 Task: Reply all   to Aakash.mishra@softage.net and add a cc to Email0000000002@outlook.com with a subject Subject0000000018 with a message Message0000000014 and with an attachment of Attach0000000004 and upload Attach0000000005 to Onedrive and share. Reply all   to Aakash.mishra@softage.net and add a cc to Email0000000002@outlook.com and bcc to Email0000000003@outlook.com@outlook.com with a subject Subject0000000018 with a message Message0000000014 and with an attachment of Attach0000000004 and upload Attach0000000005 to Onedrive and share. Reply and add a link Link0000000013 to Email0000000002@outlook.com with a subject Subject0000000012 with a message Message0000000014. Reply and add a link Link0000000013 to Aakash.mishra@softage.net and add a cc to Email0000000002@outlook.com with a subject Subject0000000012 with a message Message0000000014. Reply and add a link Link0000000013 to Aakash.mishra@softage.net and add a cc to Email0000000002@outlook.com and bcc to Email0000000003@outlook.com@outlook.com with a subject Subject0000000012 with a message Message0000000014
Action: Mouse moved to (453, 445)
Screenshot: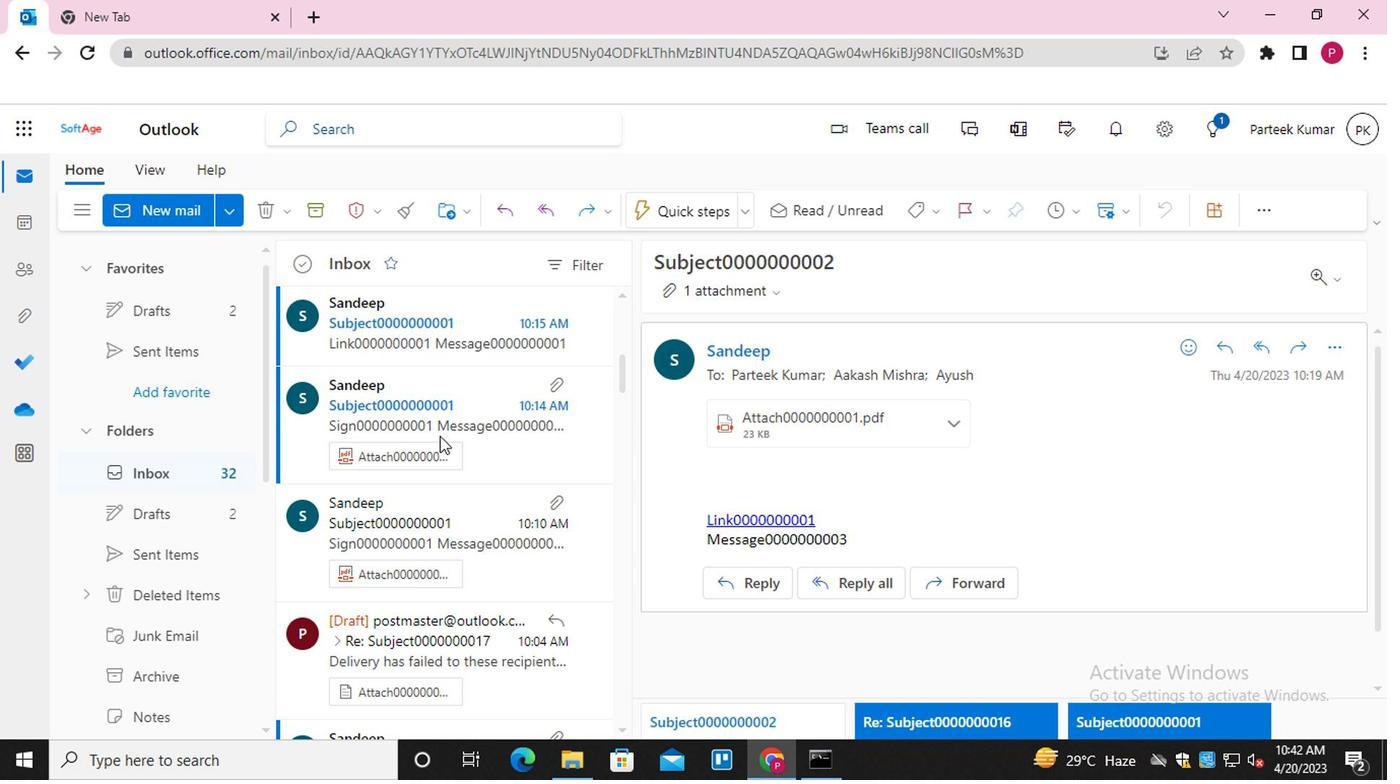 
Action: Mouse scrolled (453, 443) with delta (0, -1)
Screenshot: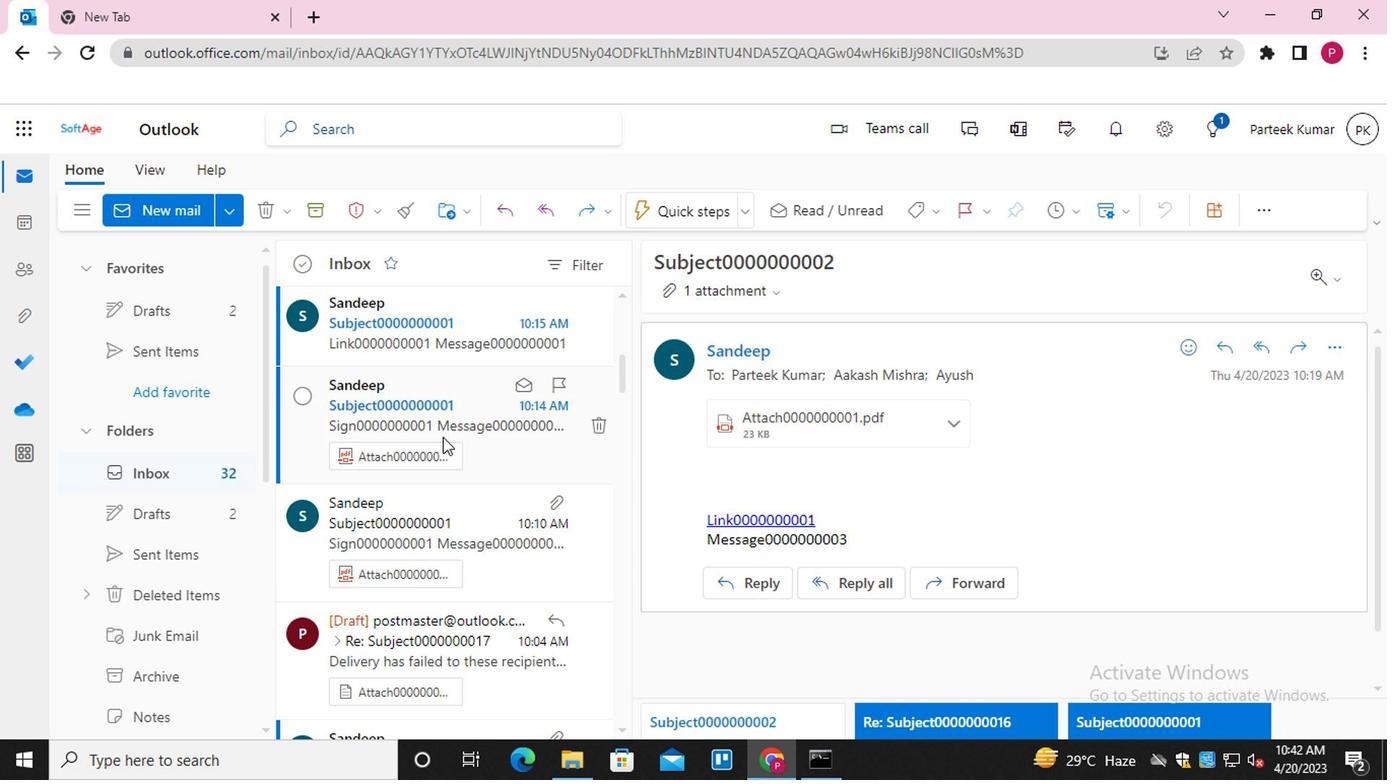 
Action: Mouse moved to (415, 518)
Screenshot: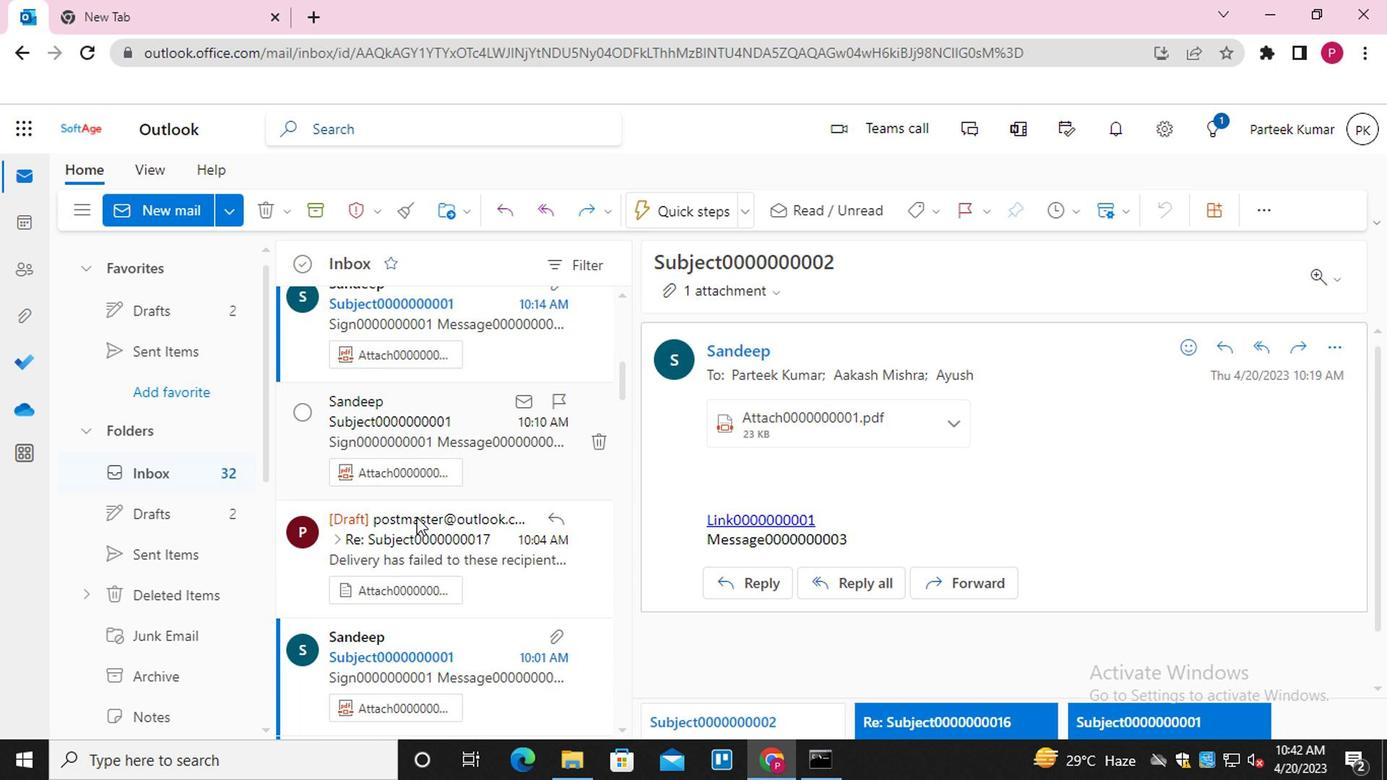
Action: Mouse pressed left at (415, 518)
Screenshot: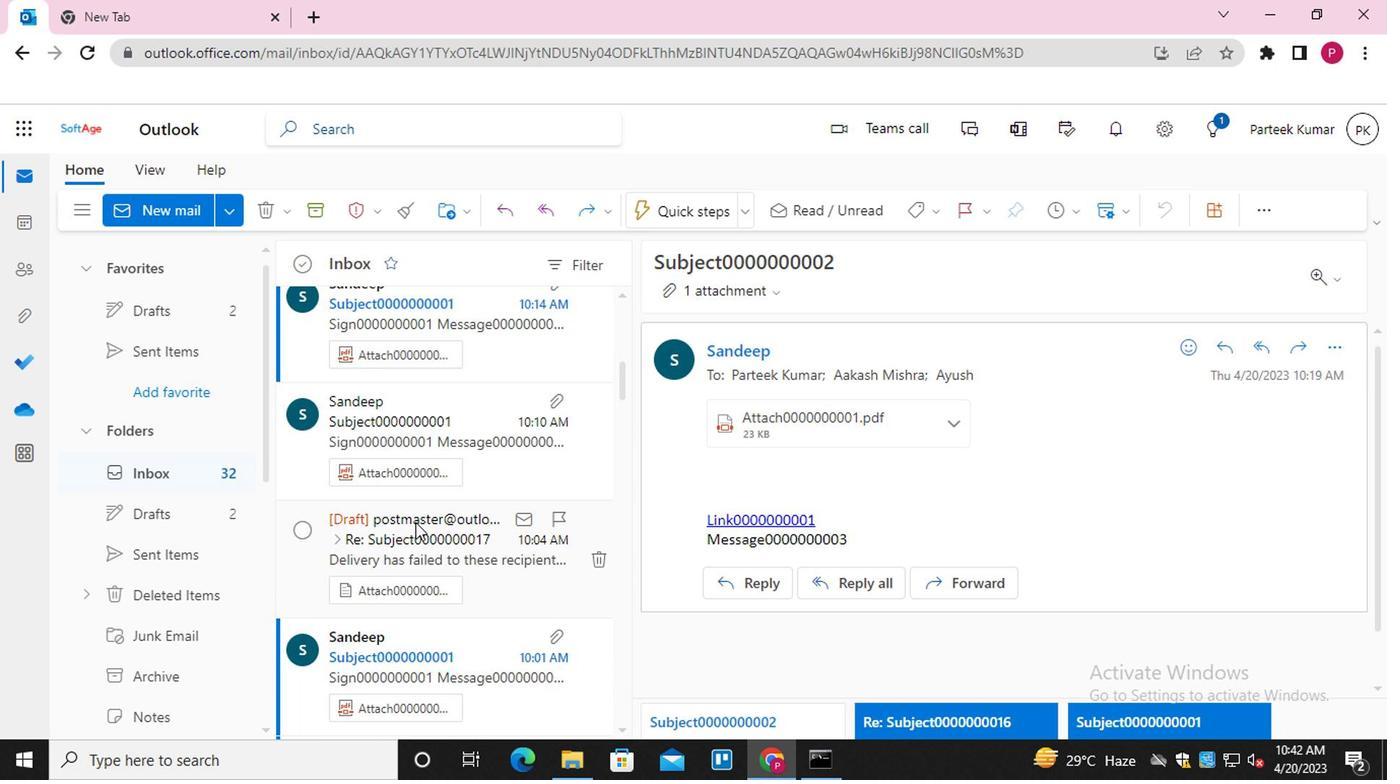 
Action: Mouse moved to (847, 460)
Screenshot: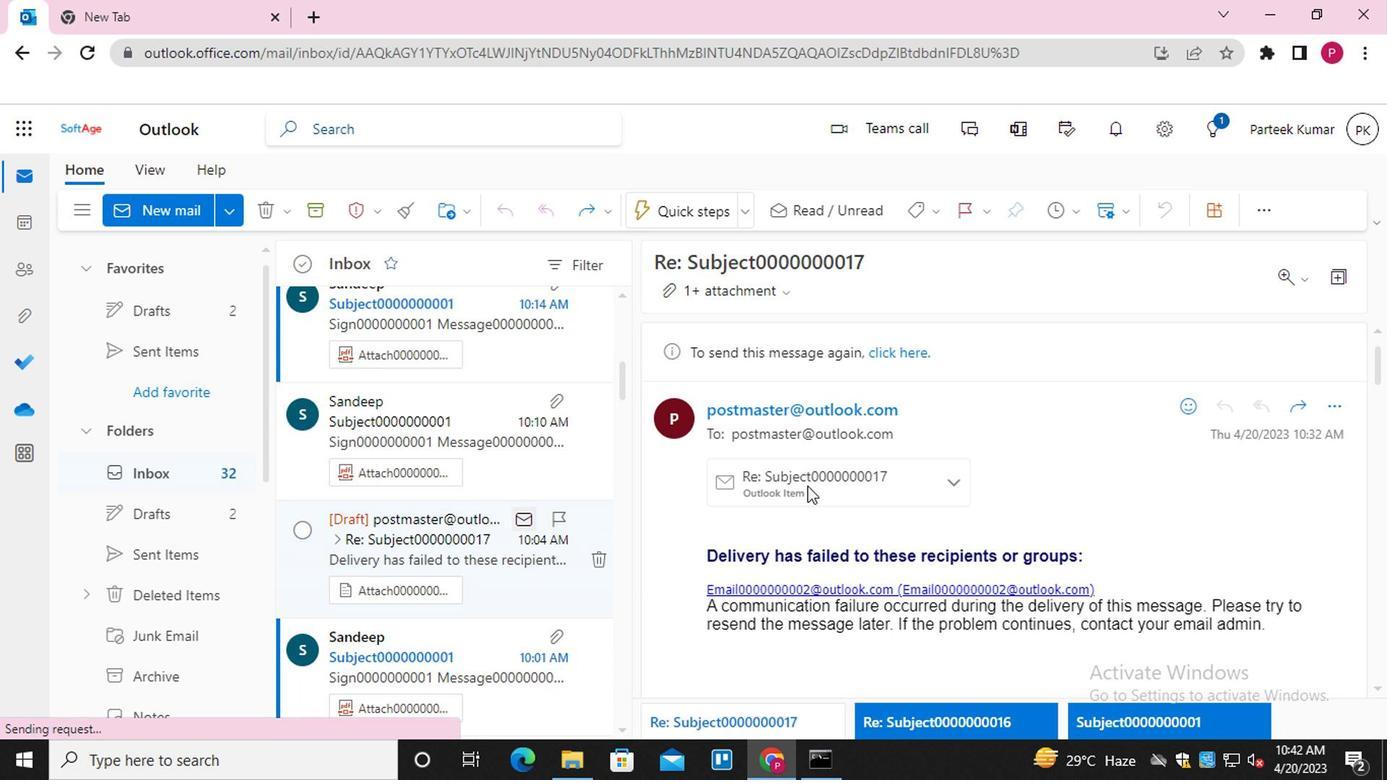 
Action: Mouse scrolled (847, 460) with delta (0, 0)
Screenshot: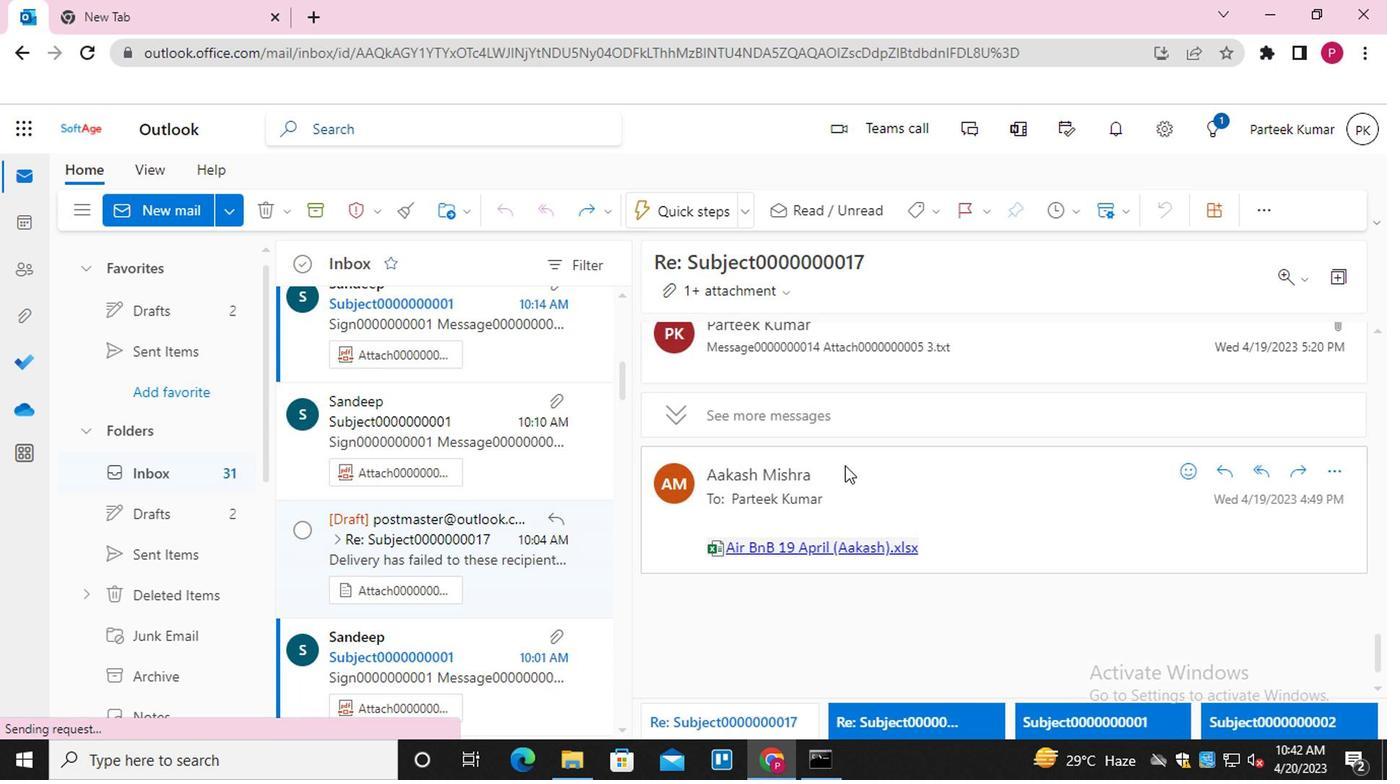 
Action: Mouse moved to (847, 460)
Screenshot: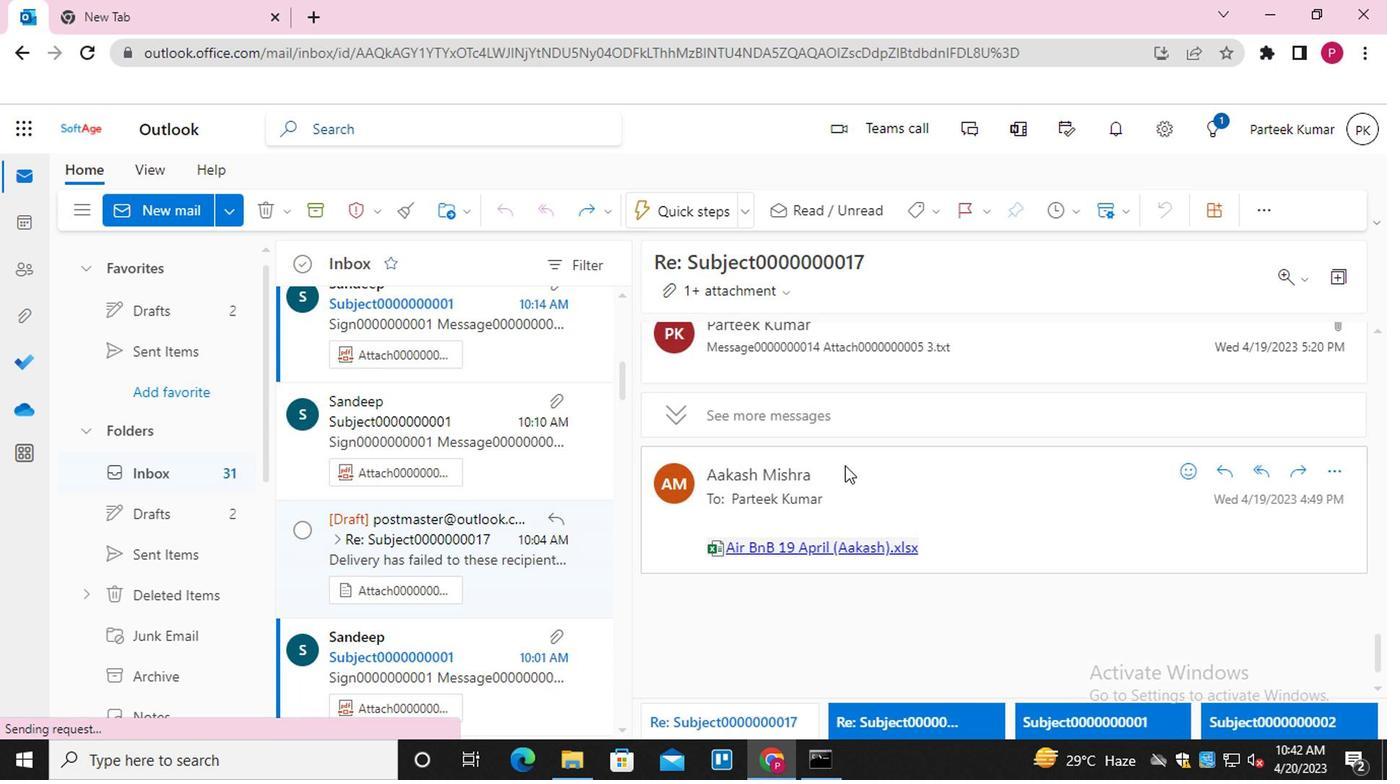 
Action: Mouse scrolled (847, 460) with delta (0, 0)
Screenshot: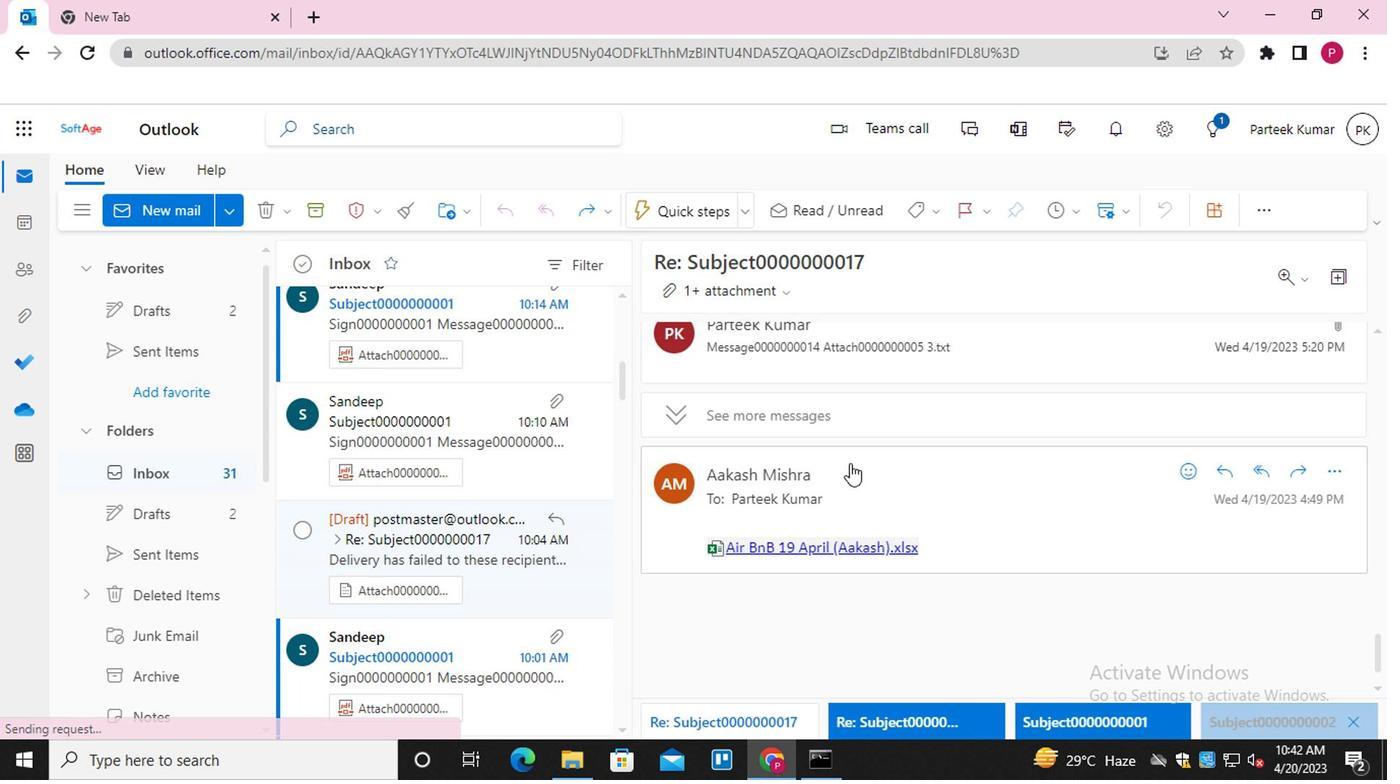
Action: Mouse moved to (847, 460)
Screenshot: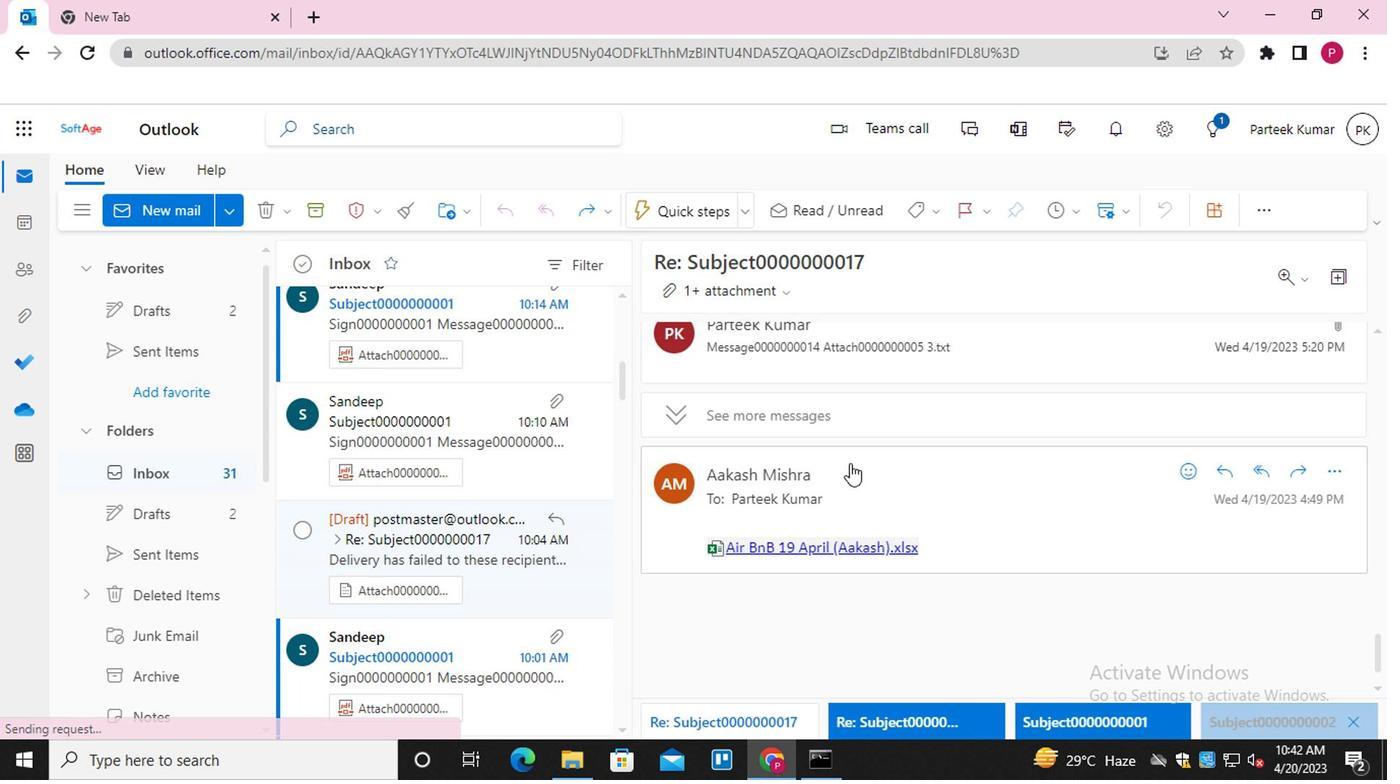 
Action: Mouse scrolled (847, 460) with delta (0, 0)
Screenshot: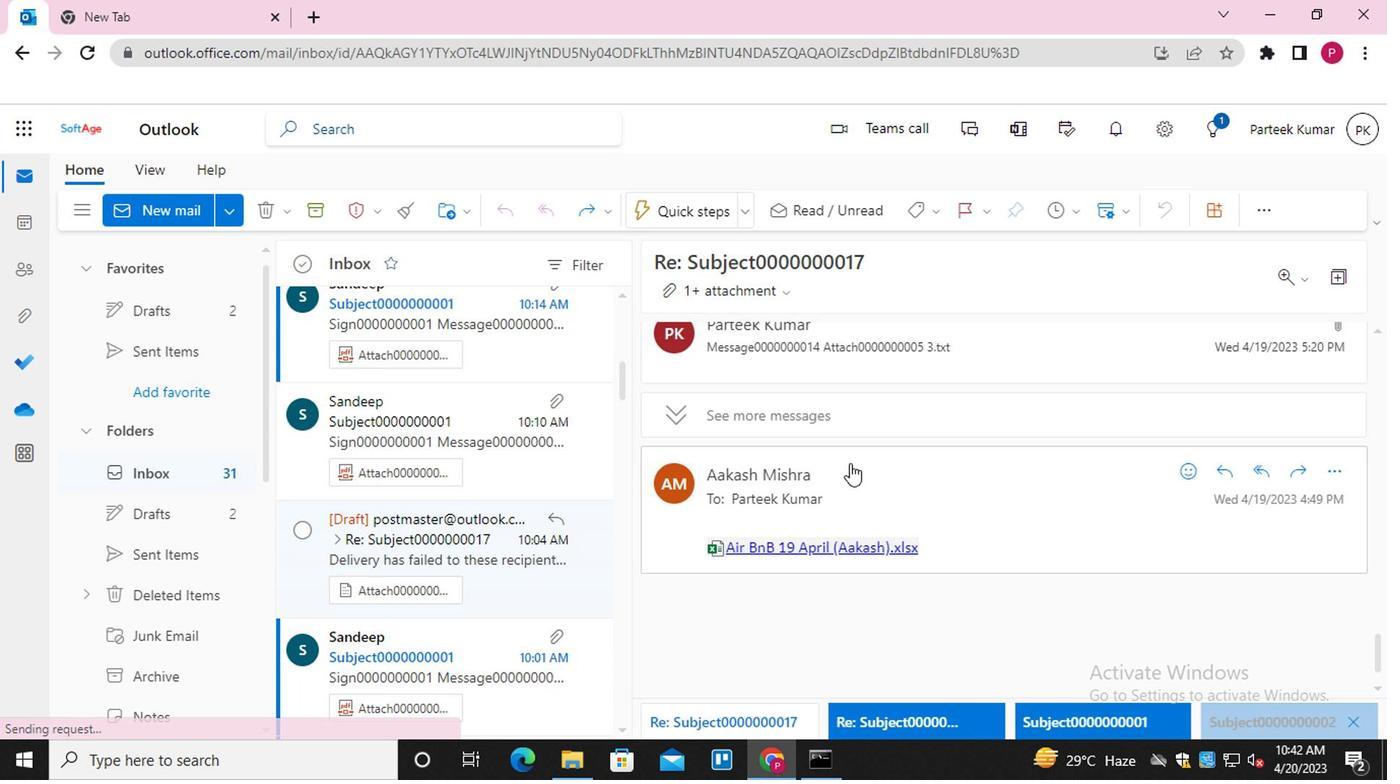 
Action: Mouse moved to (847, 460)
Screenshot: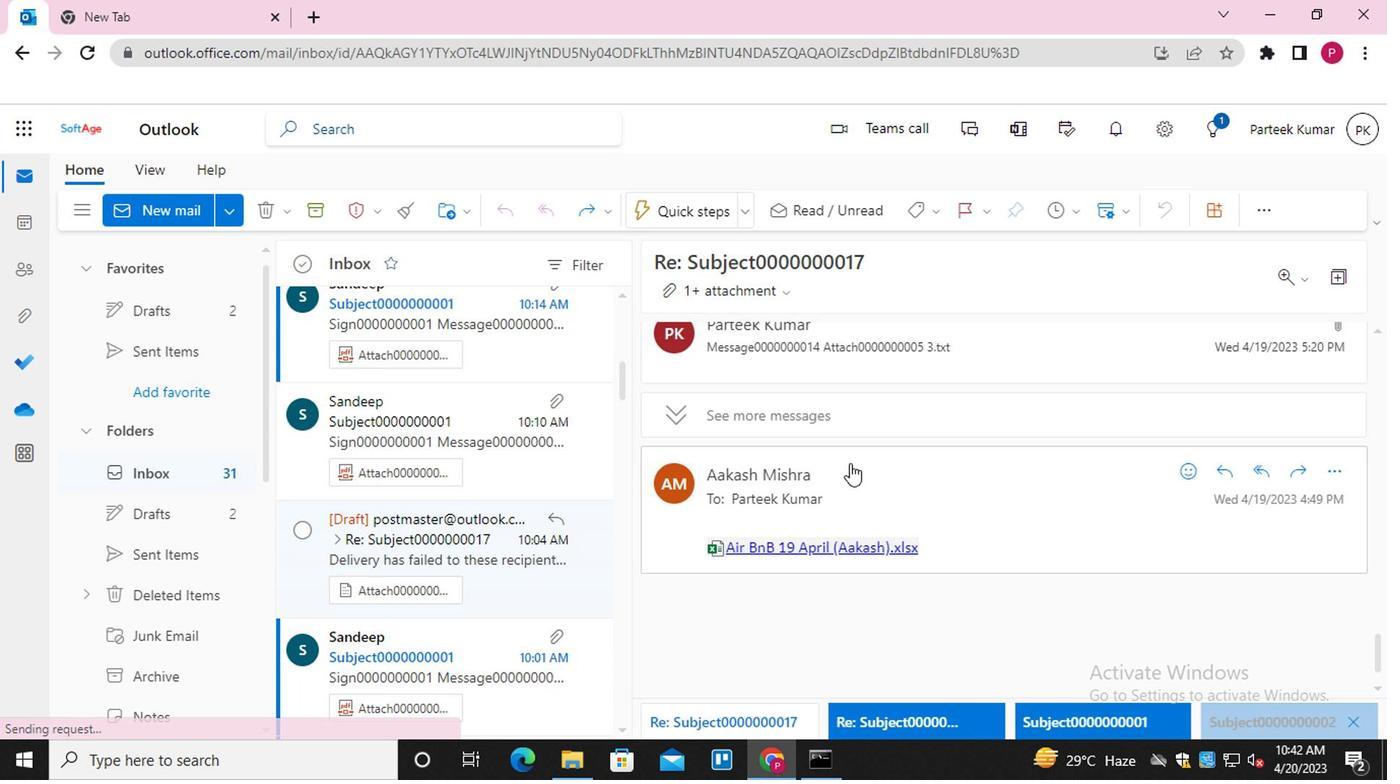
Action: Mouse scrolled (847, 460) with delta (0, 0)
Screenshot: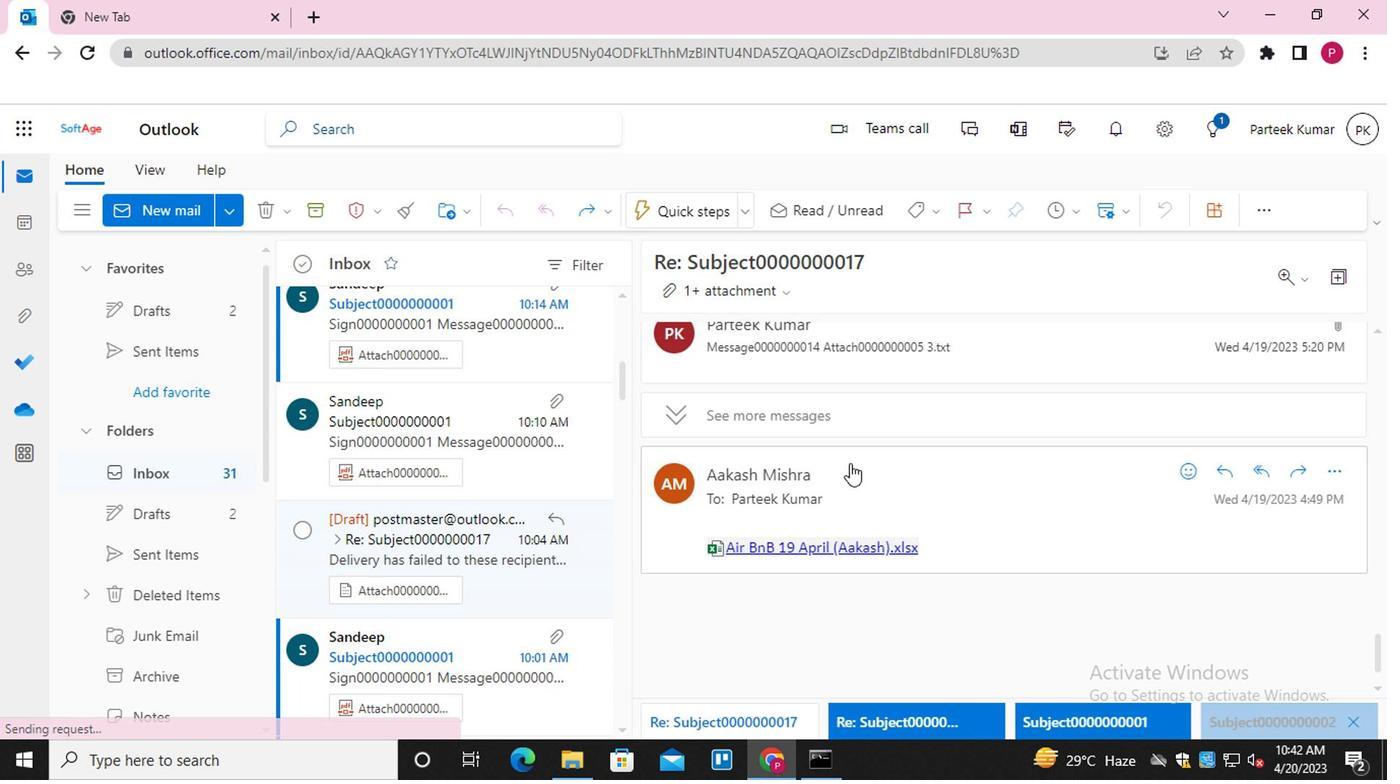 
Action: Mouse scrolled (847, 460) with delta (0, 0)
Screenshot: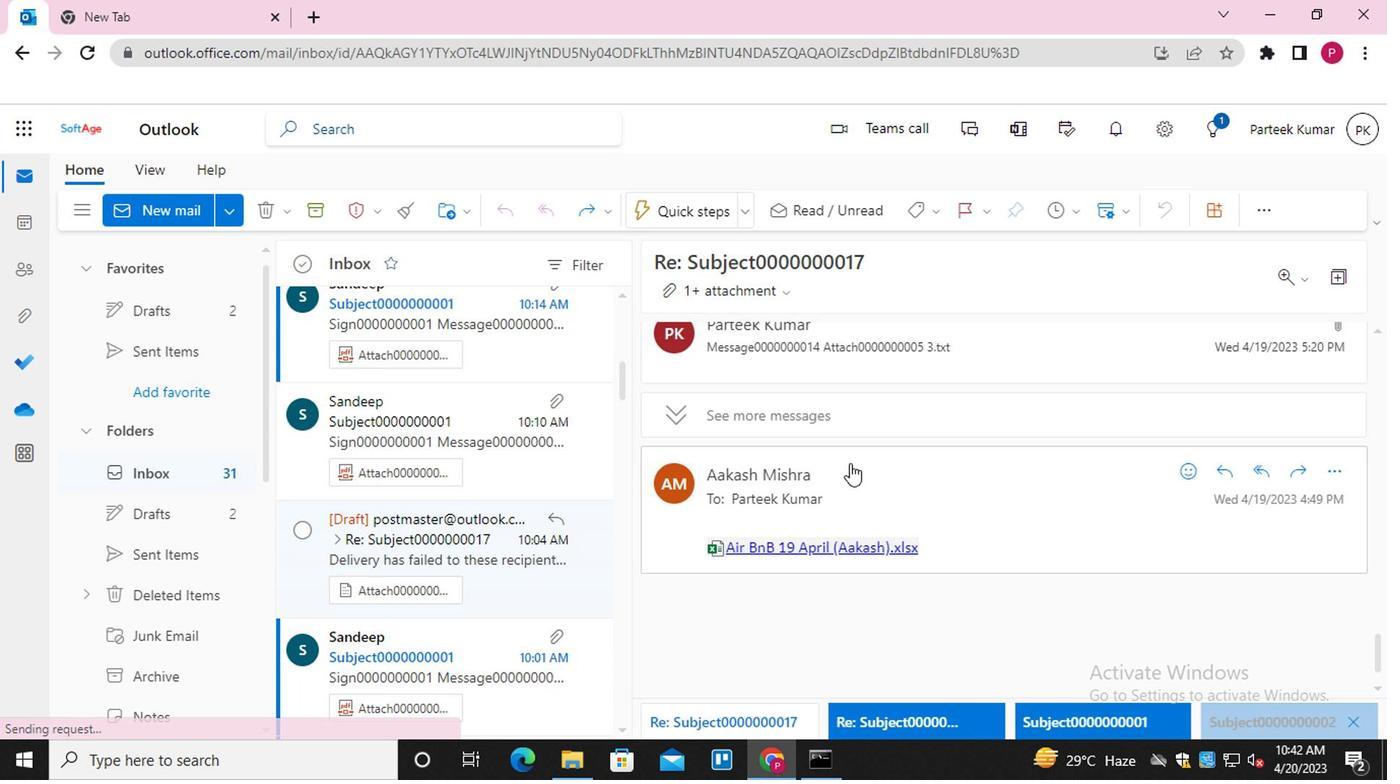 
Action: Mouse scrolled (847, 460) with delta (0, 0)
Screenshot: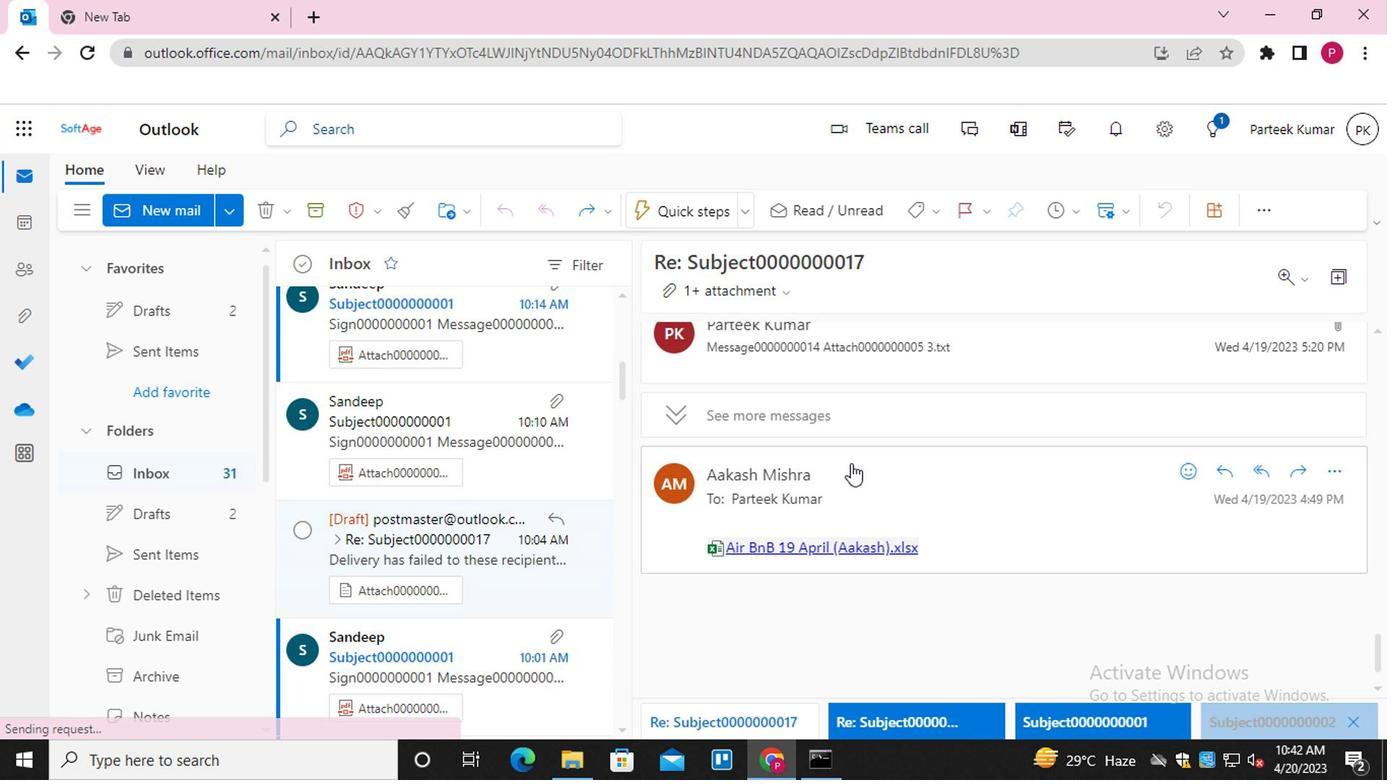 
Action: Mouse scrolled (847, 460) with delta (0, 0)
Screenshot: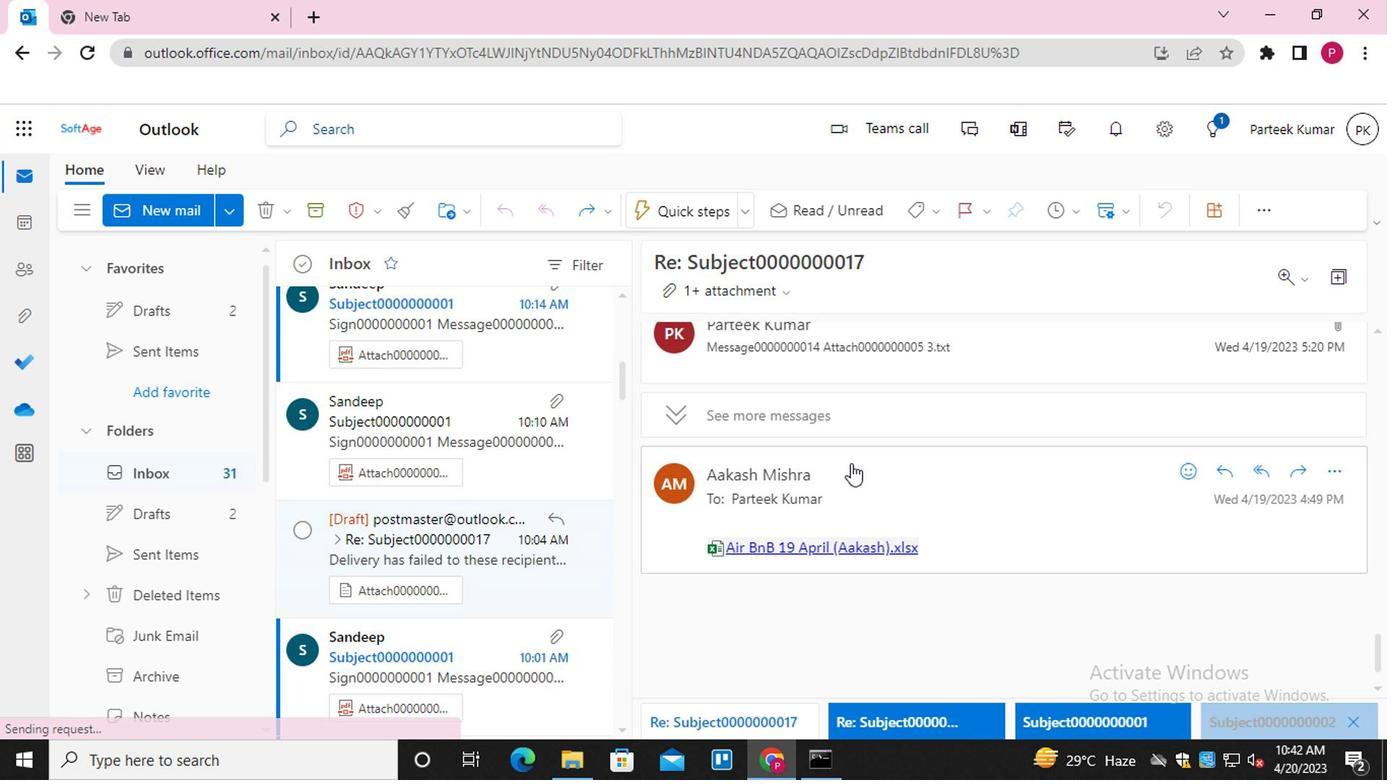 
Action: Mouse scrolled (847, 460) with delta (0, 0)
Screenshot: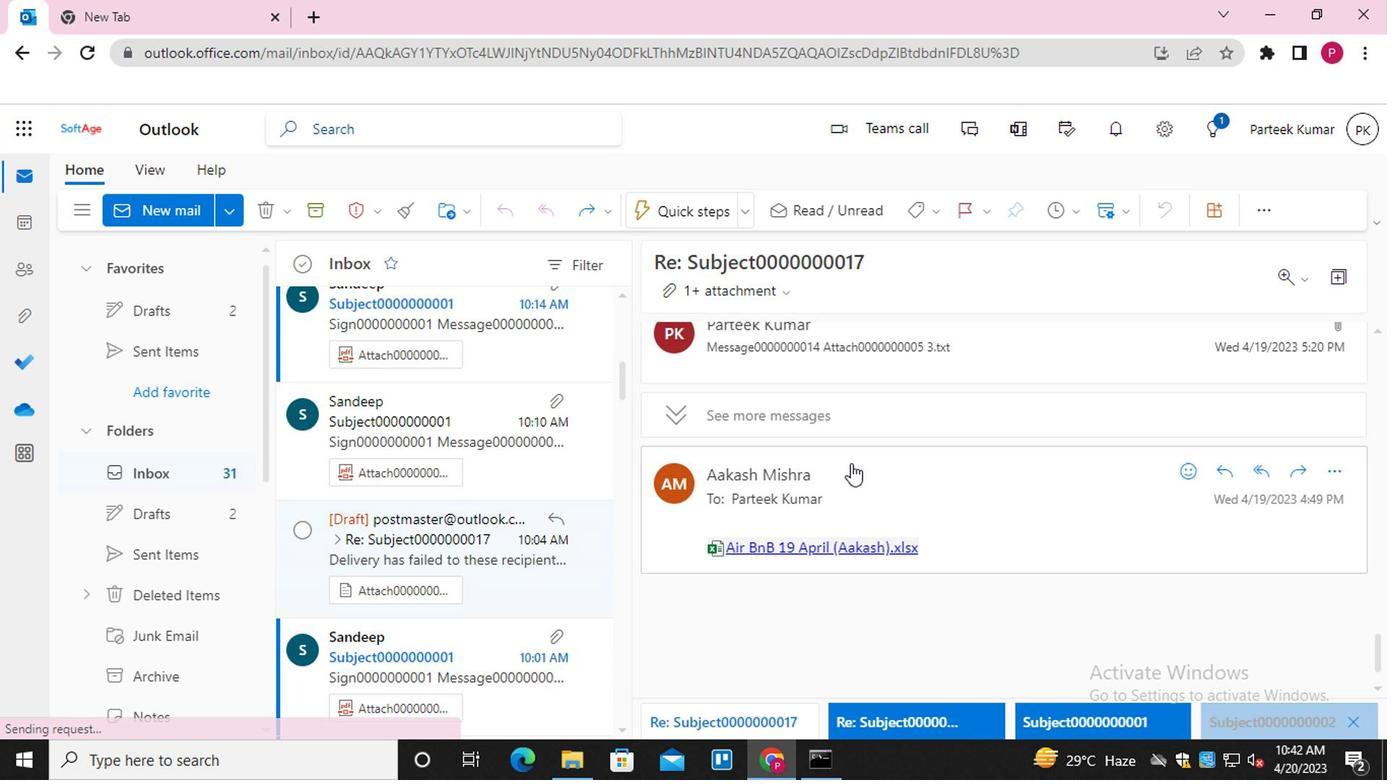 
Action: Mouse moved to (1259, 457)
Screenshot: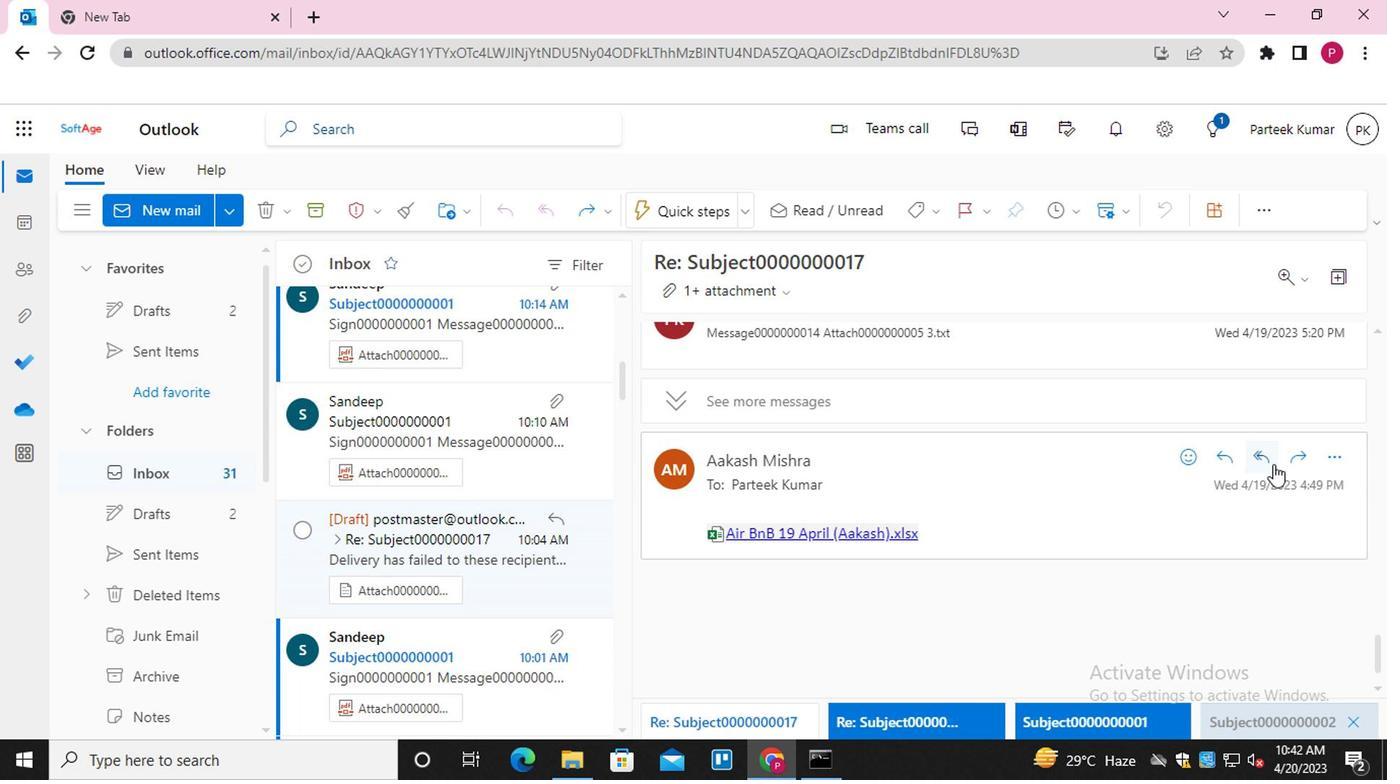 
Action: Mouse pressed left at (1259, 457)
Screenshot: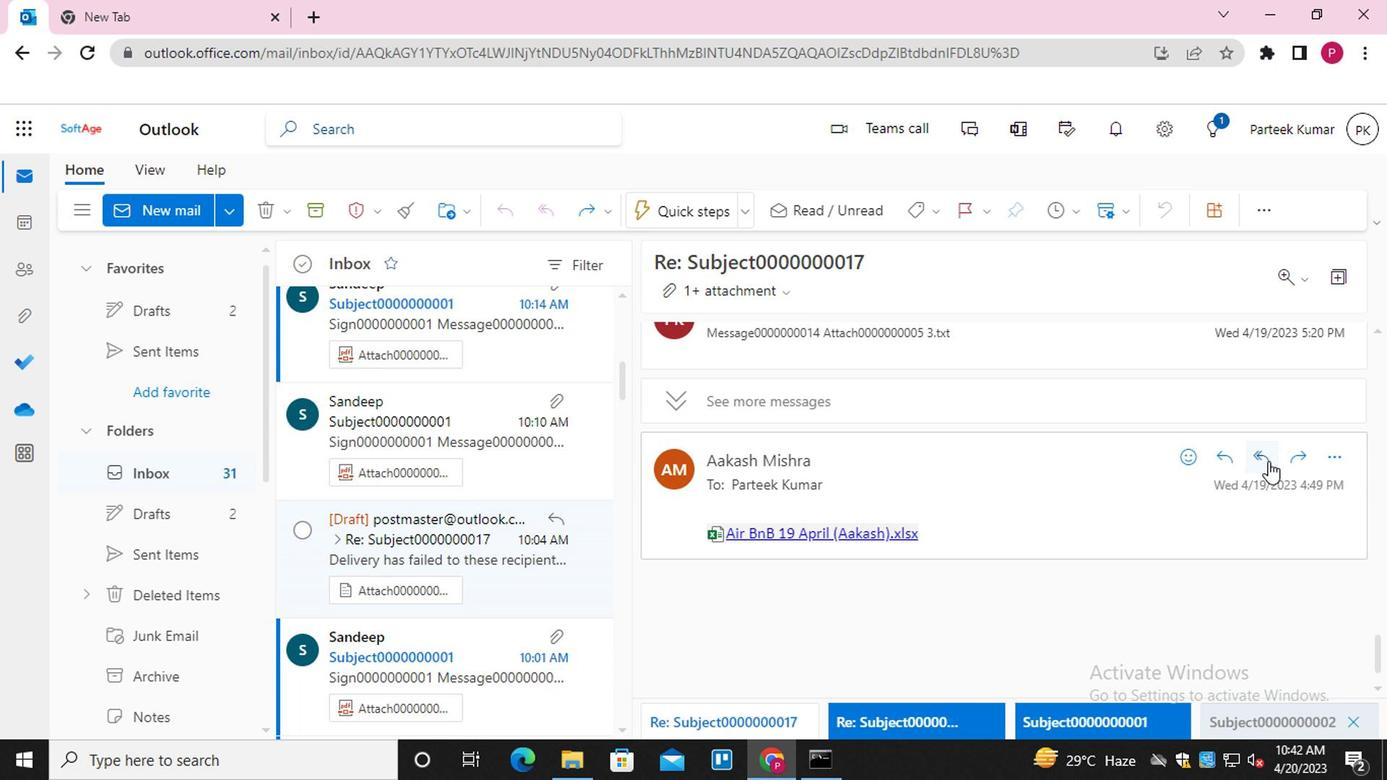 
Action: Mouse moved to (662, 656)
Screenshot: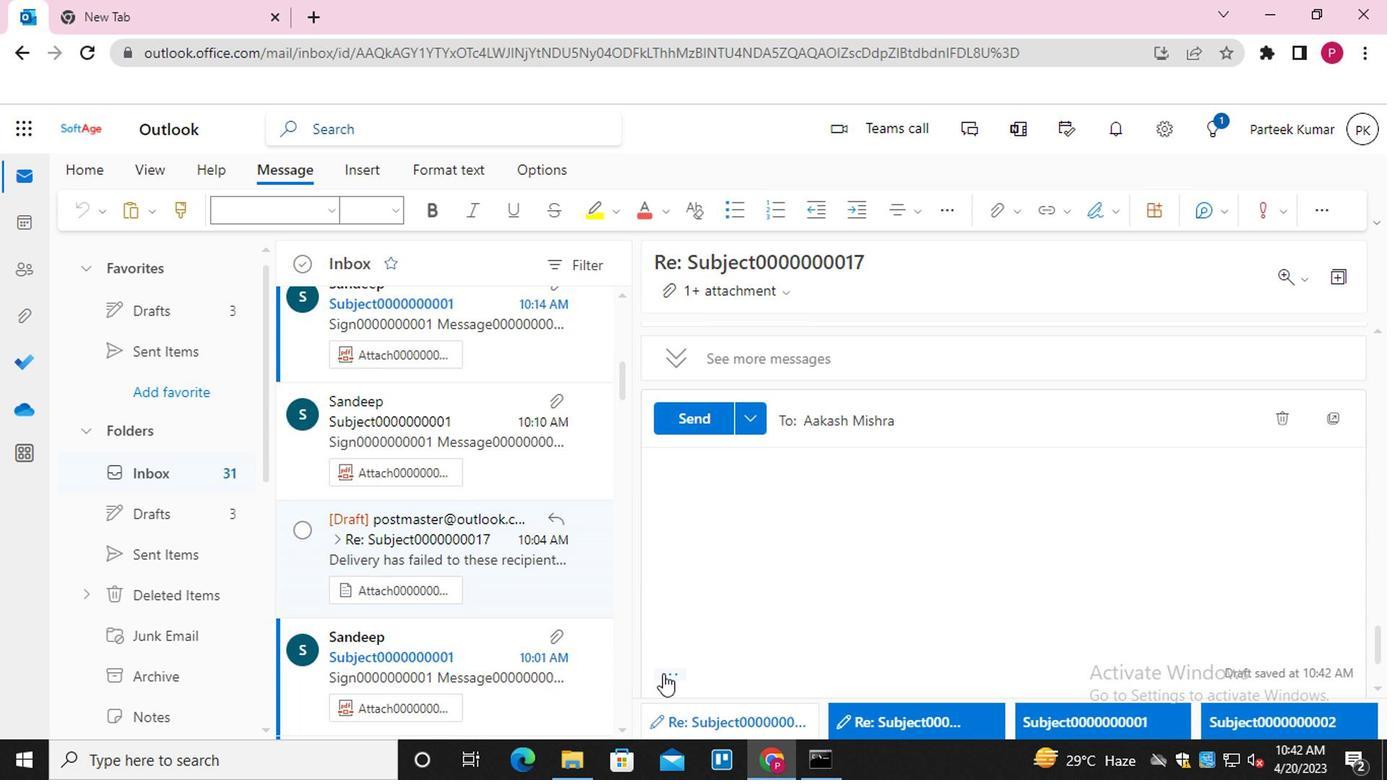 
Action: Mouse pressed left at (662, 656)
Screenshot: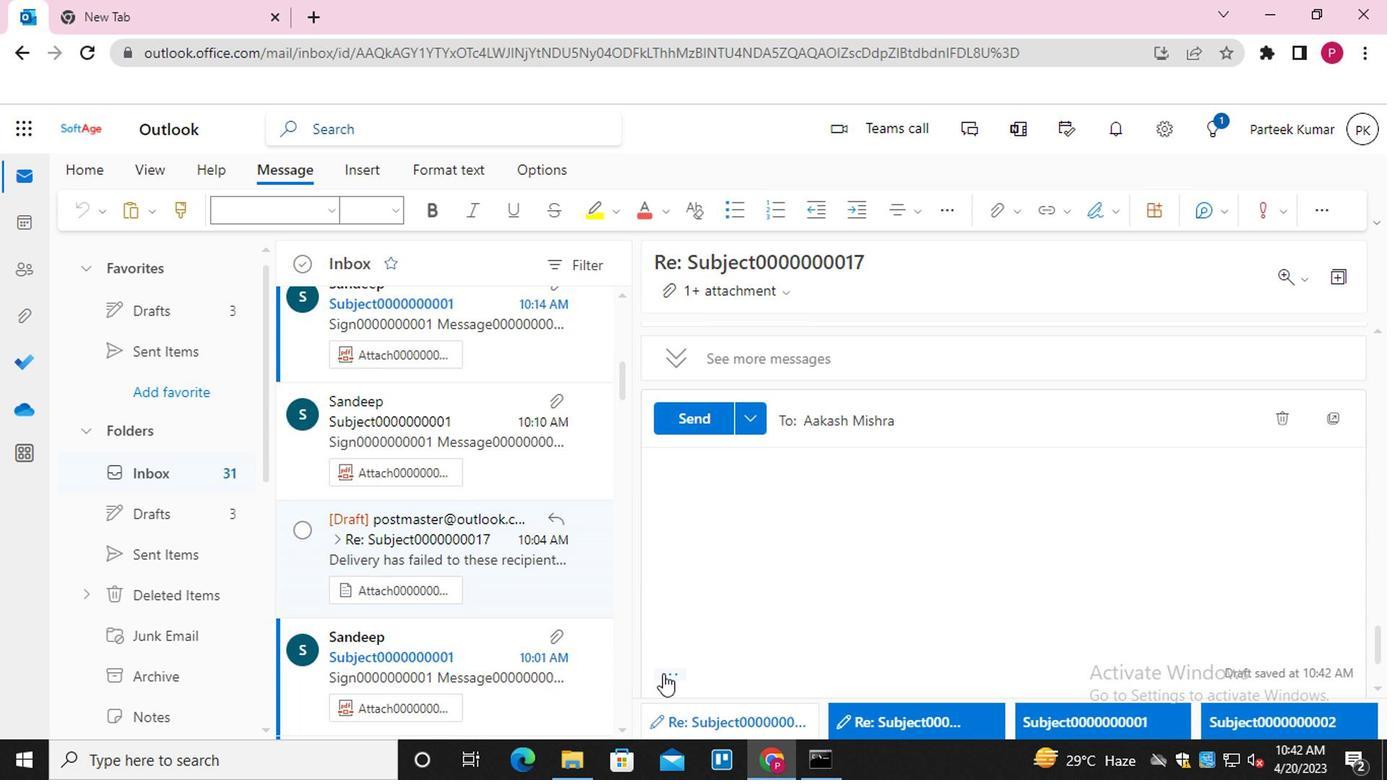 
Action: Mouse moved to (926, 278)
Screenshot: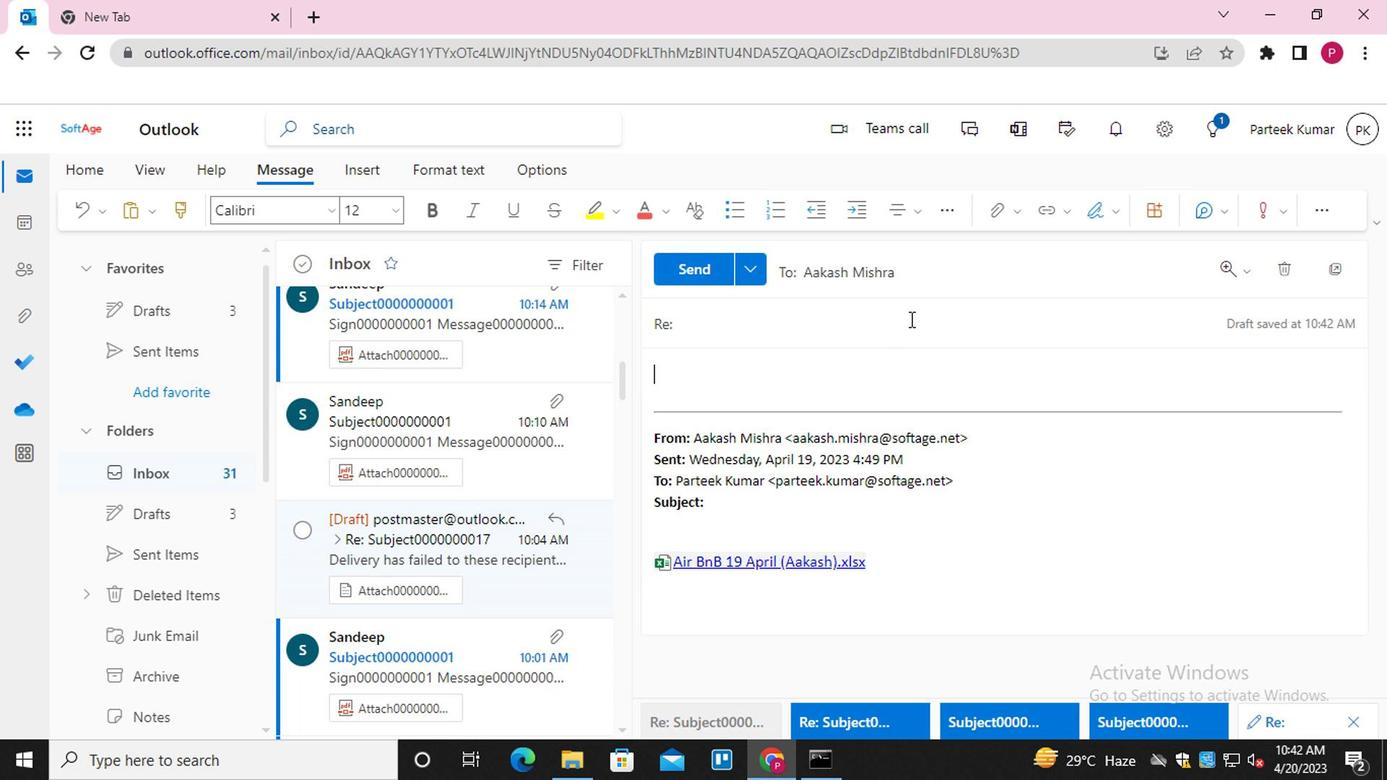 
Action: Mouse pressed left at (926, 278)
Screenshot: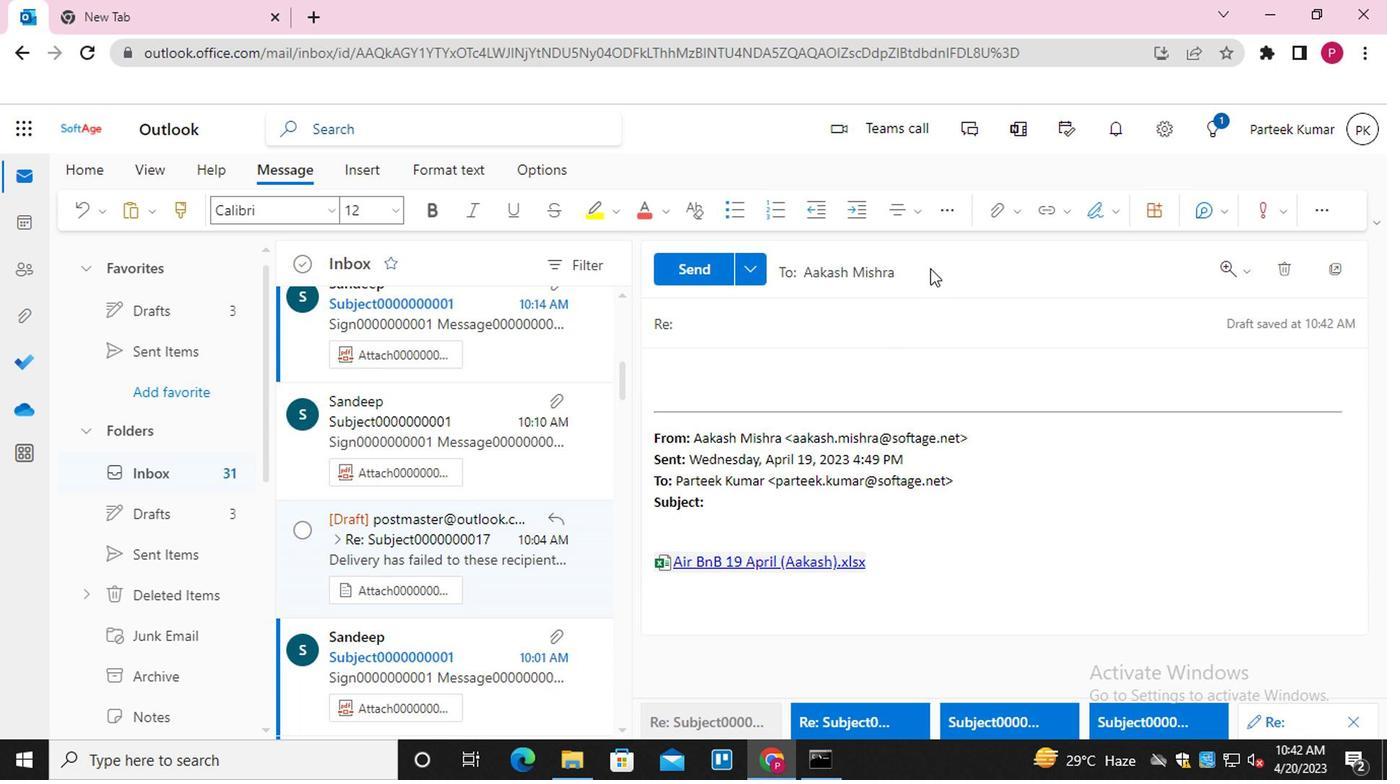 
Action: Mouse moved to (829, 361)
Screenshot: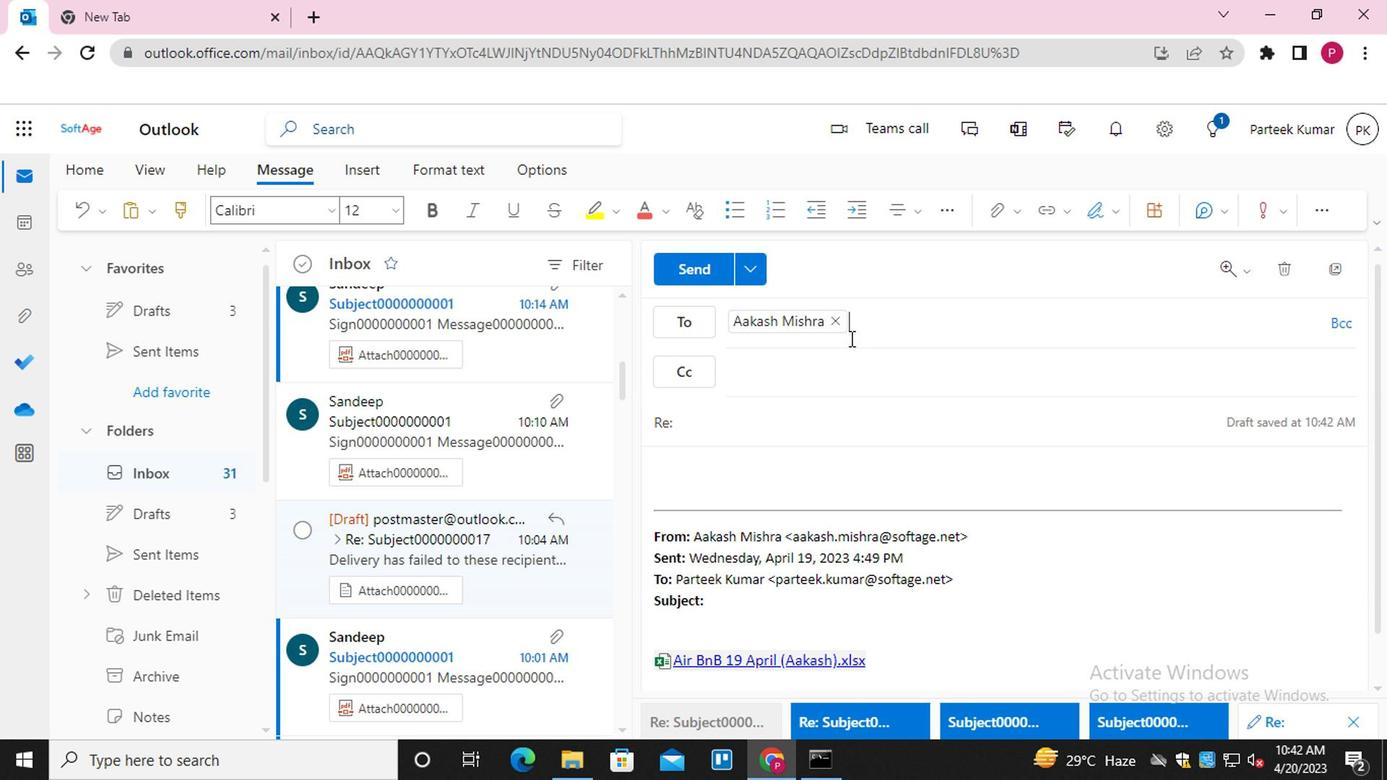 
Action: Mouse pressed left at (829, 361)
Screenshot: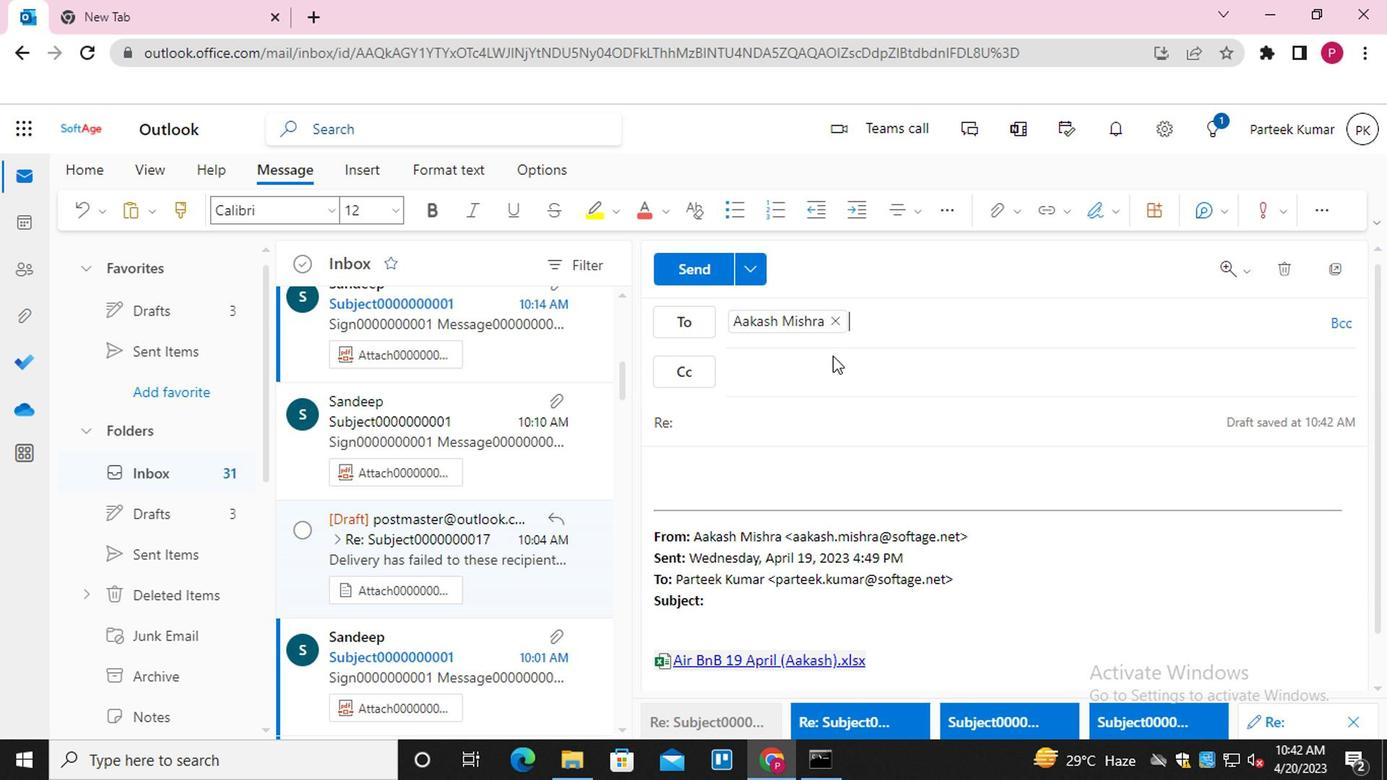 
Action: Mouse moved to (809, 379)
Screenshot: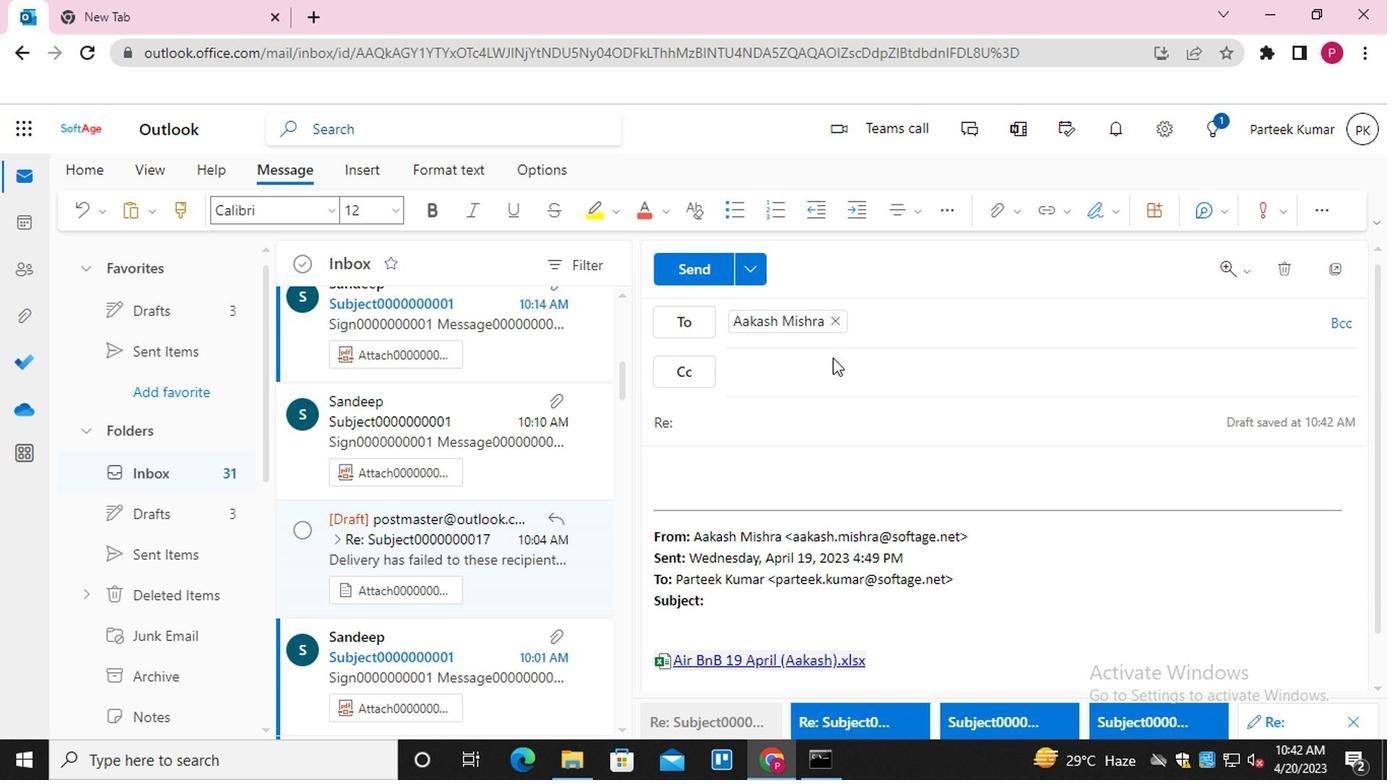 
Action: Mouse pressed left at (809, 379)
Screenshot: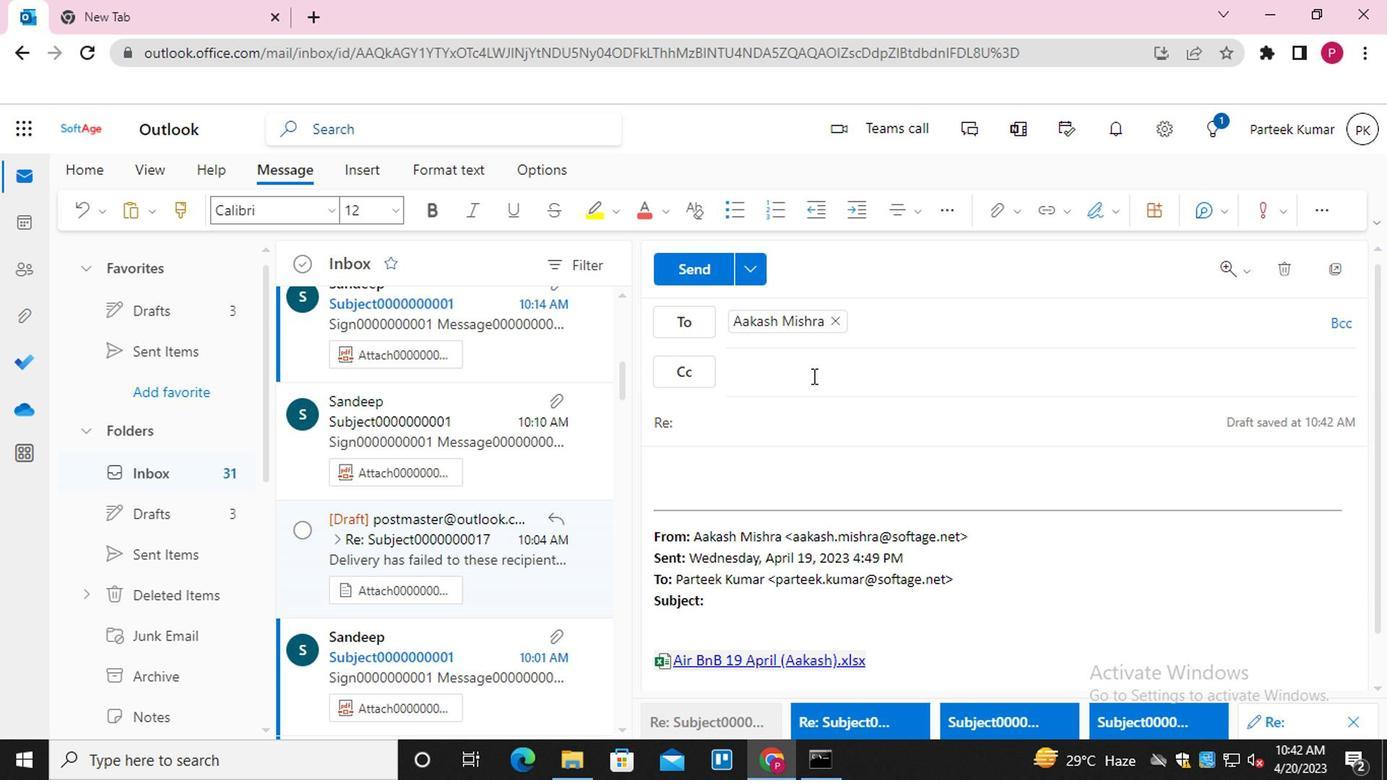 
Action: Key pressed <Key.shift>EMAIL0000000002<Key.enter>
Screenshot: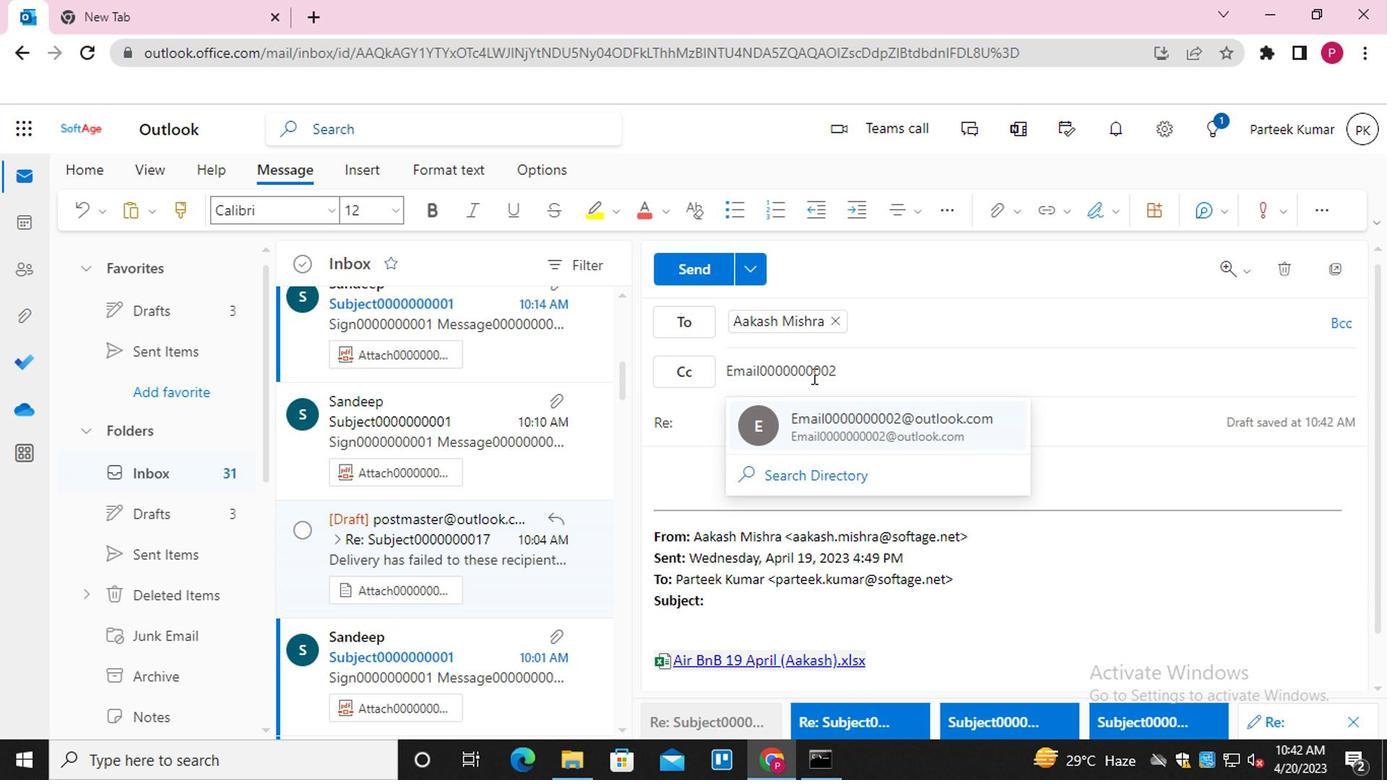 
Action: Mouse moved to (824, 428)
Screenshot: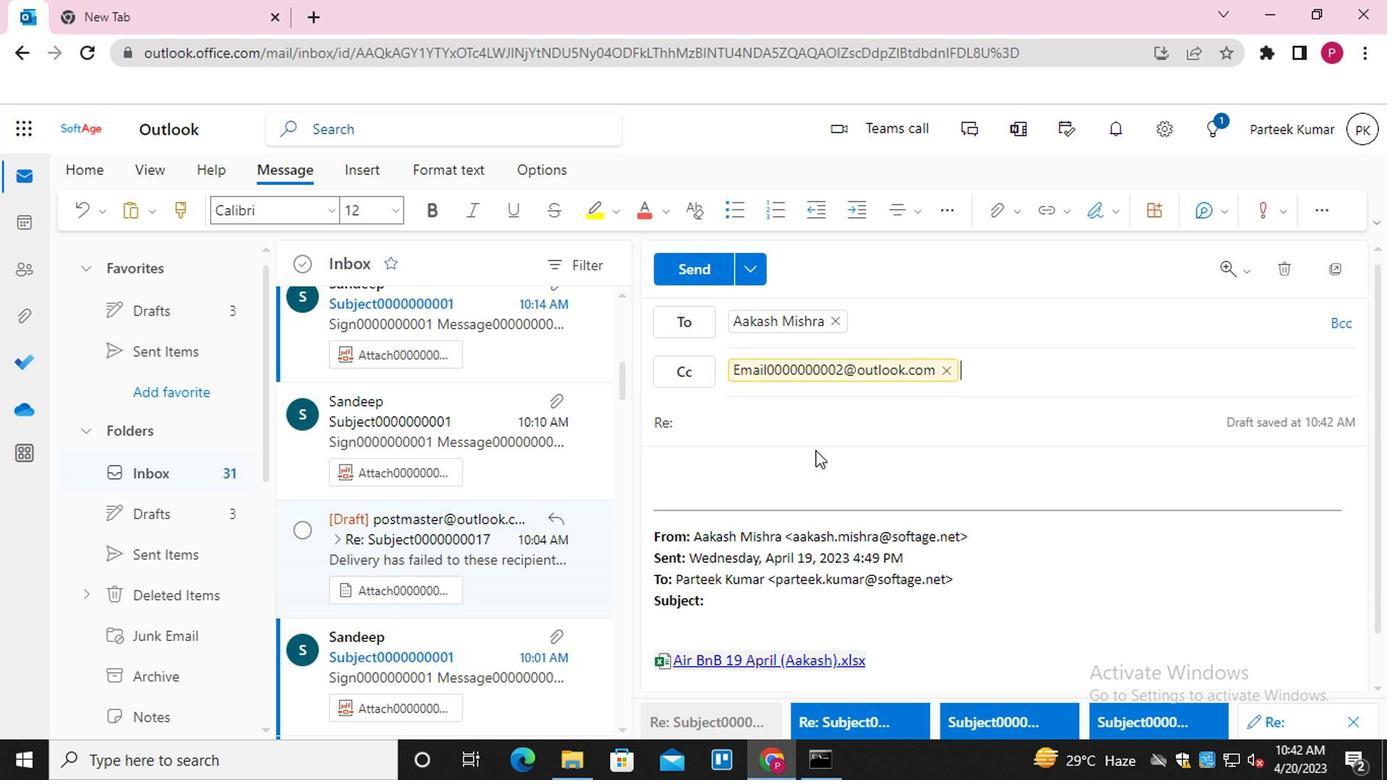
Action: Mouse pressed left at (824, 428)
Screenshot: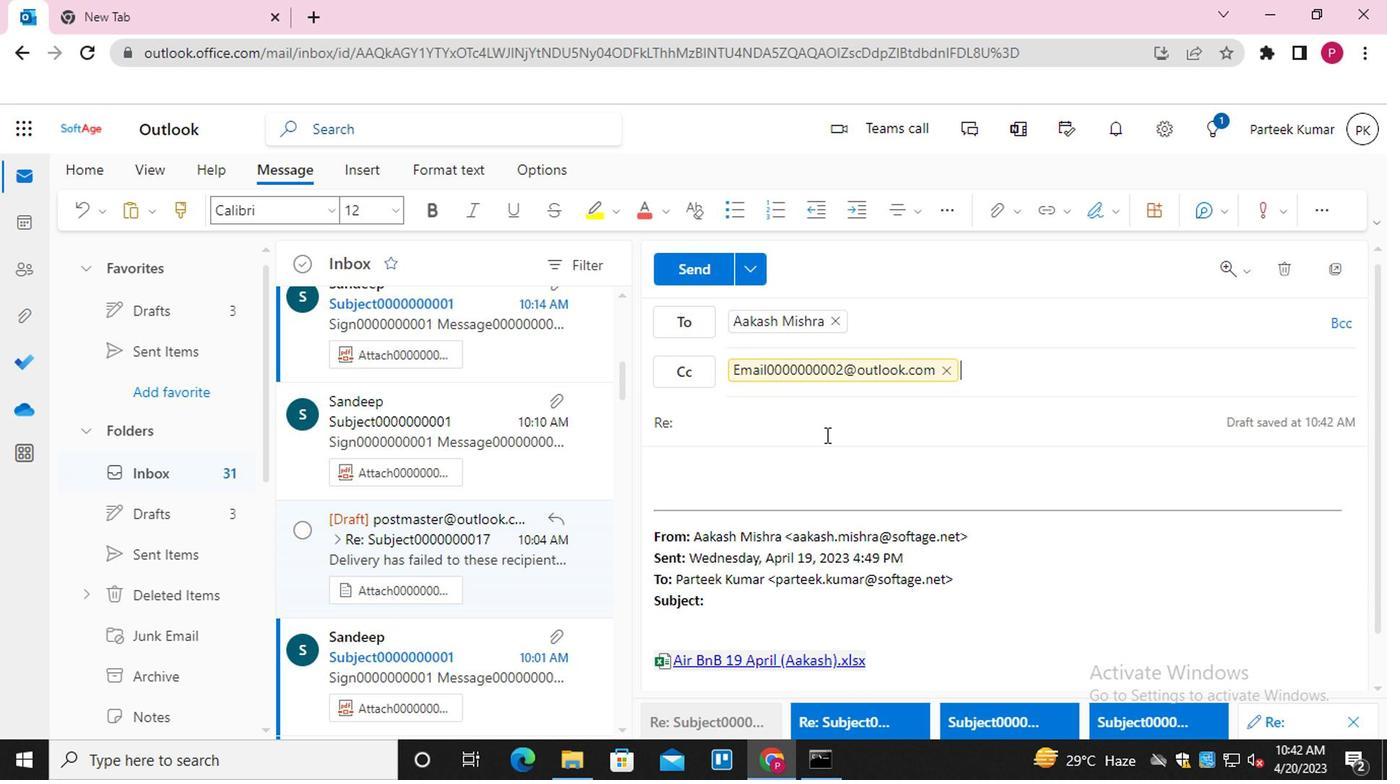 
Action: Mouse moved to (824, 428)
Screenshot: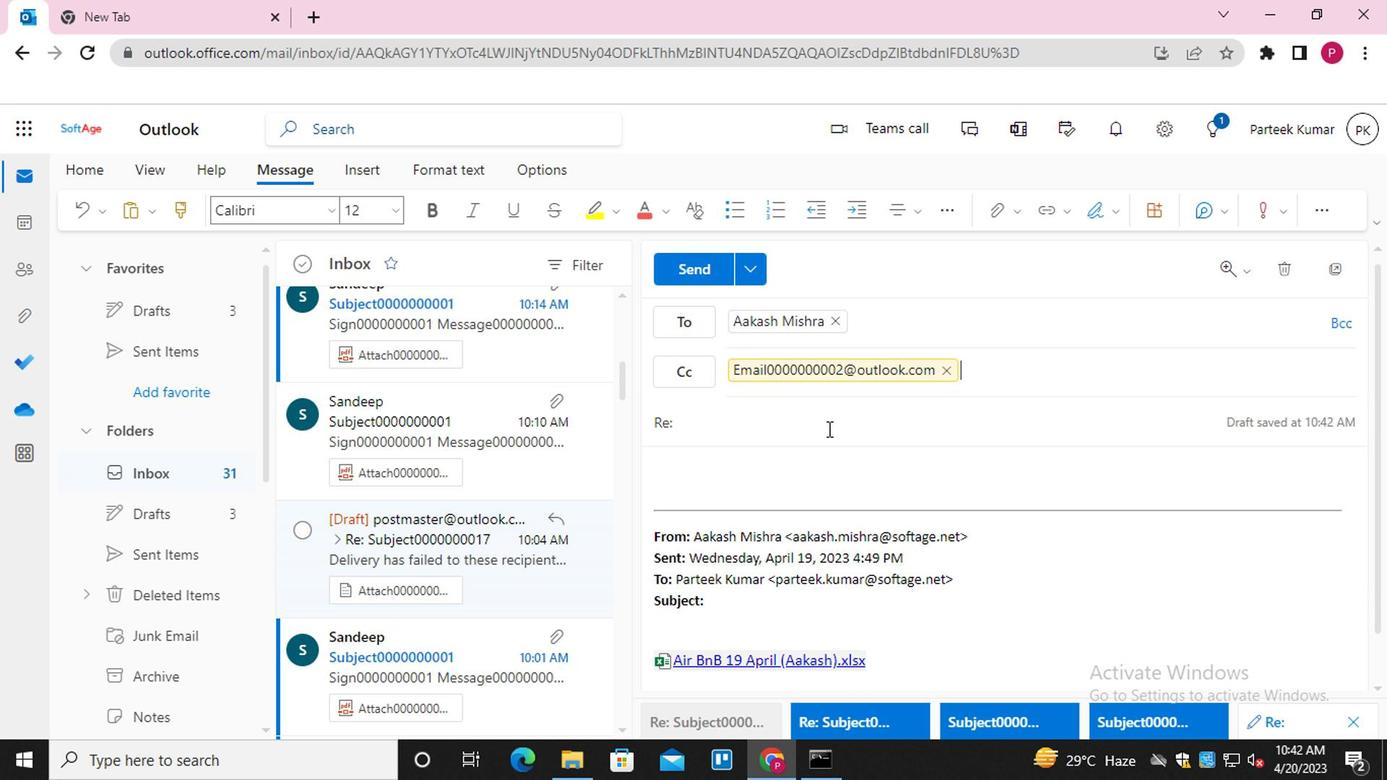 
Action: Key pressed <Key.shift>SUN<Key.backspace>BJECT0000000018
Screenshot: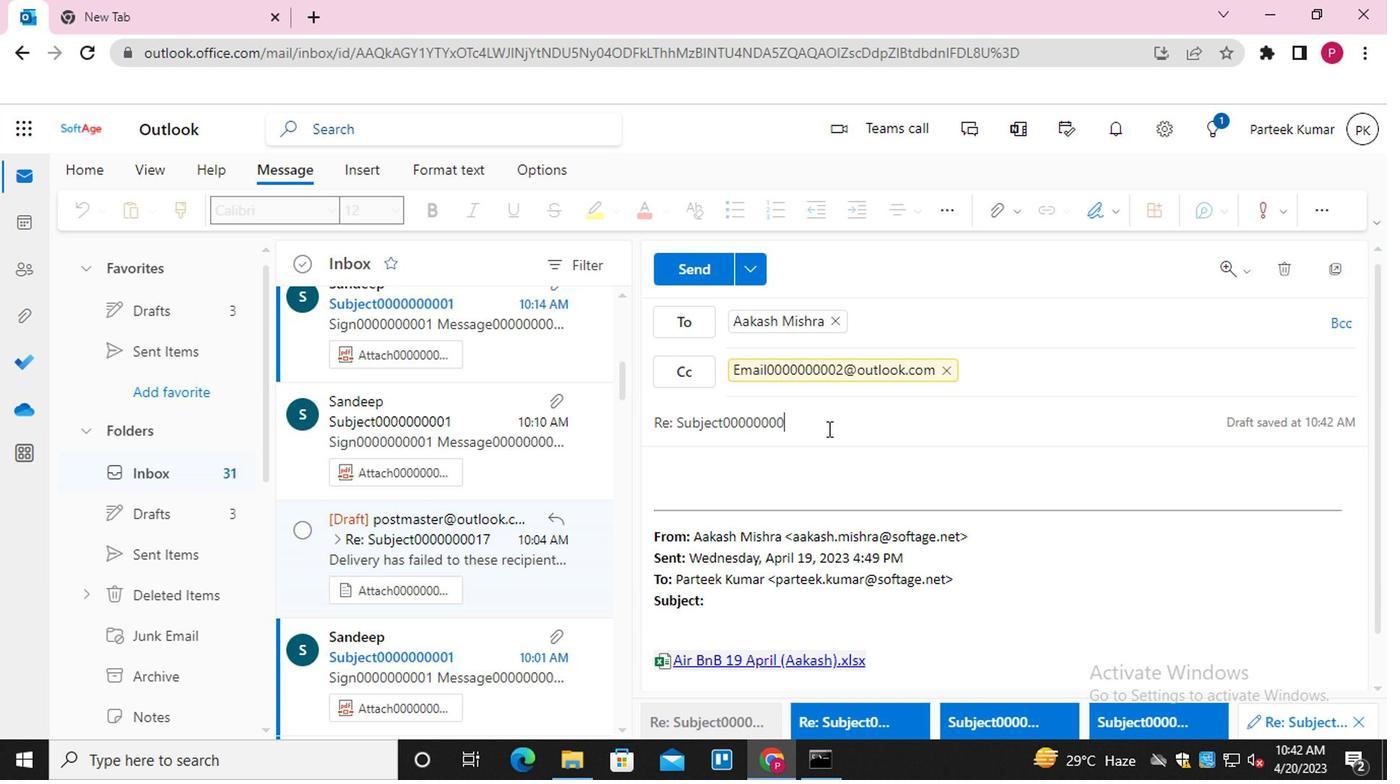 
Action: Mouse moved to (752, 455)
Screenshot: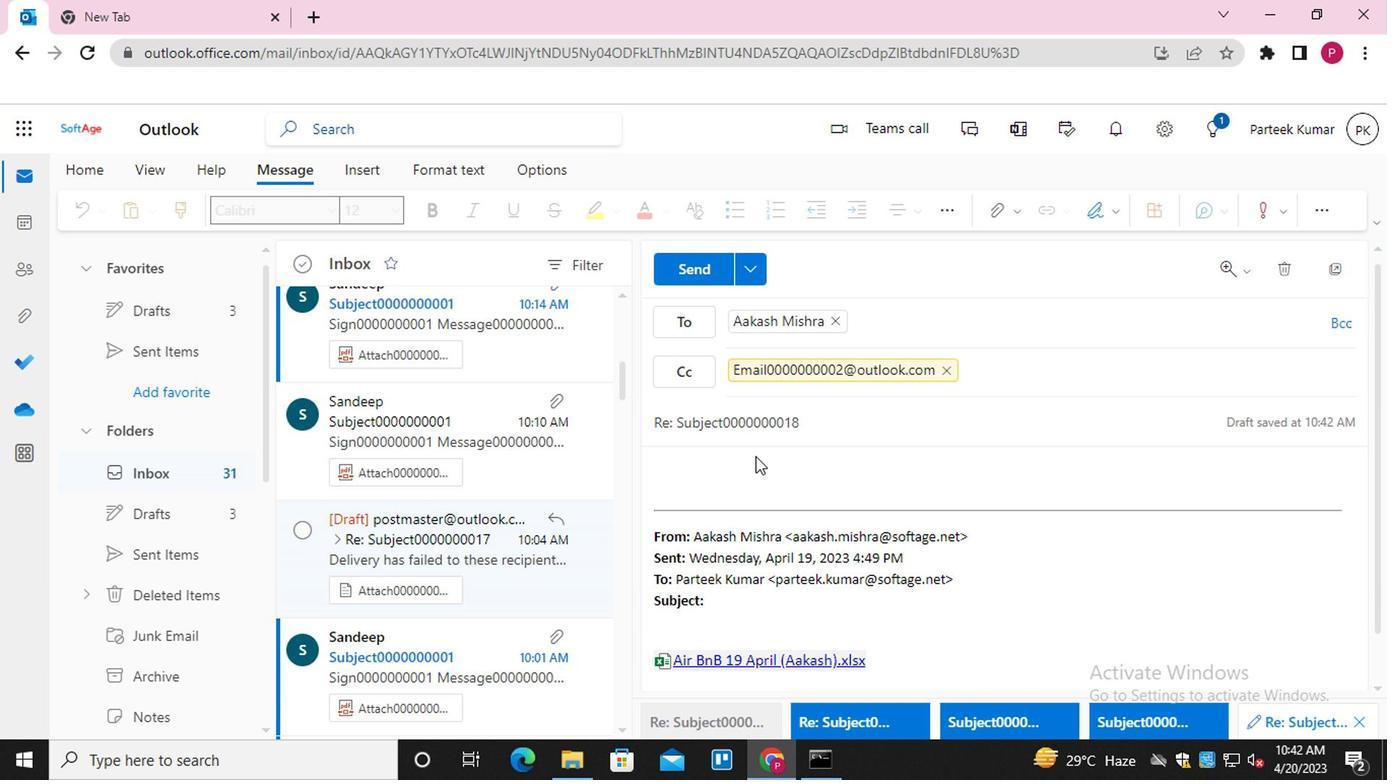 
Action: Mouse pressed left at (752, 455)
Screenshot: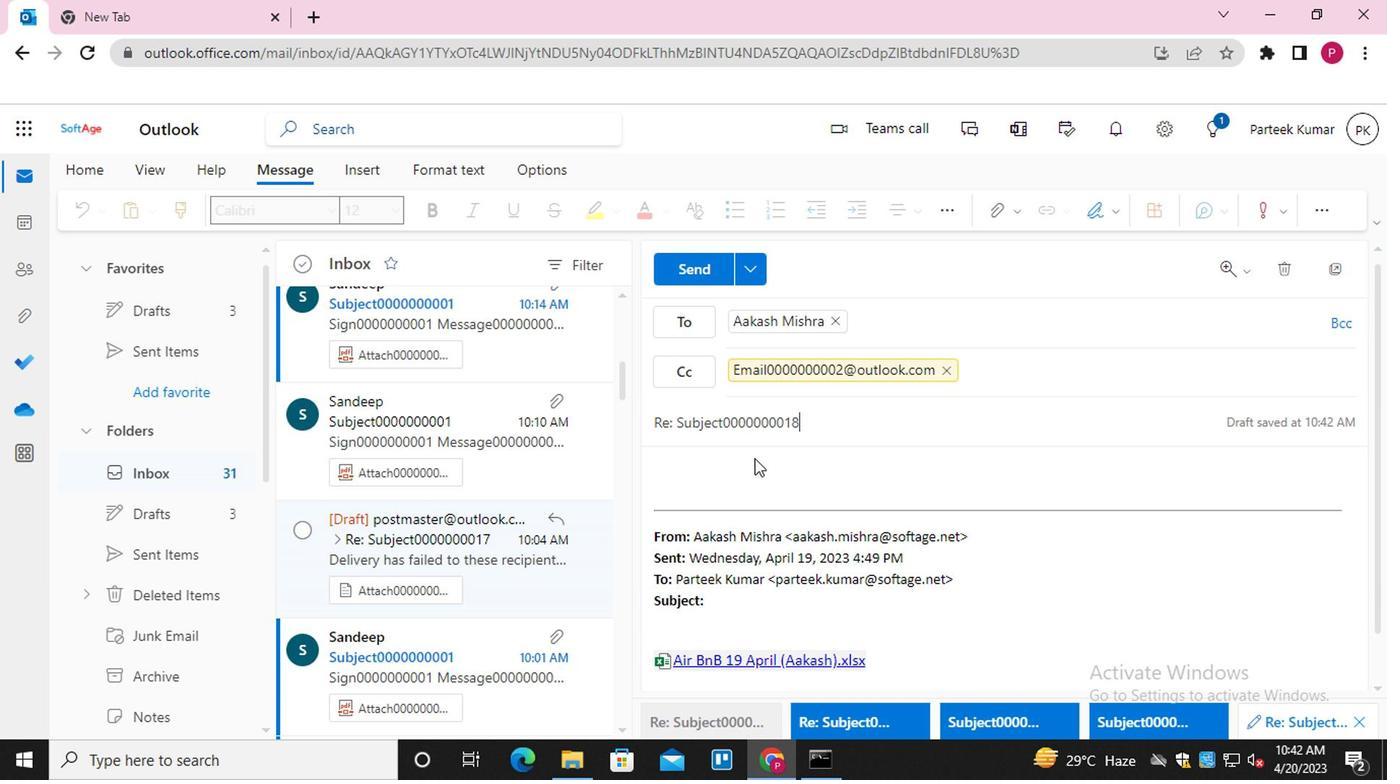 
Action: Mouse moved to (752, 458)
Screenshot: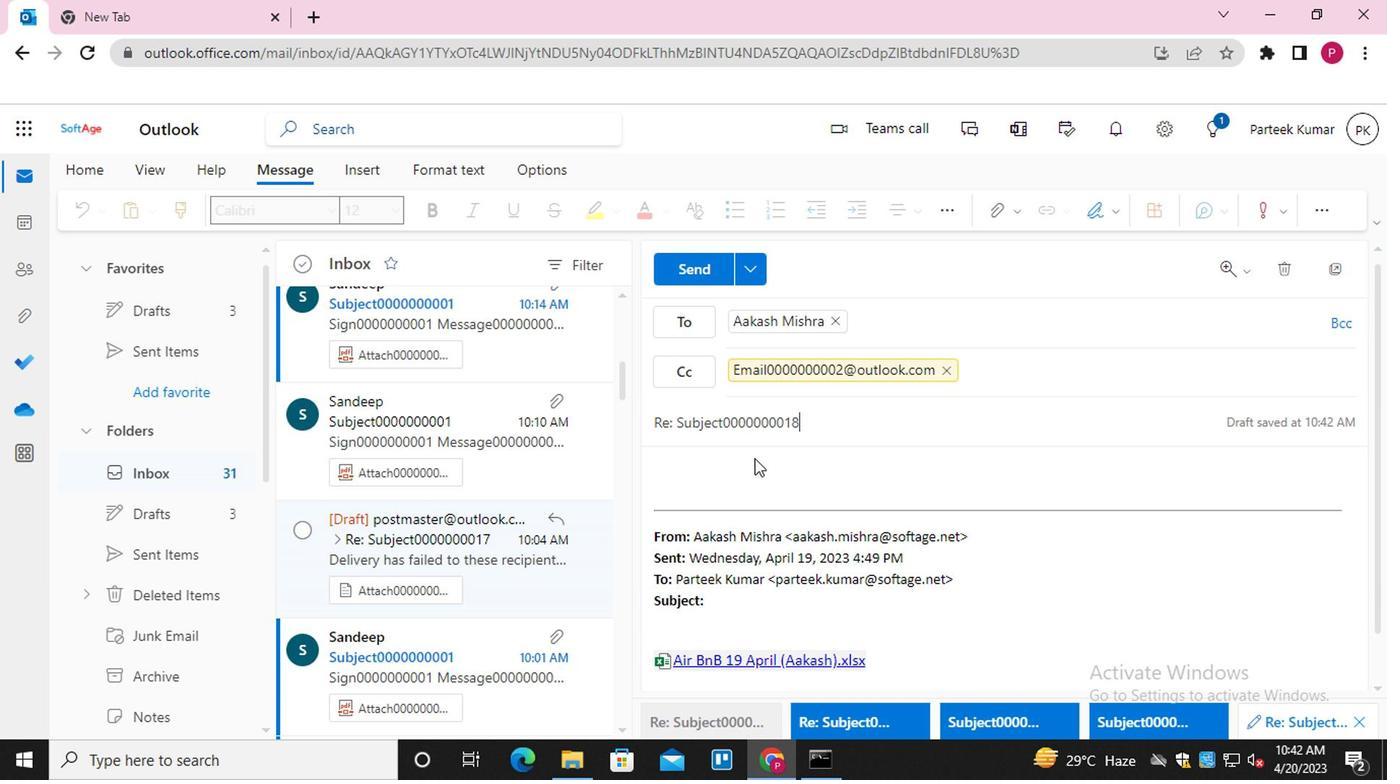 
Action: Mouse pressed left at (752, 458)
Screenshot: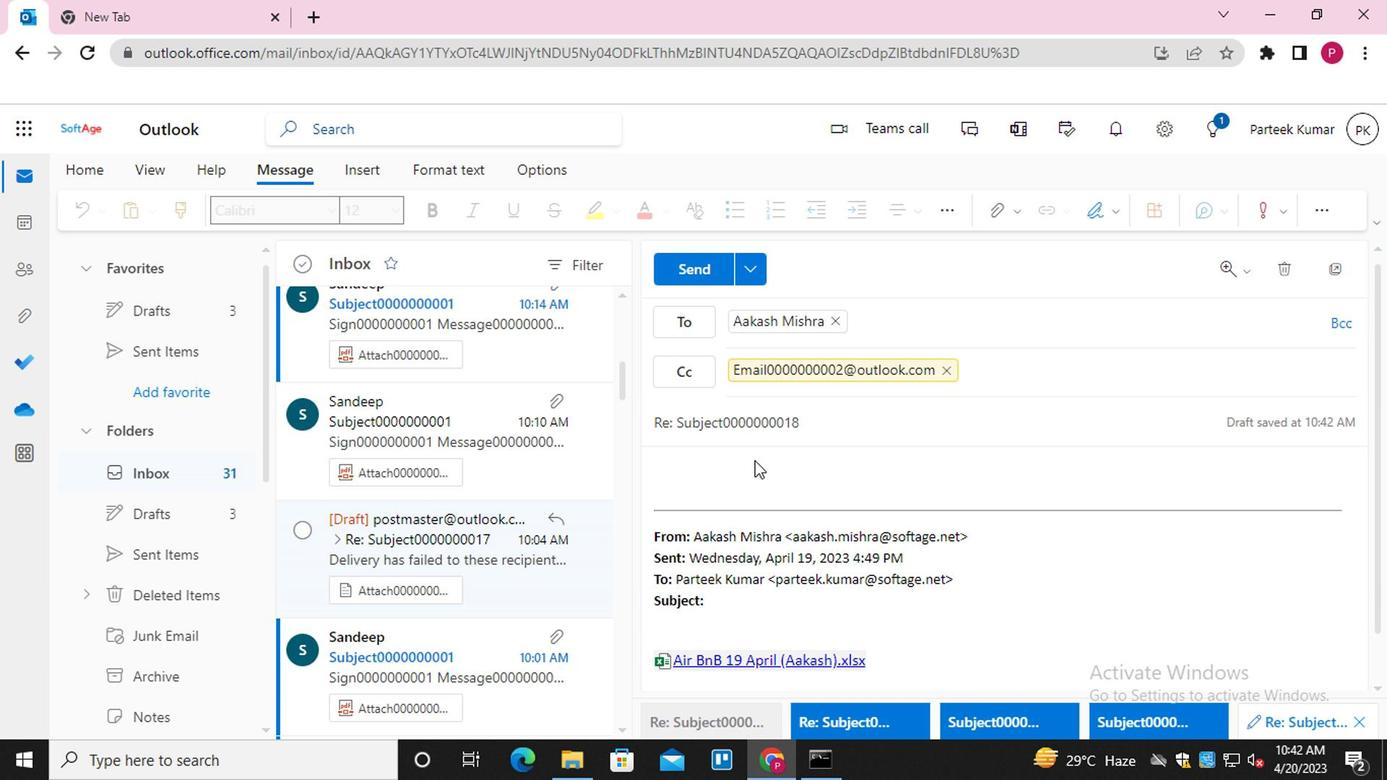 
Action: Mouse moved to (749, 469)
Screenshot: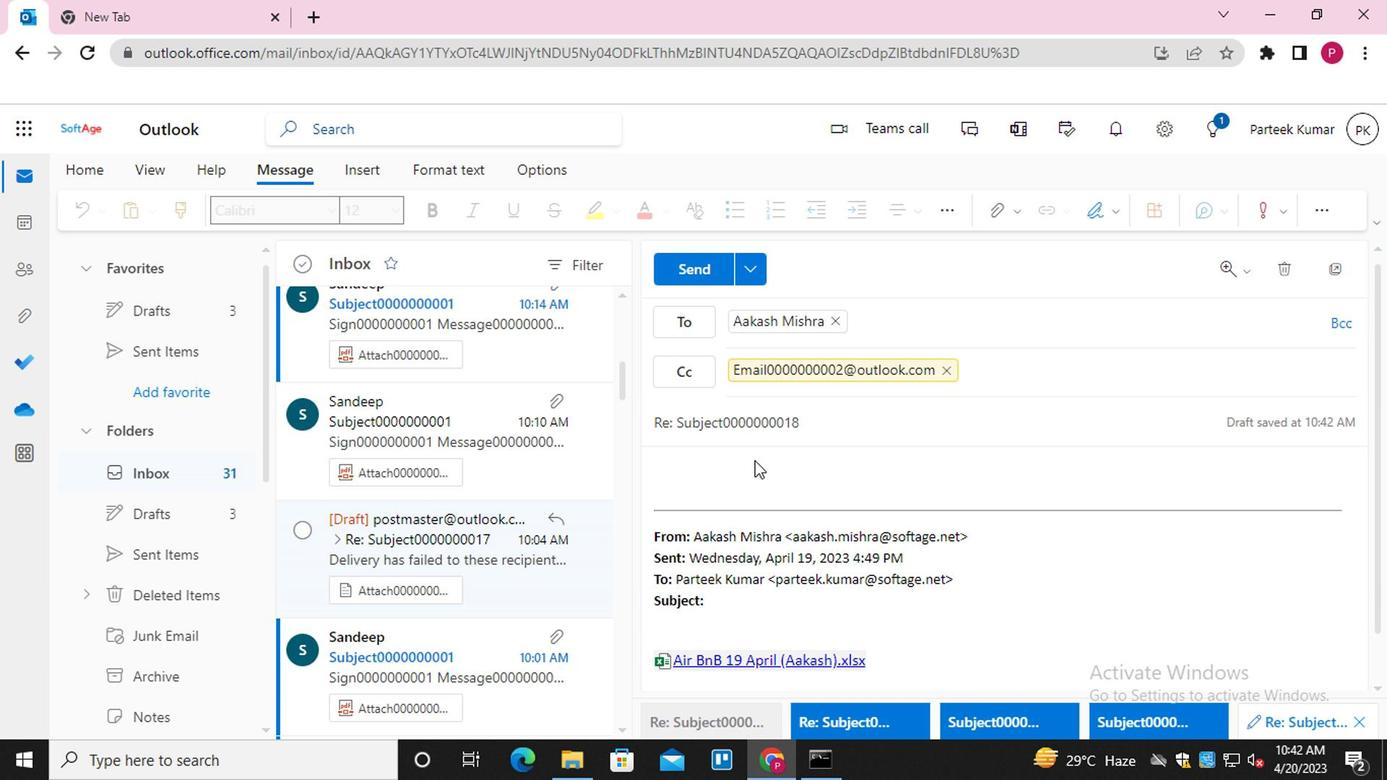 
Action: Mouse pressed left at (749, 469)
Screenshot: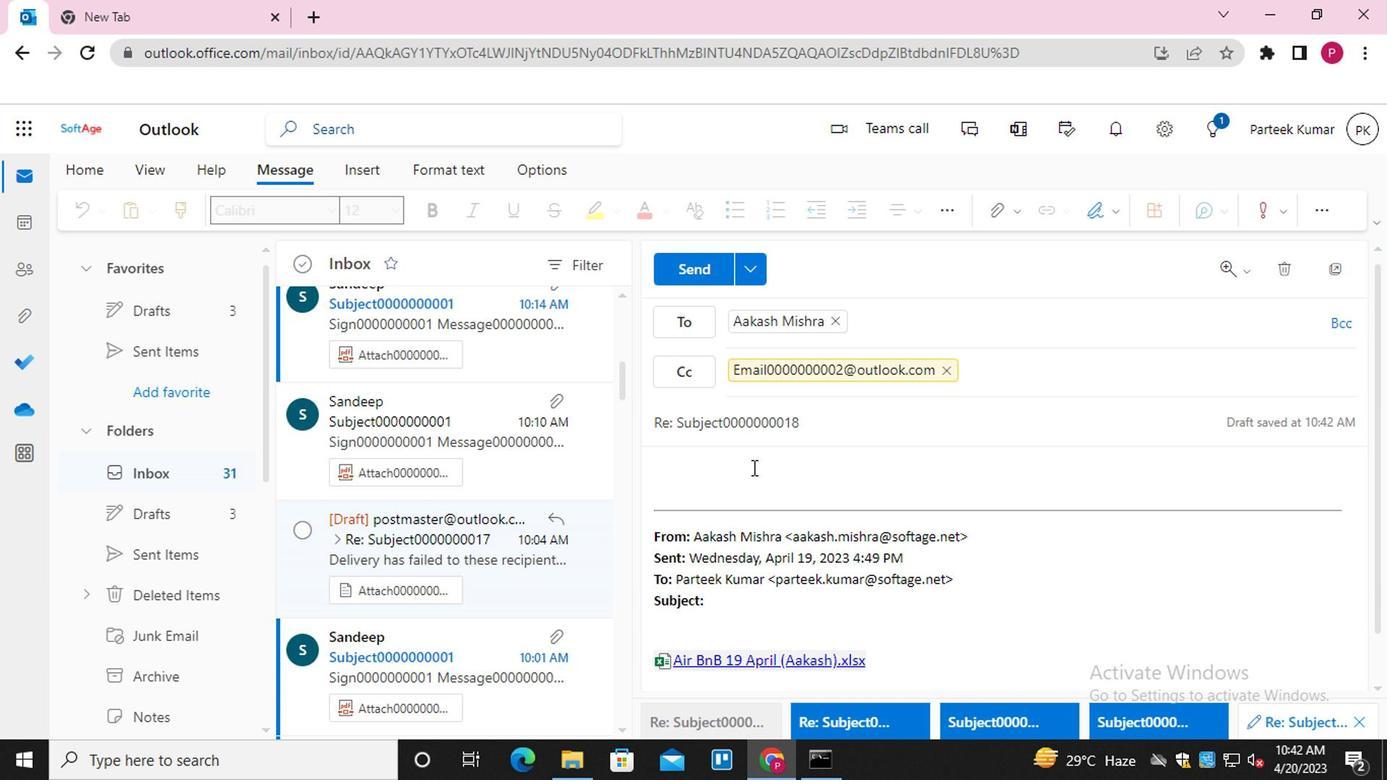 
Action: Key pressed <Key.shift>MESSAGE0000000014
Screenshot: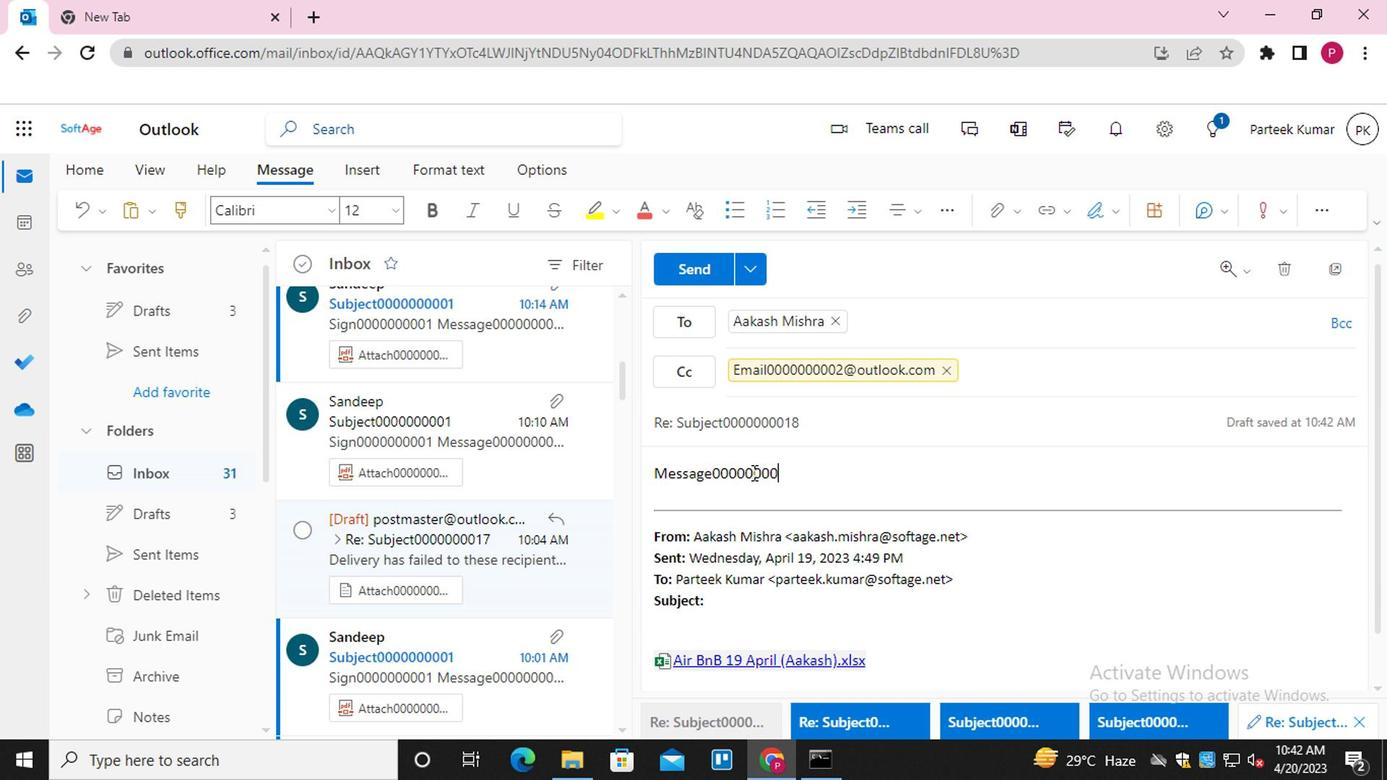 
Action: Mouse moved to (1001, 225)
Screenshot: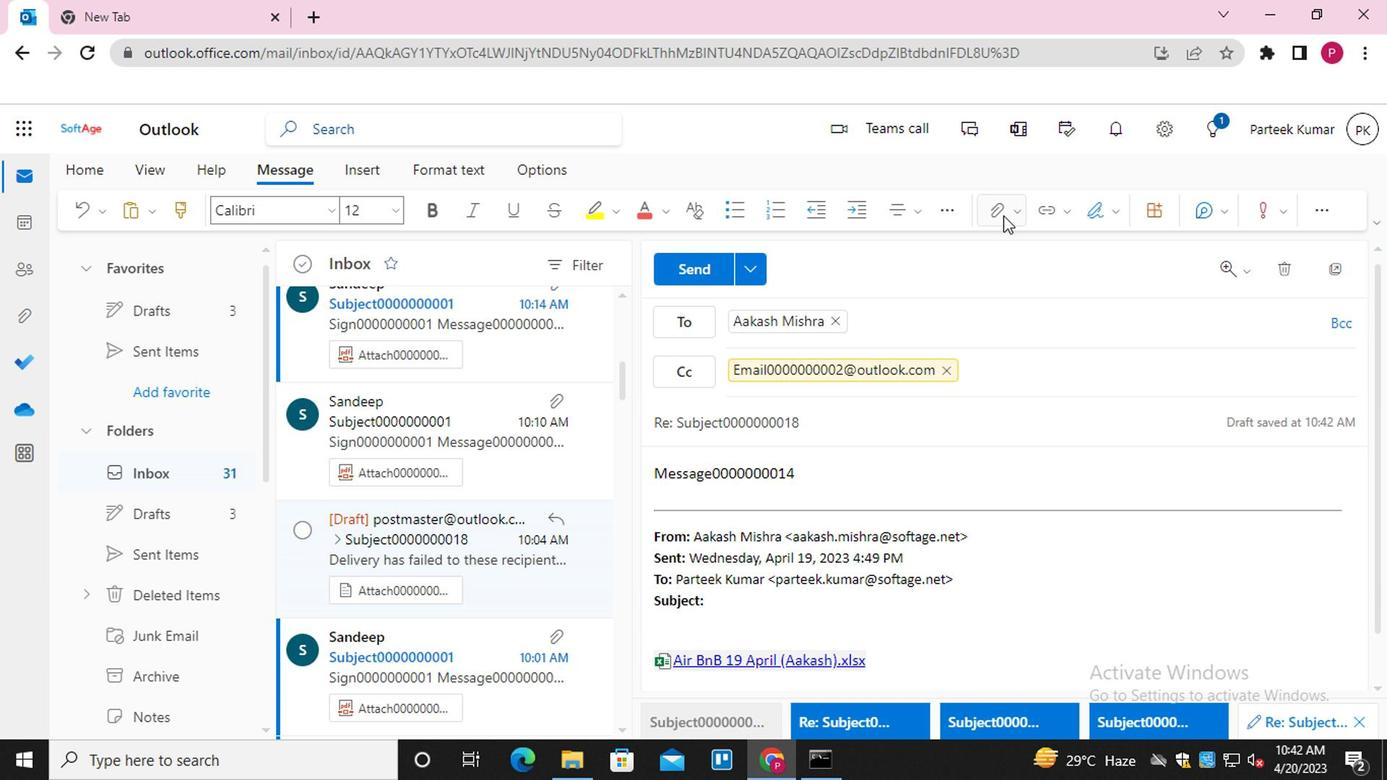 
Action: Mouse pressed left at (1001, 225)
Screenshot: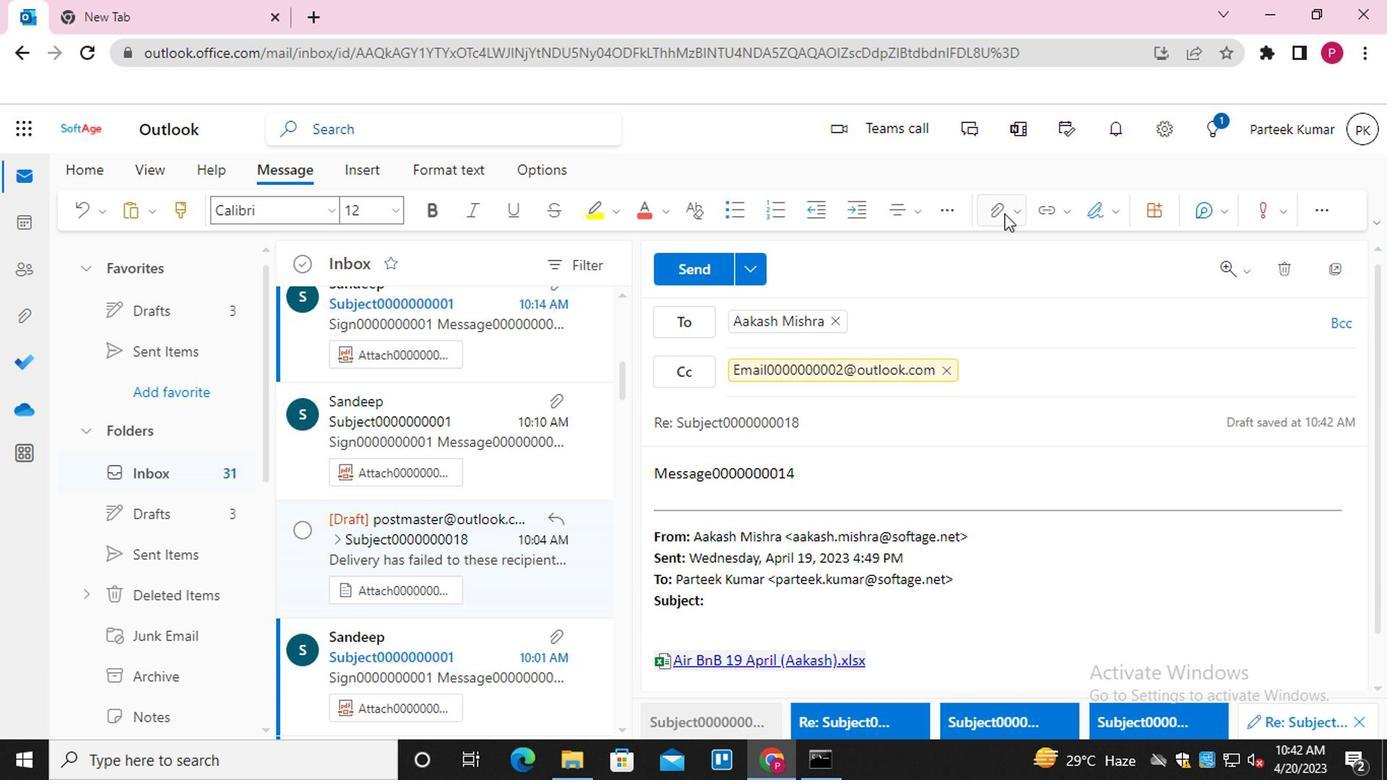 
Action: Mouse moved to (905, 264)
Screenshot: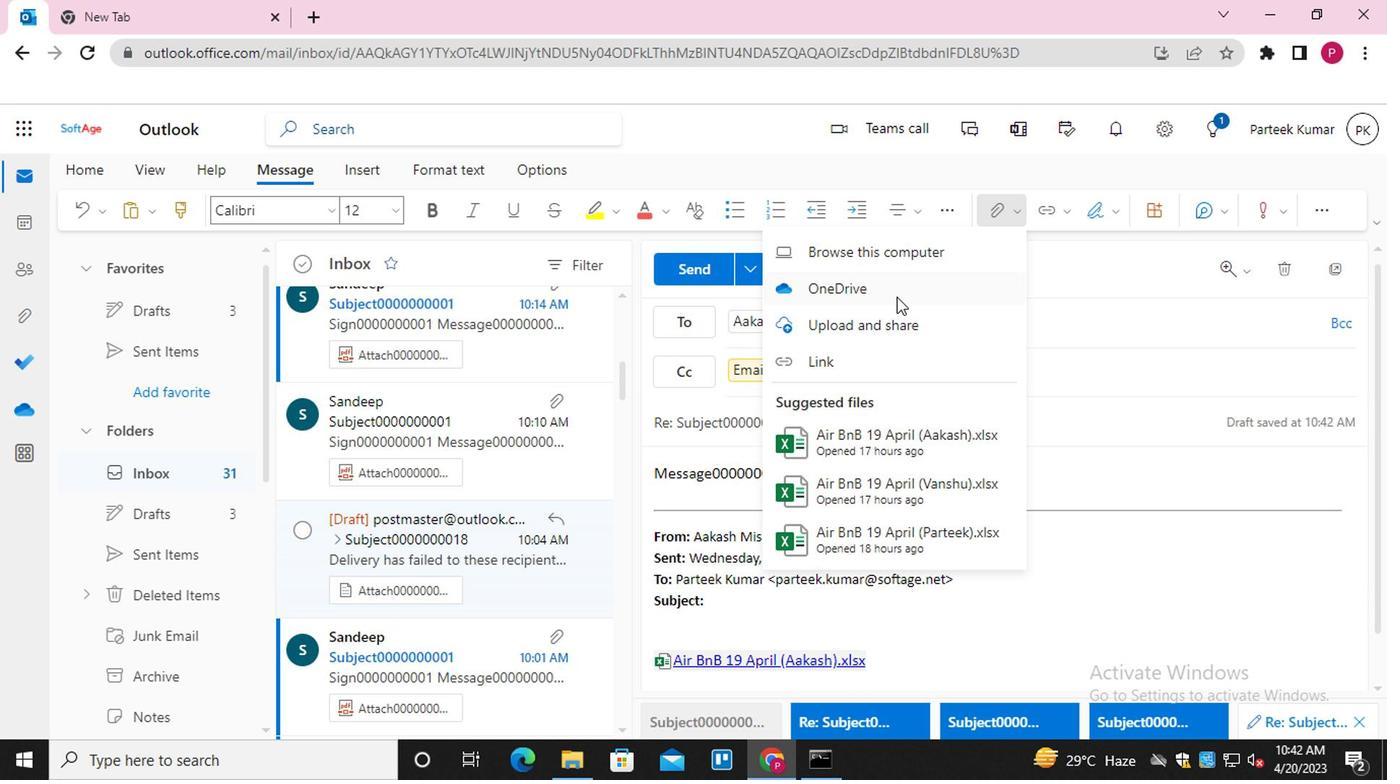 
Action: Mouse pressed left at (905, 264)
Screenshot: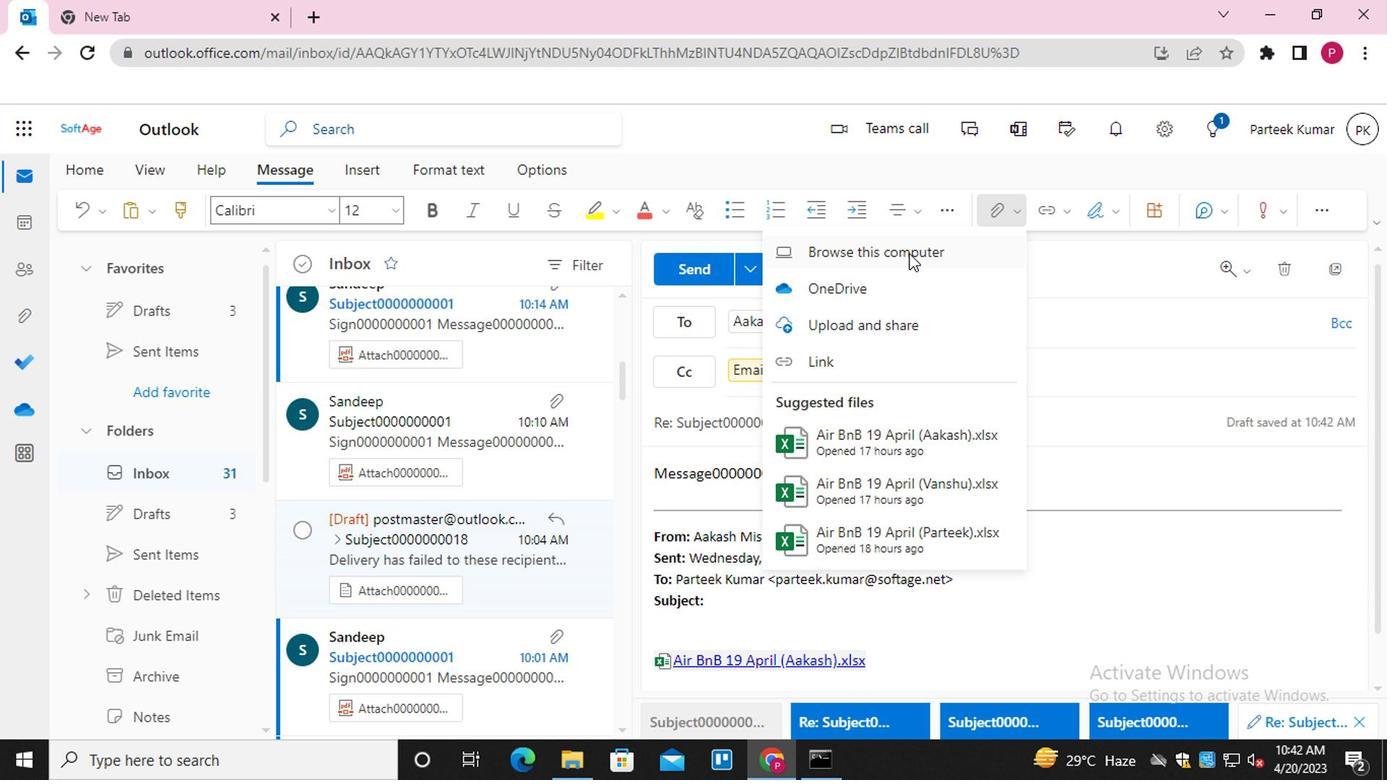 
Action: Mouse moved to (349, 169)
Screenshot: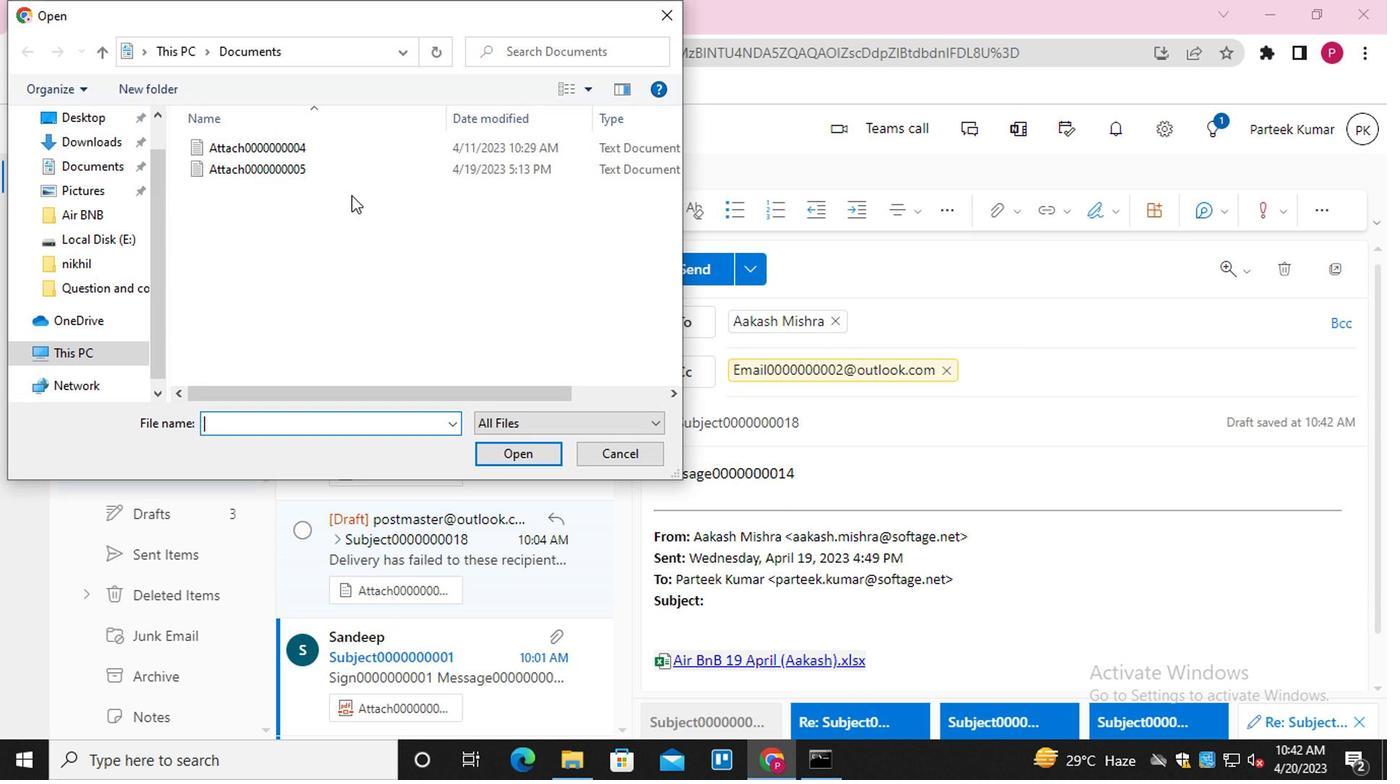 
Action: Mouse pressed left at (349, 169)
Screenshot: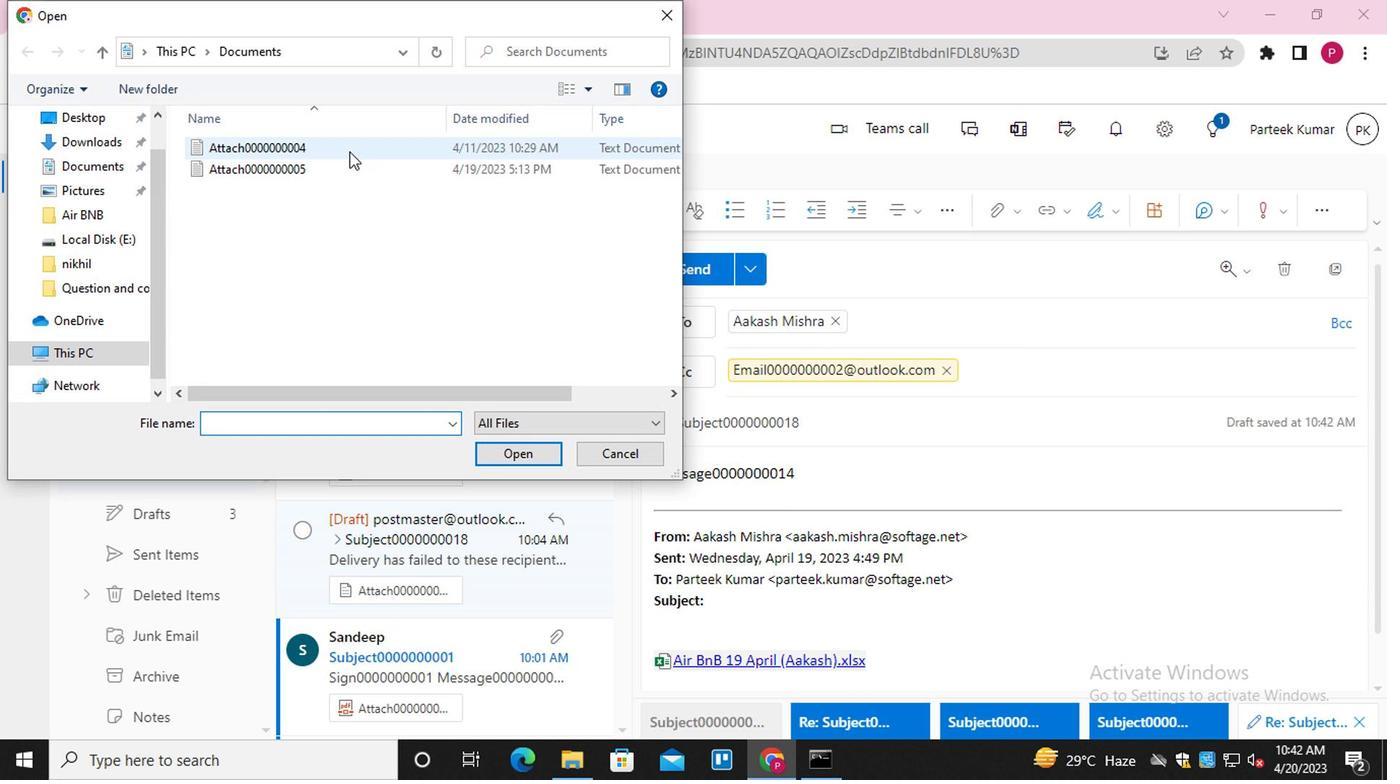 
Action: Mouse moved to (507, 447)
Screenshot: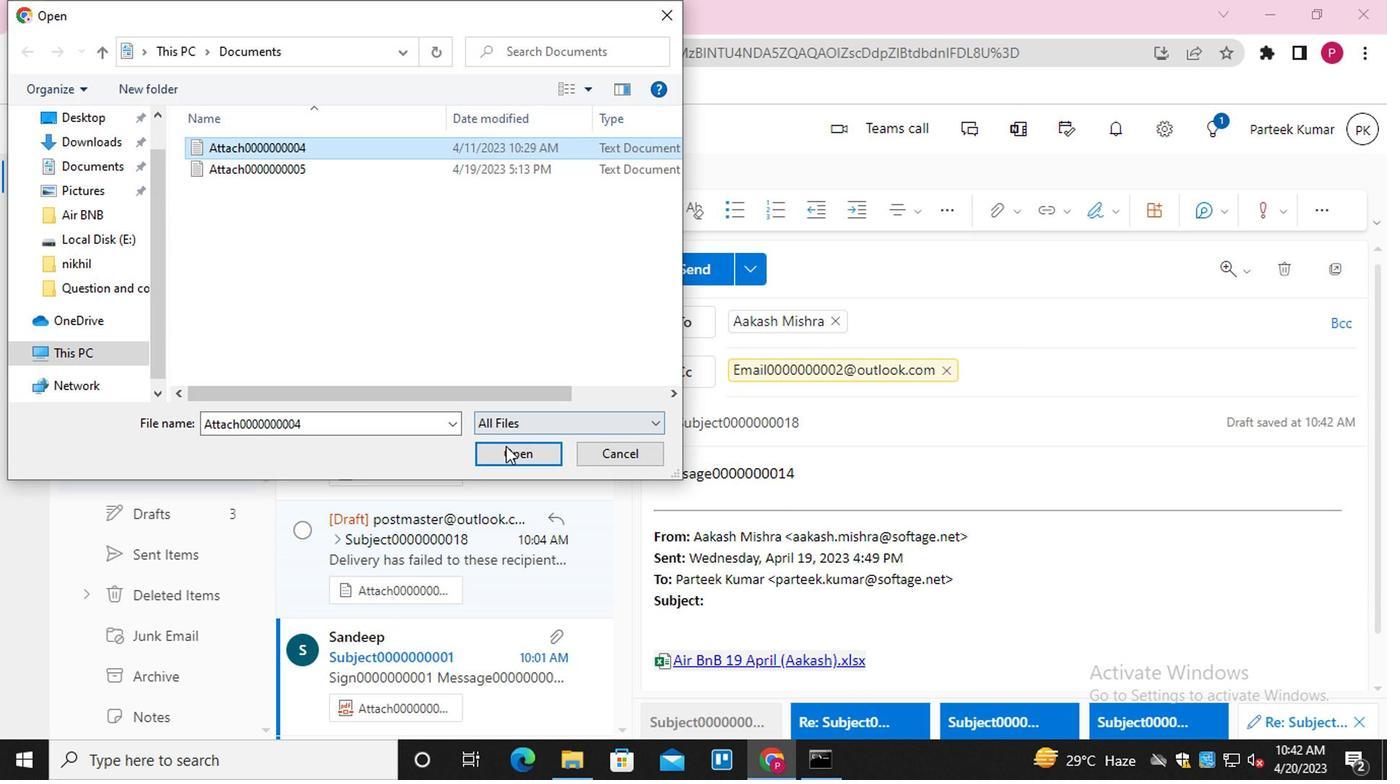 
Action: Mouse pressed left at (507, 447)
Screenshot: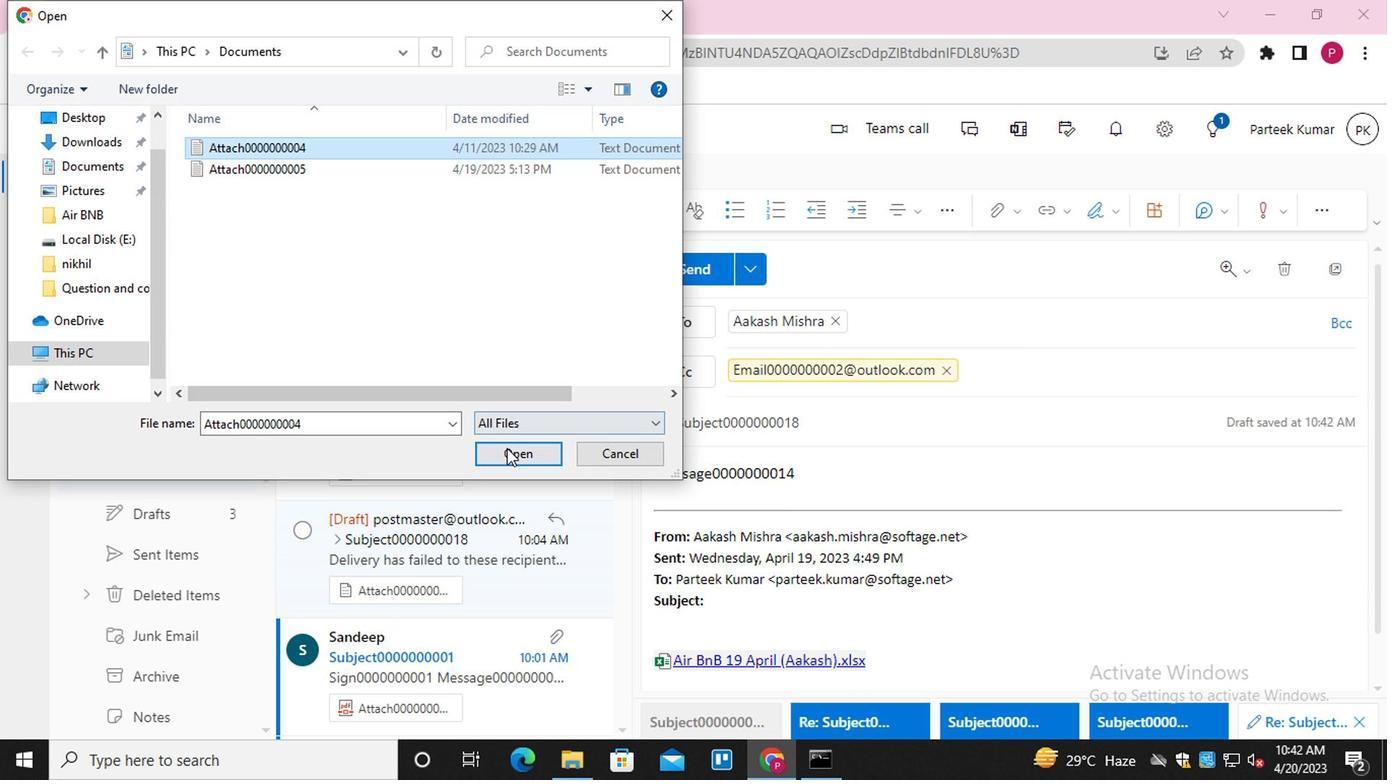 
Action: Mouse moved to (987, 224)
Screenshot: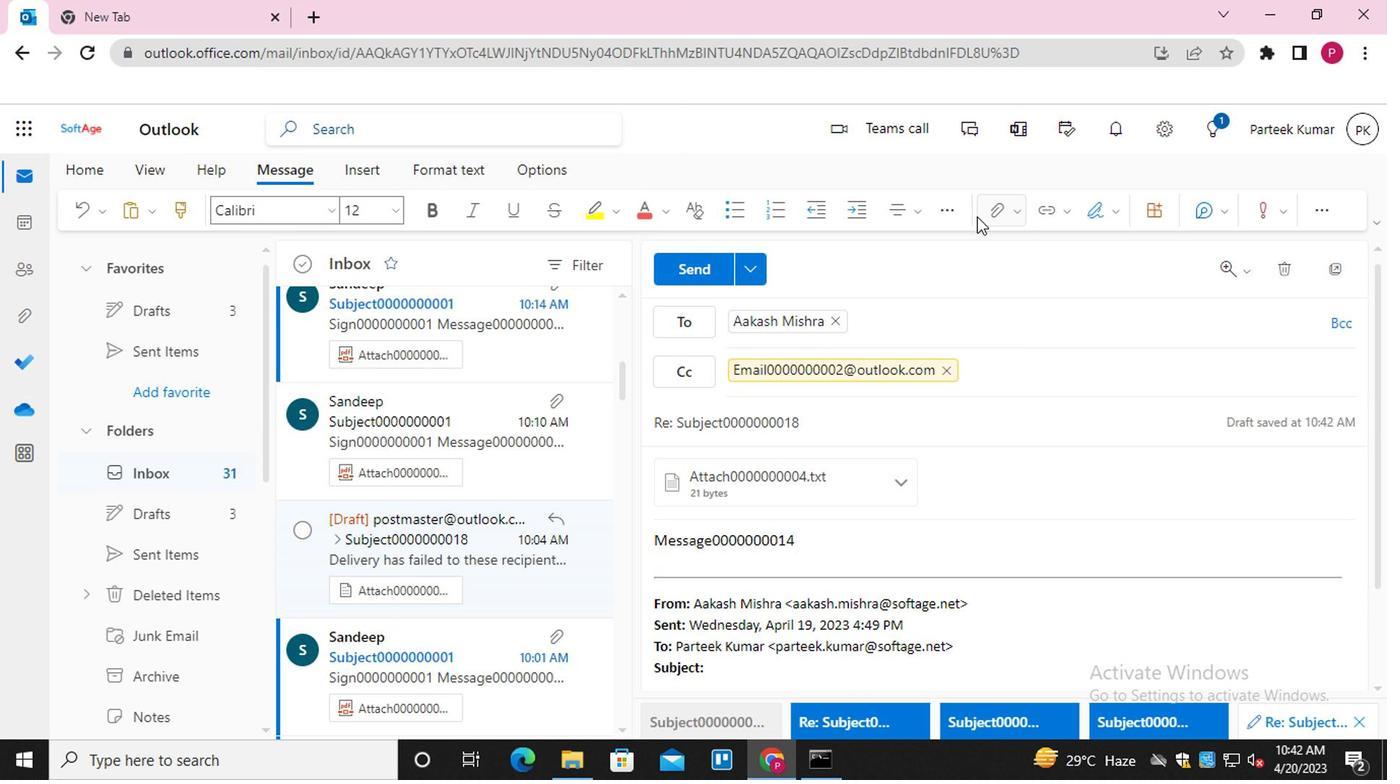 
Action: Mouse pressed left at (987, 224)
Screenshot: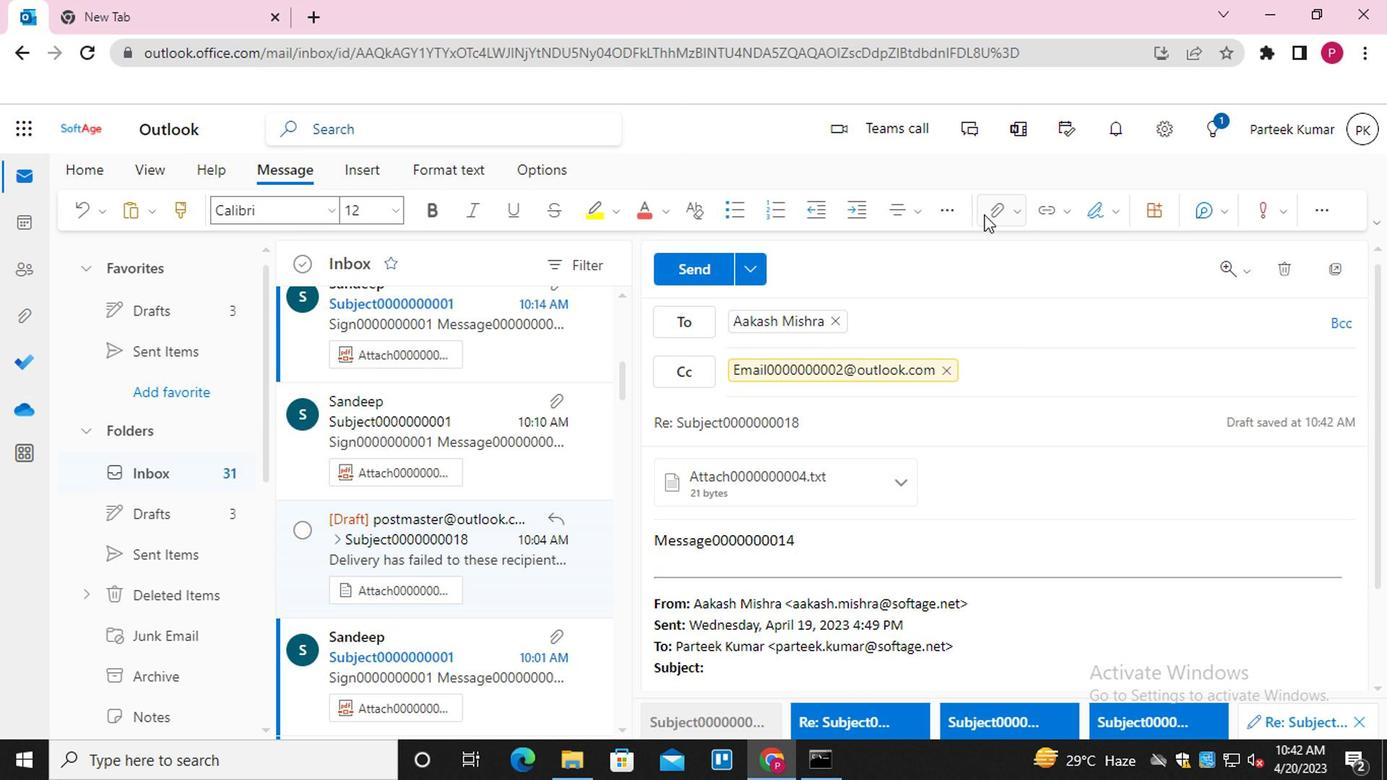 
Action: Mouse moved to (856, 330)
Screenshot: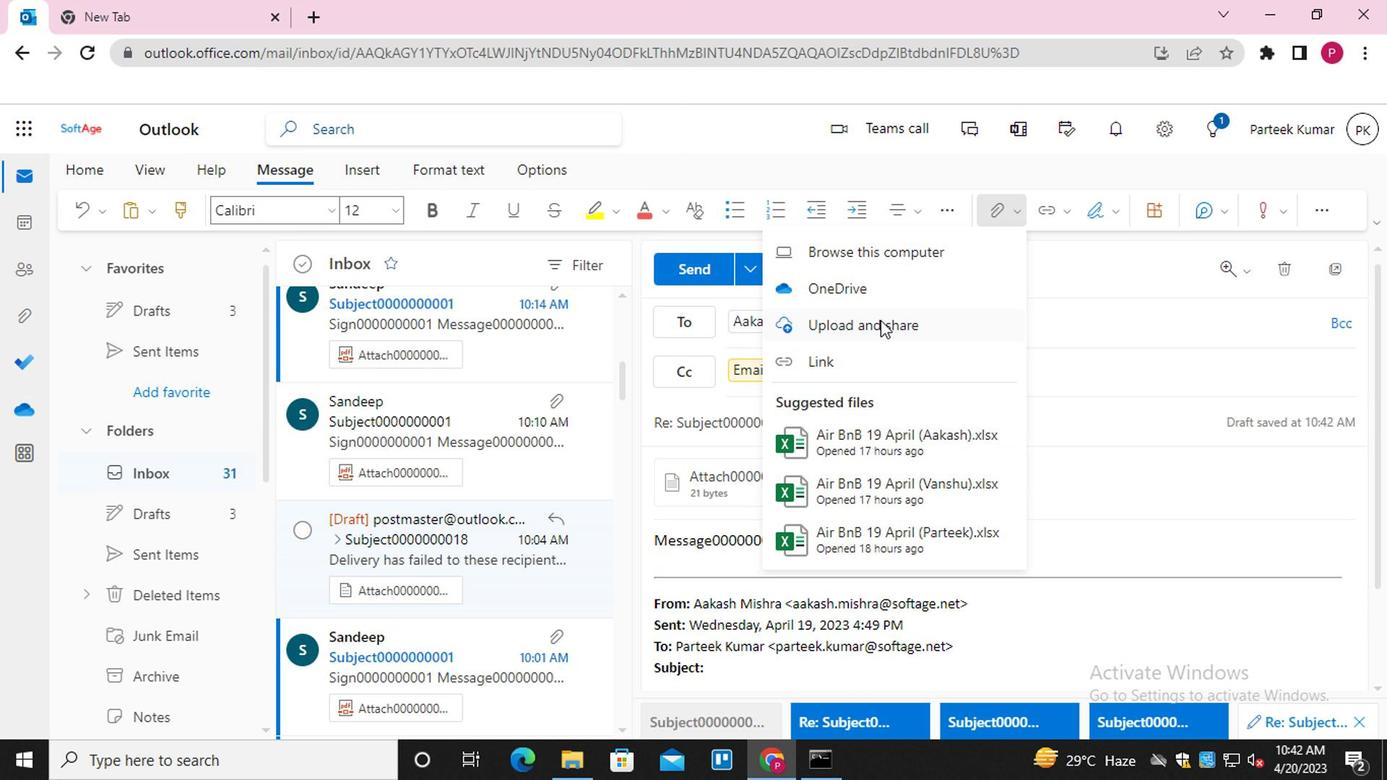 
Action: Mouse pressed left at (856, 330)
Screenshot: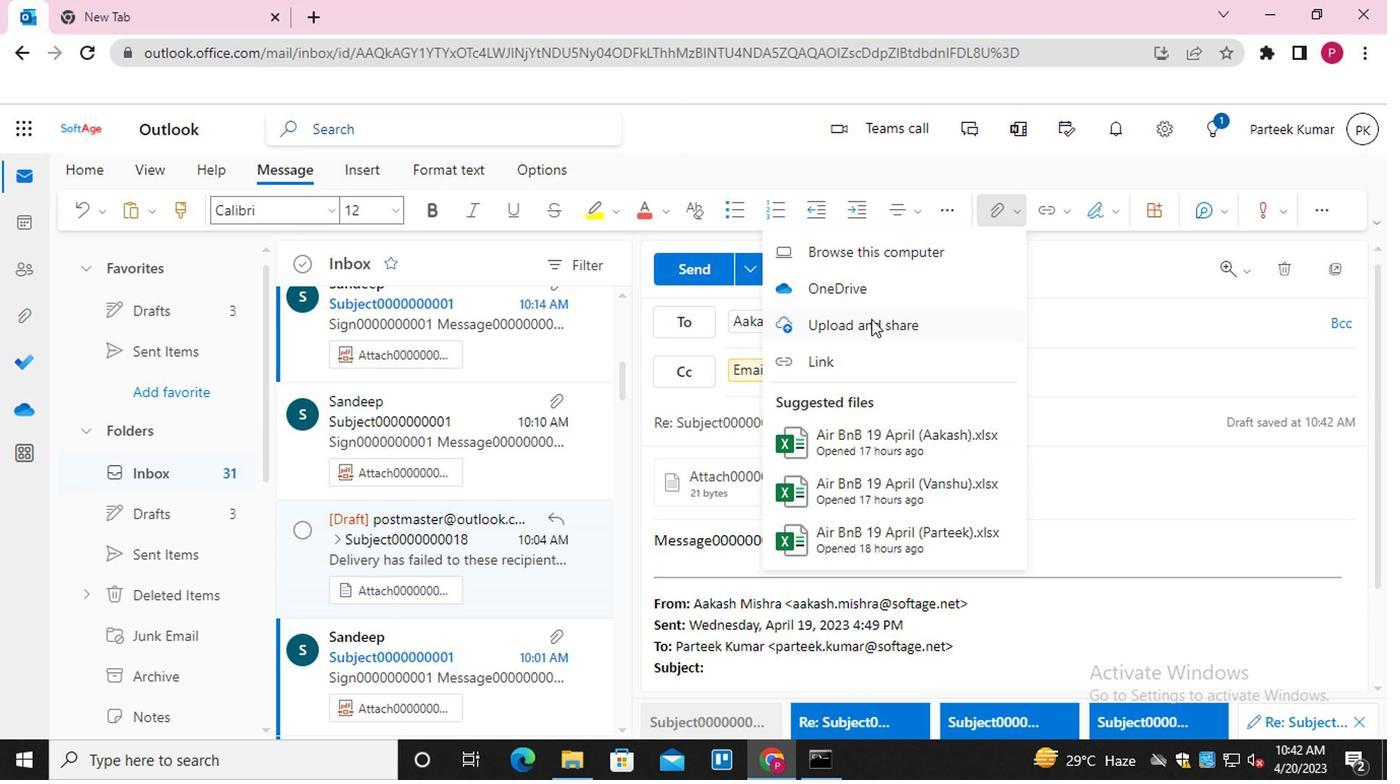 
Action: Mouse moved to (403, 190)
Screenshot: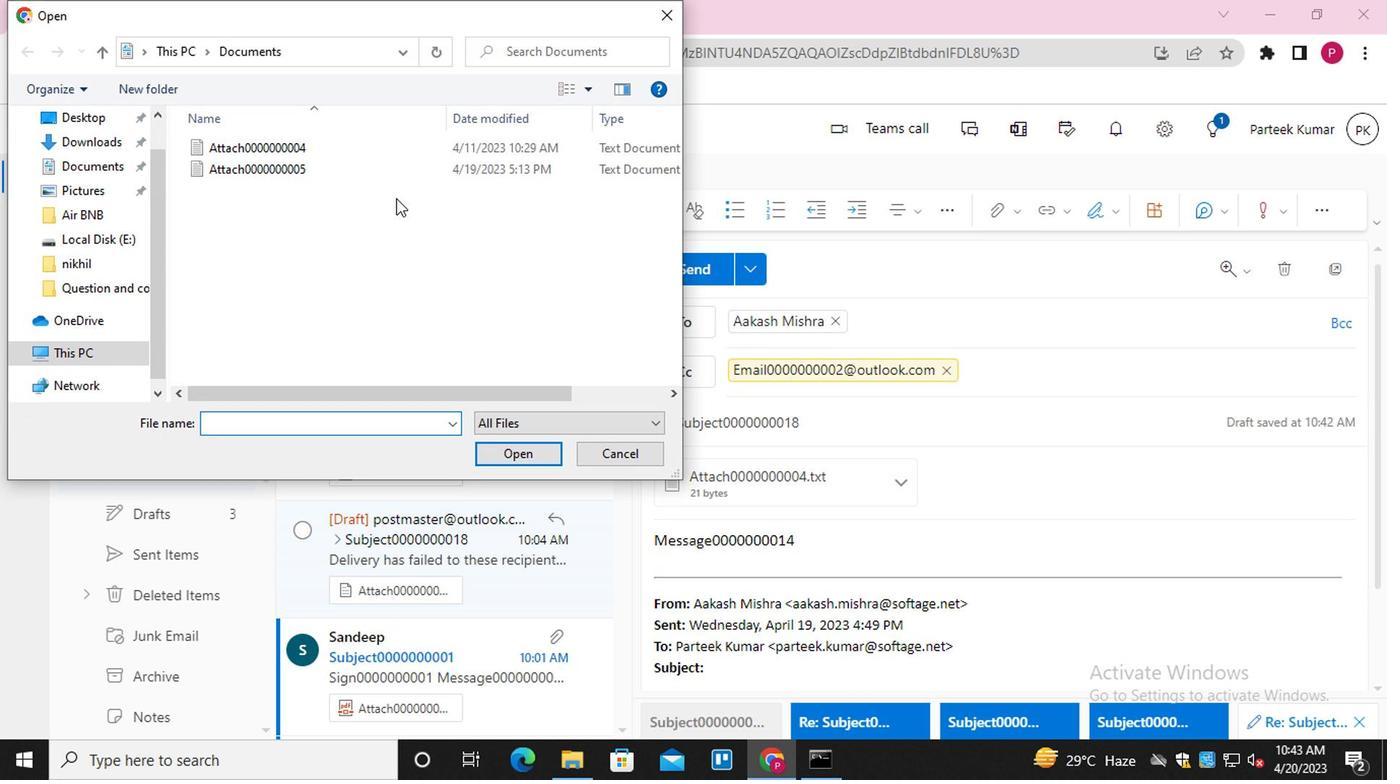 
Action: Mouse pressed left at (403, 190)
Screenshot: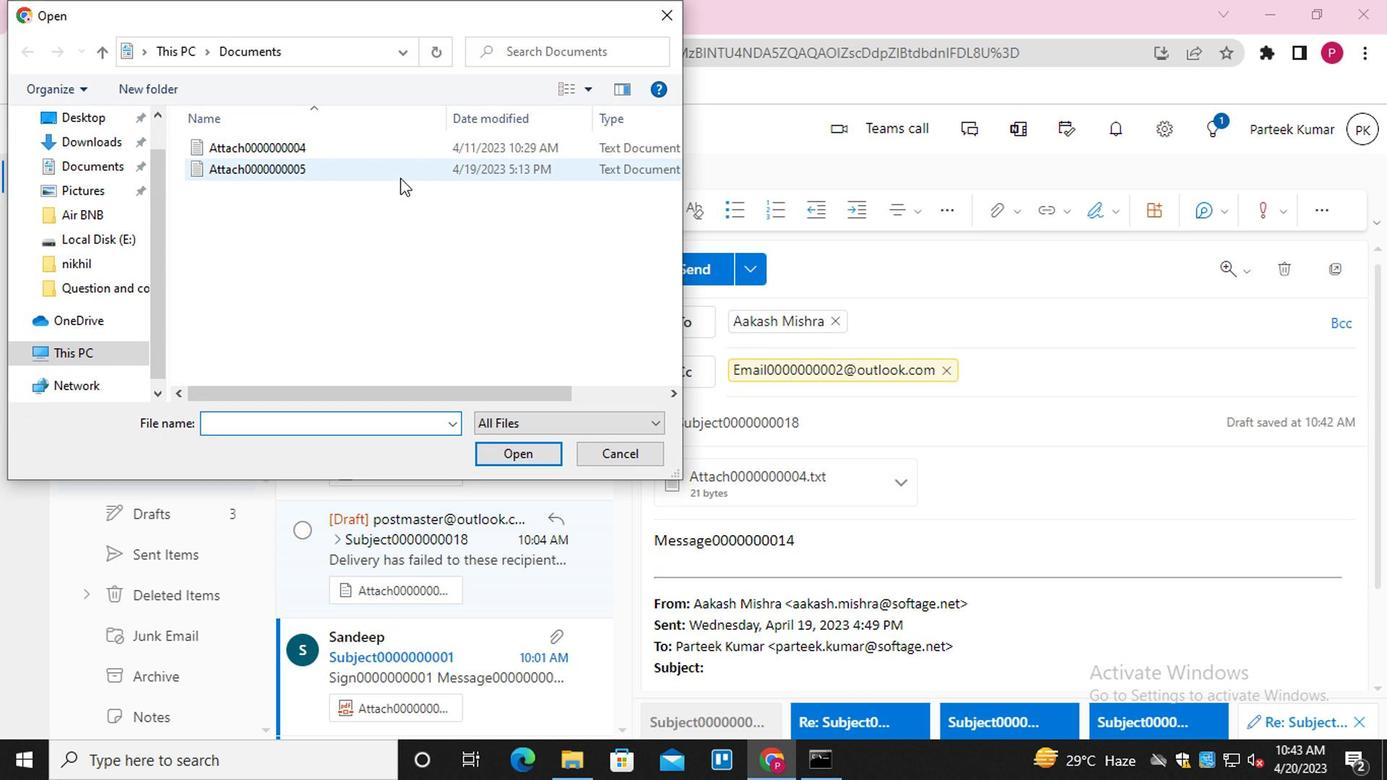 
Action: Mouse moved to (526, 453)
Screenshot: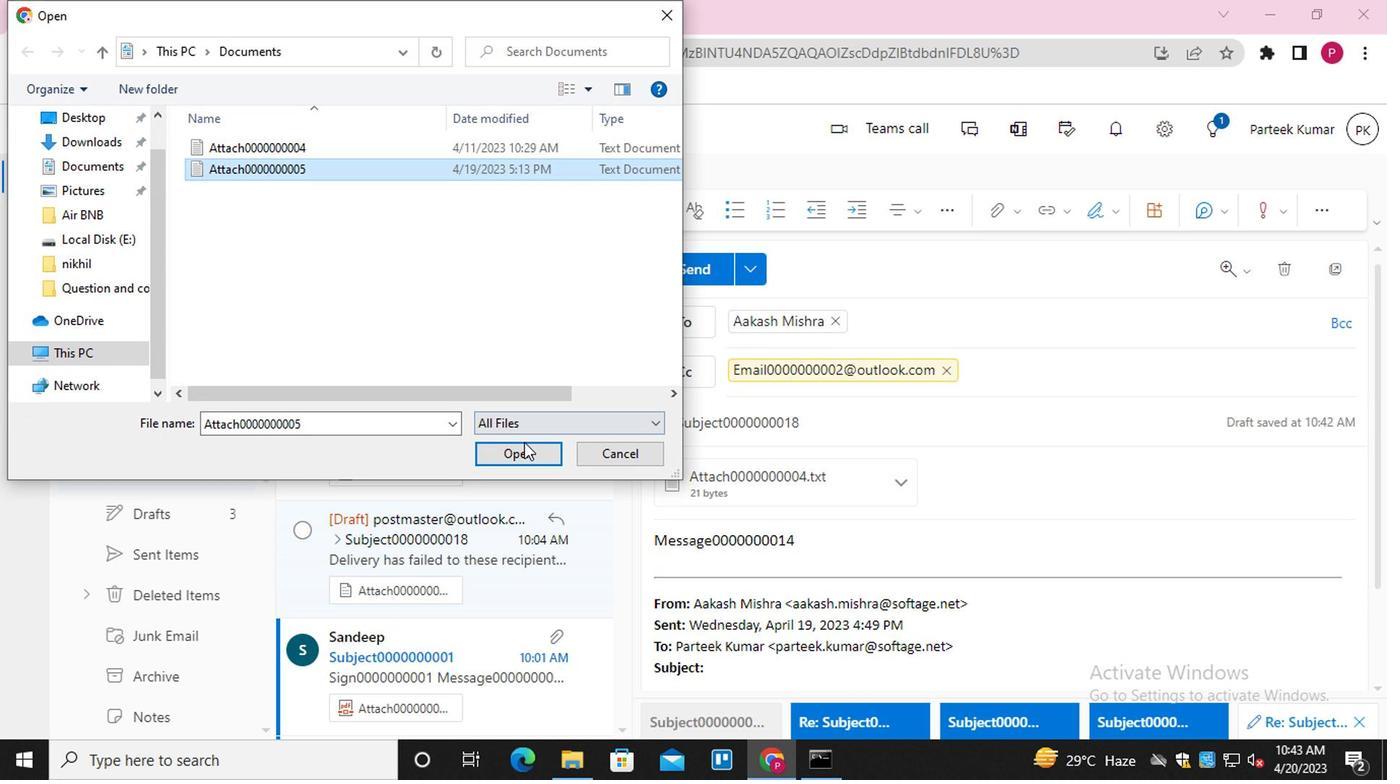 
Action: Mouse pressed left at (526, 453)
Screenshot: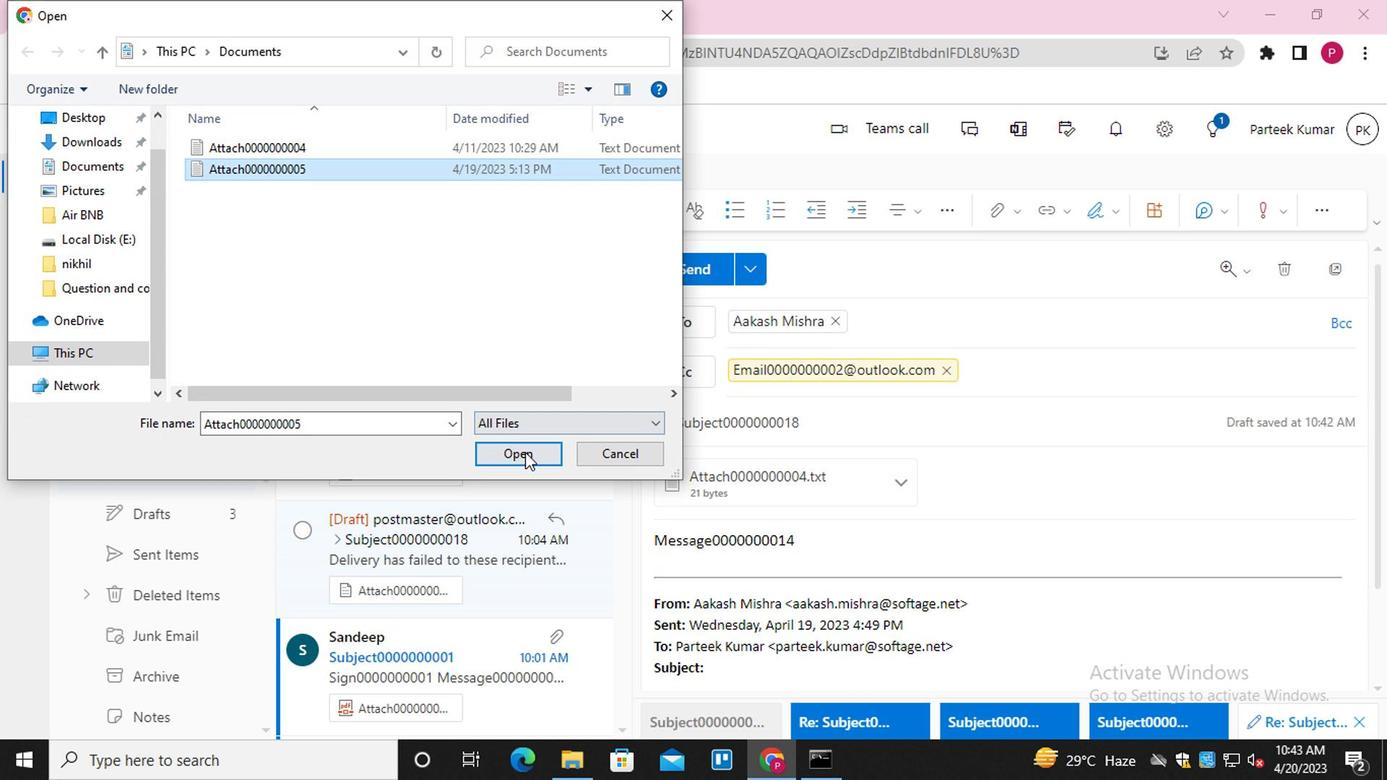 
Action: Mouse moved to (725, 490)
Screenshot: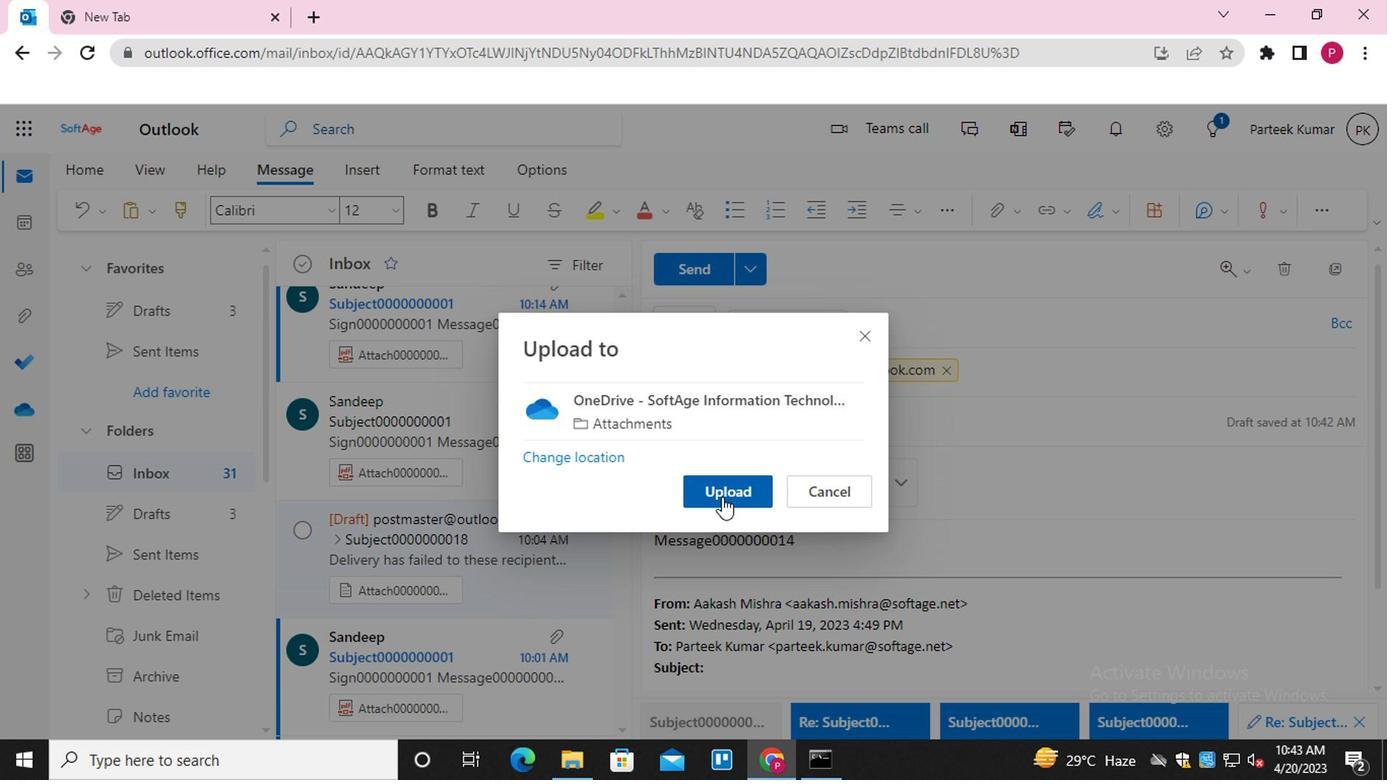 
Action: Mouse pressed left at (725, 490)
Screenshot: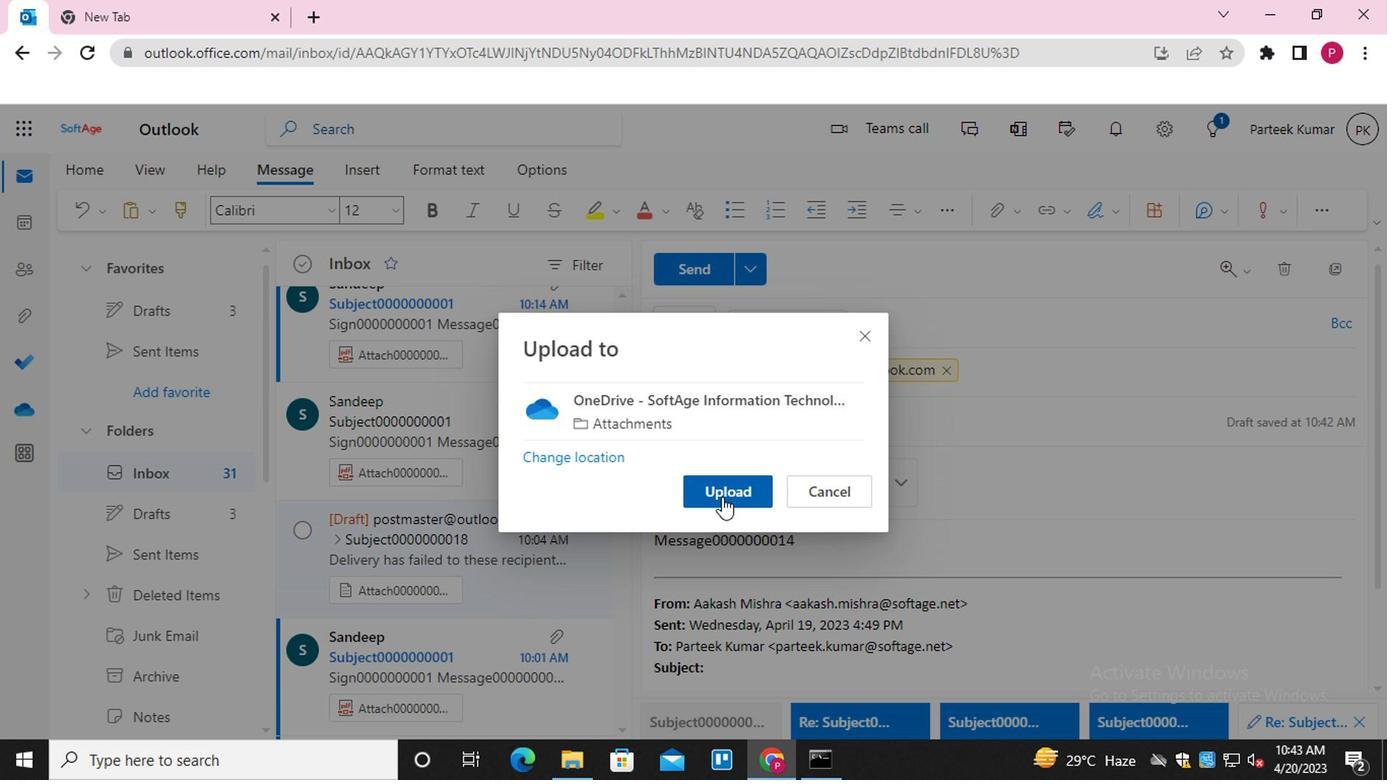 
Action: Mouse moved to (673, 294)
Screenshot: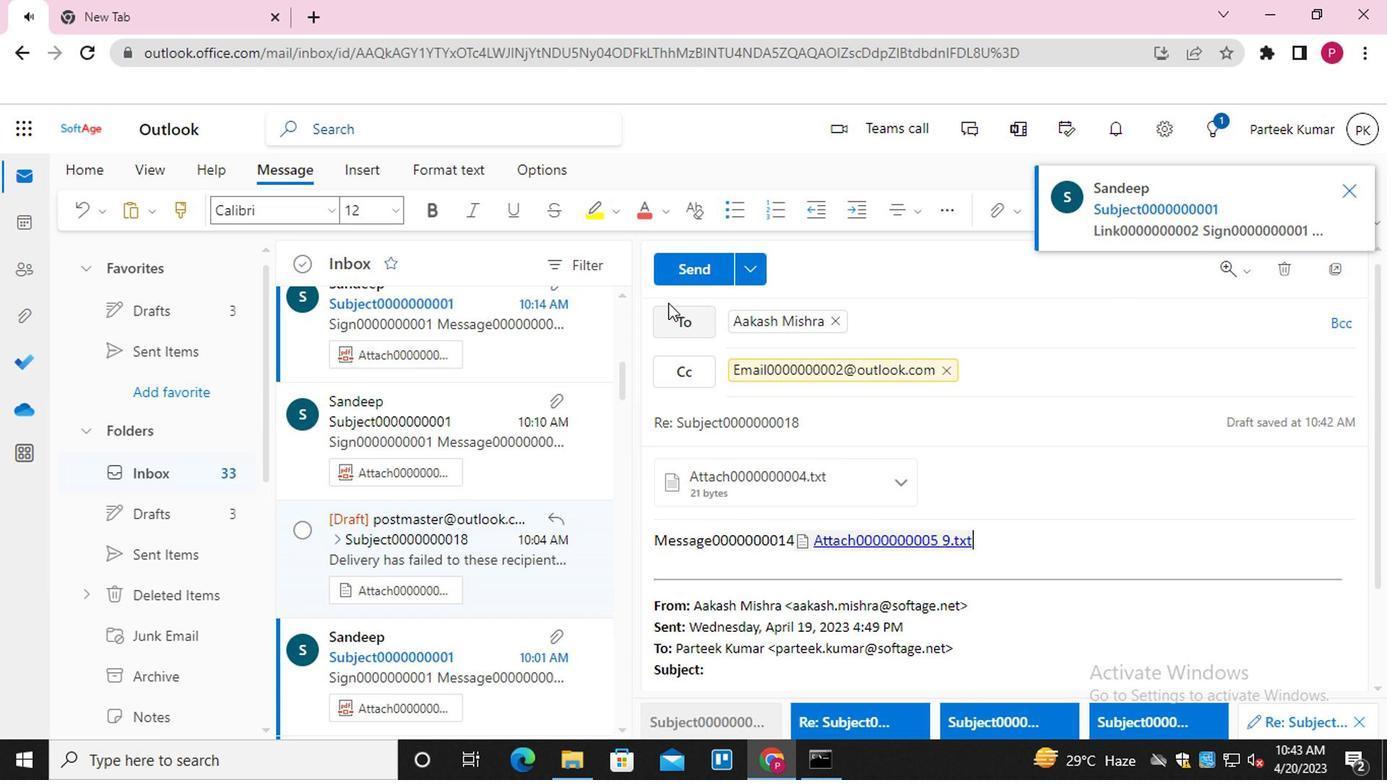 
Action: Mouse pressed left at (673, 294)
Screenshot: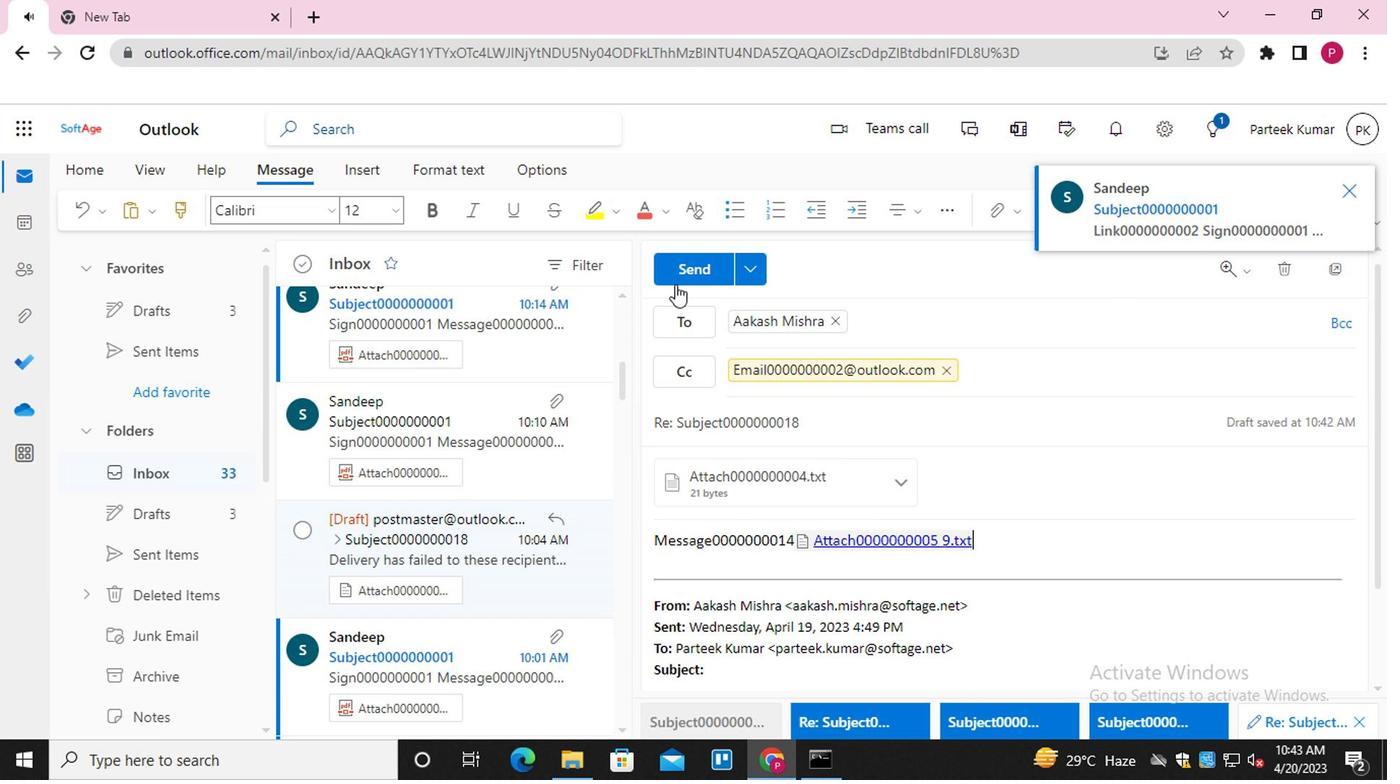 
Action: Mouse moved to (744, 403)
Screenshot: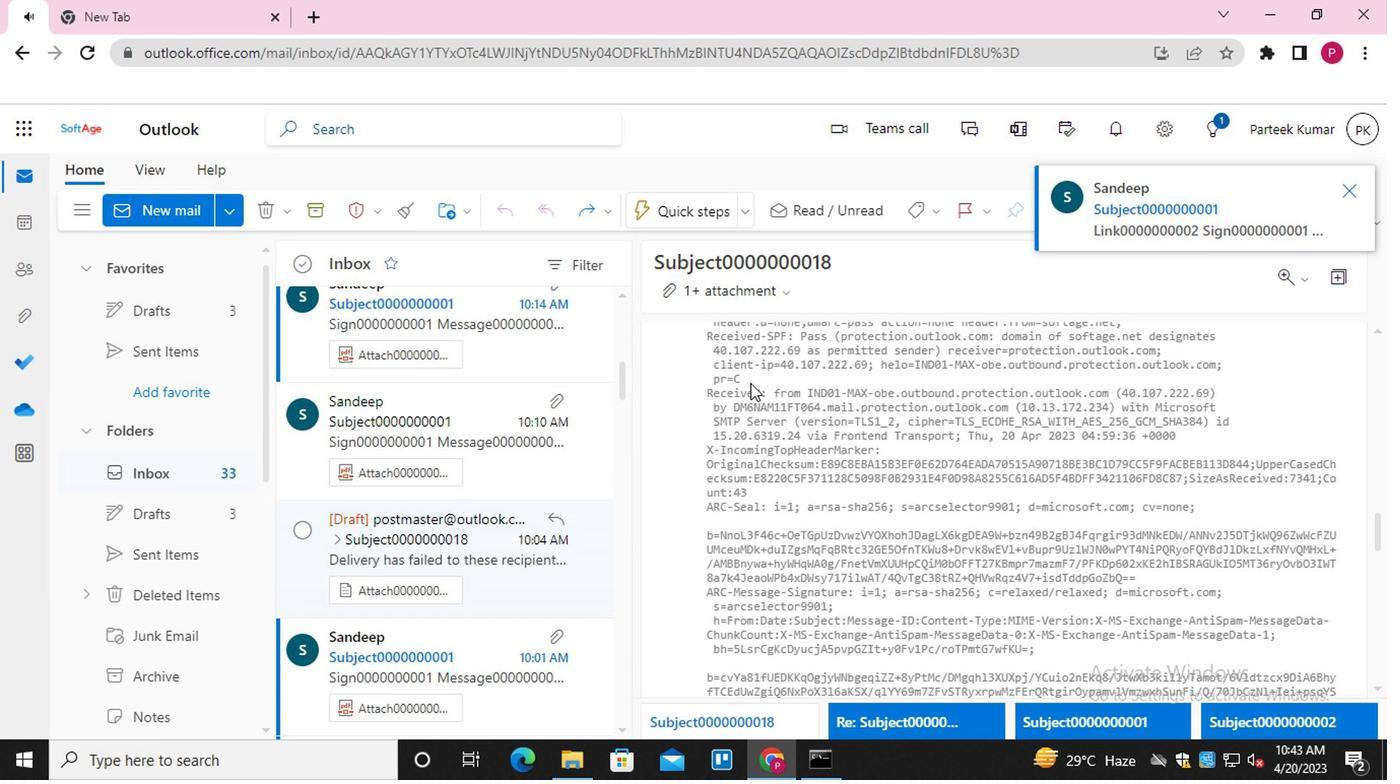 
Action: Mouse scrolled (744, 401) with delta (0, -1)
Screenshot: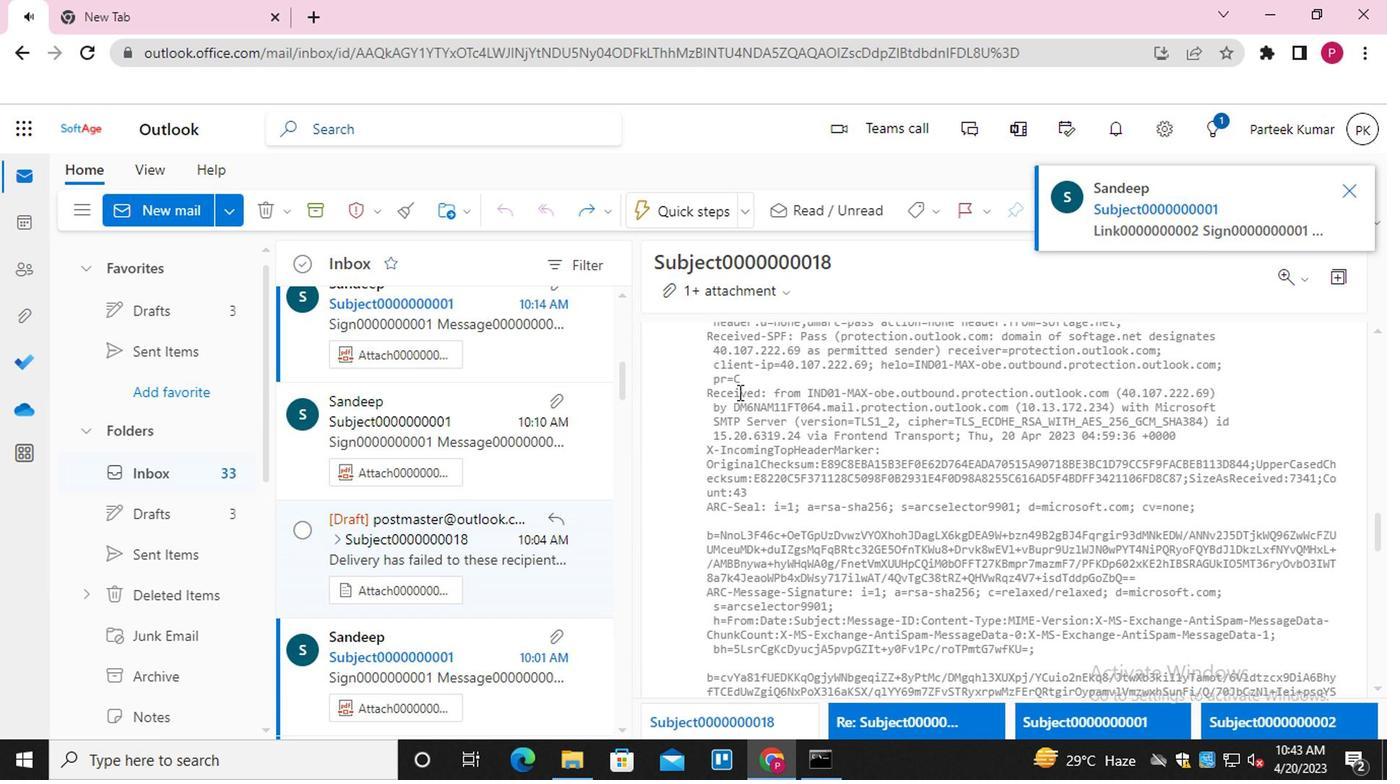 
Action: Mouse scrolled (744, 401) with delta (0, -1)
Screenshot: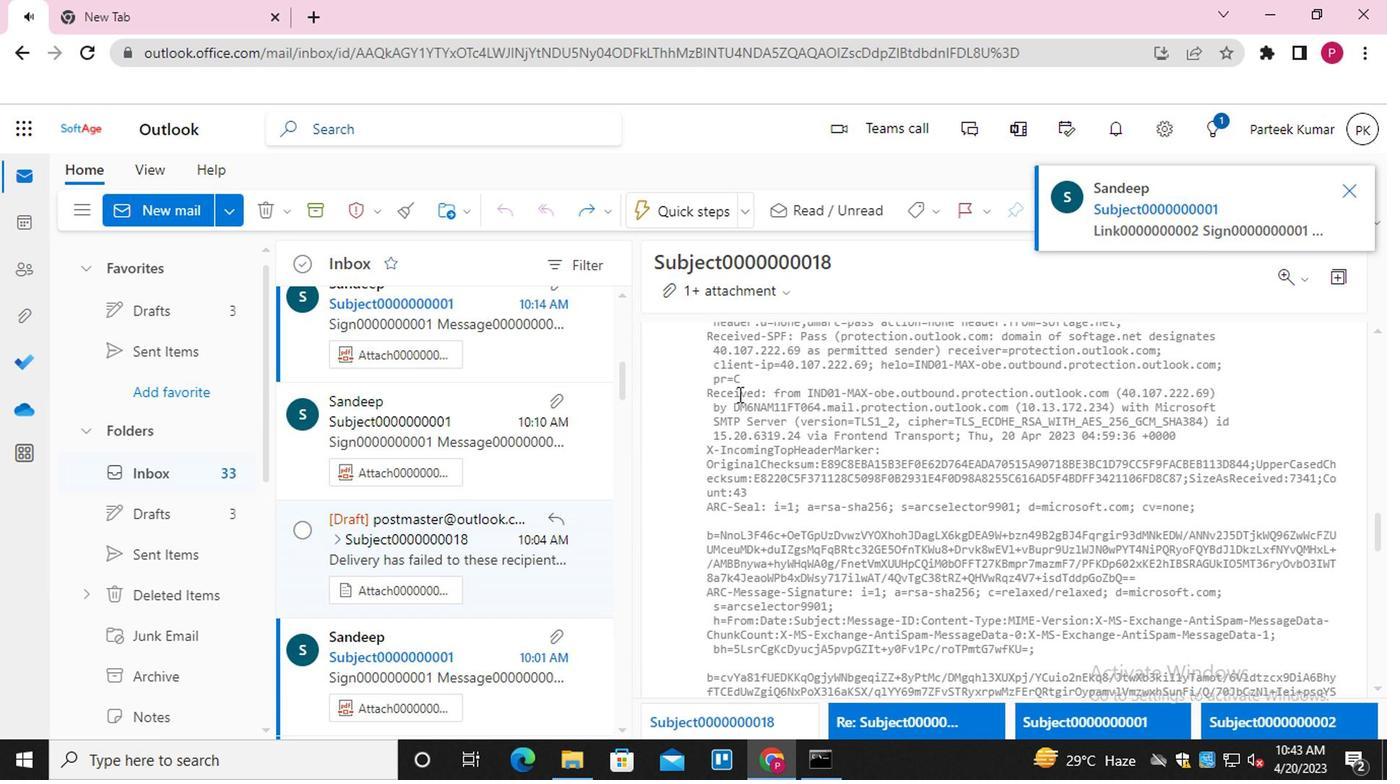 
Action: Mouse scrolled (744, 401) with delta (0, -1)
Screenshot: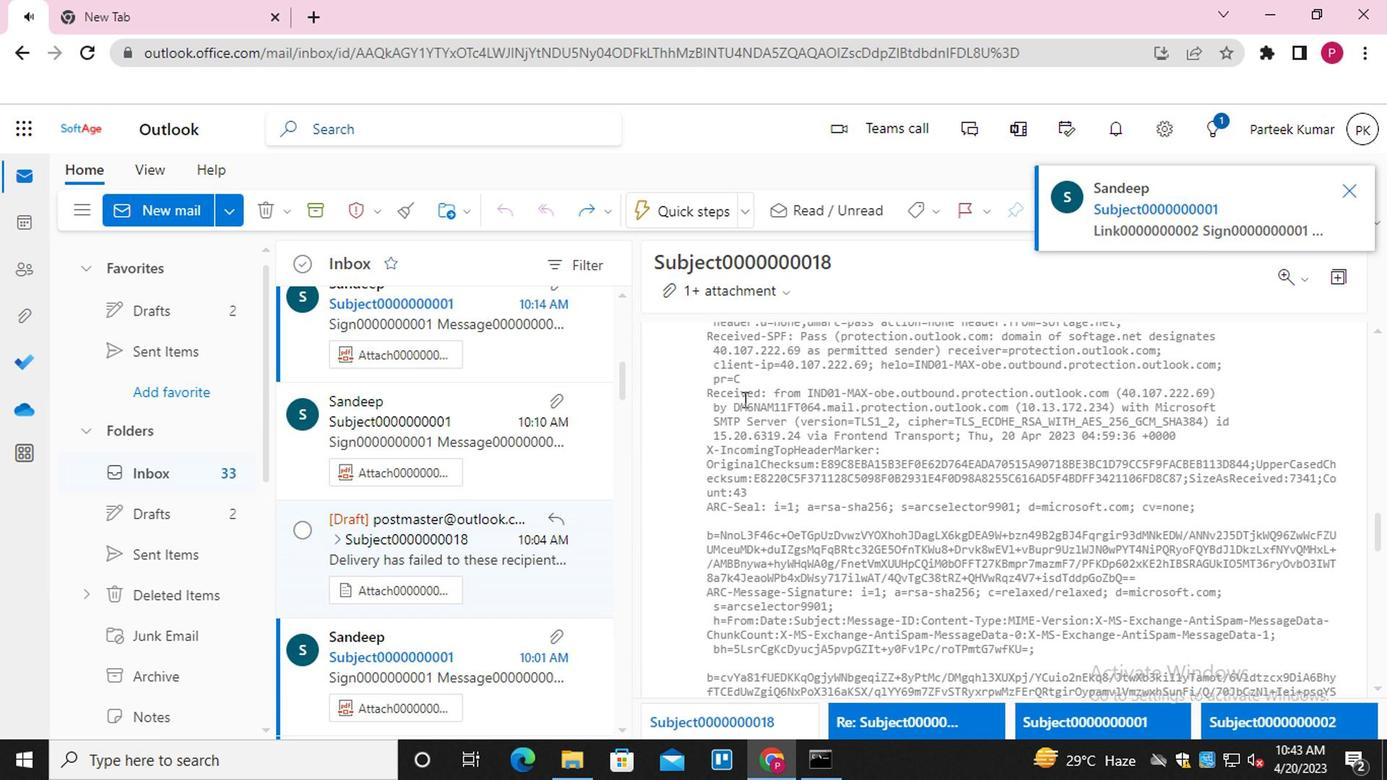 
Action: Mouse scrolled (744, 401) with delta (0, -1)
Screenshot: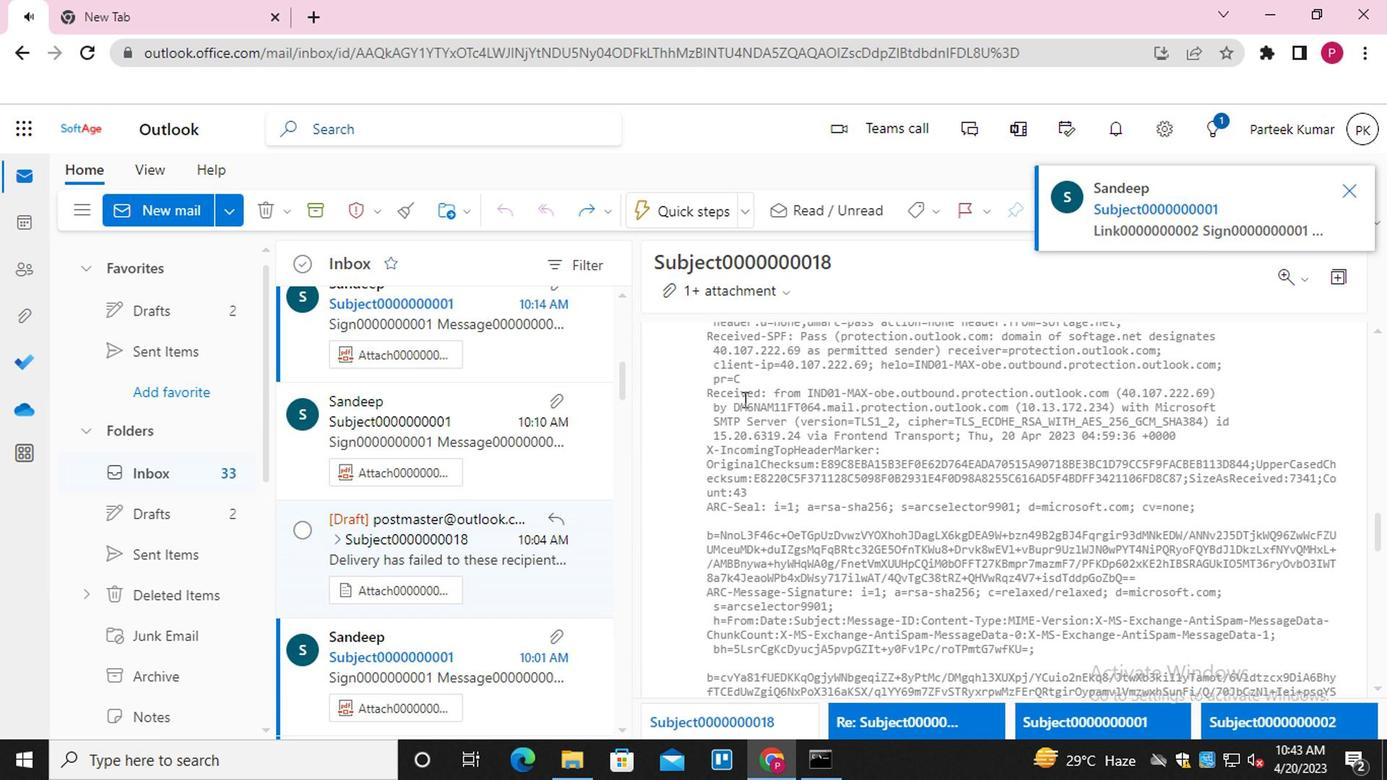 
Action: Mouse scrolled (744, 401) with delta (0, -1)
Screenshot: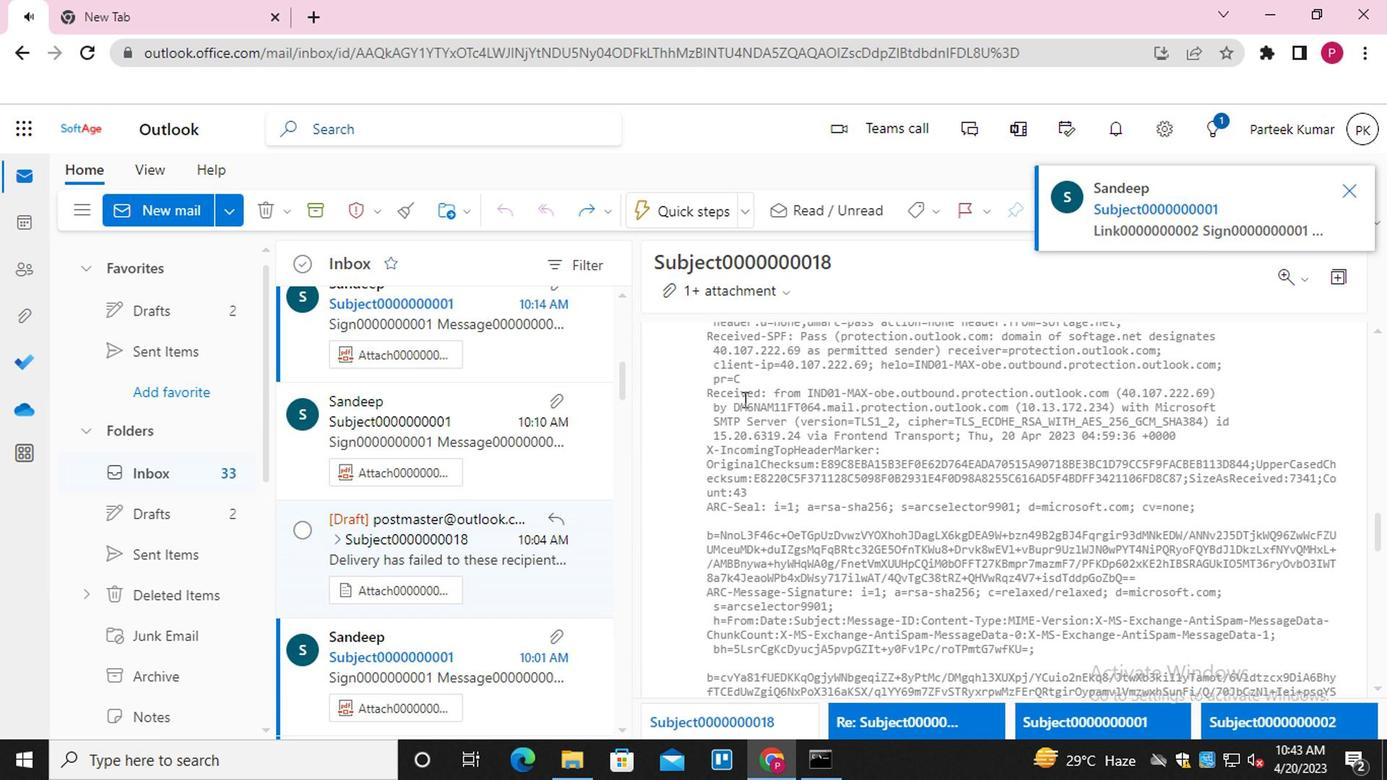 
Action: Mouse scrolled (744, 401) with delta (0, -1)
Screenshot: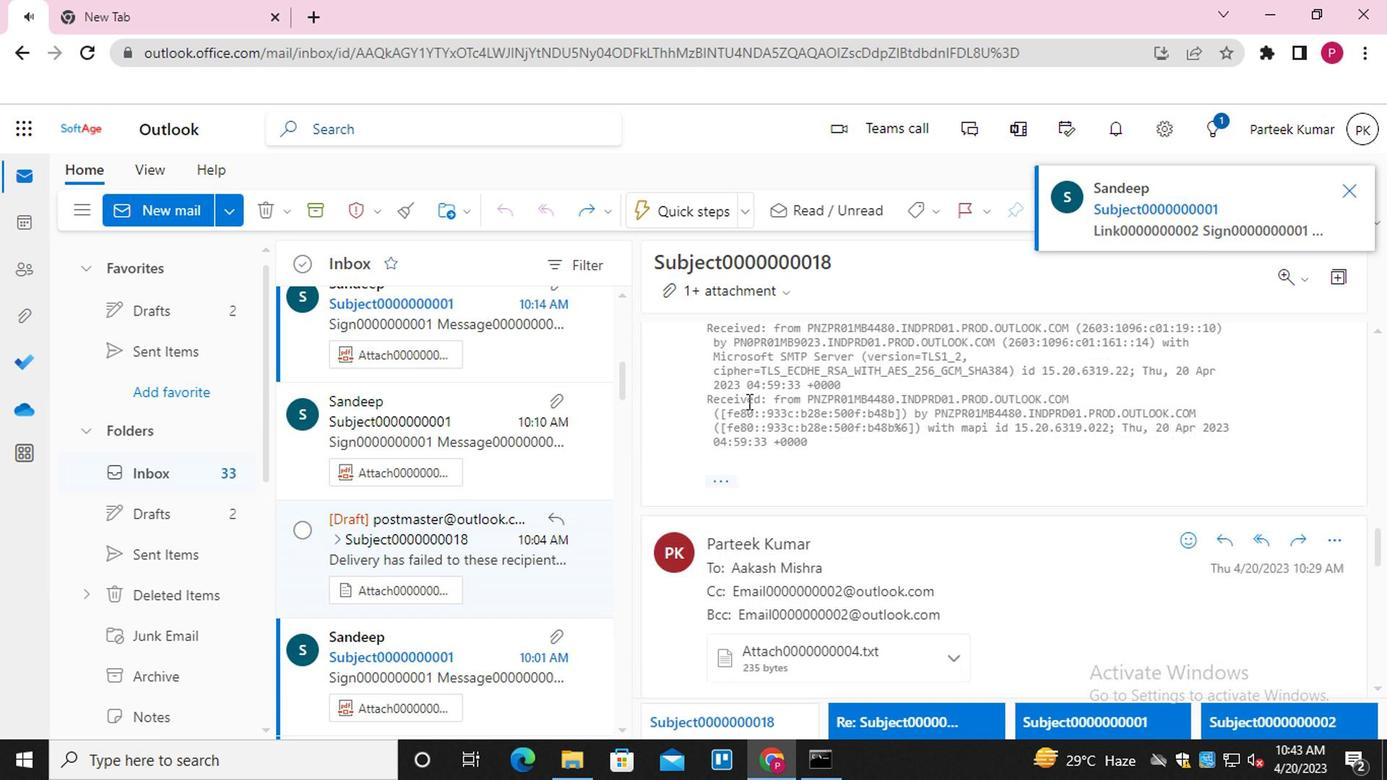 
Action: Mouse scrolled (744, 401) with delta (0, -1)
Screenshot: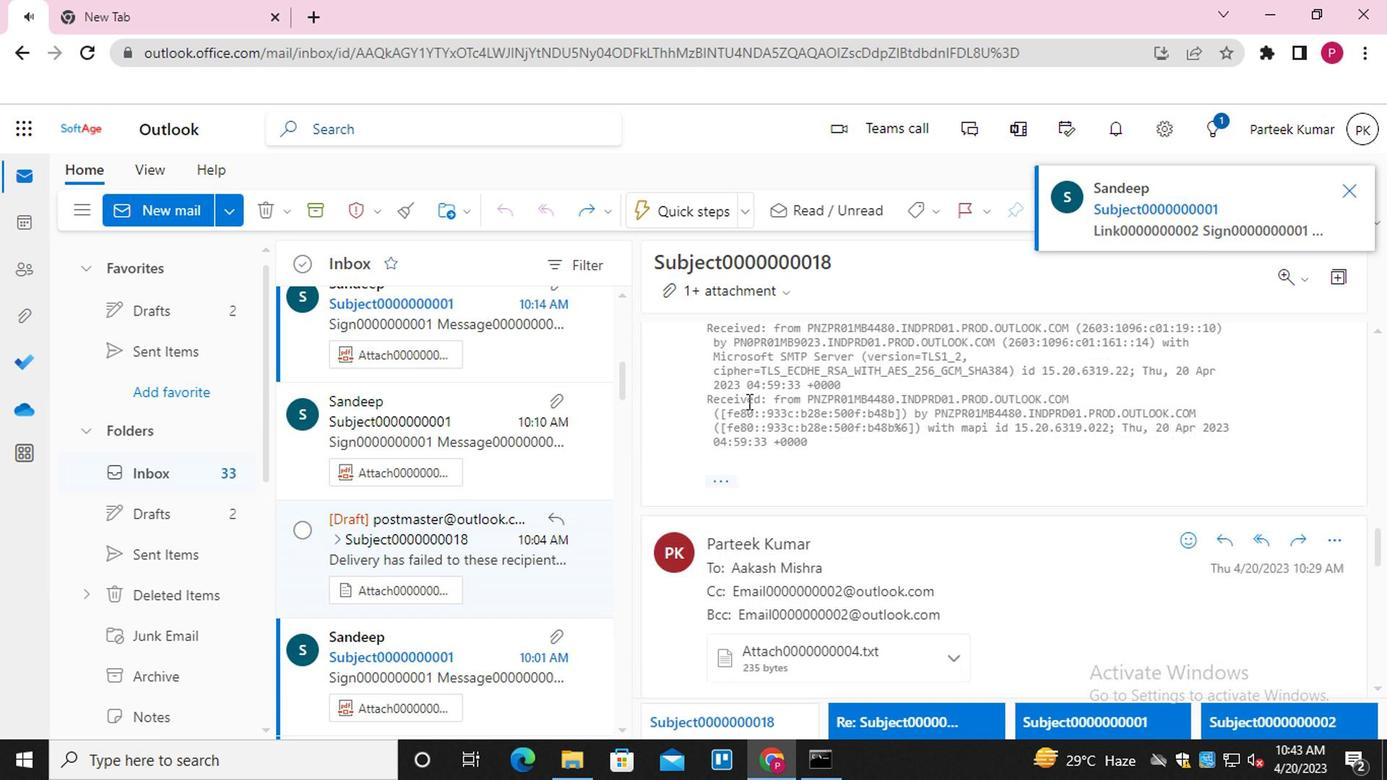 
Action: Mouse scrolled (744, 401) with delta (0, -1)
Screenshot: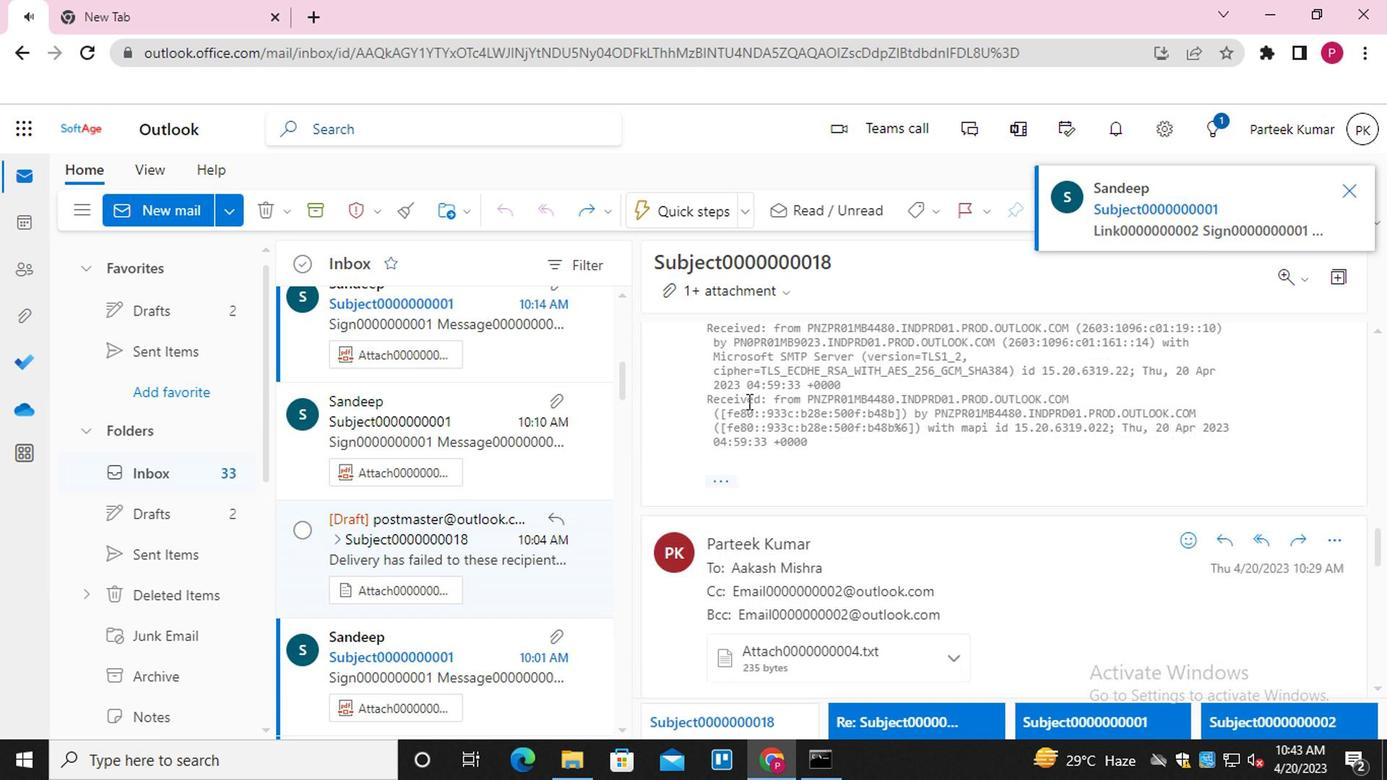 
Action: Mouse scrolled (744, 401) with delta (0, -1)
Screenshot: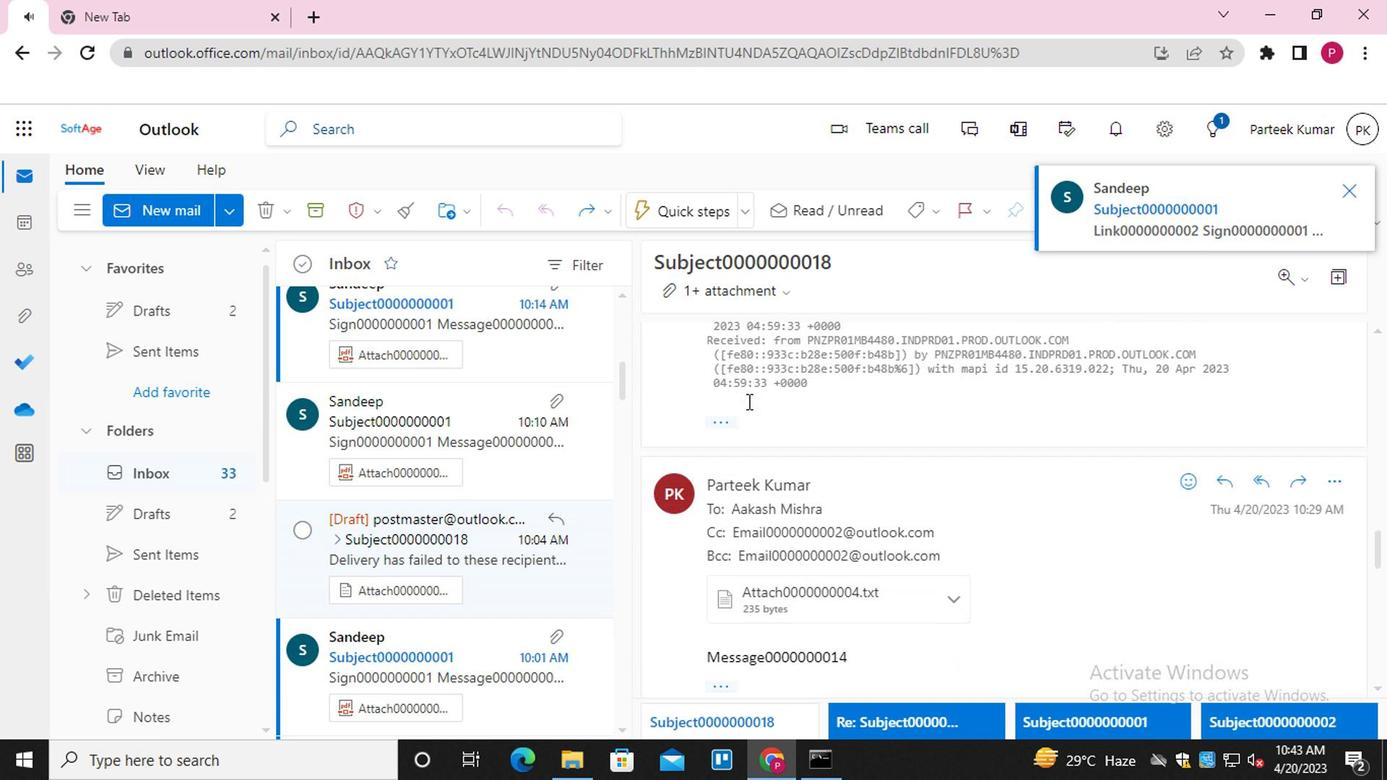 
Action: Mouse scrolled (744, 401) with delta (0, -1)
Screenshot: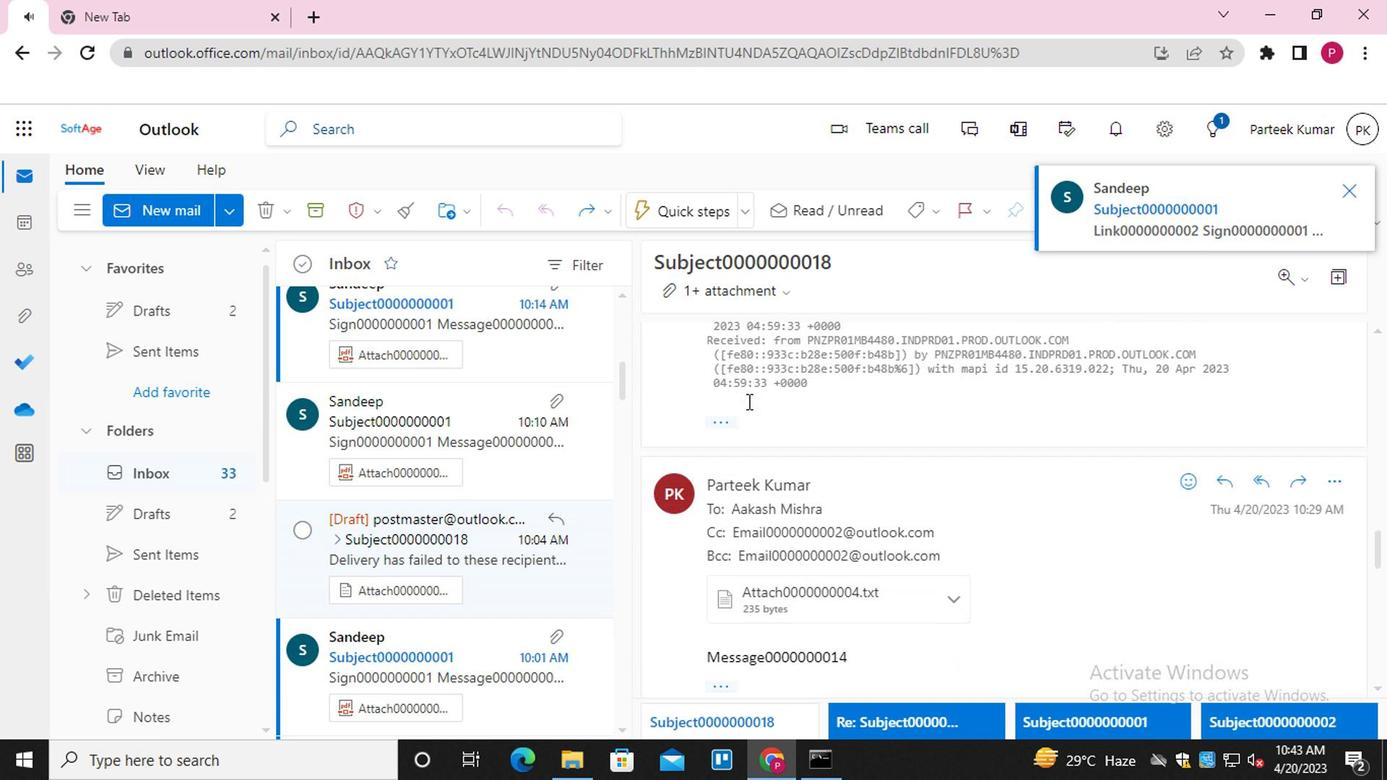 
Action: Mouse scrolled (744, 401) with delta (0, -1)
Screenshot: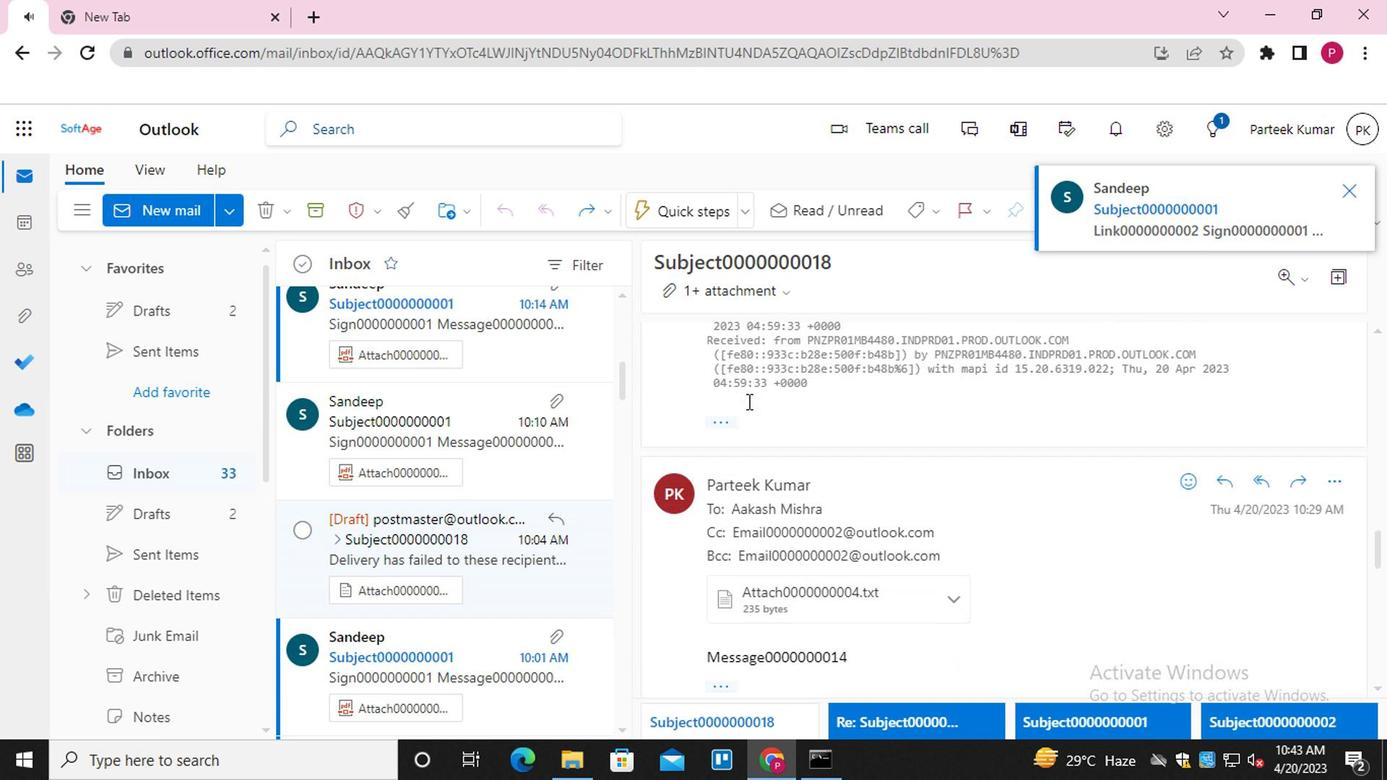 
Action: Mouse scrolled (744, 401) with delta (0, -1)
Screenshot: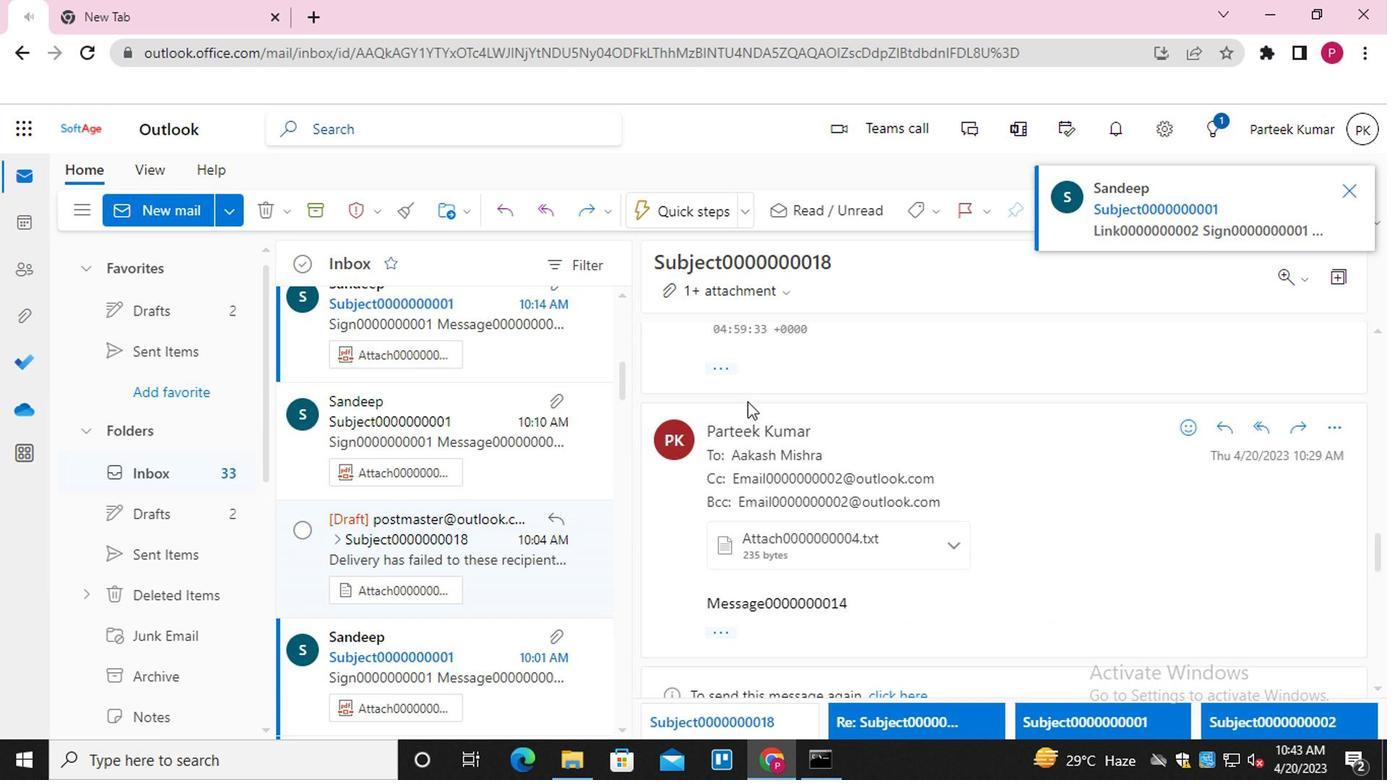 
Action: Mouse scrolled (744, 401) with delta (0, -1)
Screenshot: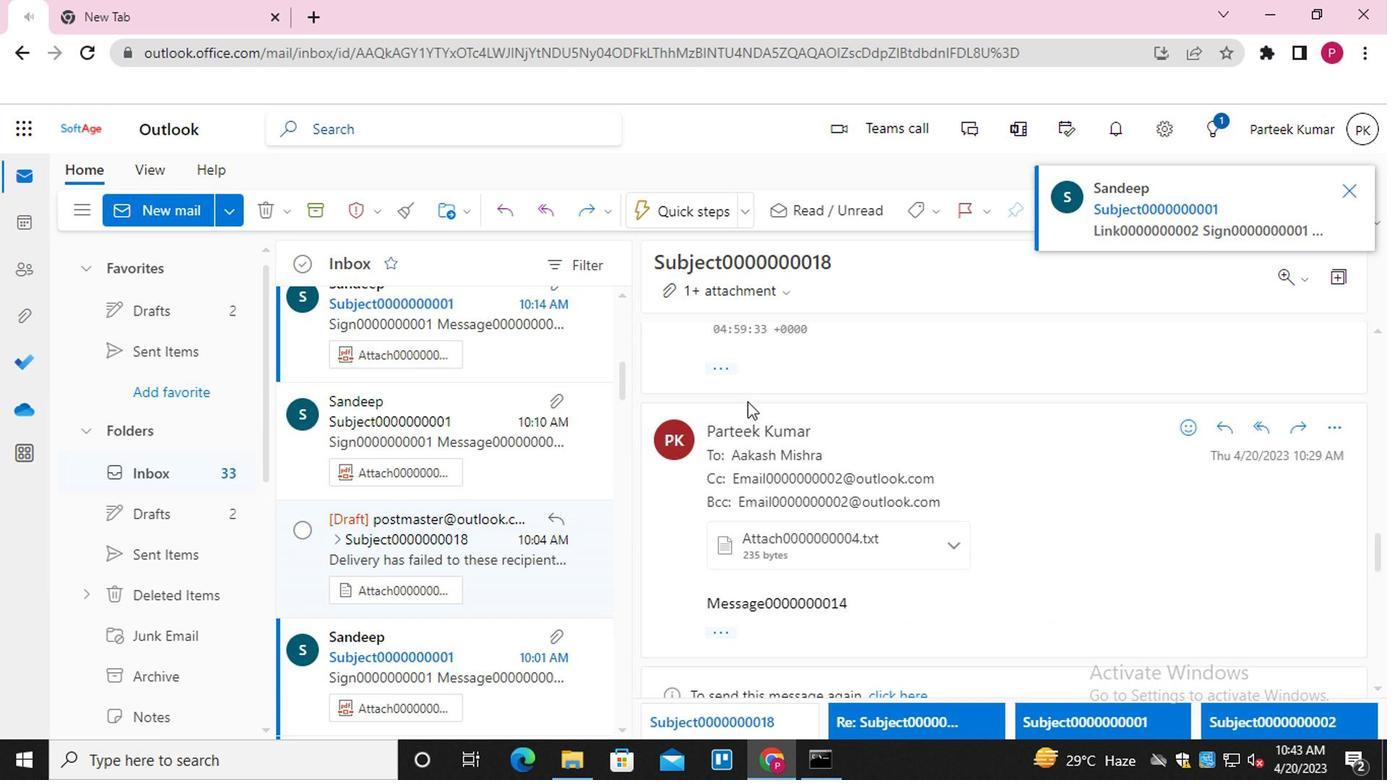 
Action: Mouse scrolled (744, 401) with delta (0, -1)
Screenshot: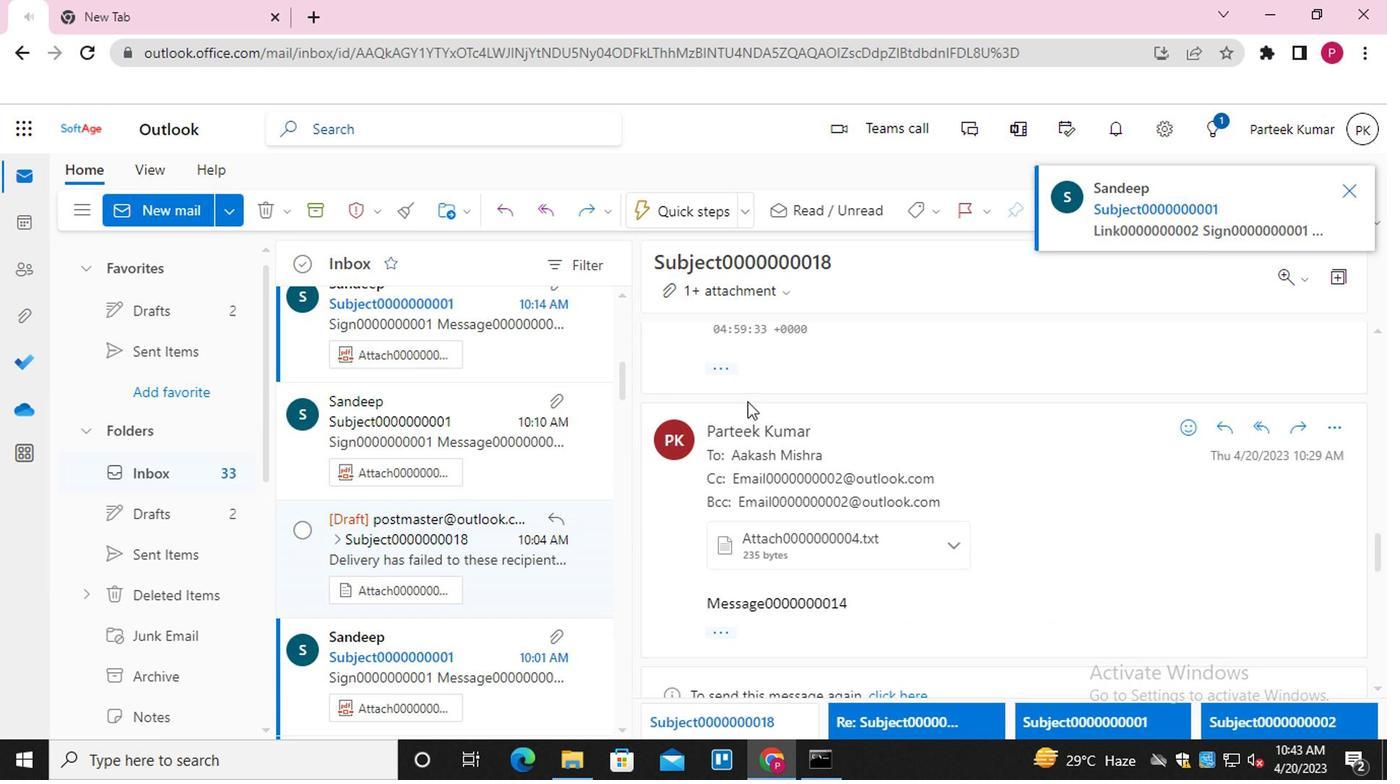 
Action: Mouse scrolled (744, 401) with delta (0, -1)
Screenshot: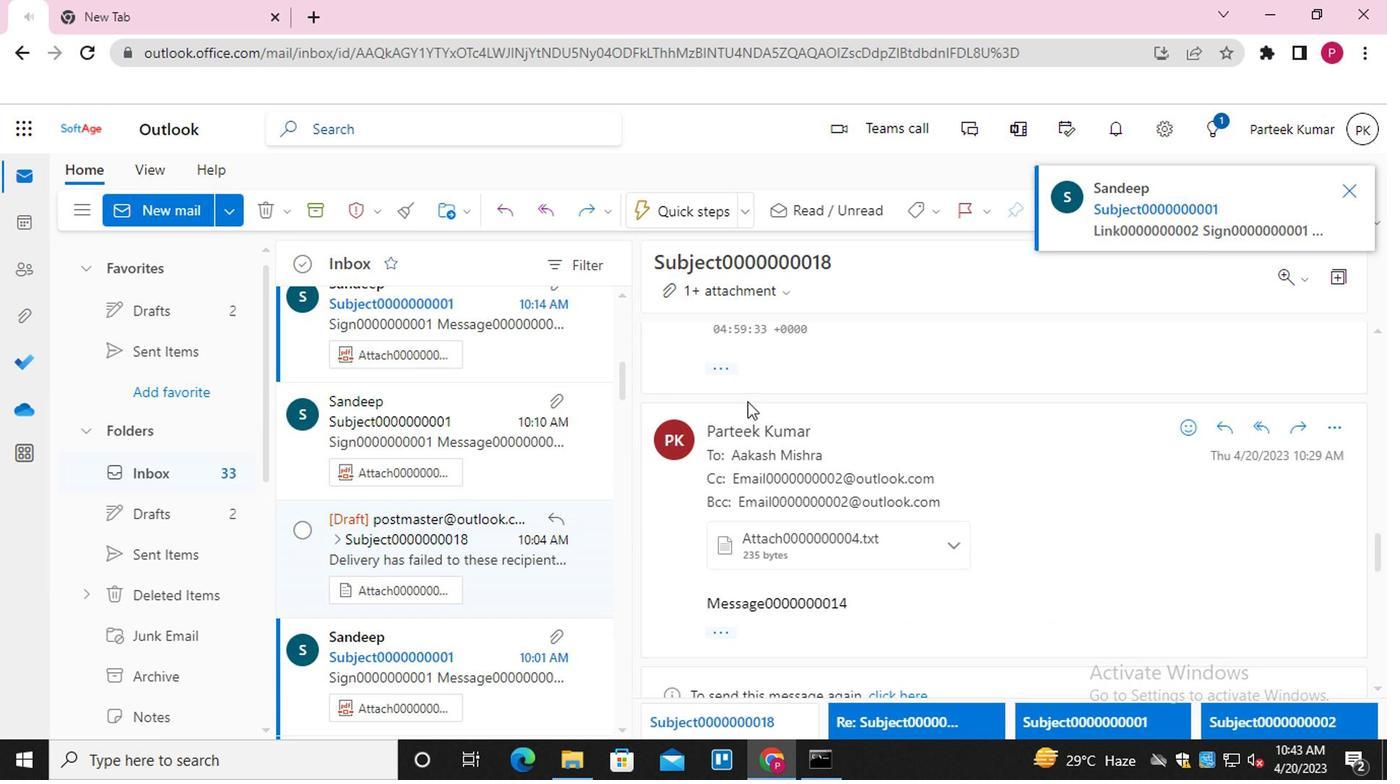 
Action: Mouse scrolled (744, 401) with delta (0, -1)
Screenshot: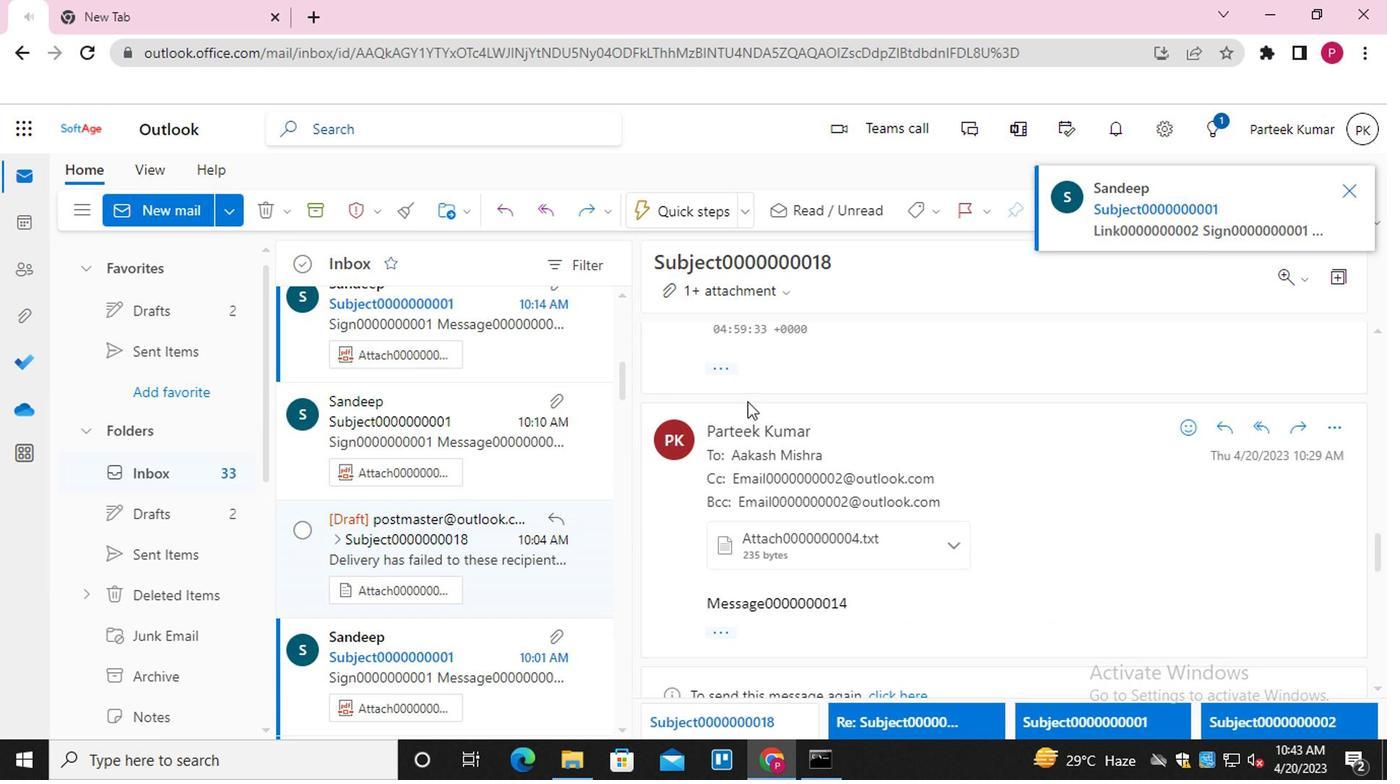 
Action: Mouse scrolled (744, 401) with delta (0, -1)
Screenshot: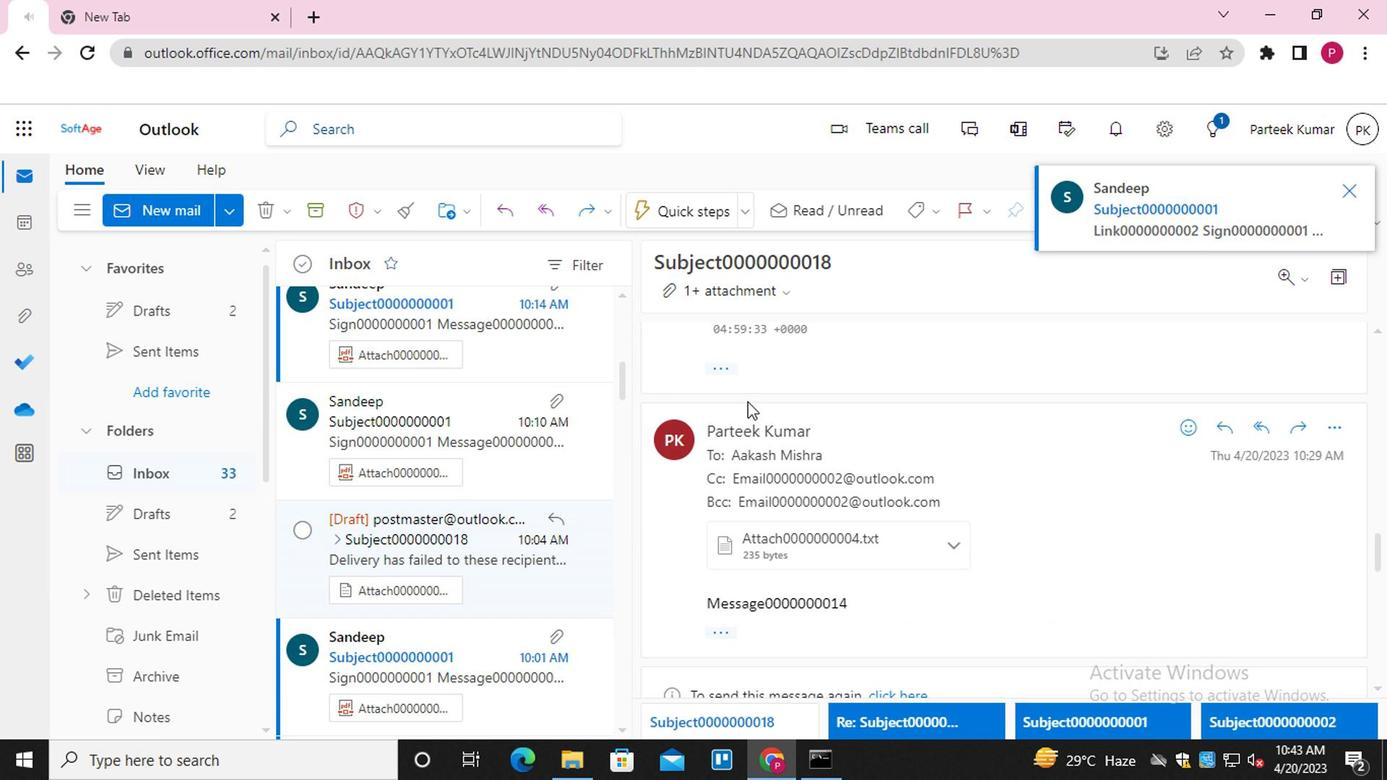 
Action: Mouse scrolled (744, 401) with delta (0, -1)
Screenshot: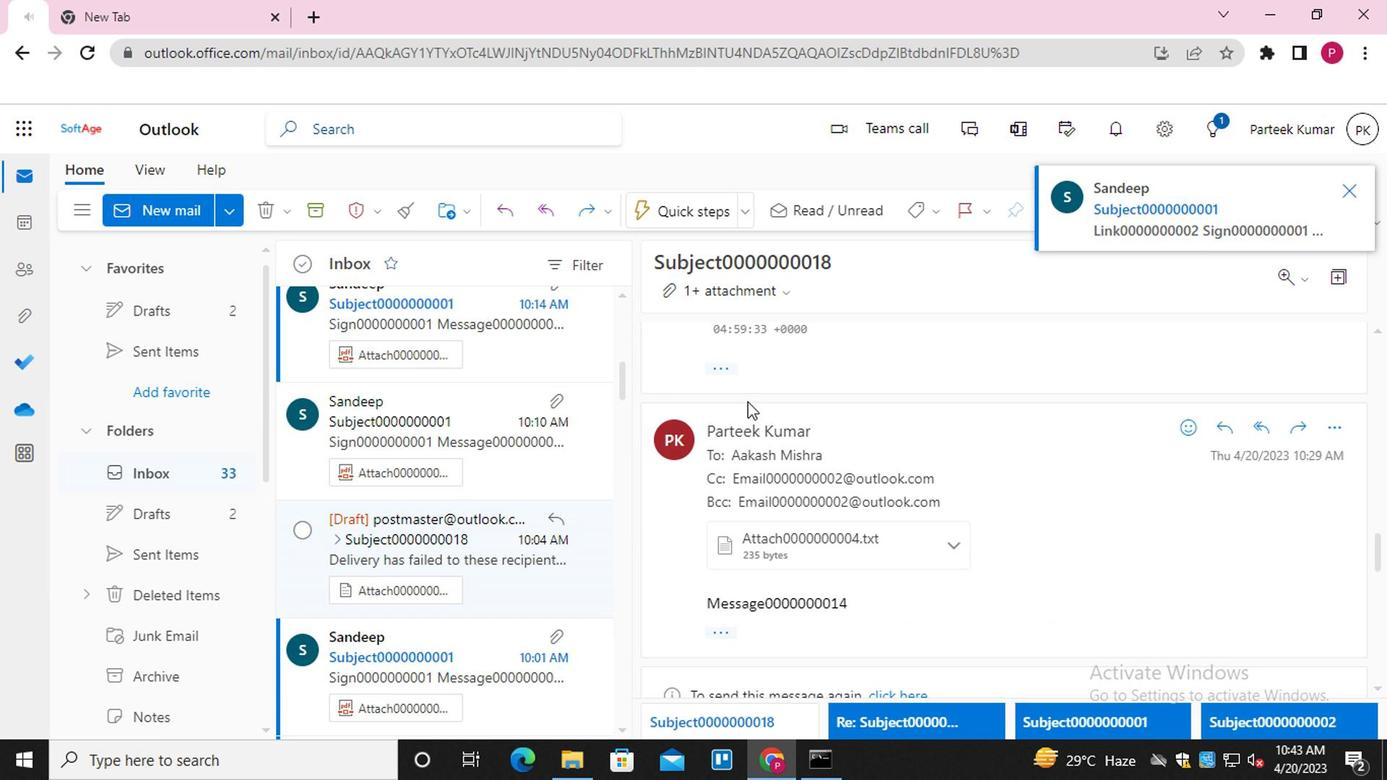 
Action: Mouse scrolled (744, 401) with delta (0, -1)
Screenshot: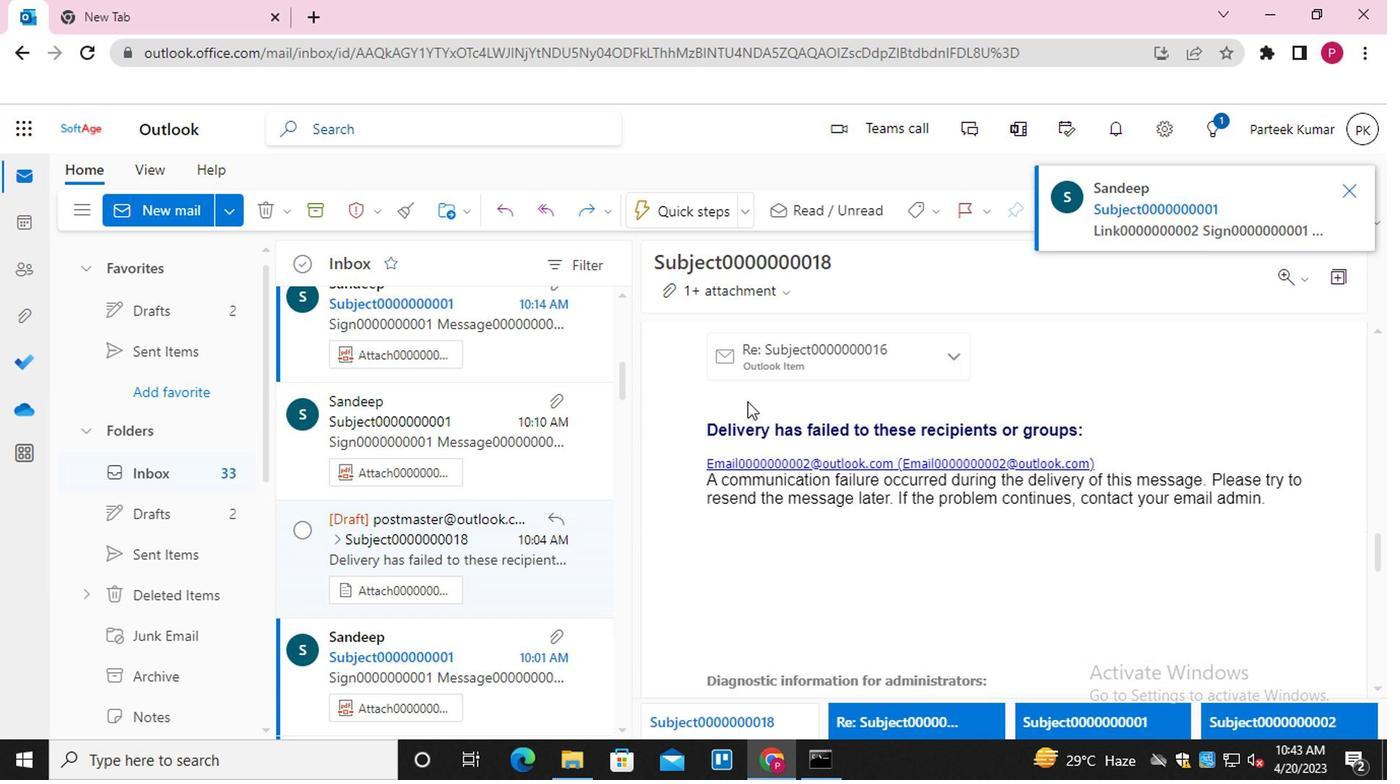 
Action: Mouse scrolled (744, 401) with delta (0, -1)
Screenshot: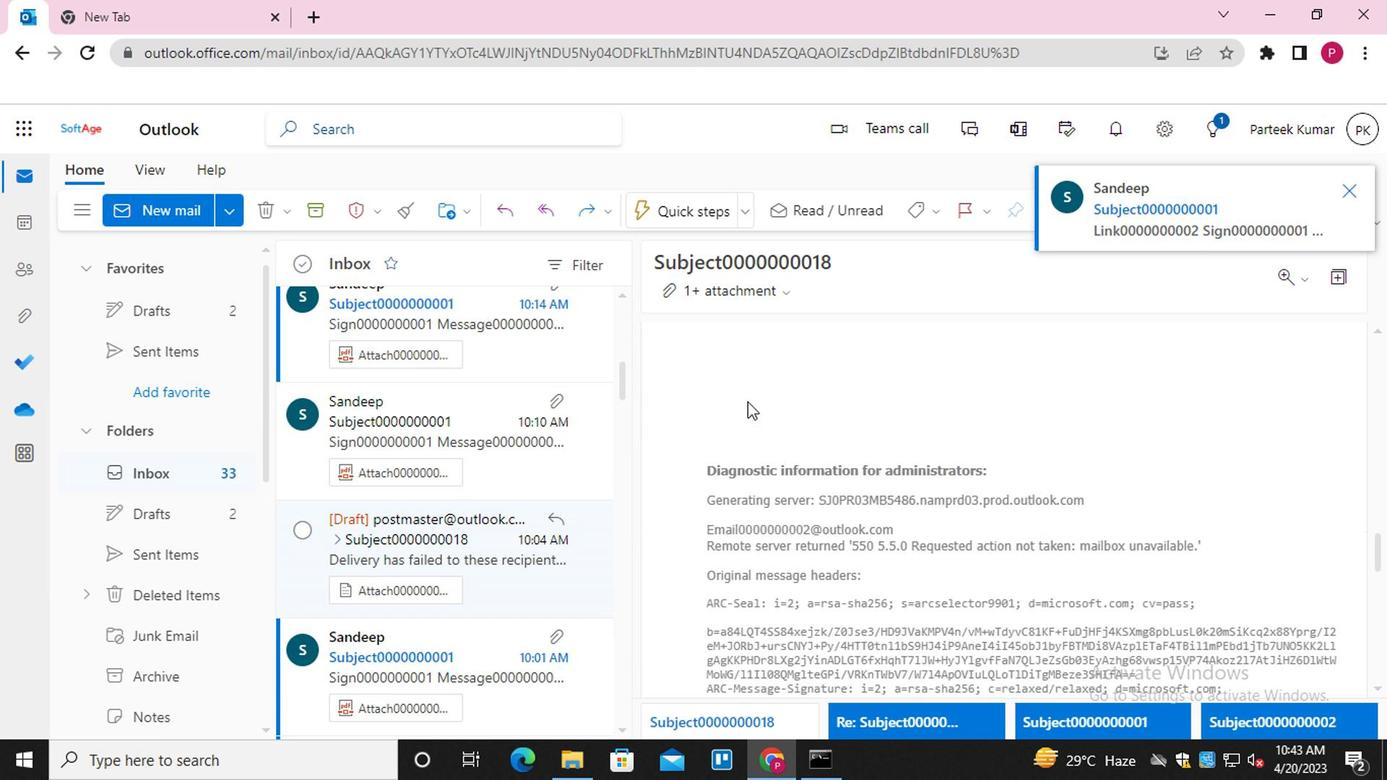 
Action: Mouse scrolled (744, 401) with delta (0, -1)
Screenshot: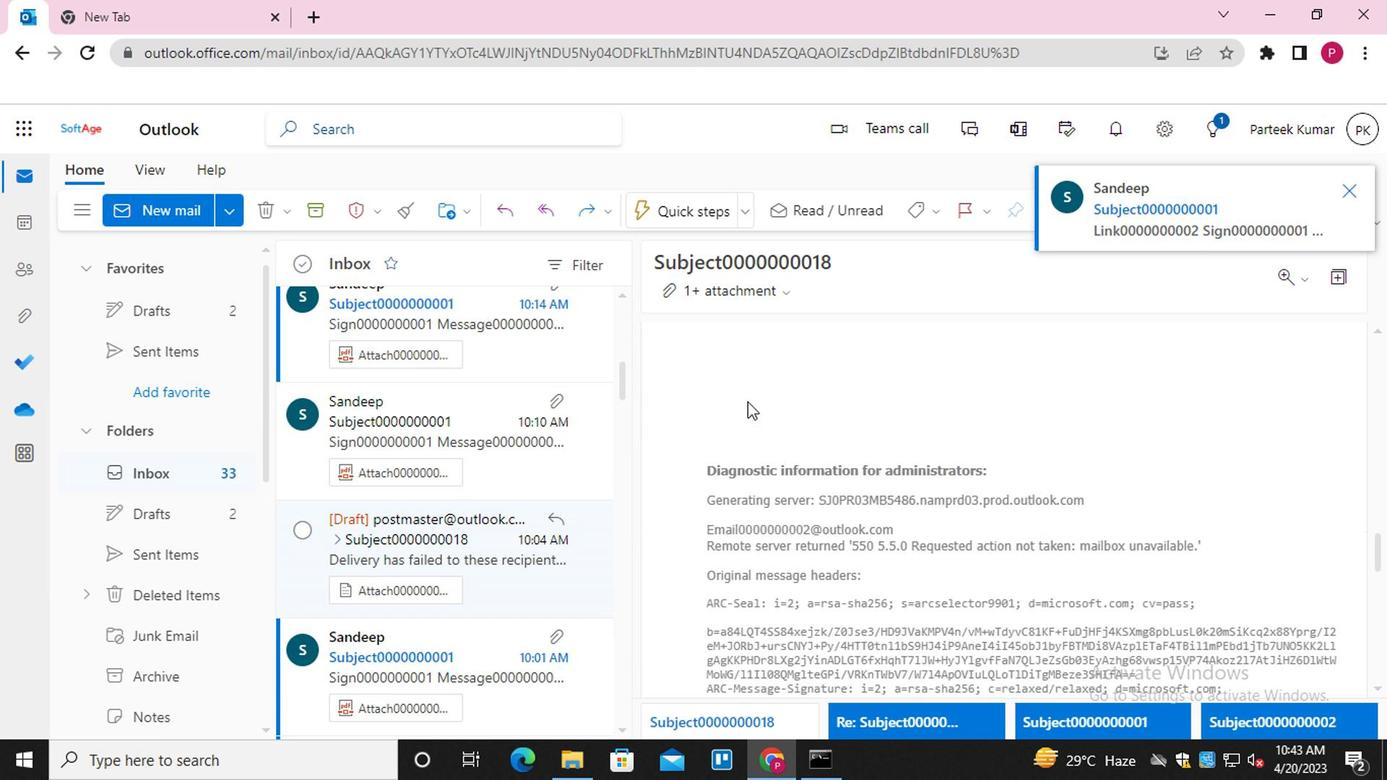
Action: Mouse scrolled (744, 401) with delta (0, -1)
Screenshot: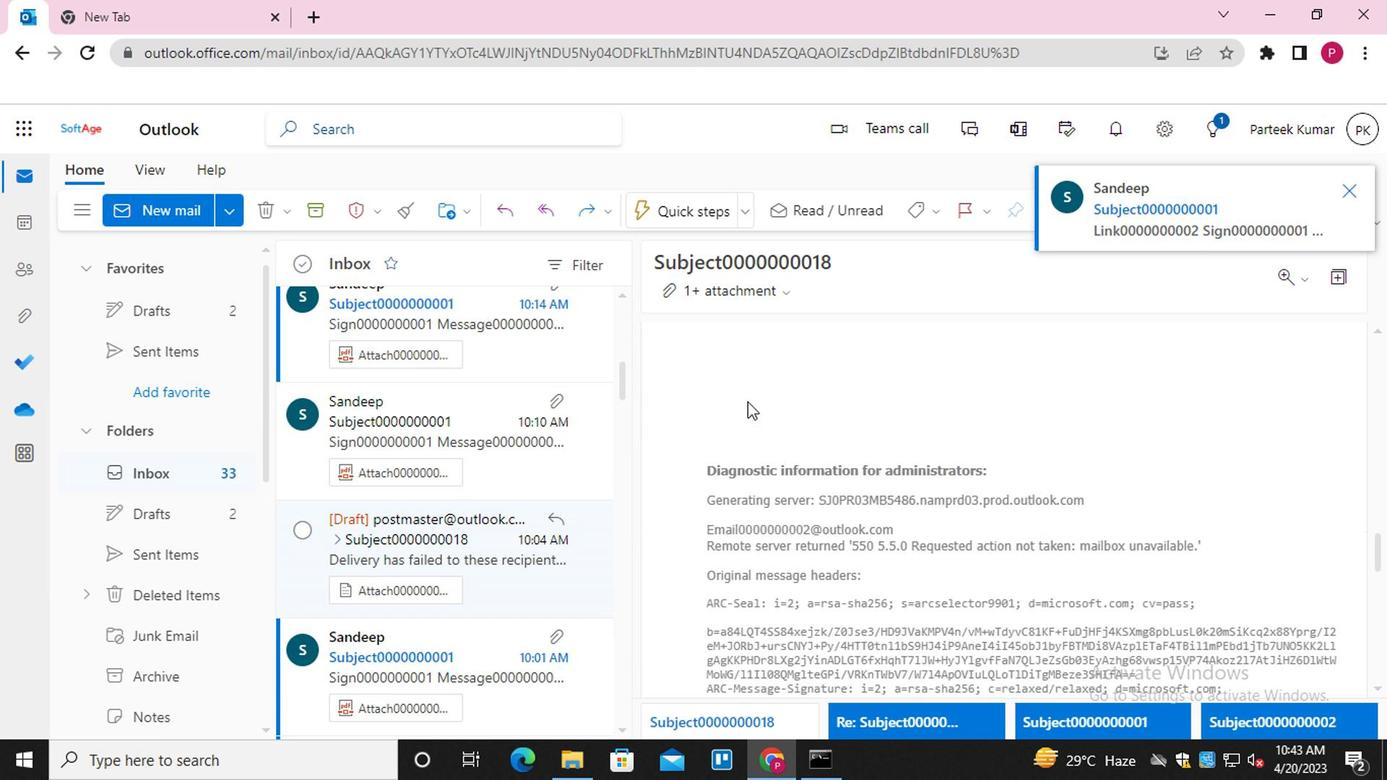 
Action: Mouse scrolled (744, 401) with delta (0, -1)
Screenshot: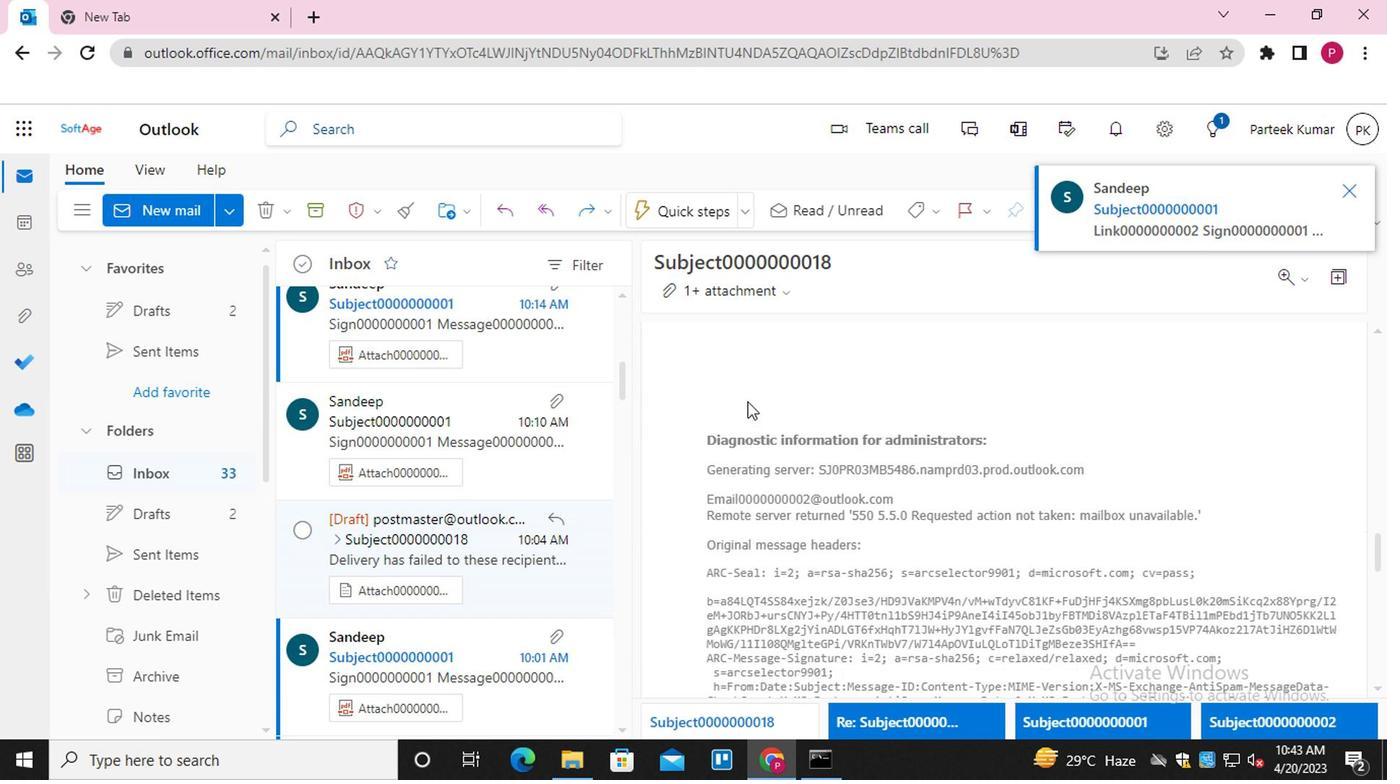 
Action: Mouse scrolled (744, 401) with delta (0, -1)
Screenshot: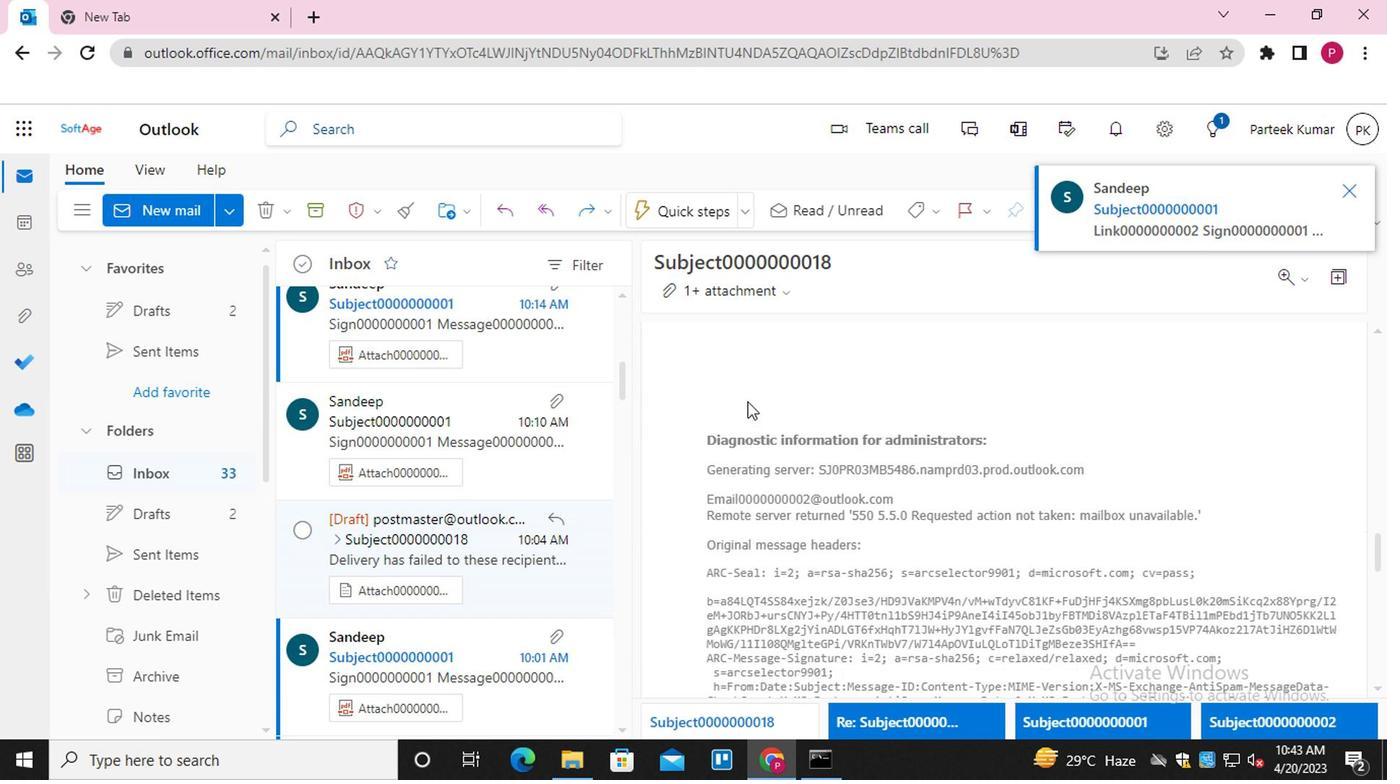 
Action: Mouse scrolled (744, 401) with delta (0, -1)
Screenshot: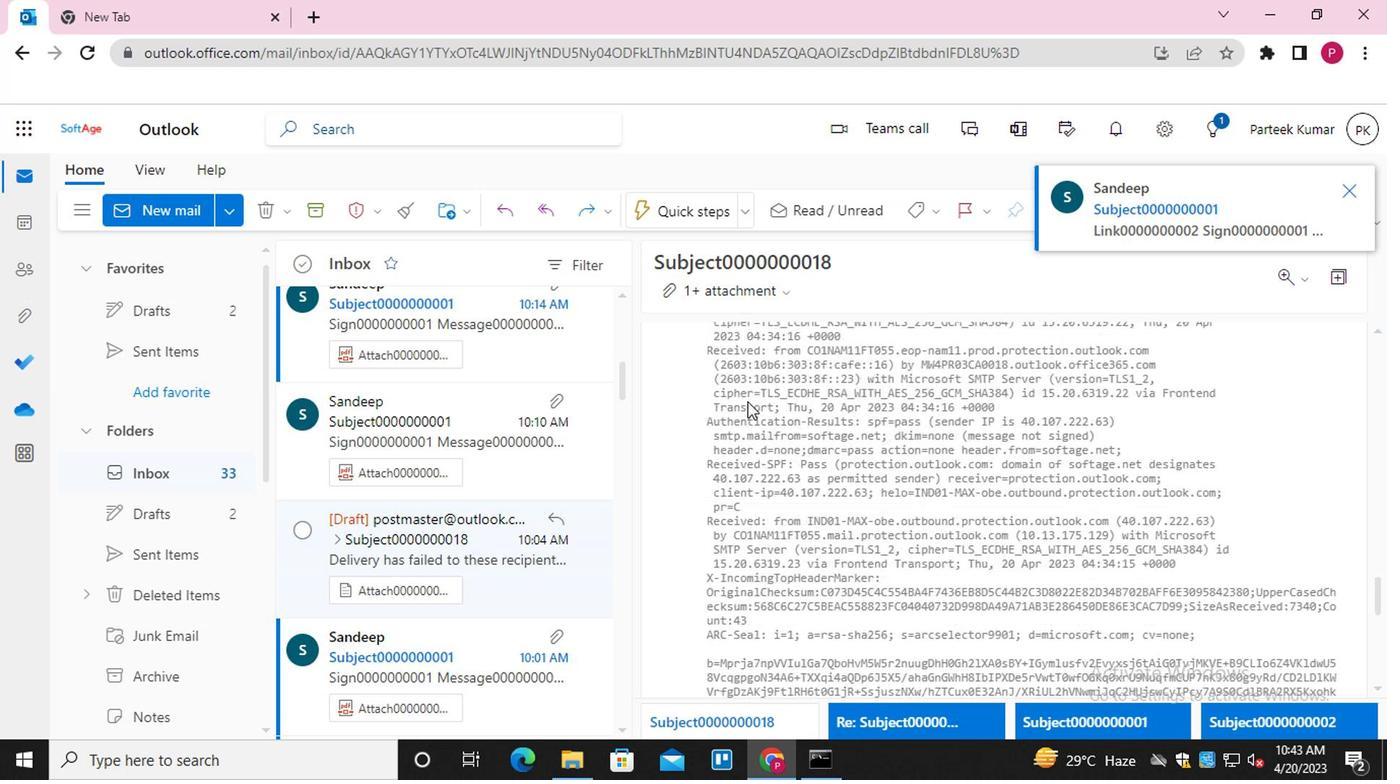 
Action: Mouse scrolled (744, 401) with delta (0, -1)
Screenshot: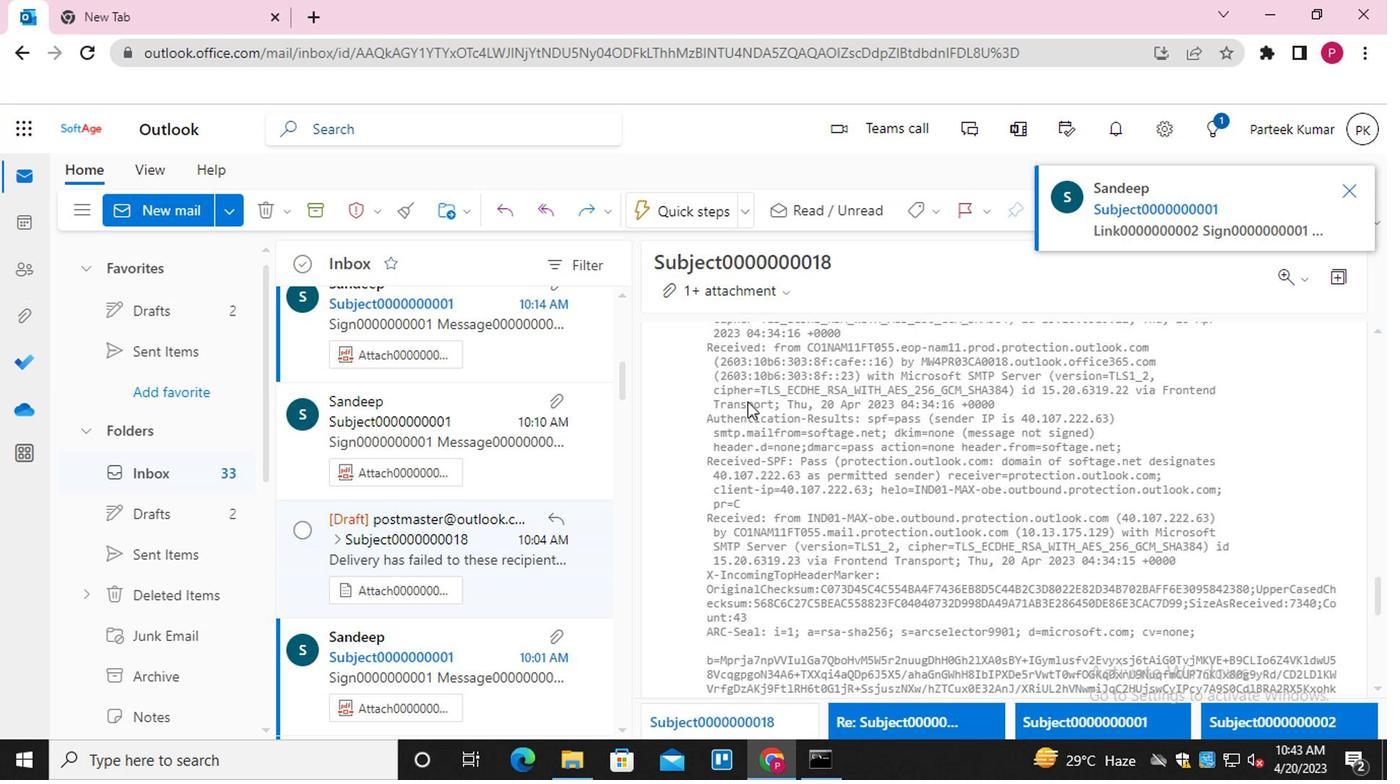 
Action: Mouse scrolled (744, 401) with delta (0, -1)
Screenshot: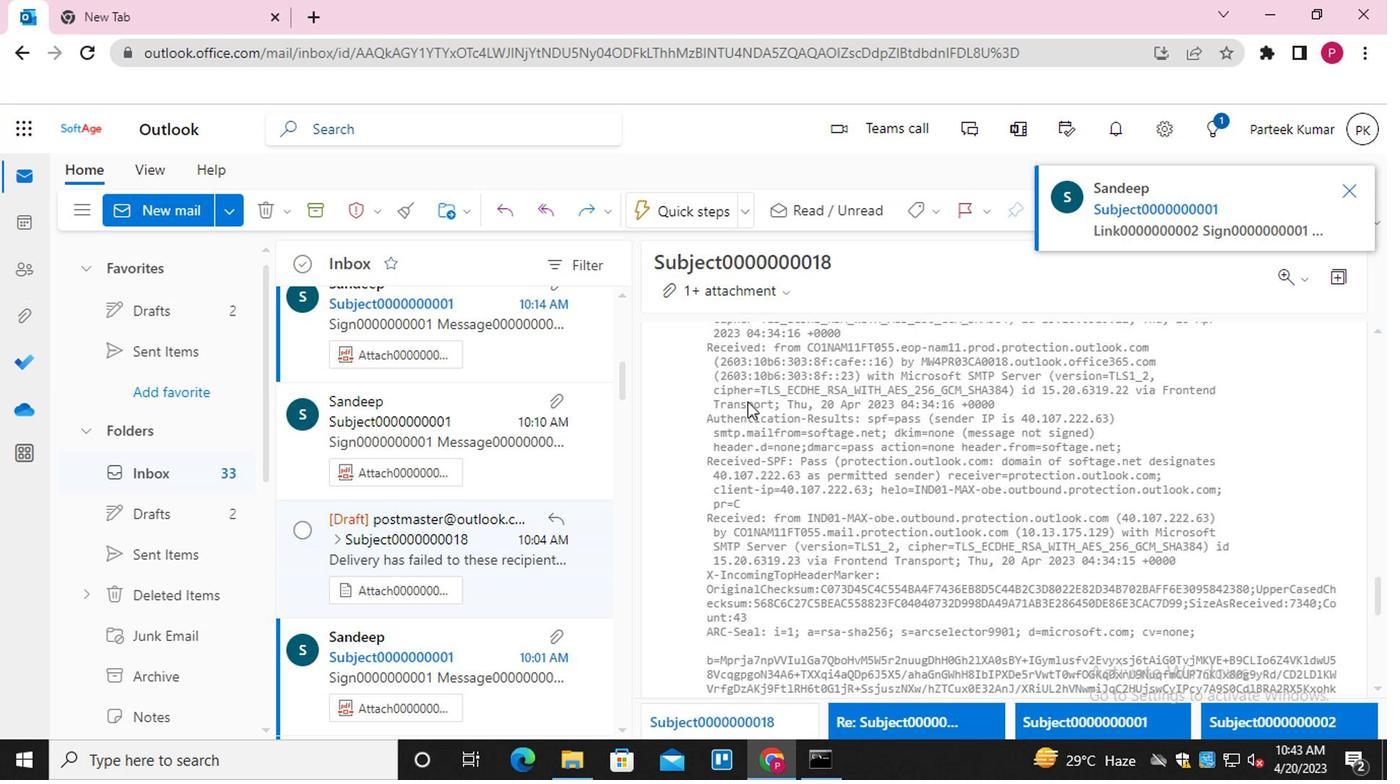 
Action: Mouse scrolled (744, 401) with delta (0, -1)
Screenshot: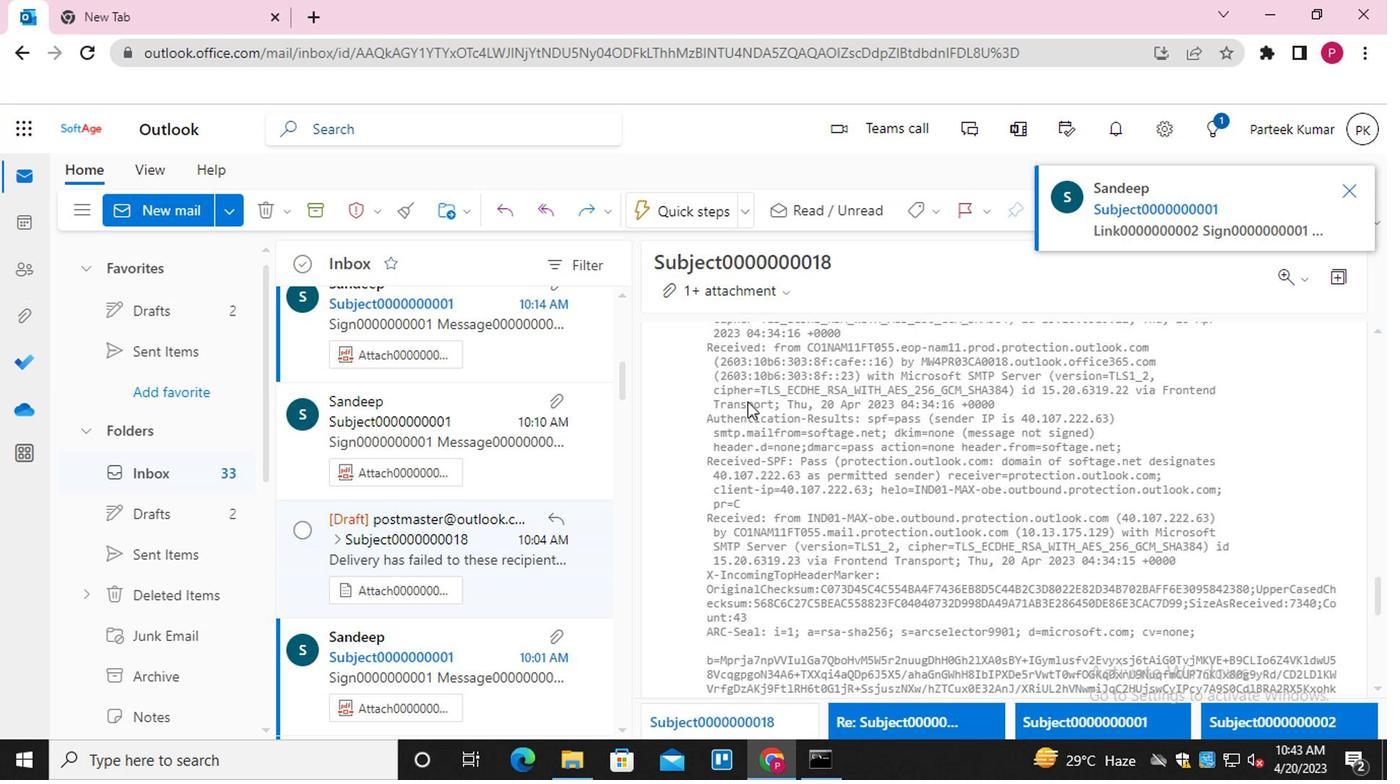 
Action: Mouse scrolled (744, 401) with delta (0, -1)
Screenshot: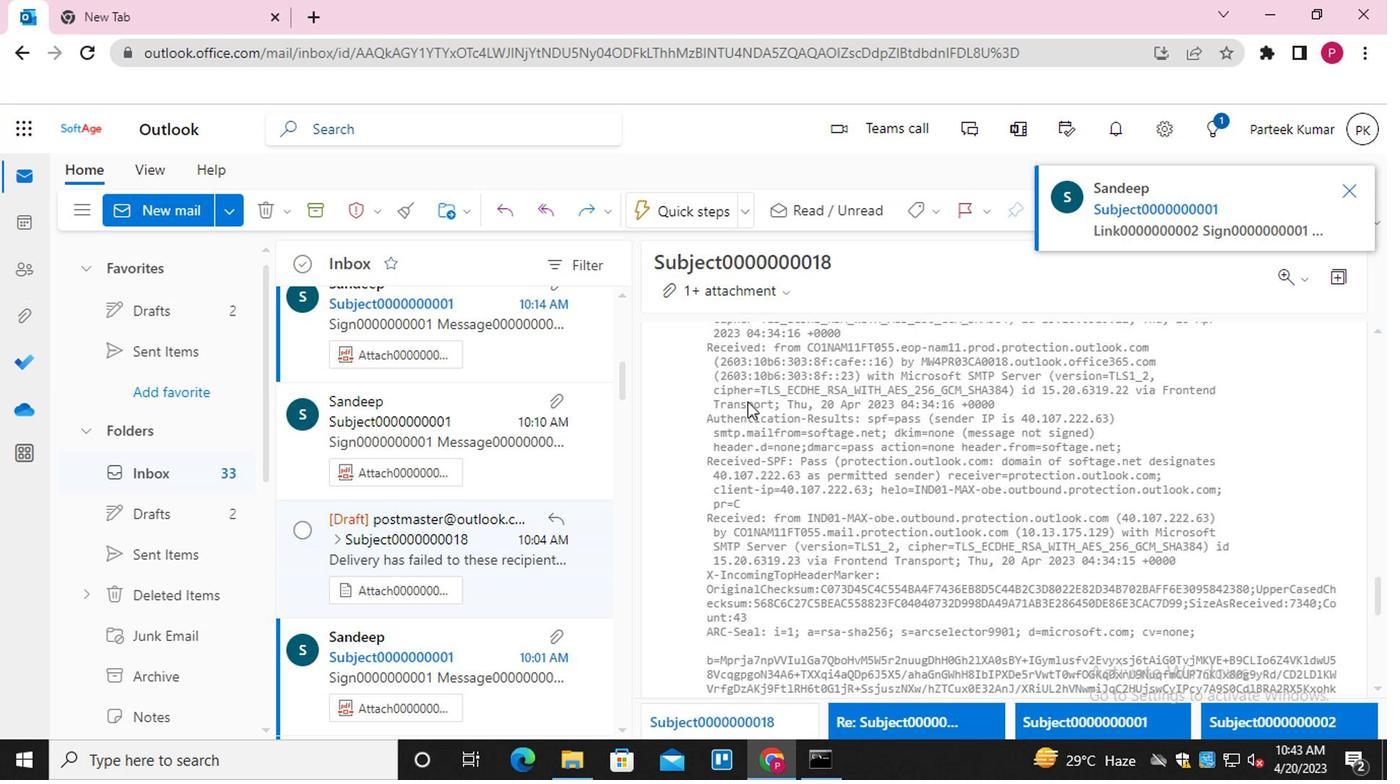 
Action: Mouse scrolled (744, 401) with delta (0, -1)
Screenshot: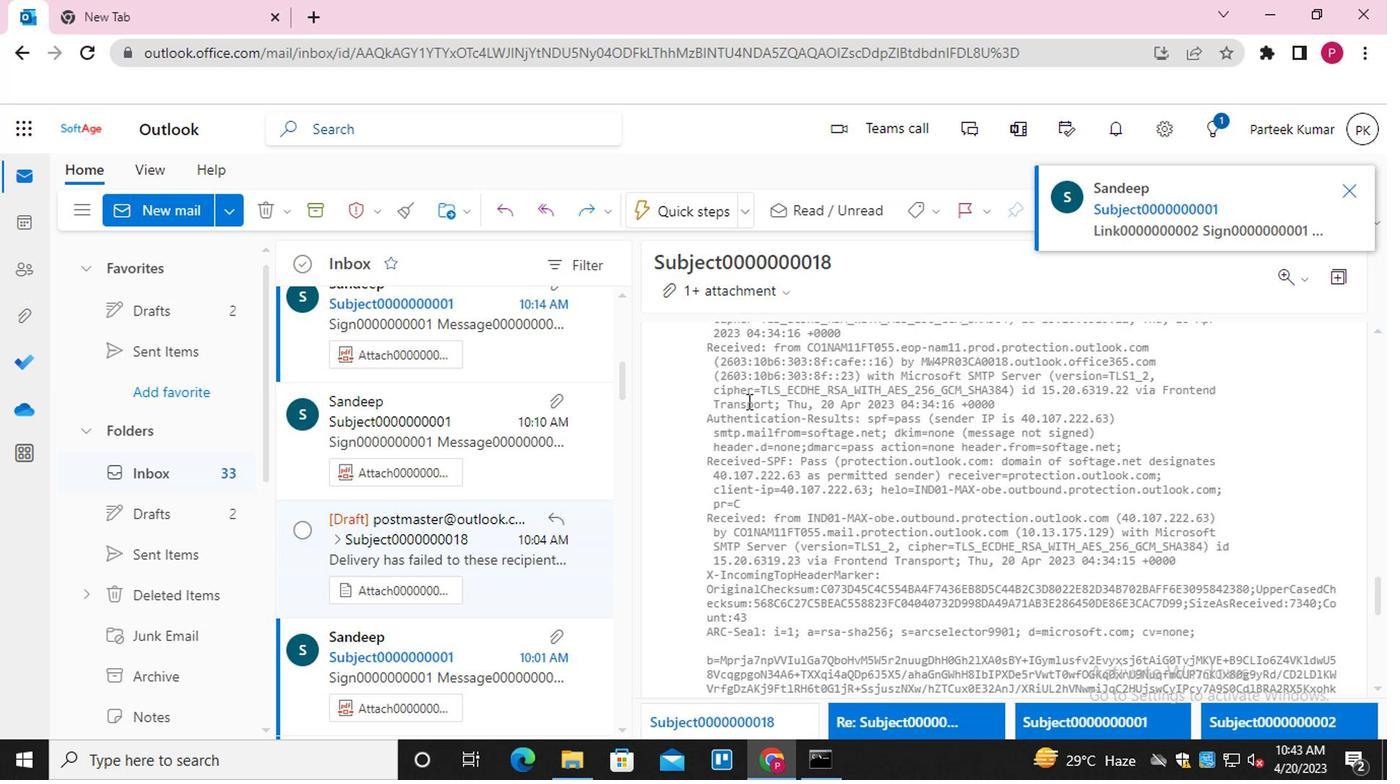 
Action: Mouse scrolled (744, 401) with delta (0, -1)
Screenshot: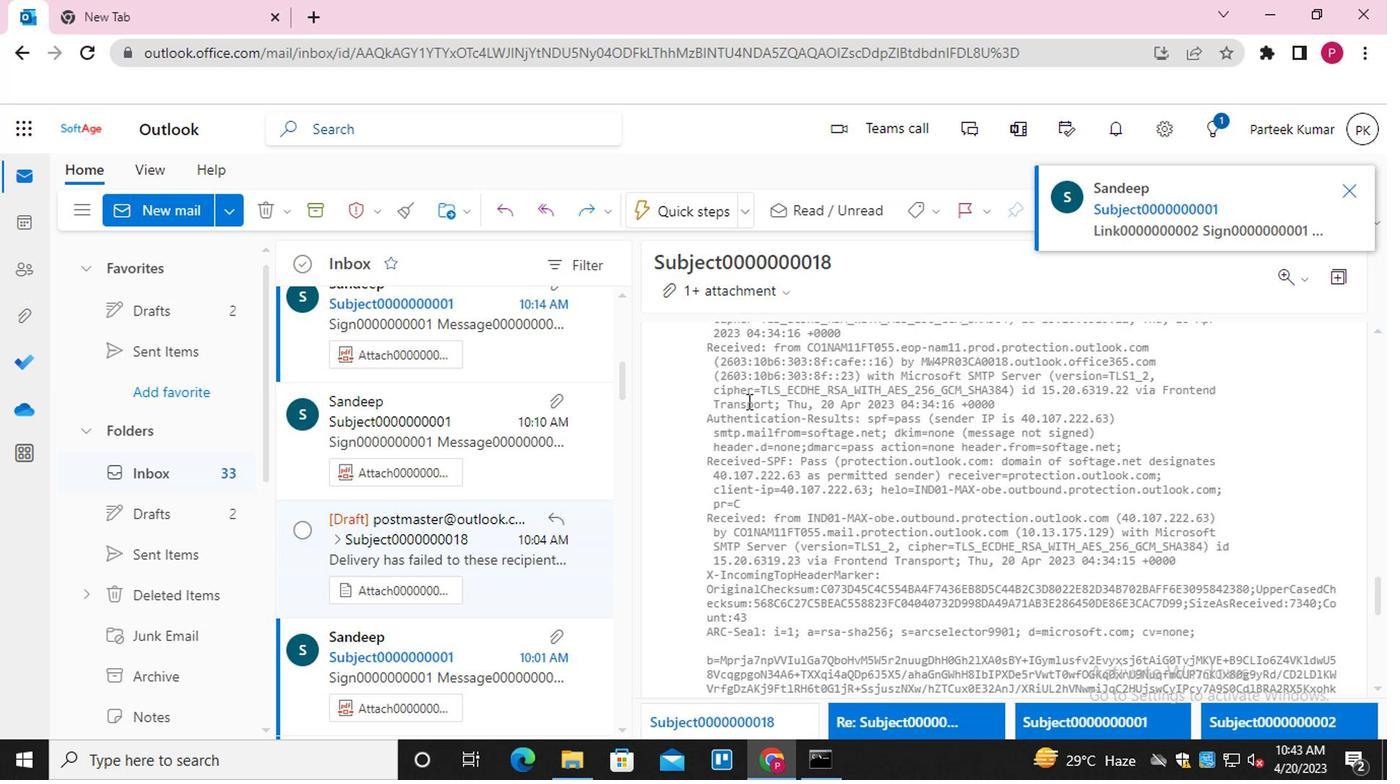 
Action: Mouse scrolled (744, 401) with delta (0, -1)
Screenshot: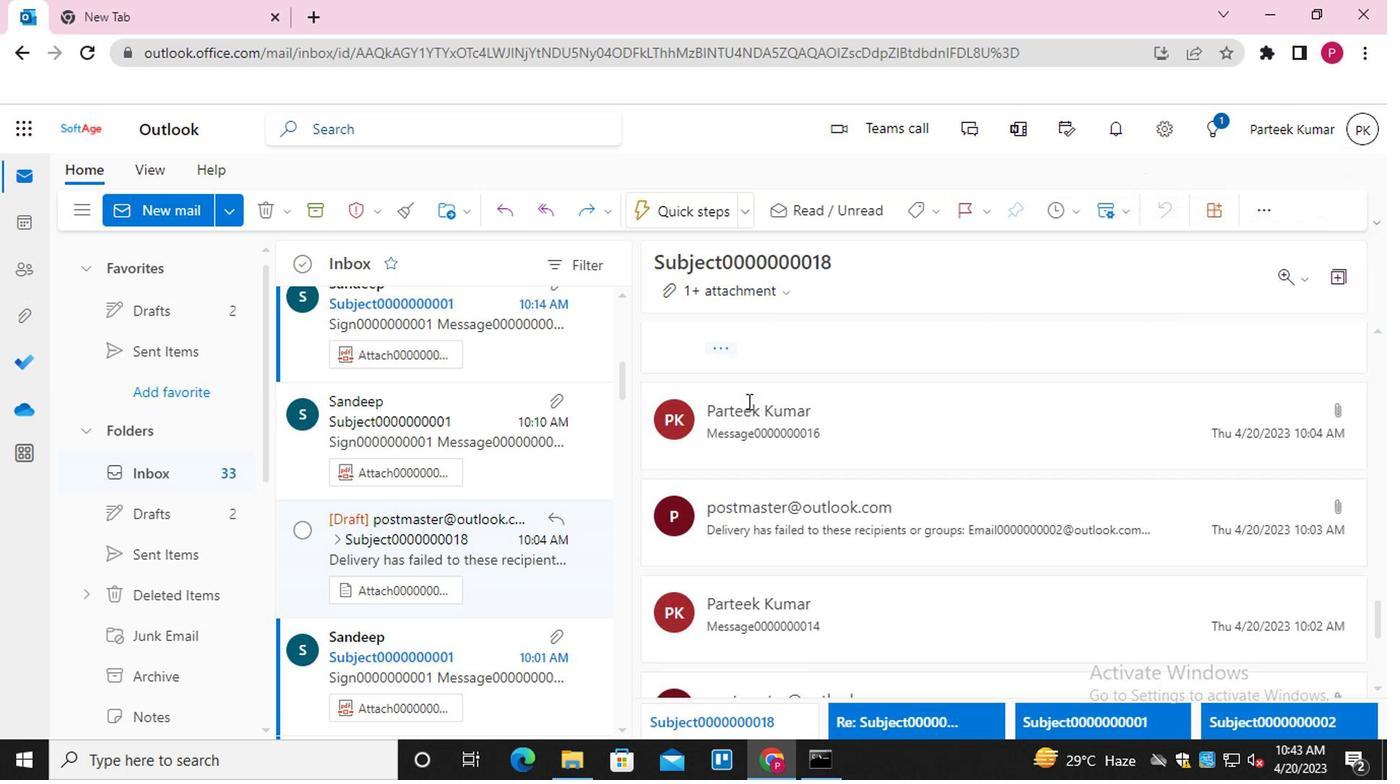 
Action: Mouse scrolled (744, 401) with delta (0, -1)
Screenshot: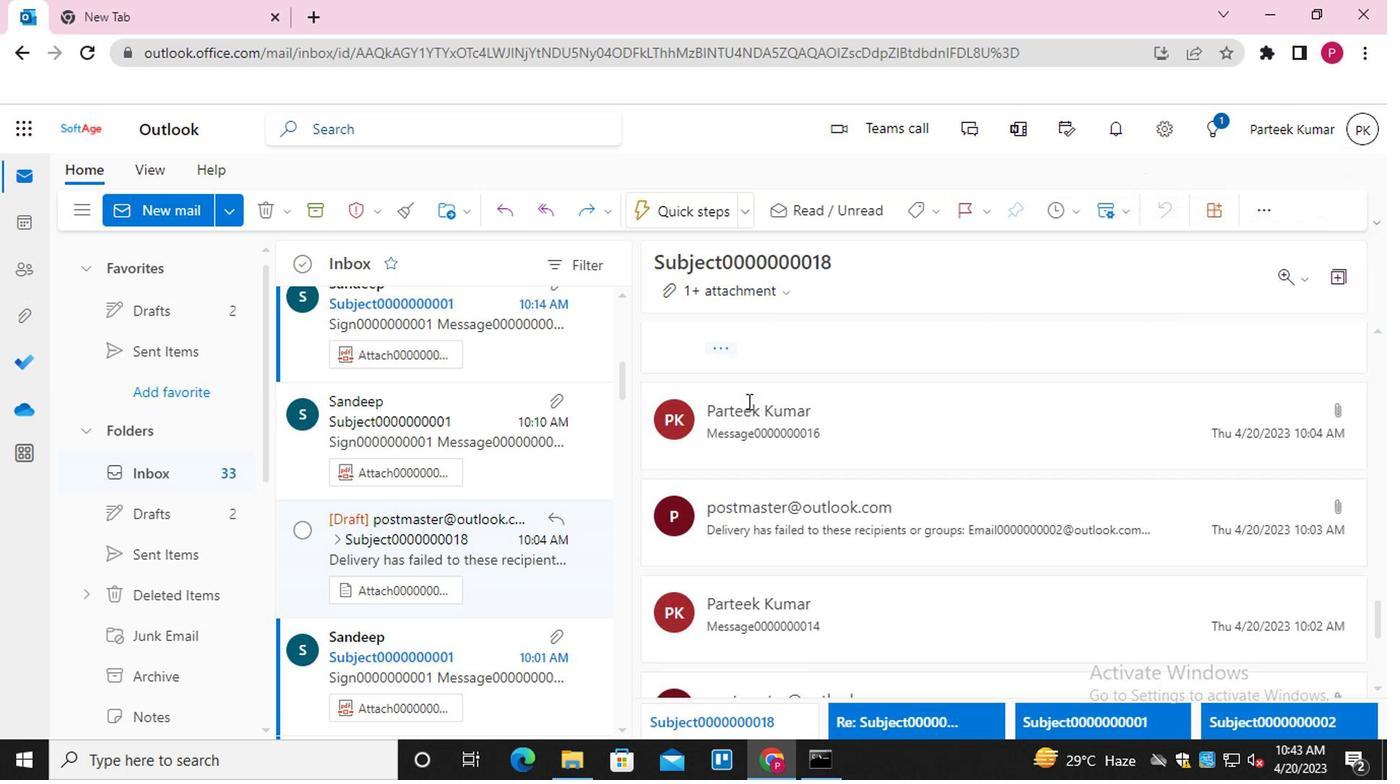 
Action: Mouse scrolled (744, 401) with delta (0, -1)
Screenshot: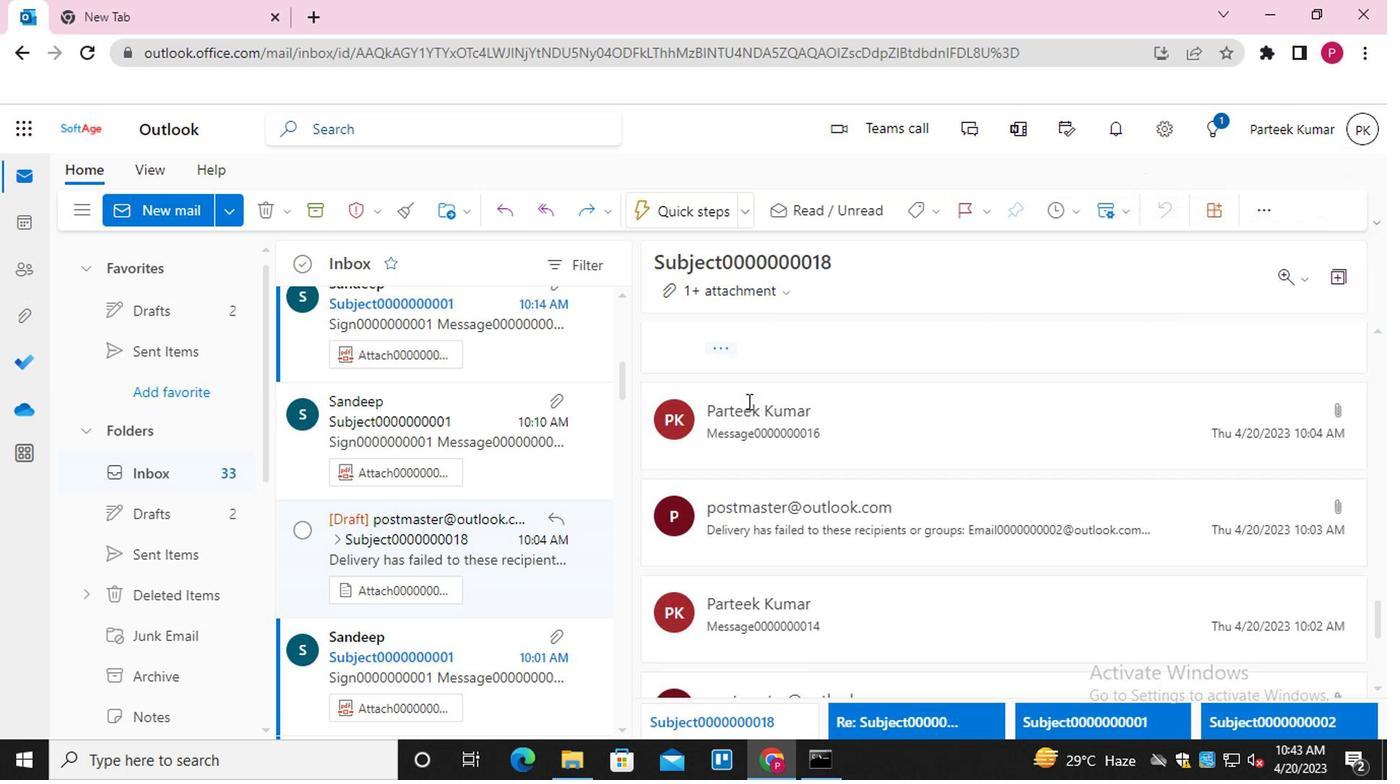 
Action: Mouse scrolled (744, 401) with delta (0, -1)
Screenshot: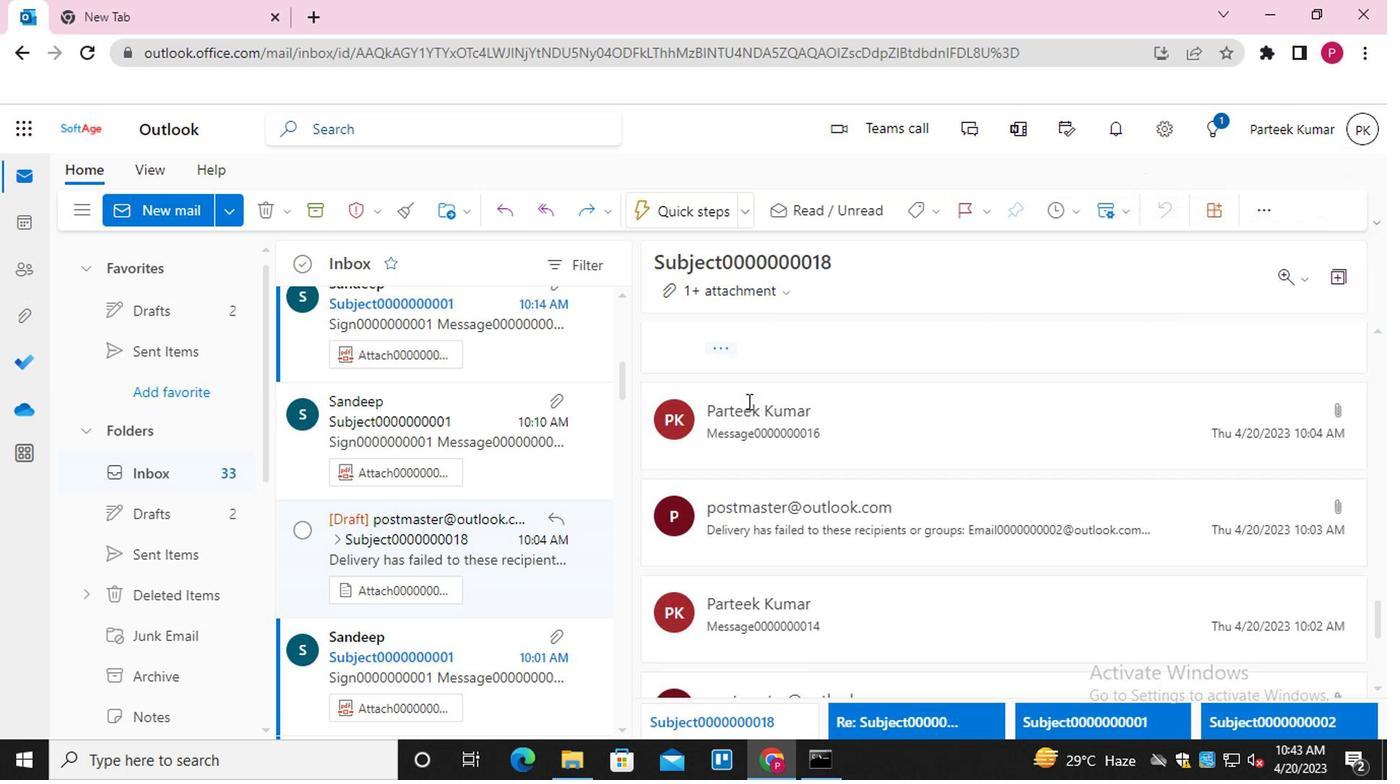 
Action: Mouse scrolled (744, 401) with delta (0, -1)
Screenshot: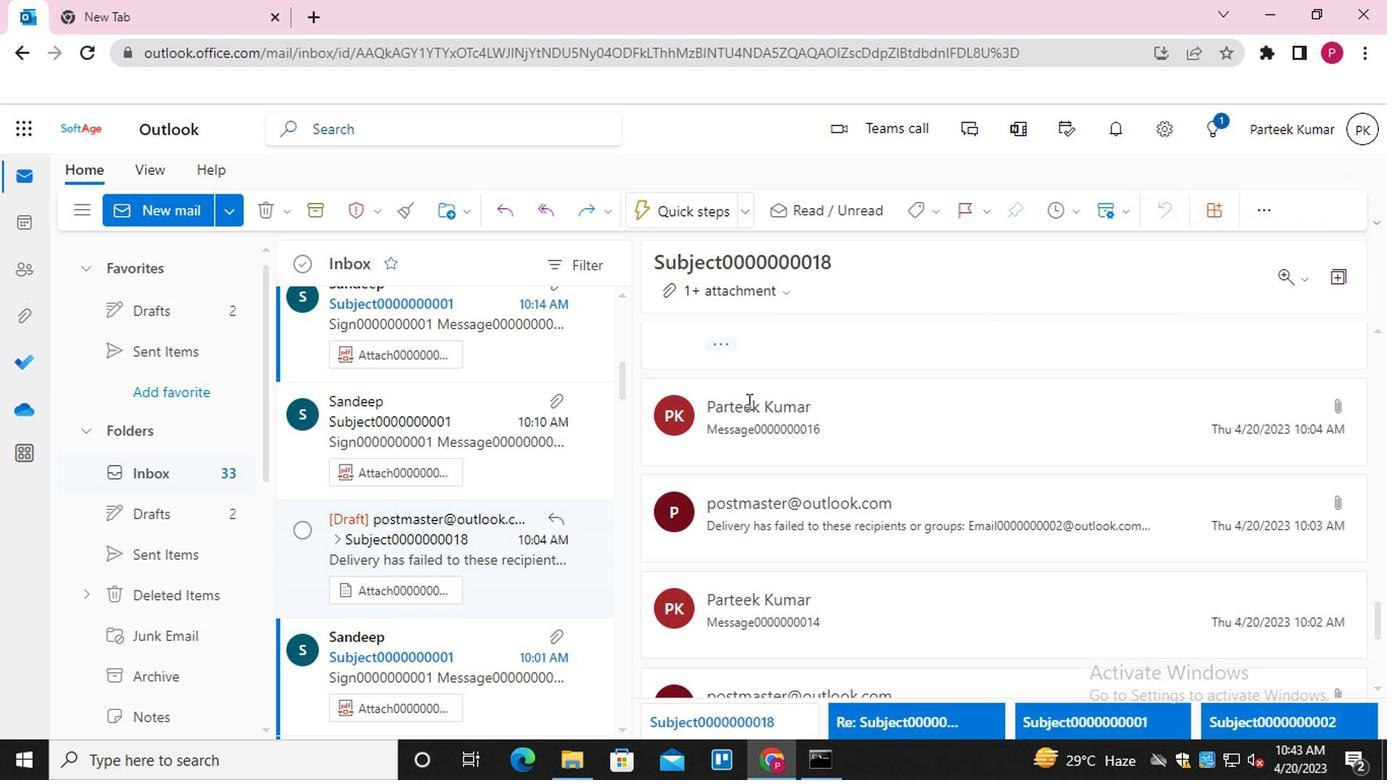 
Action: Mouse scrolled (744, 401) with delta (0, -1)
Screenshot: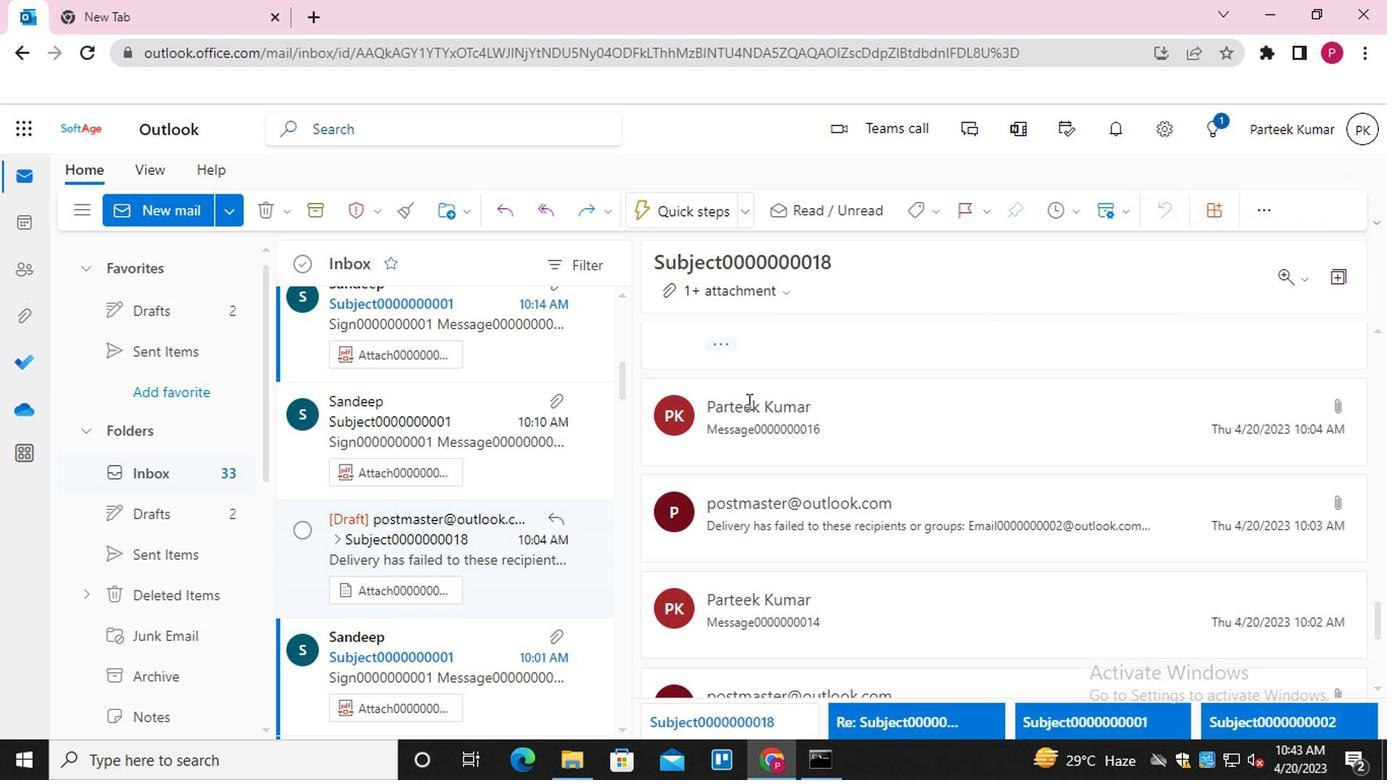 
Action: Mouse scrolled (744, 401) with delta (0, -1)
Screenshot: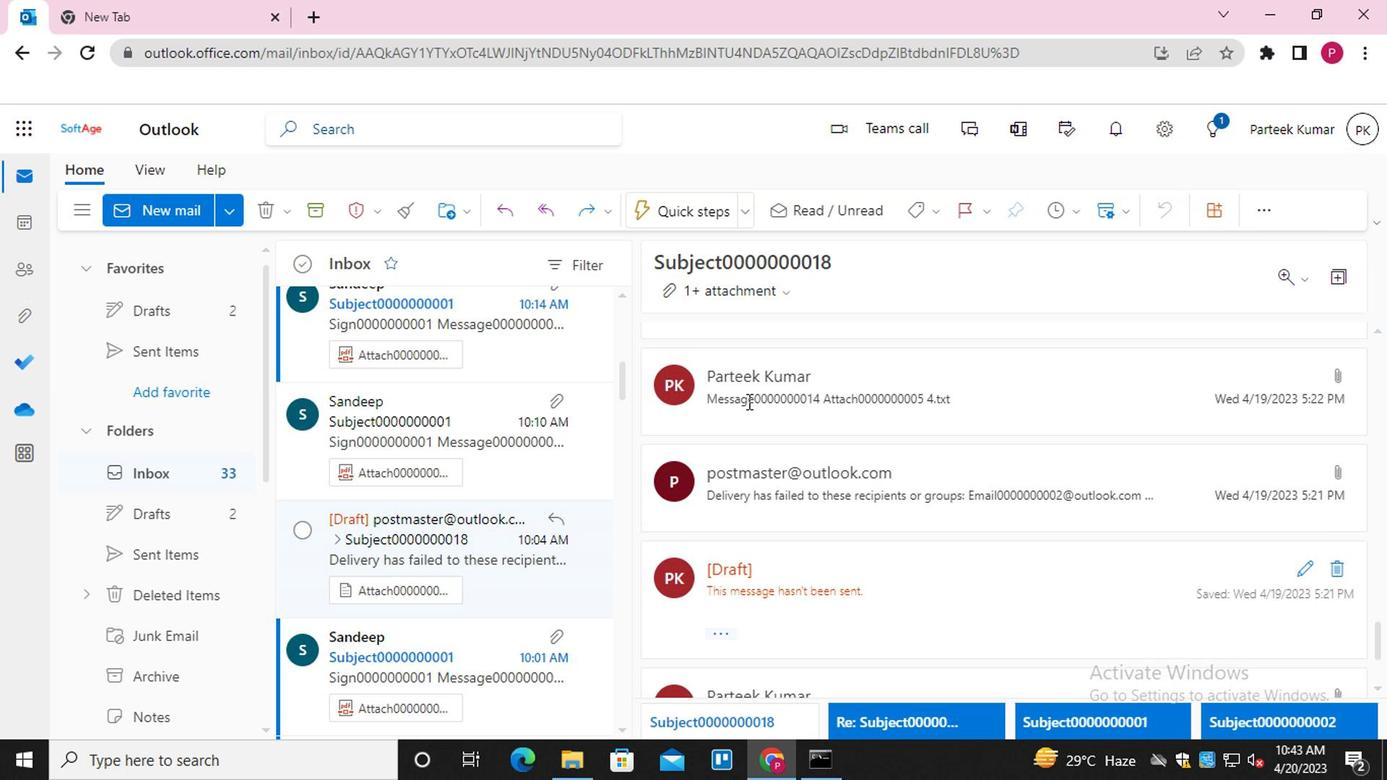 
Action: Mouse scrolled (744, 401) with delta (0, -1)
Screenshot: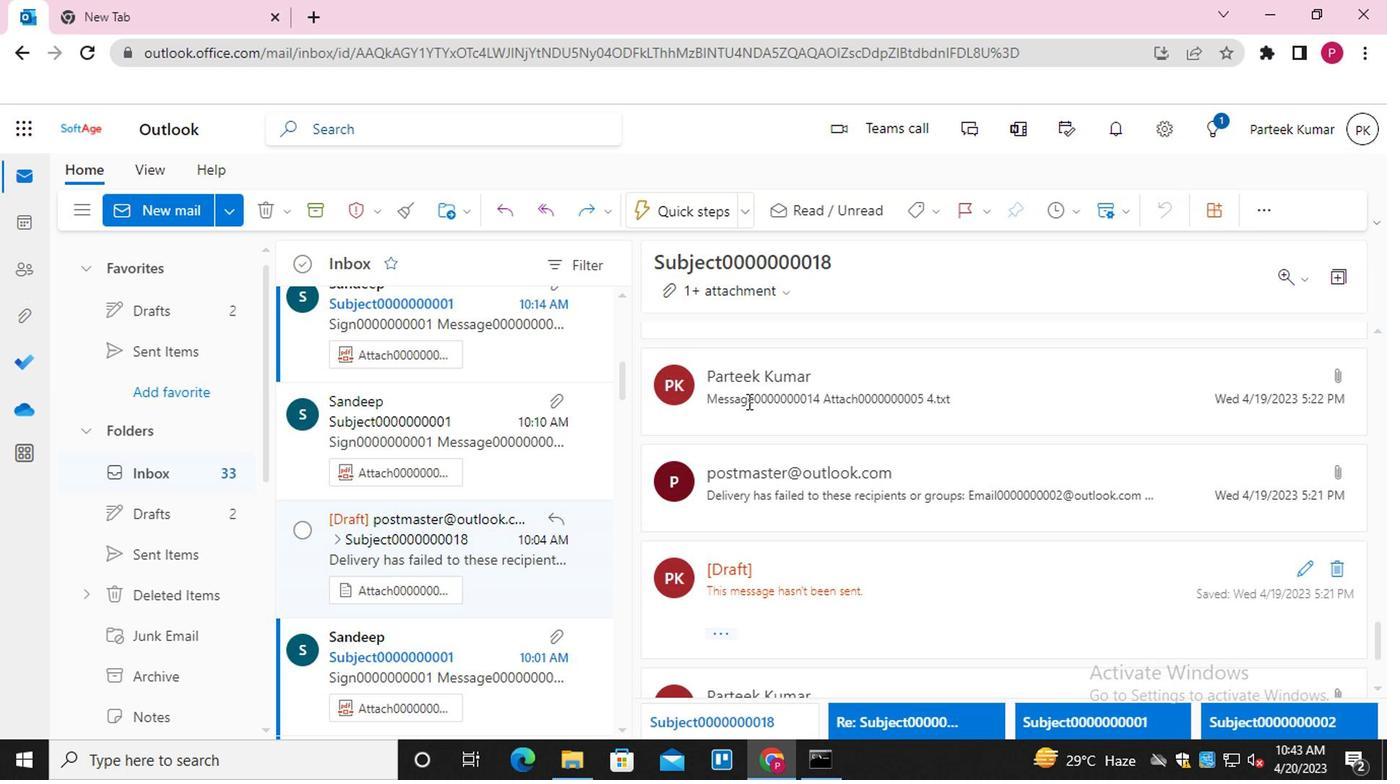
Action: Mouse scrolled (744, 401) with delta (0, -1)
Screenshot: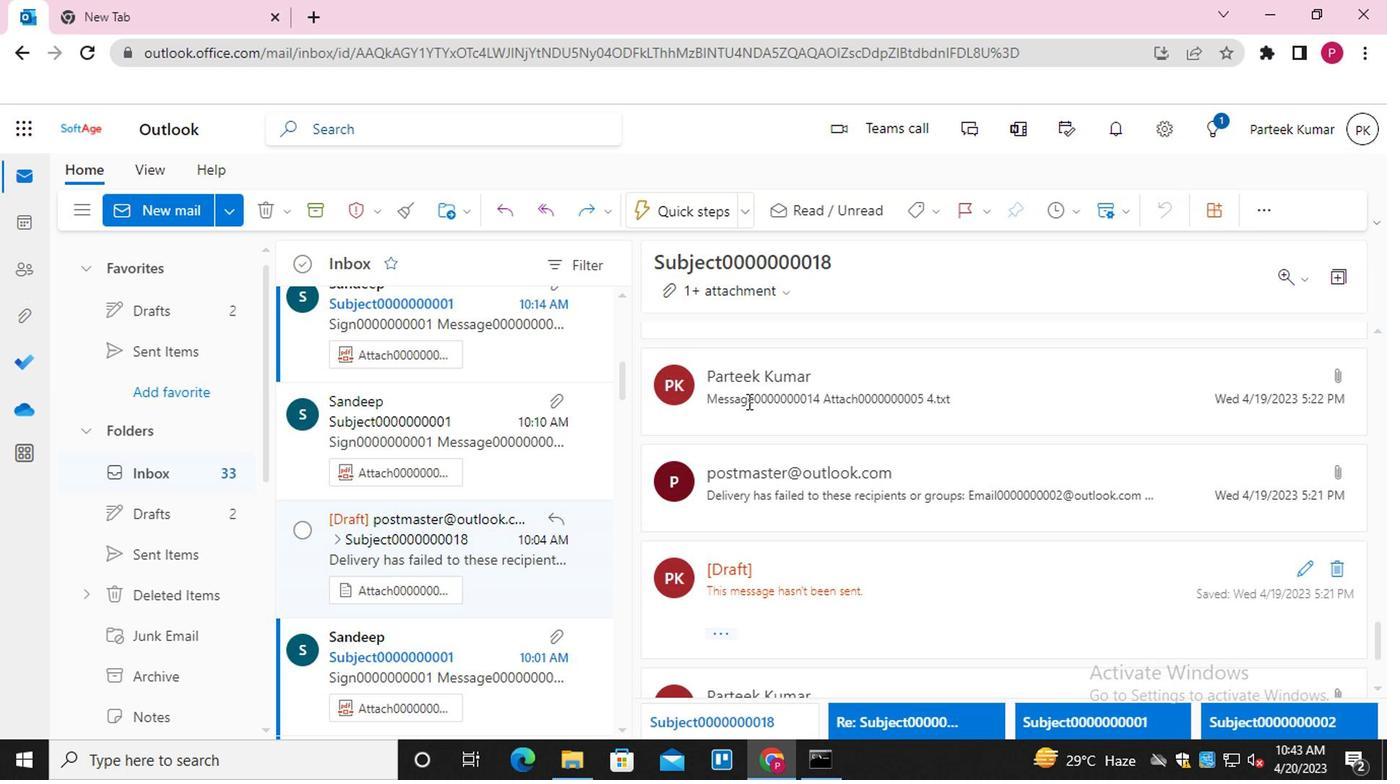 
Action: Mouse scrolled (744, 401) with delta (0, -1)
Screenshot: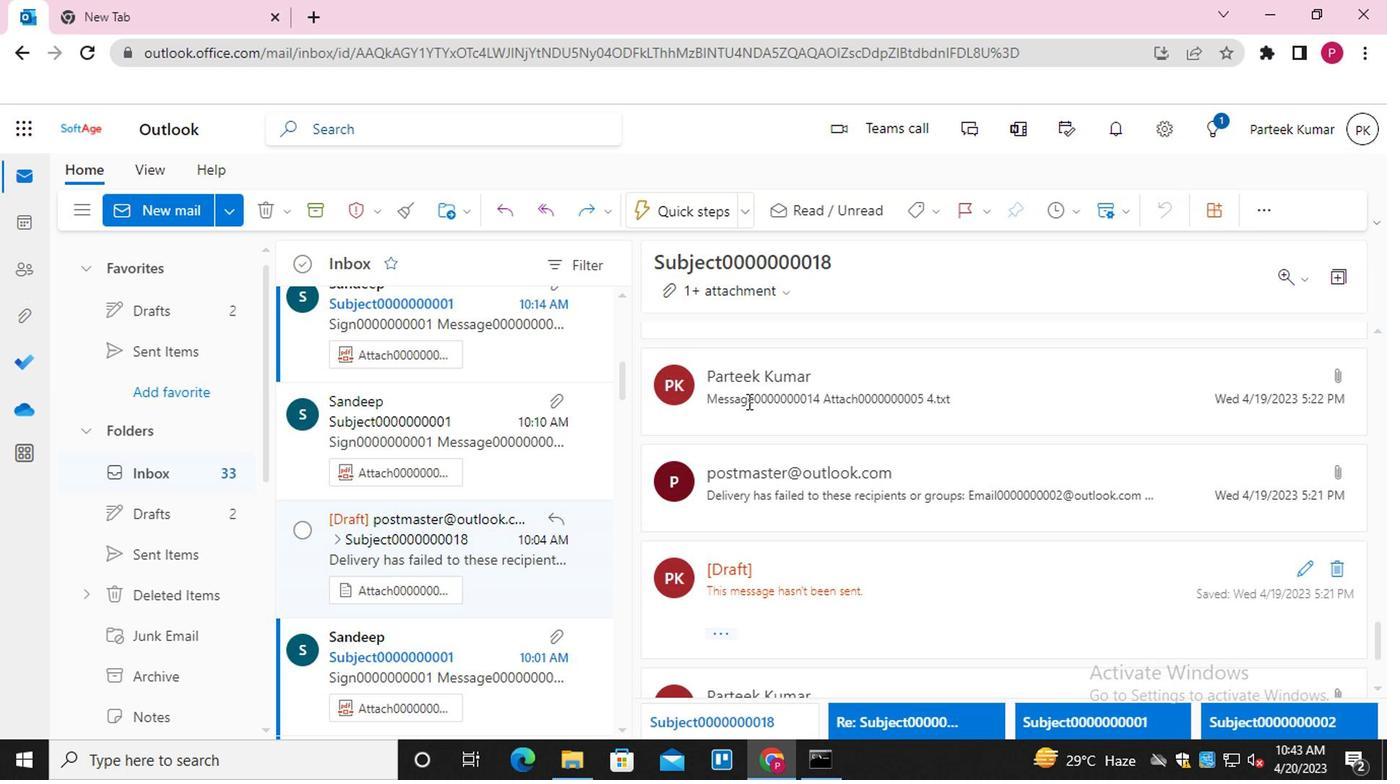 
Action: Mouse scrolled (744, 401) with delta (0, -1)
Screenshot: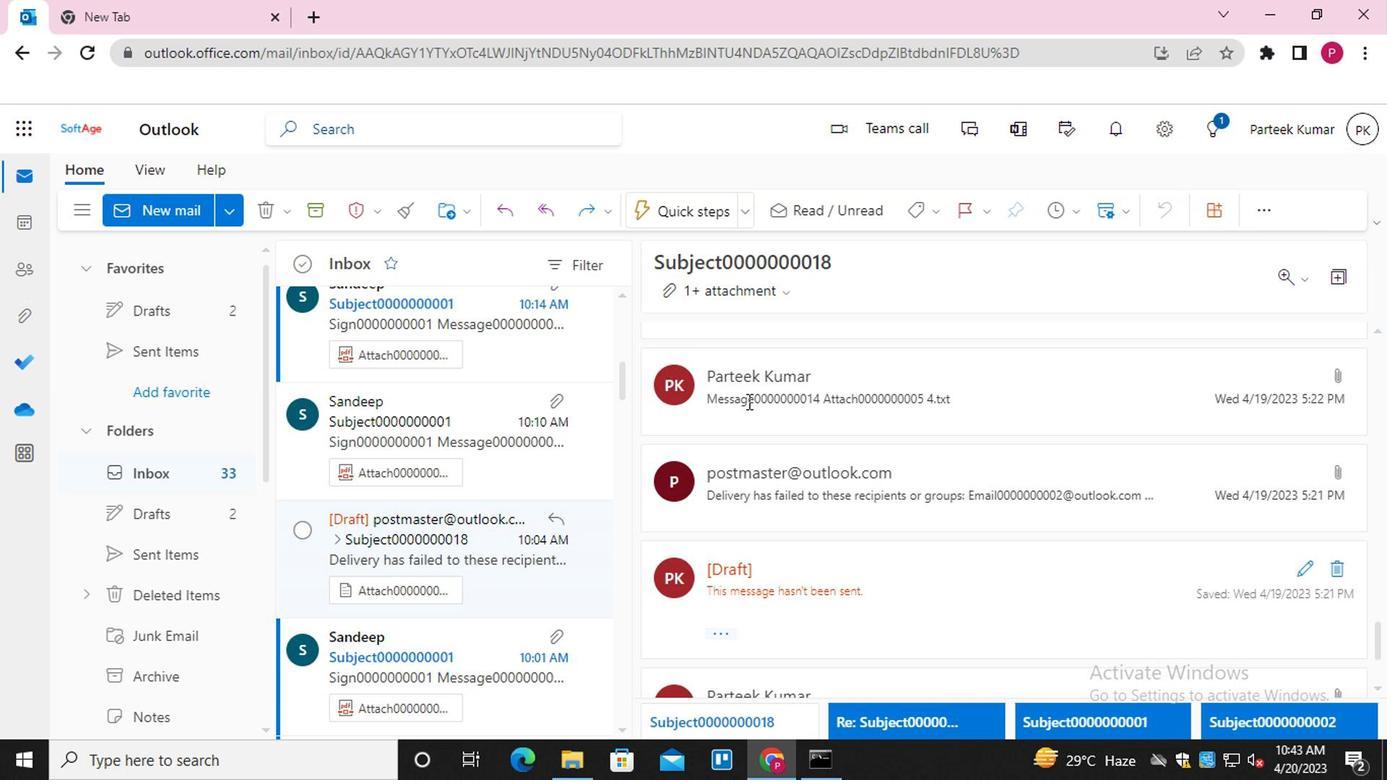 
Action: Mouse scrolled (744, 401) with delta (0, -1)
Screenshot: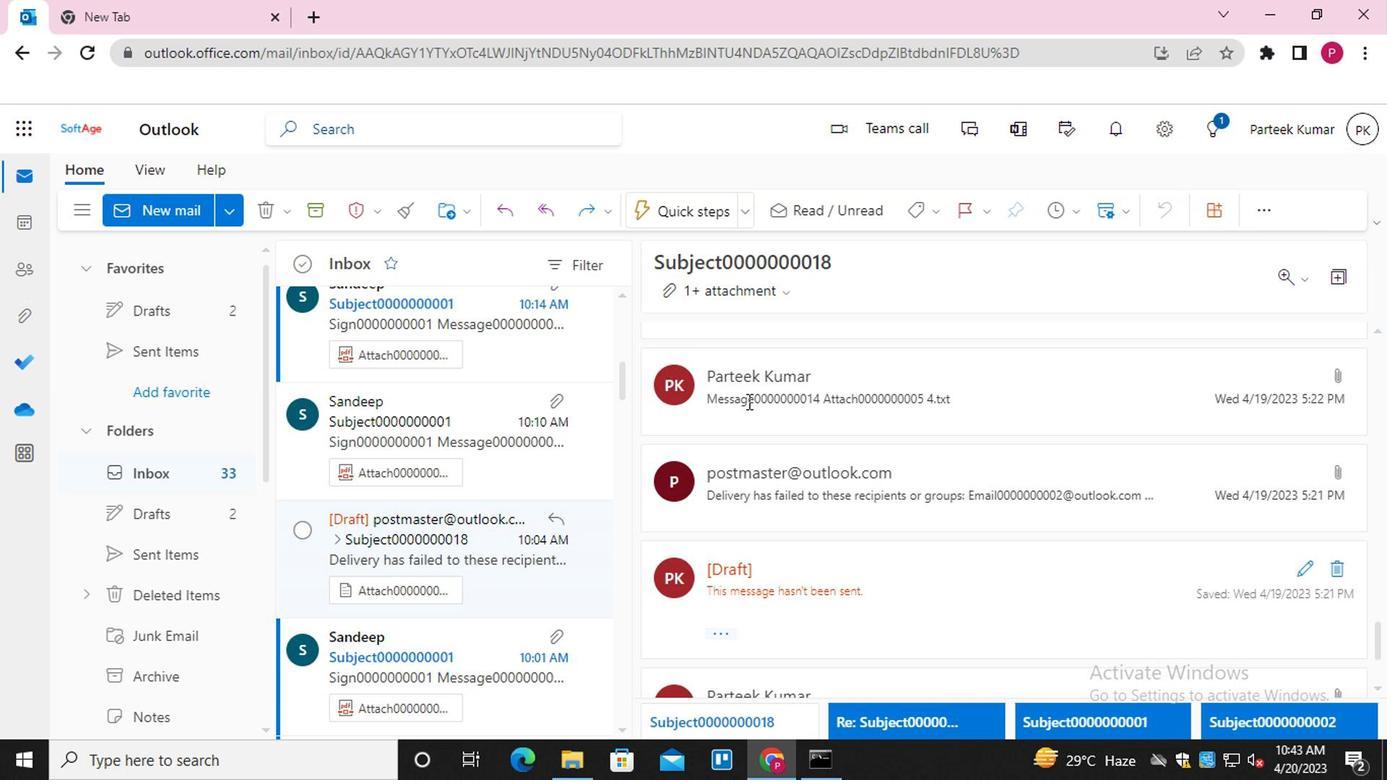 
Action: Mouse scrolled (744, 401) with delta (0, -1)
Screenshot: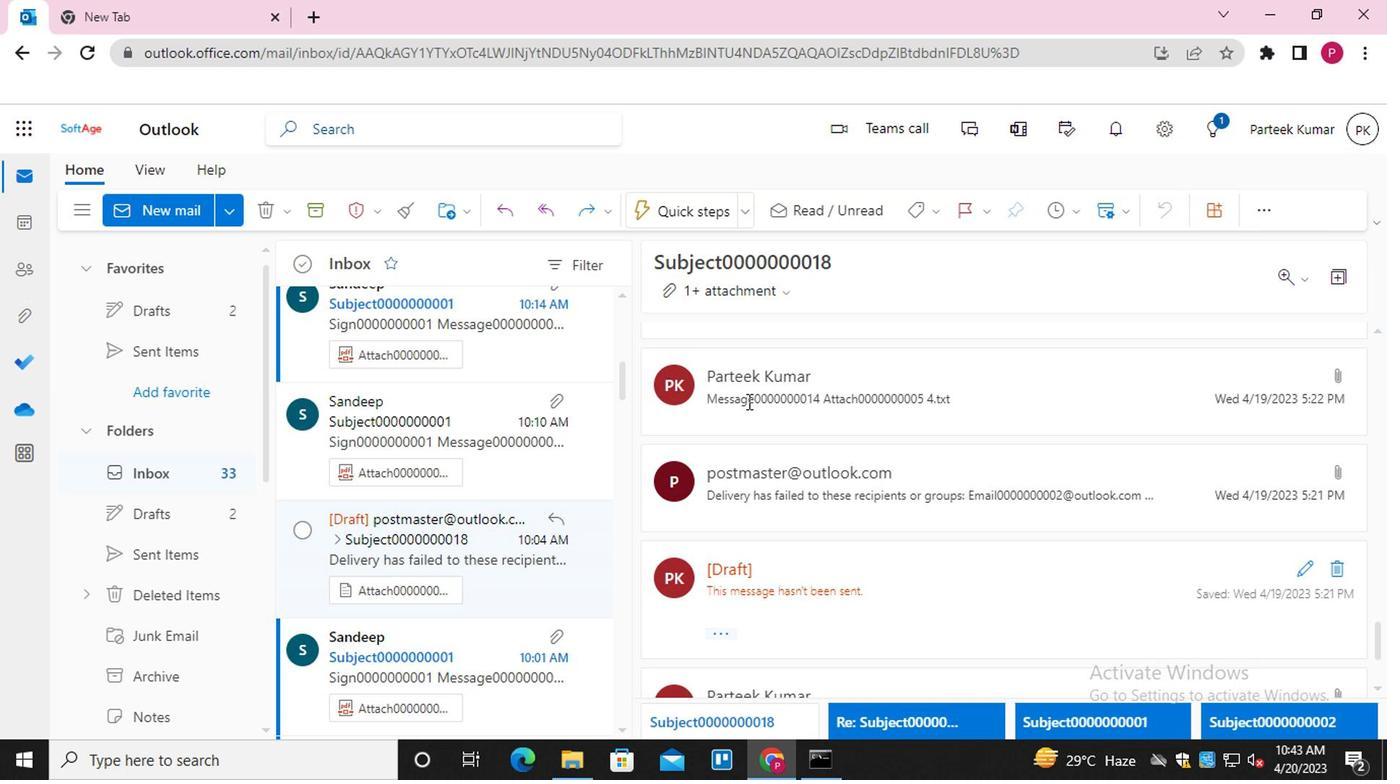 
Action: Mouse moved to (1260, 451)
Screenshot: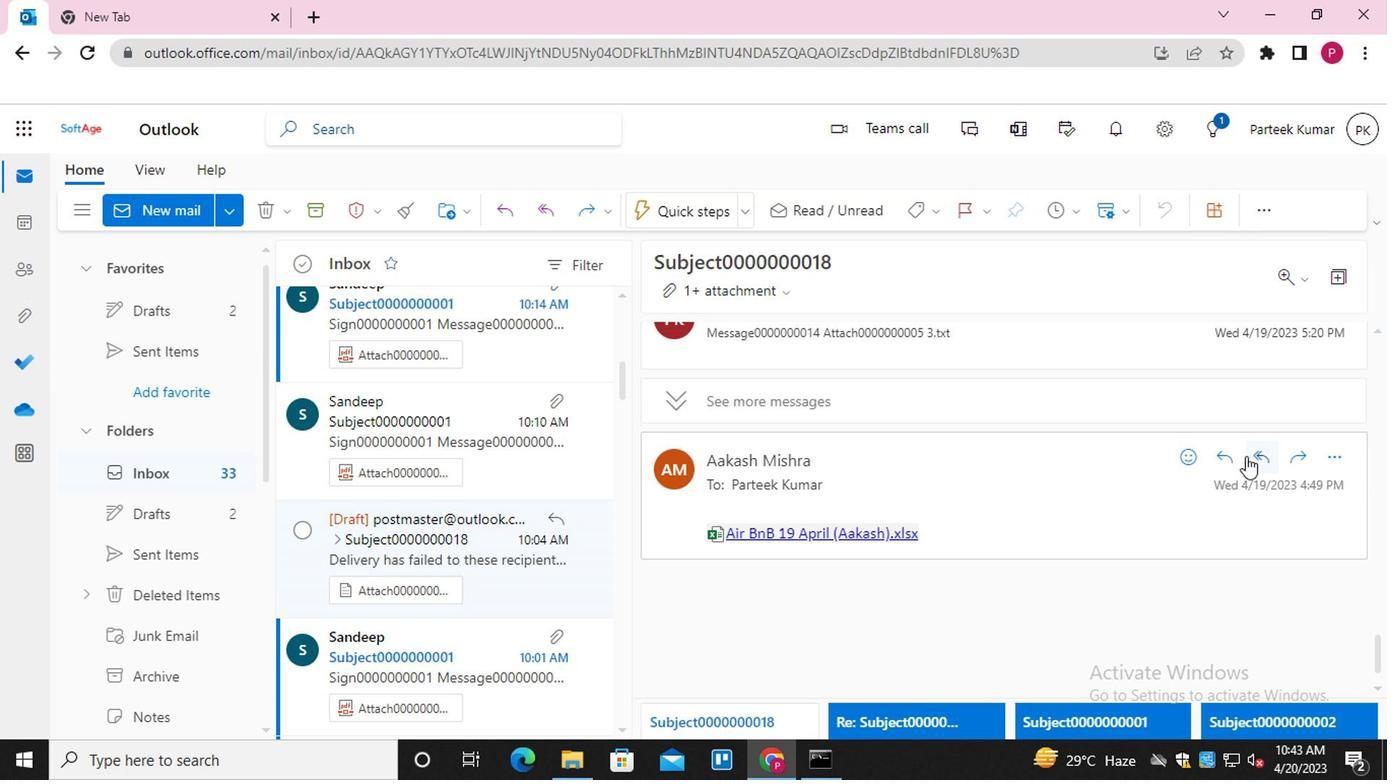 
Action: Mouse pressed left at (1260, 451)
Screenshot: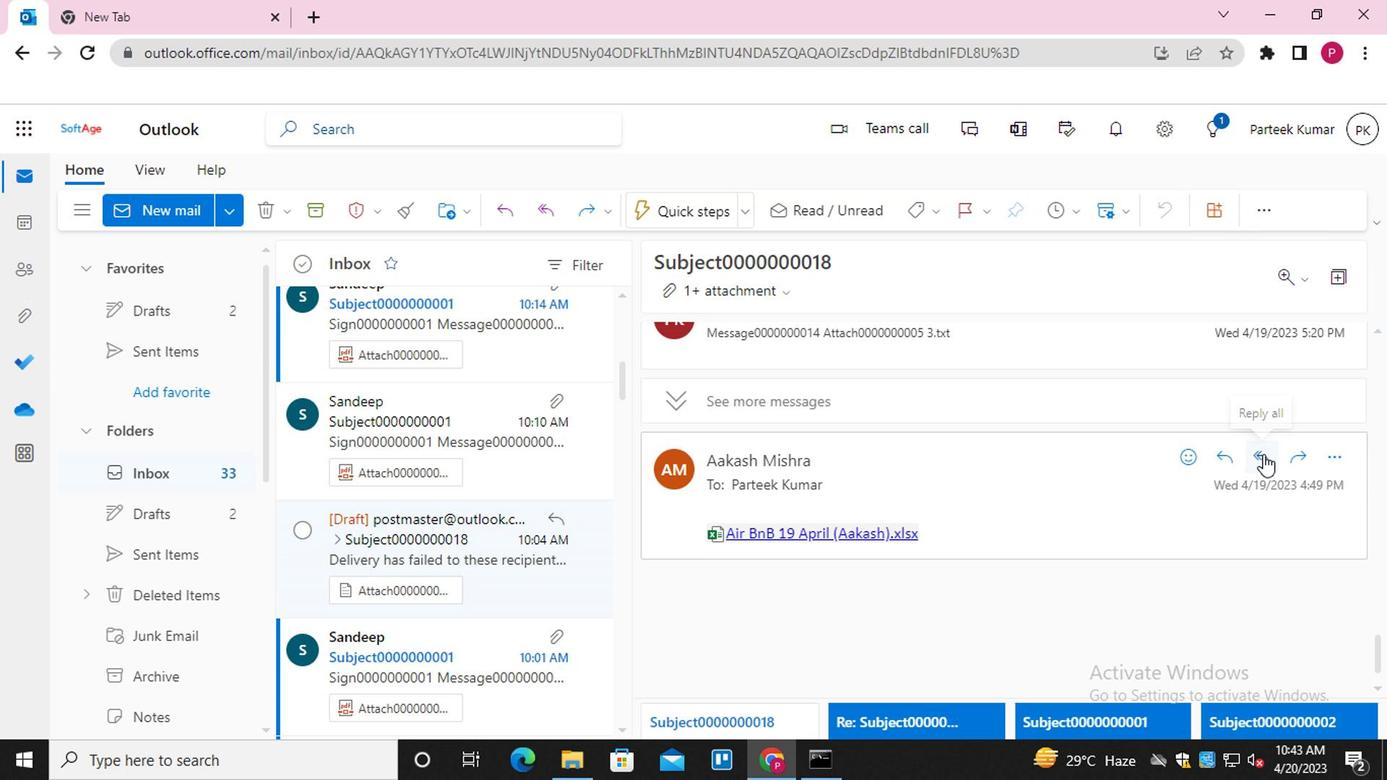 
Action: Mouse moved to (687, 515)
Screenshot: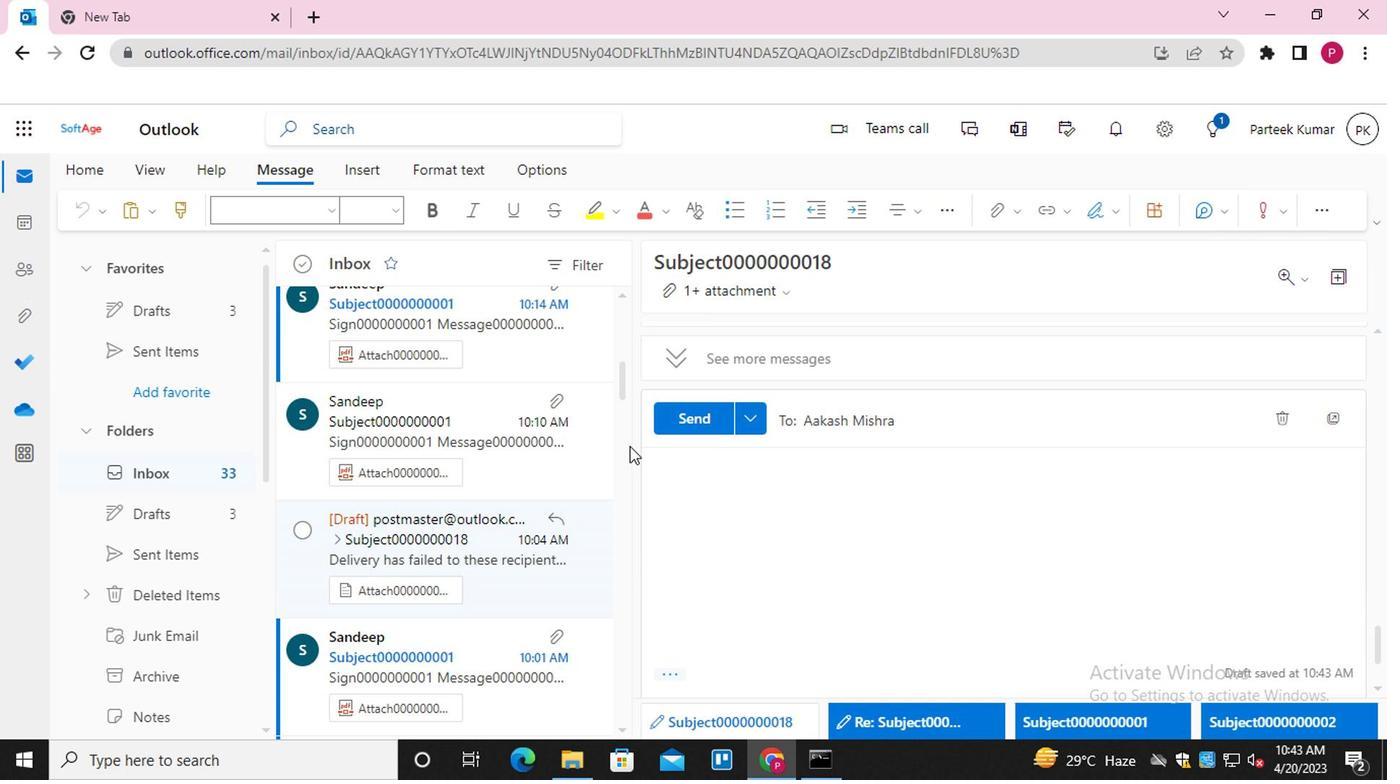 
Action: Mouse scrolled (687, 513) with delta (0, -1)
Screenshot: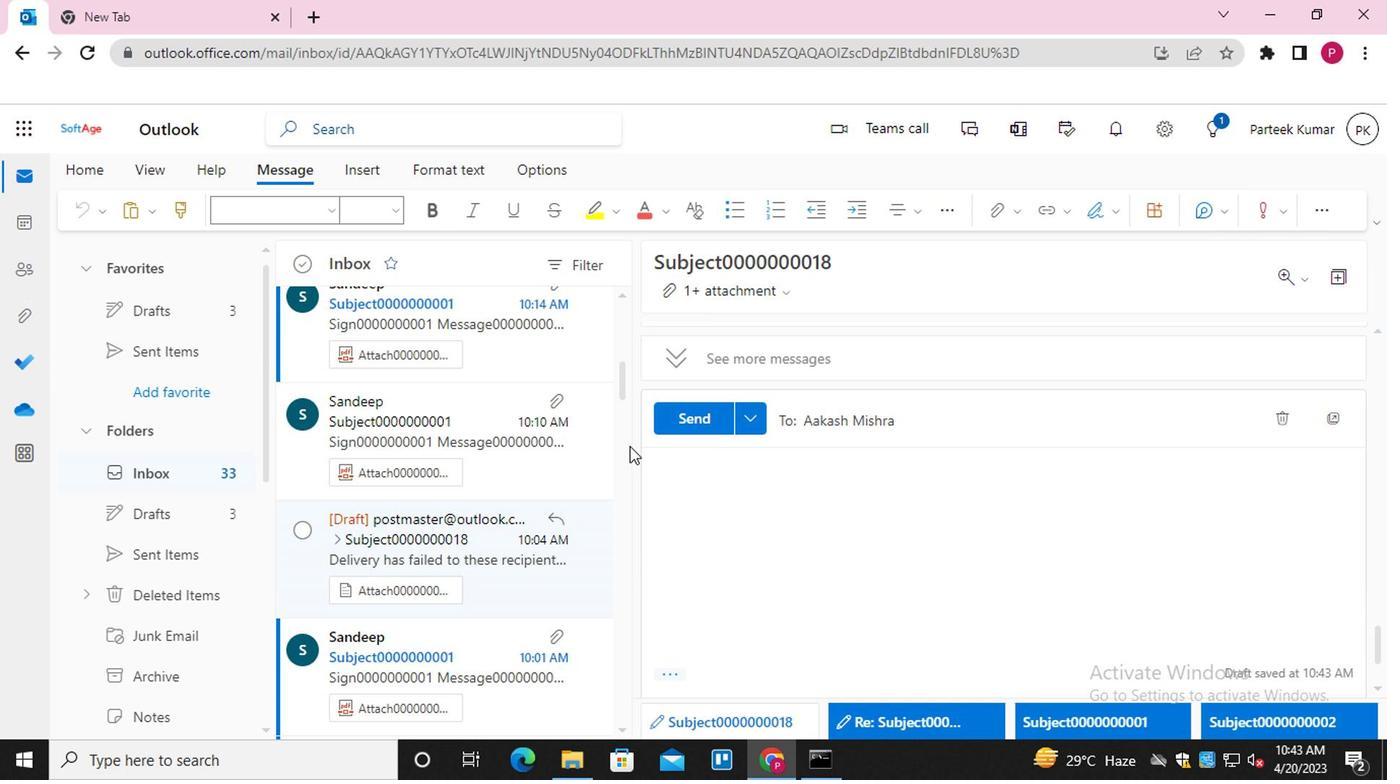 
Action: Mouse moved to (692, 520)
Screenshot: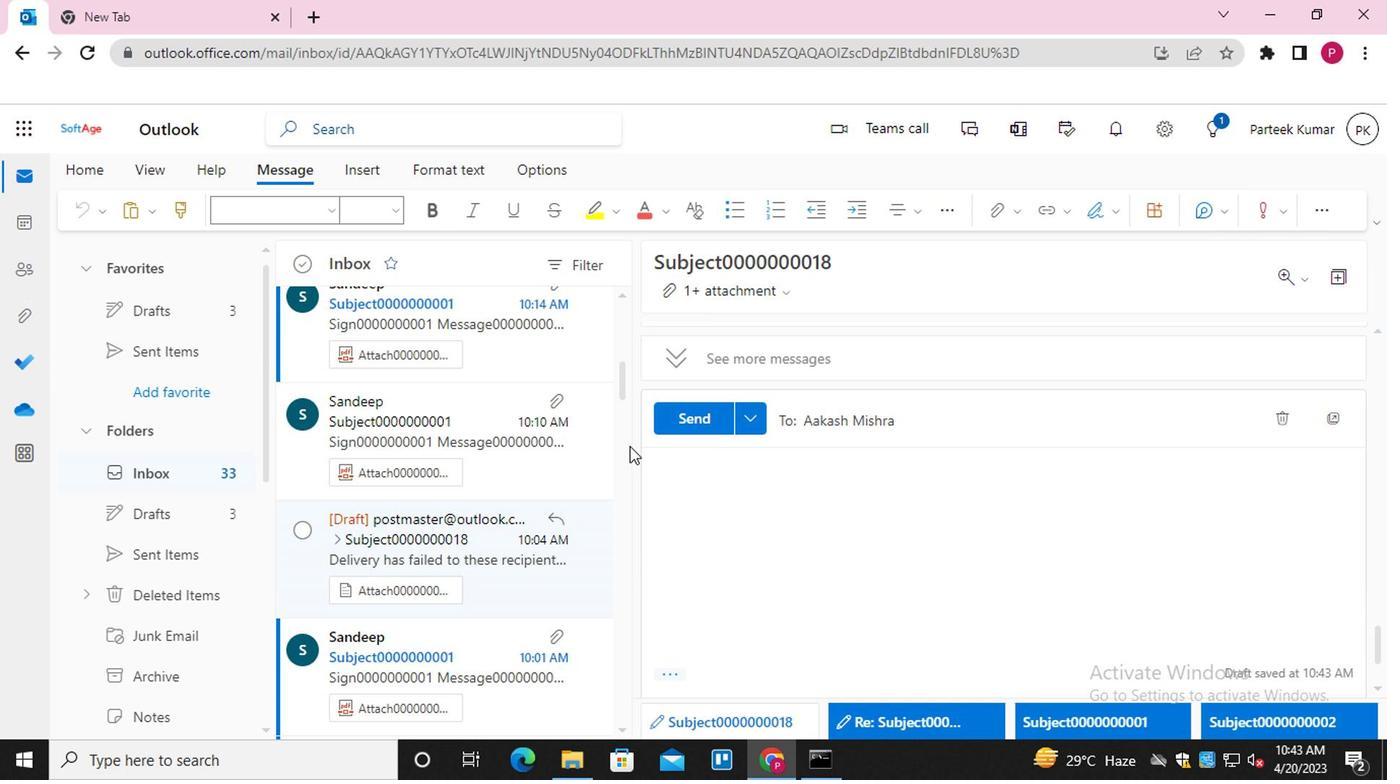
Action: Mouse scrolled (692, 519) with delta (0, -1)
Screenshot: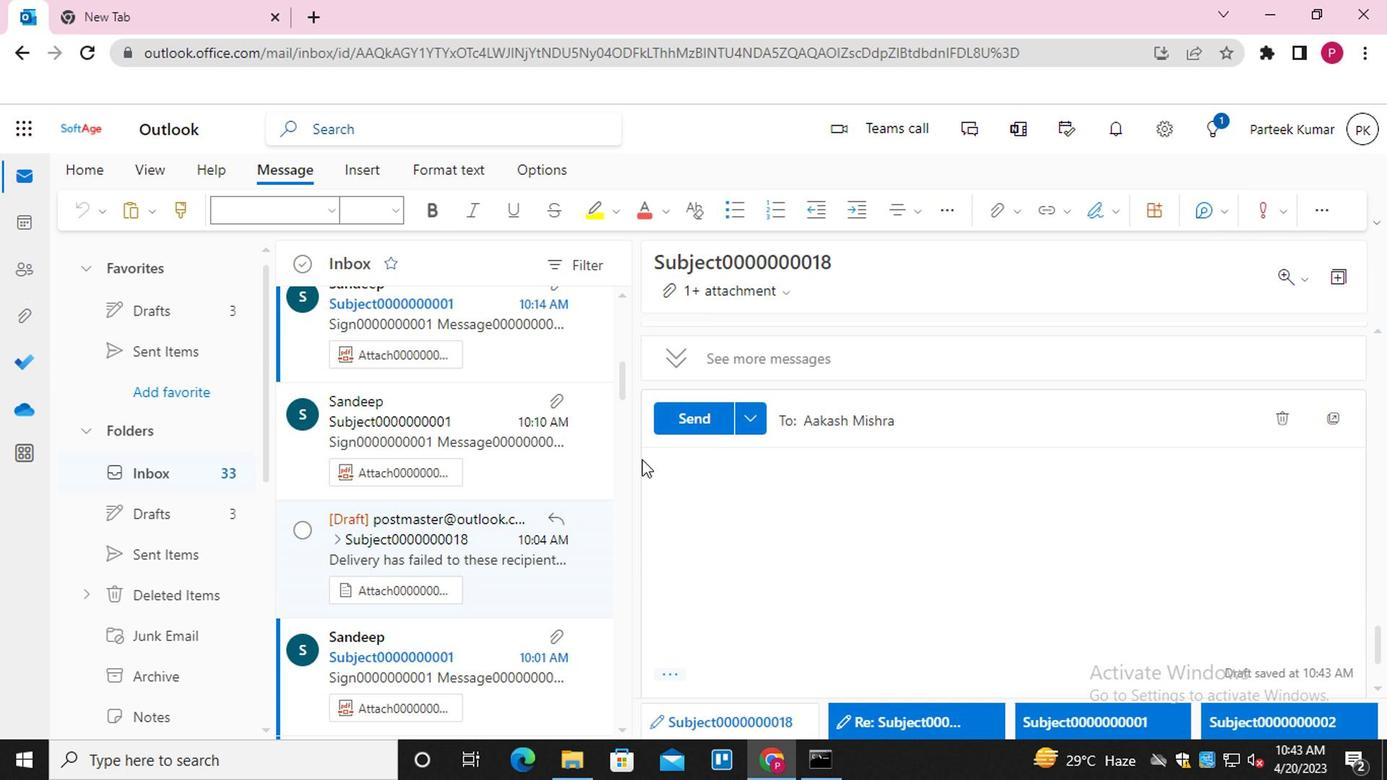 
Action: Mouse moved to (671, 468)
Screenshot: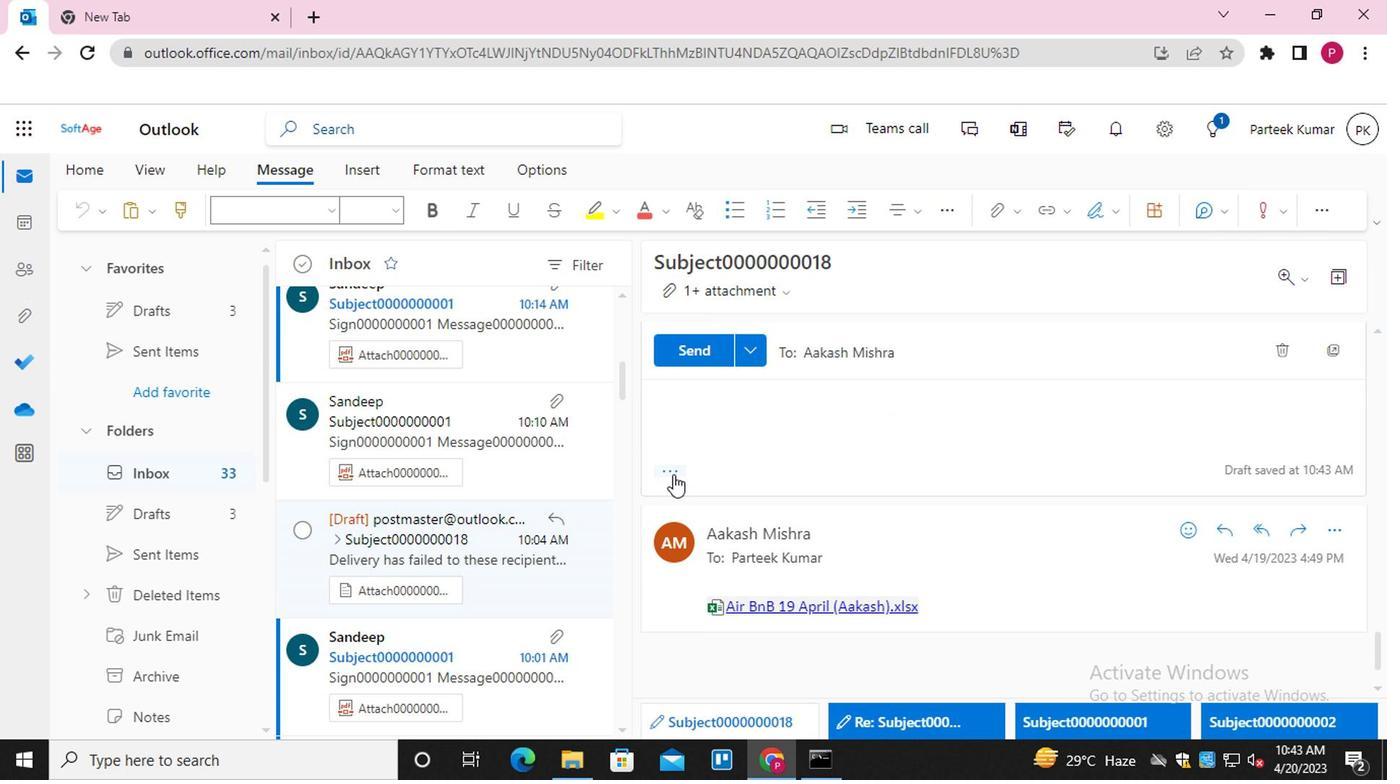 
Action: Mouse pressed left at (671, 468)
Screenshot: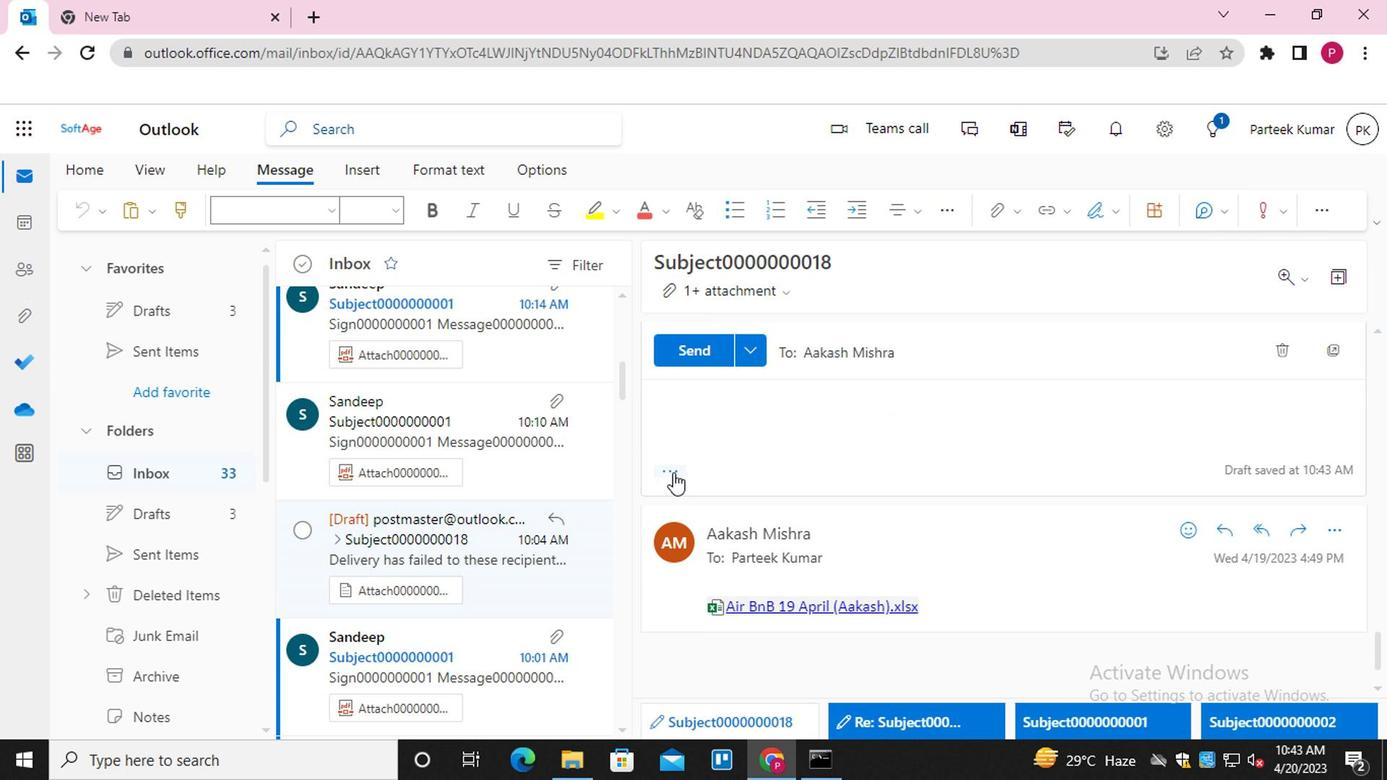 
Action: Mouse moved to (990, 279)
Screenshot: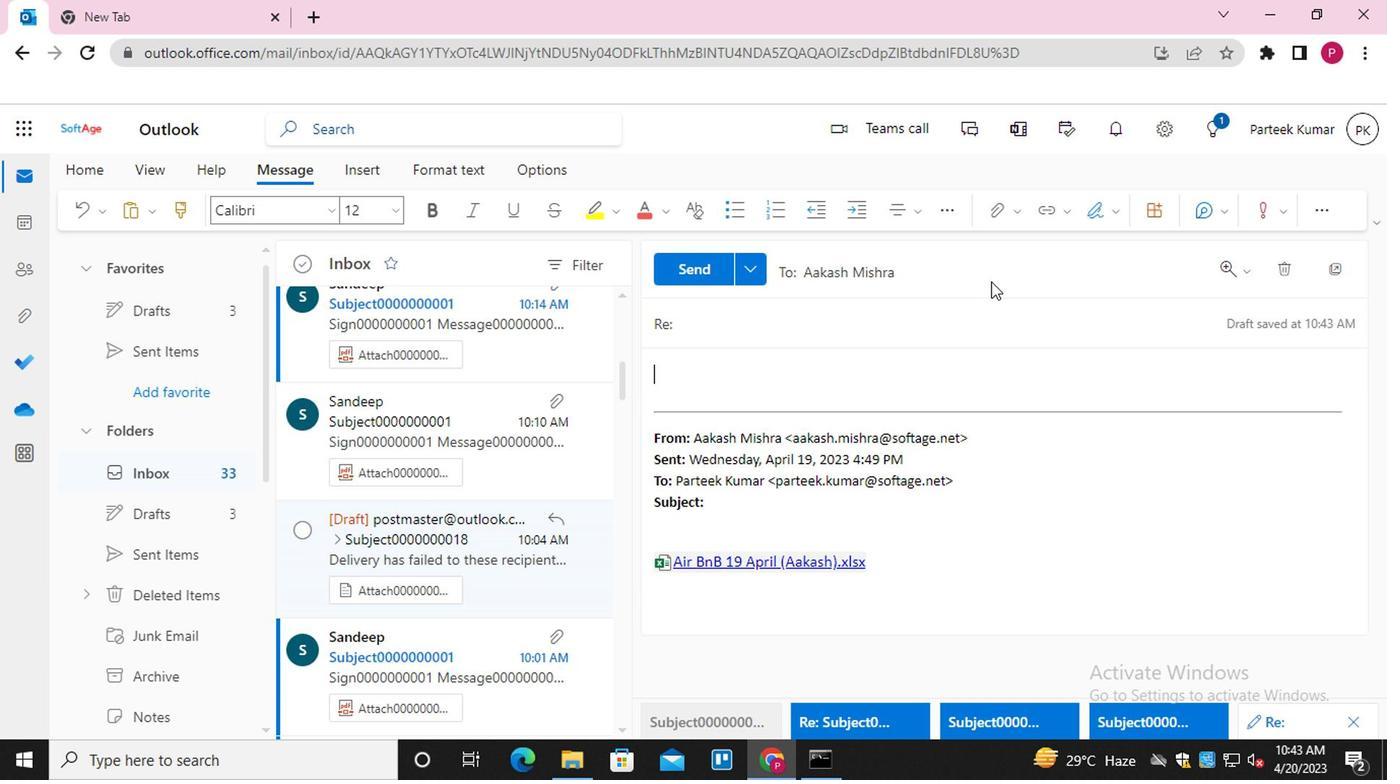 
Action: Mouse pressed left at (990, 279)
Screenshot: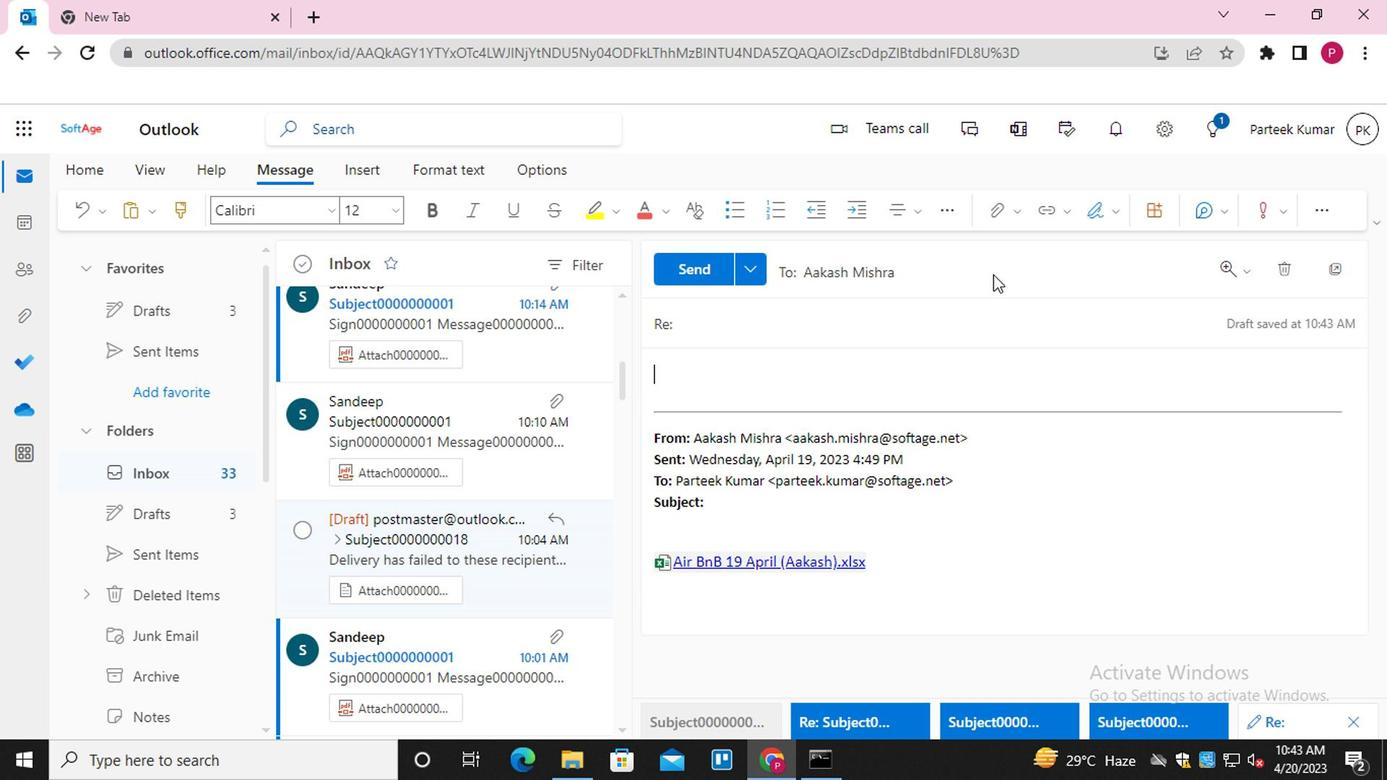 
Action: Mouse moved to (744, 373)
Screenshot: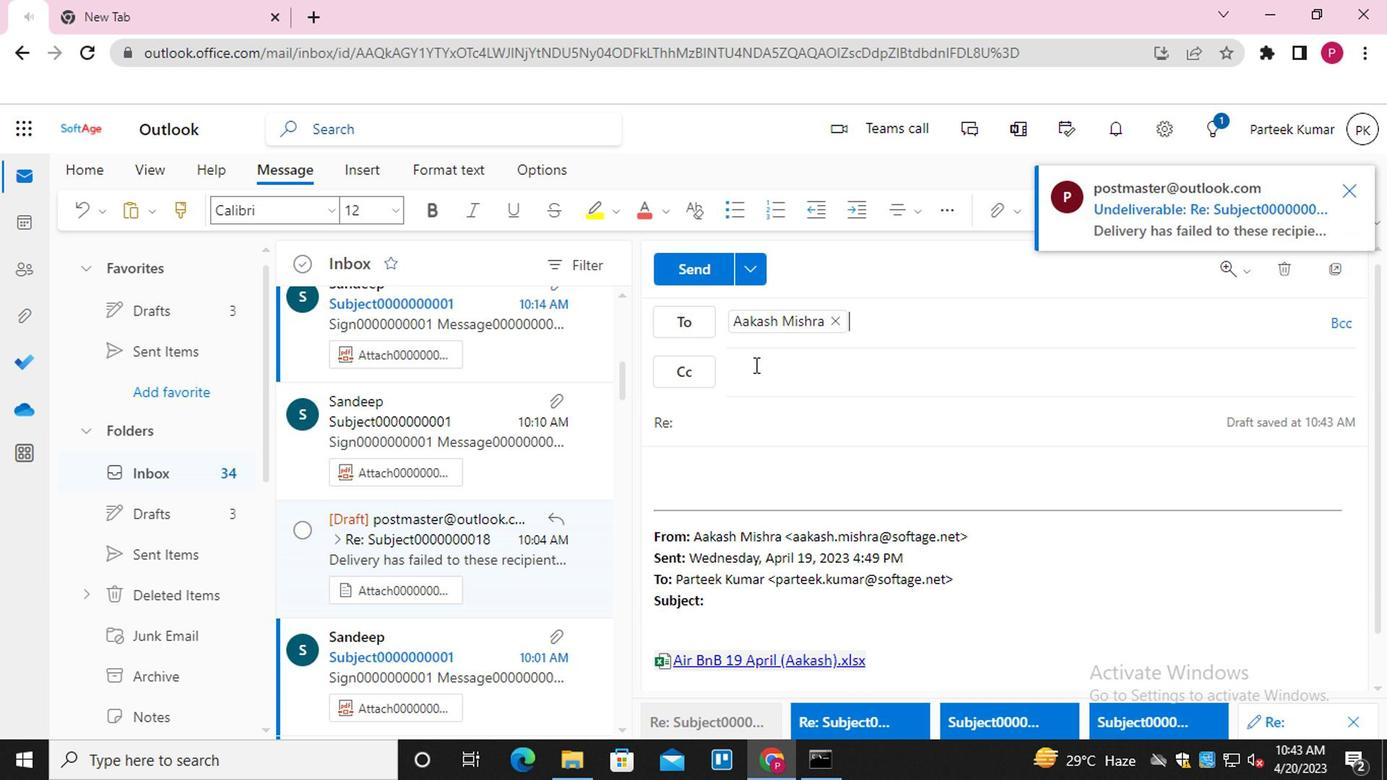 
Action: Mouse pressed left at (744, 373)
Screenshot: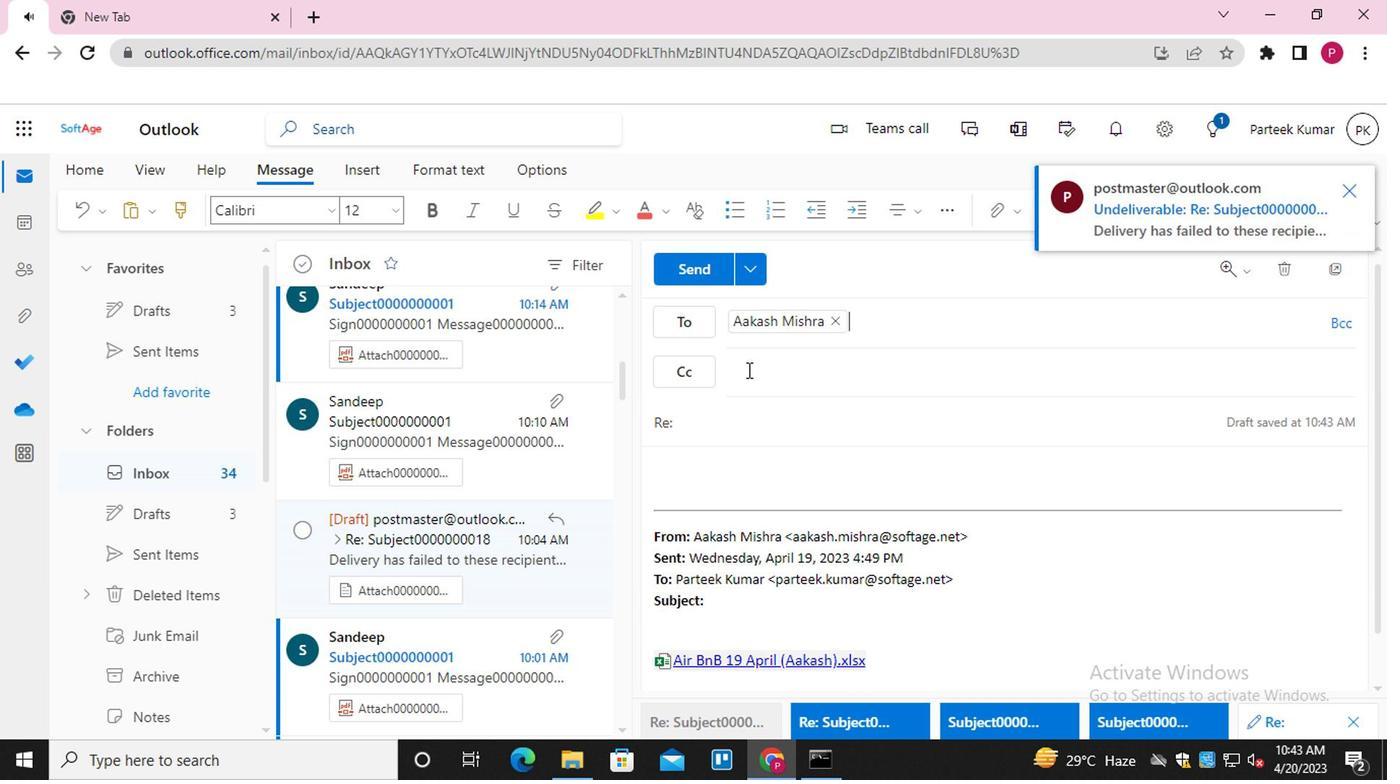 
Action: Key pressed <Key.shift>EMAIL0000000002<Key.enter>
Screenshot: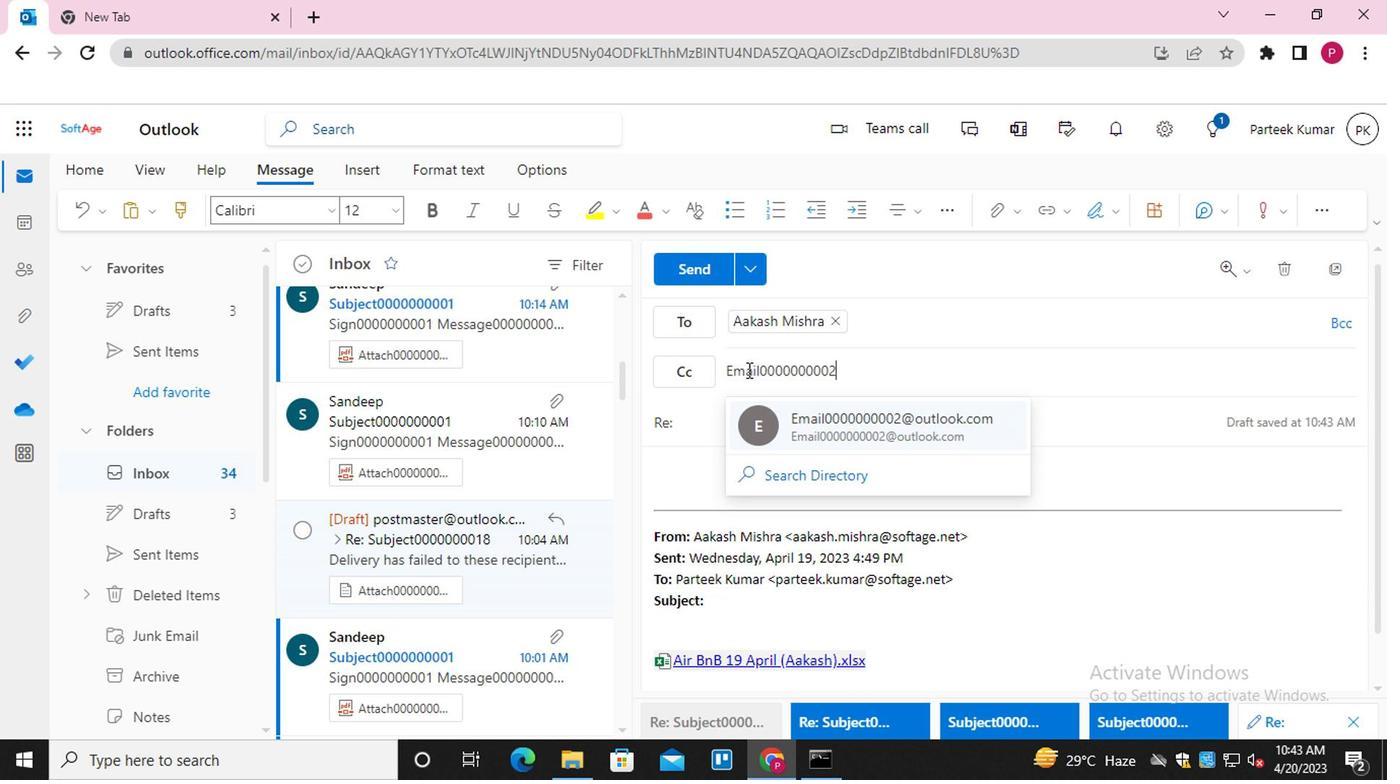 
Action: Mouse moved to (1340, 330)
Screenshot: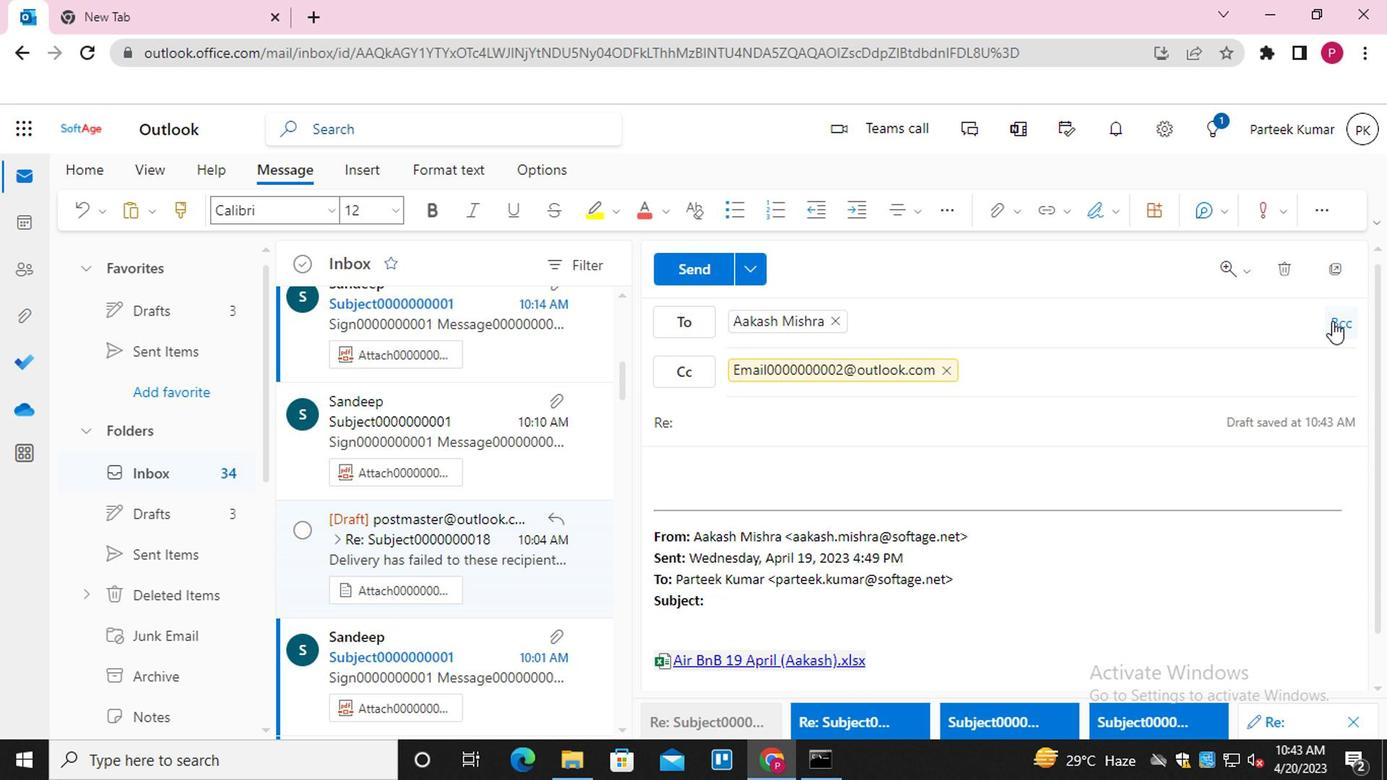 
Action: Mouse pressed left at (1340, 330)
Screenshot: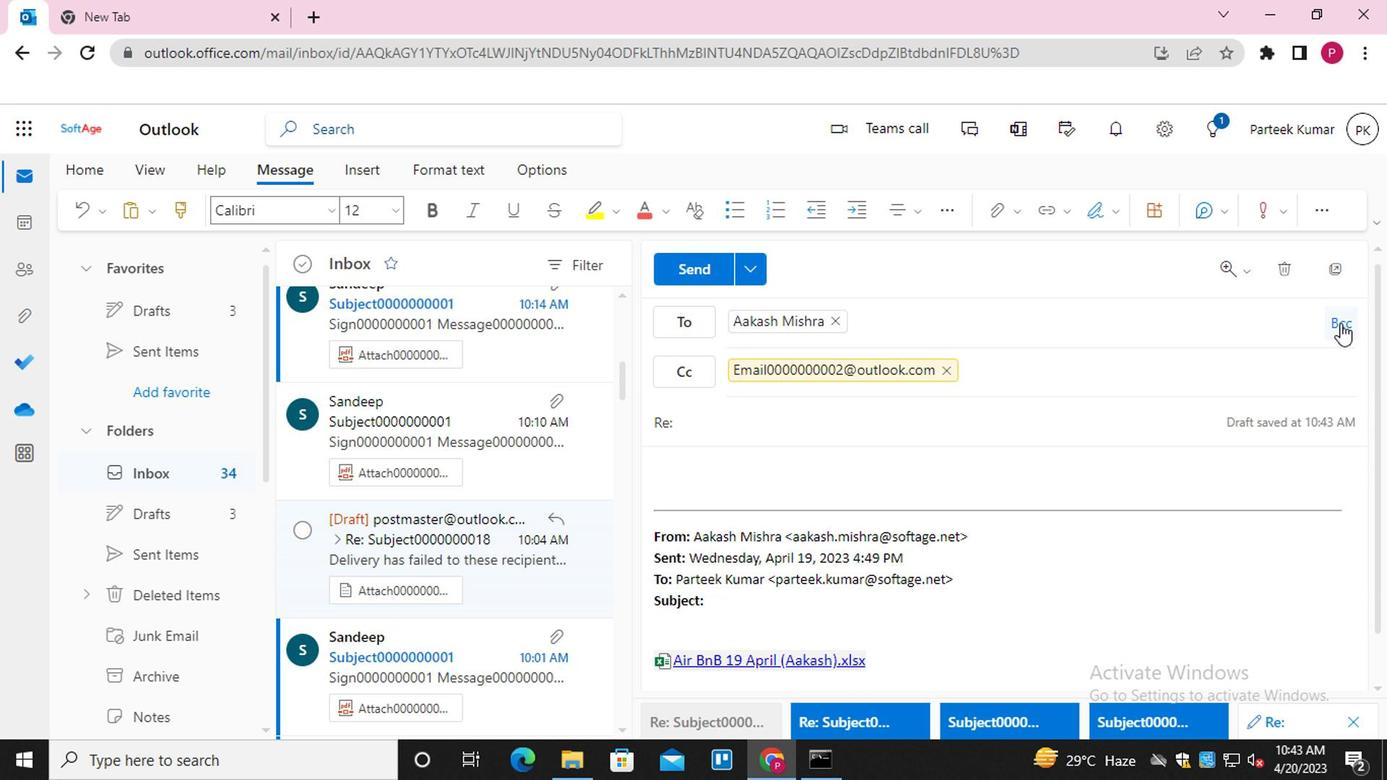 
Action: Mouse moved to (812, 418)
Screenshot: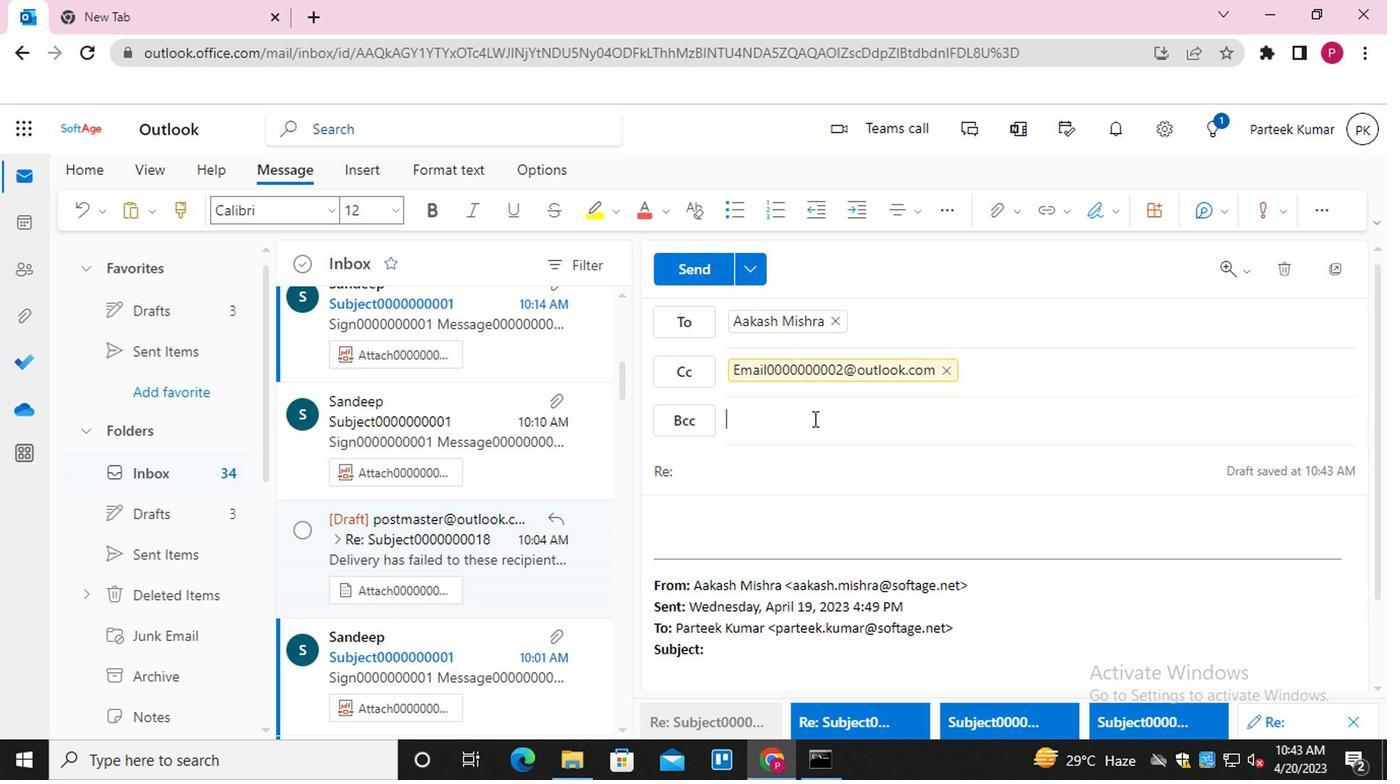 
Action: Key pressed <Key.shift><Key.shift><Key.shift>EMAIL0000000003<Key.enter>
Screenshot: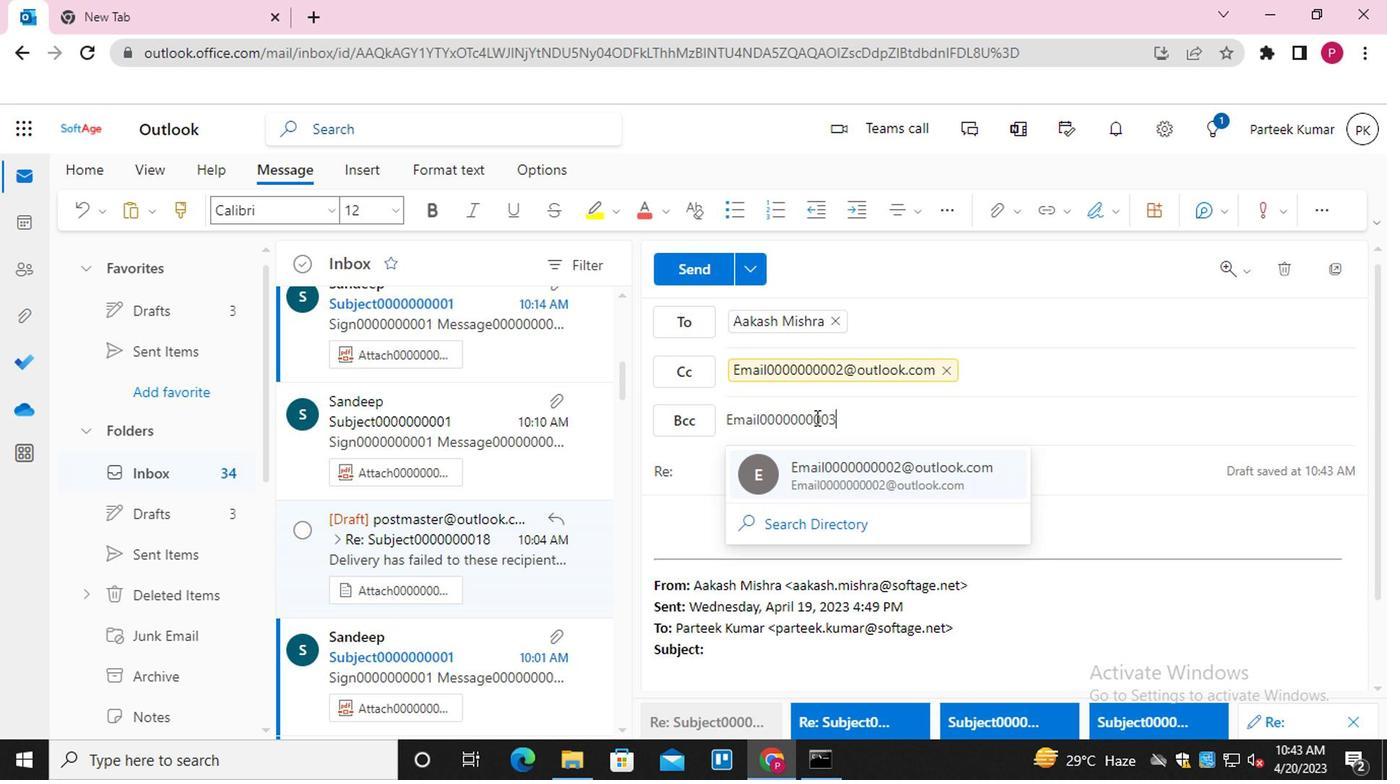 
Action: Mouse moved to (788, 471)
Screenshot: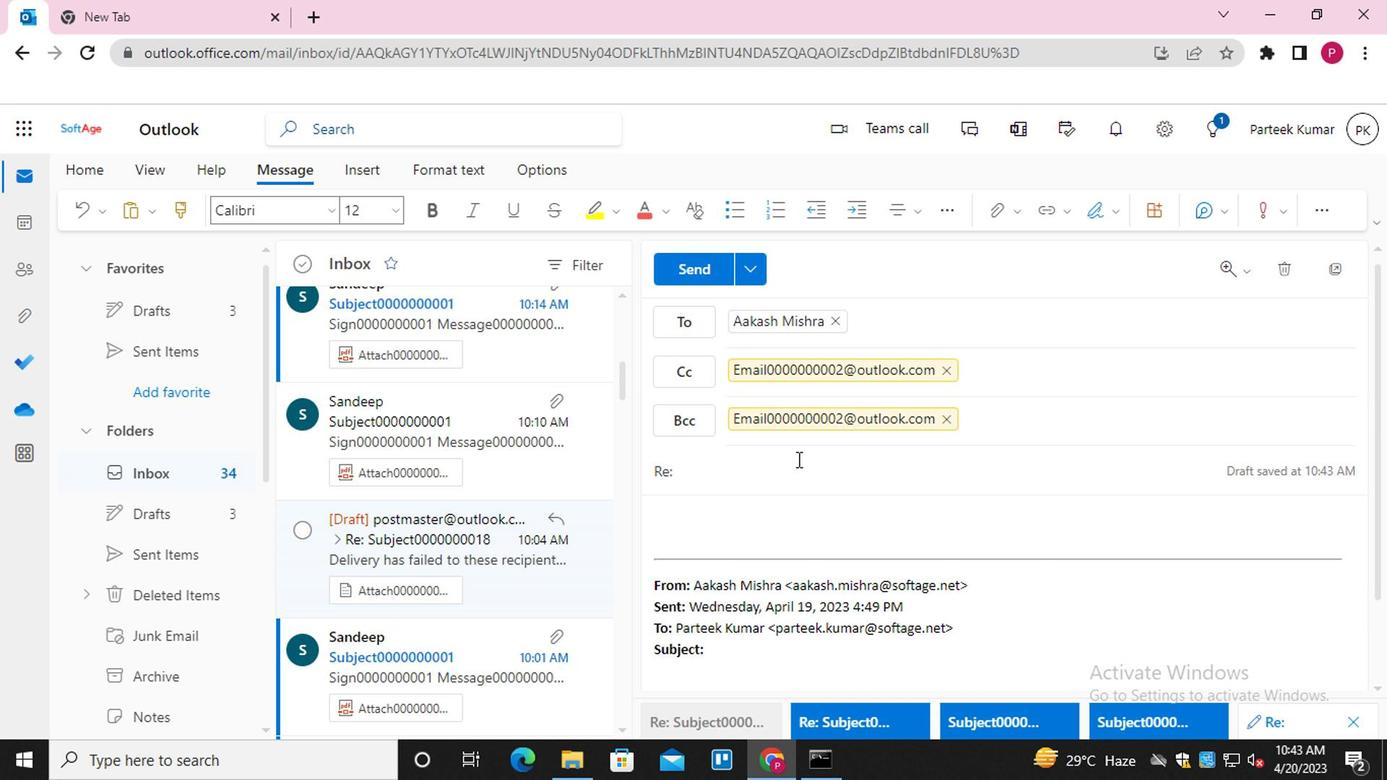 
Action: Mouse pressed left at (788, 471)
Screenshot: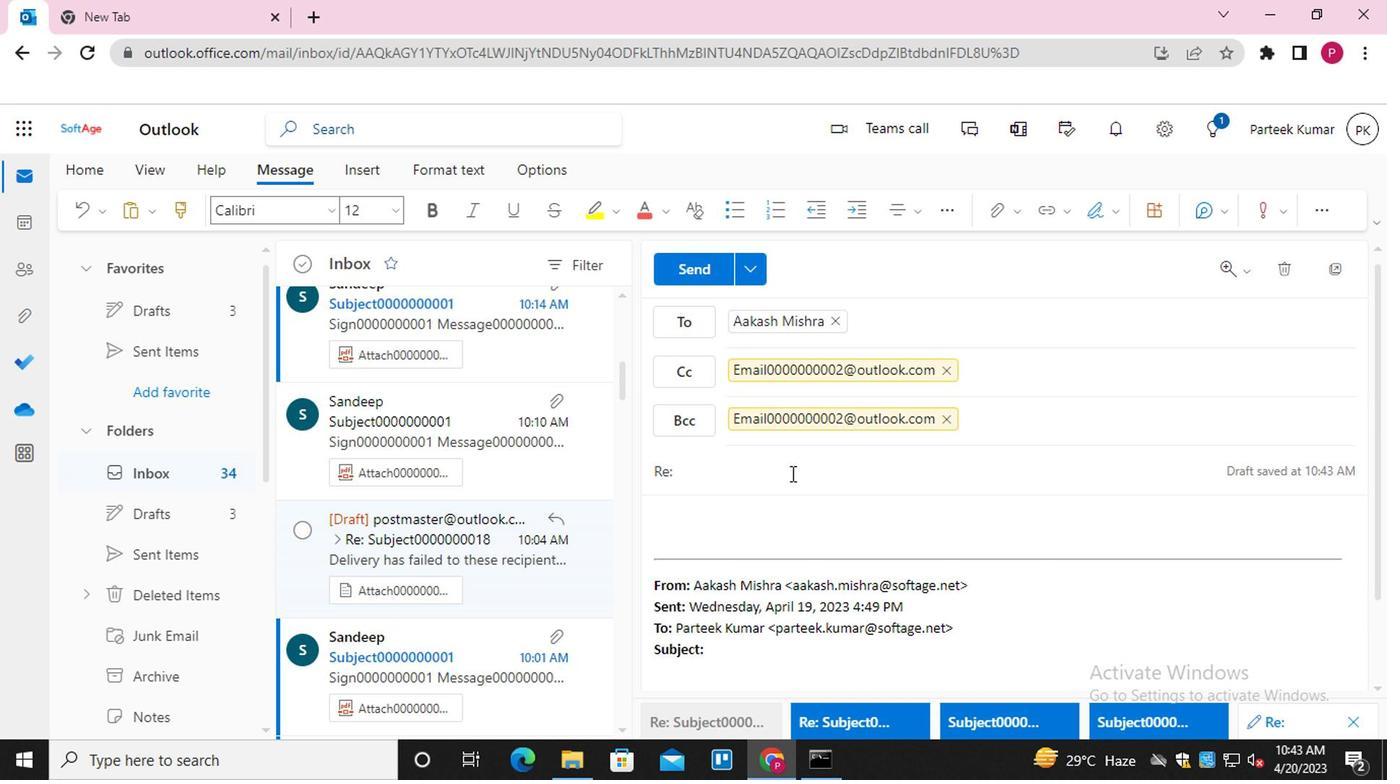 
Action: Key pressed <Key.shift>SUBJECT0000000018
Screenshot: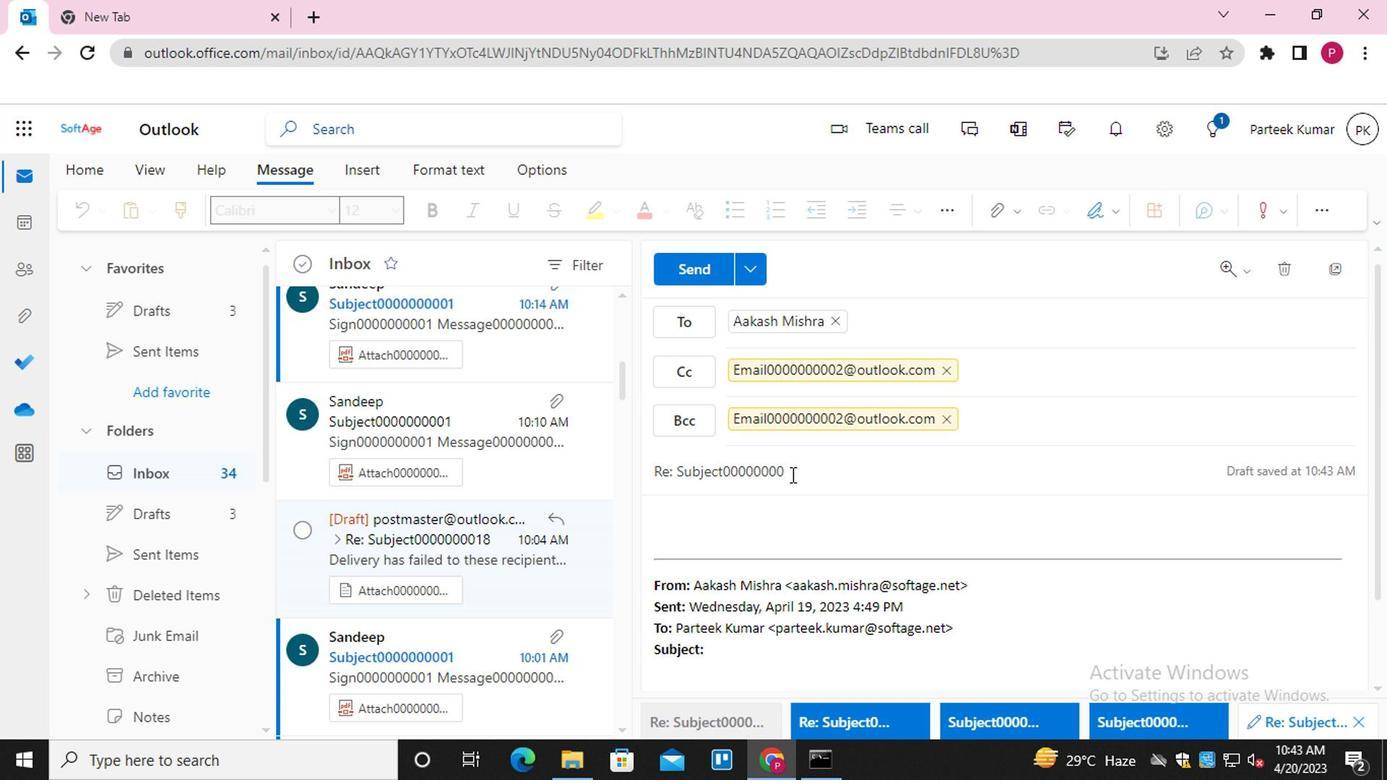 
Action: Mouse moved to (744, 522)
Screenshot: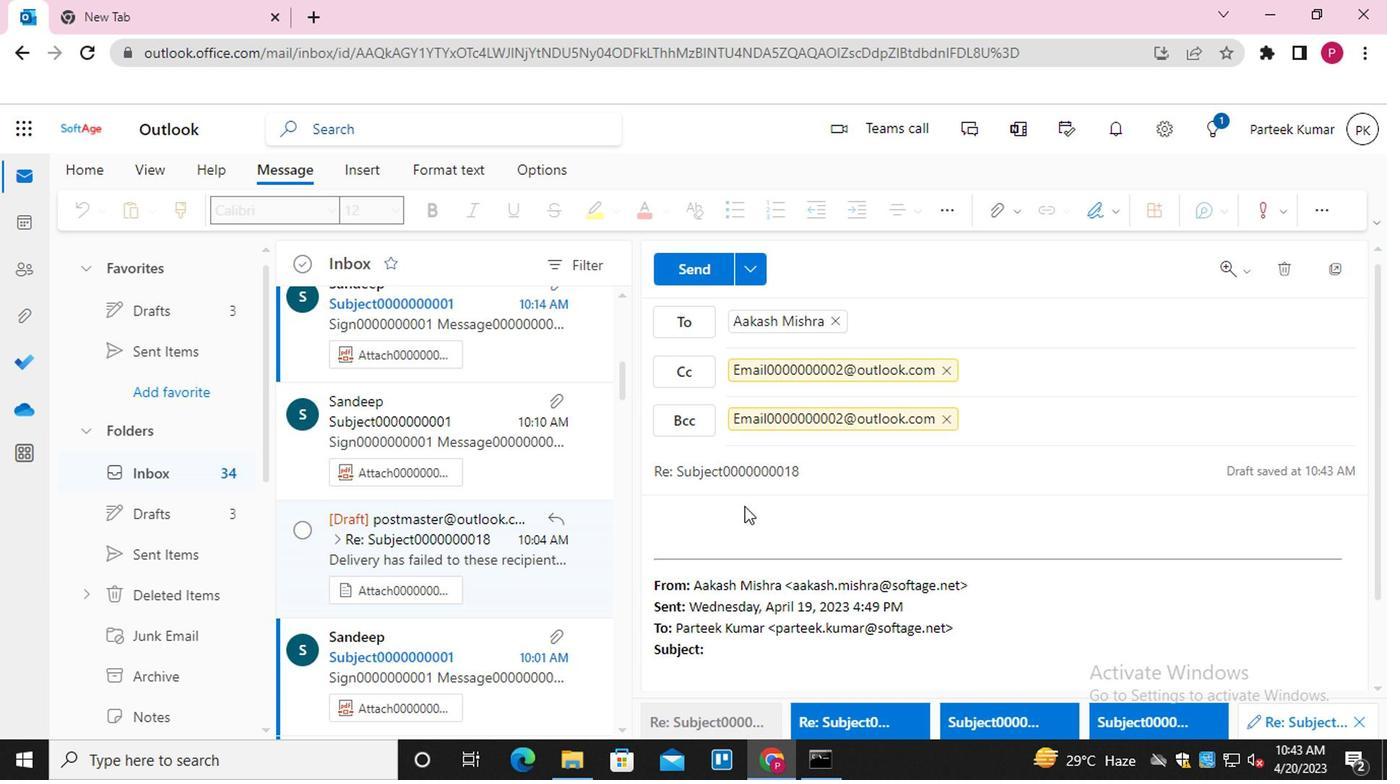 
Action: Mouse pressed left at (744, 522)
Screenshot: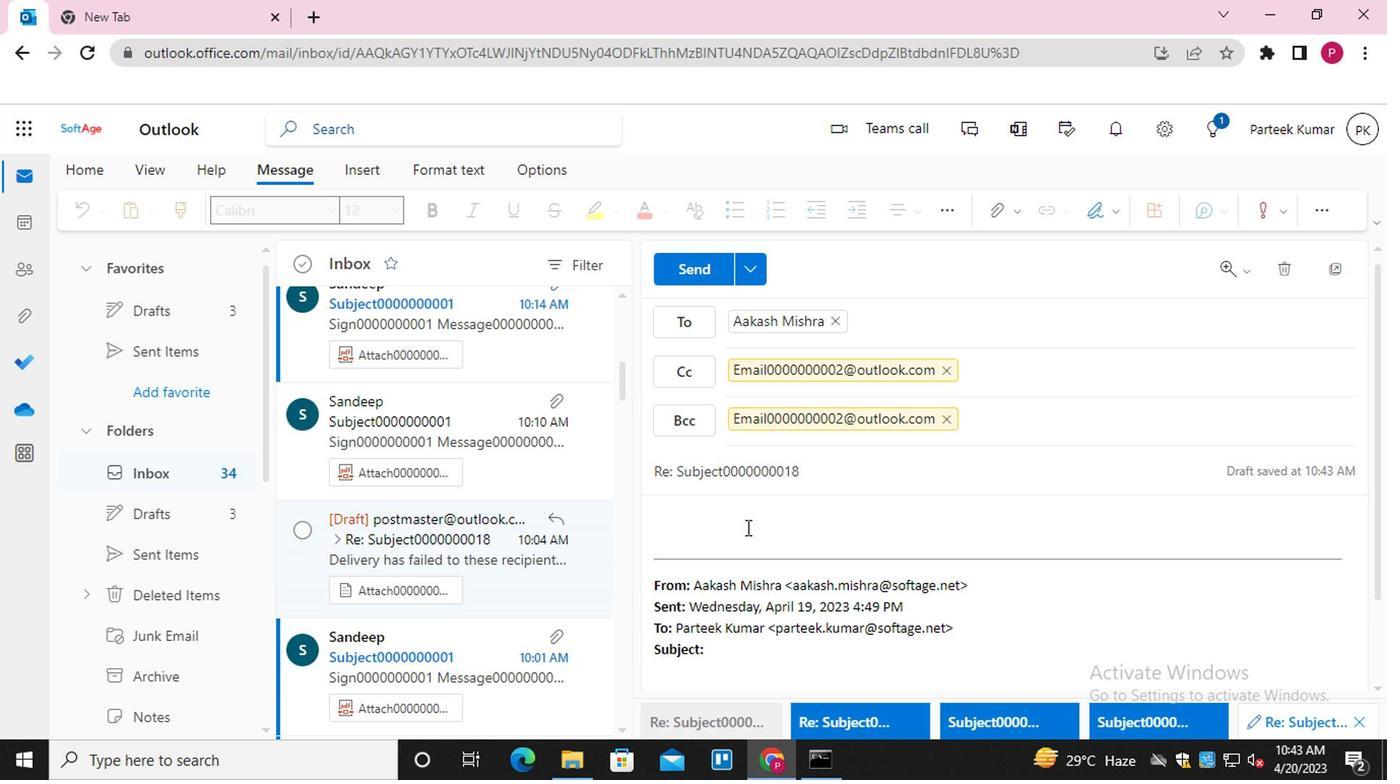 
Action: Key pressed <Key.shift>MESSAGE0000000014
Screenshot: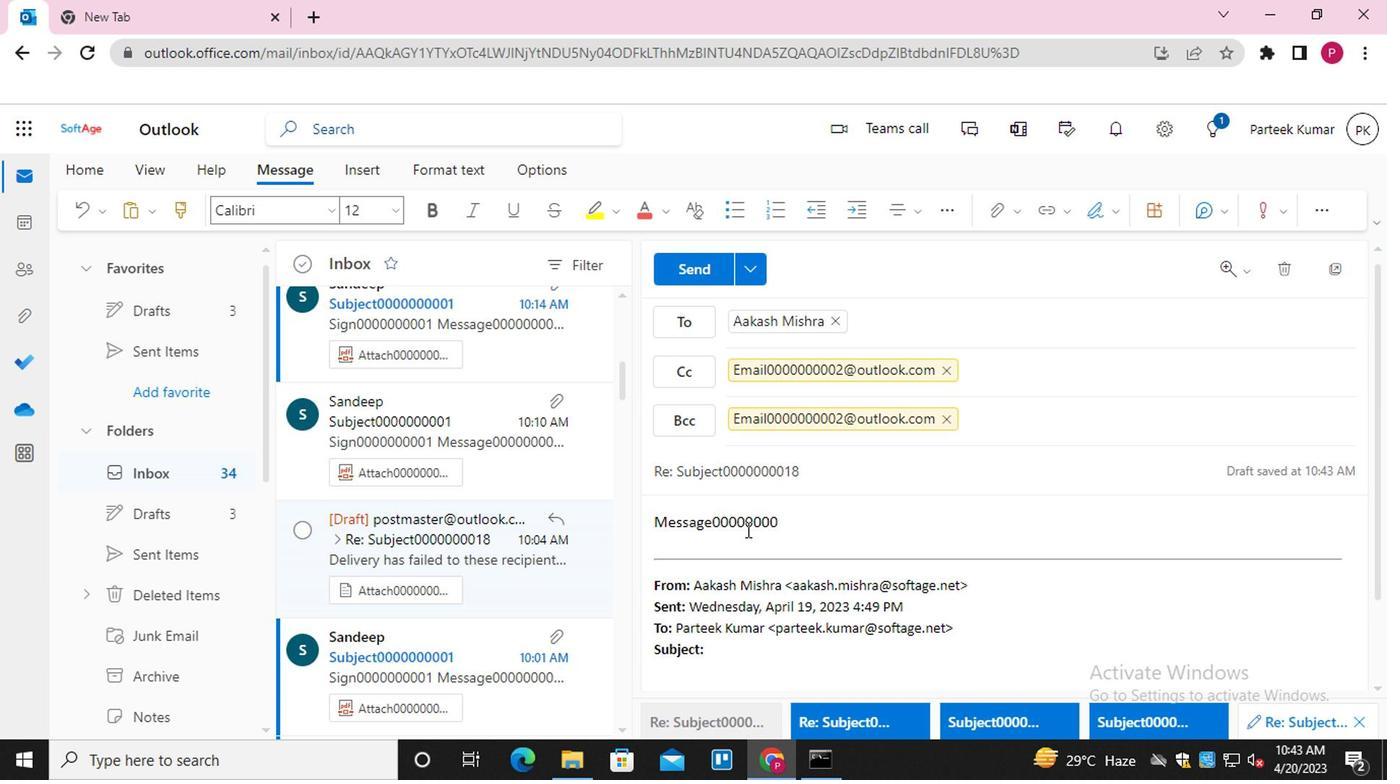 
Action: Mouse moved to (995, 219)
Screenshot: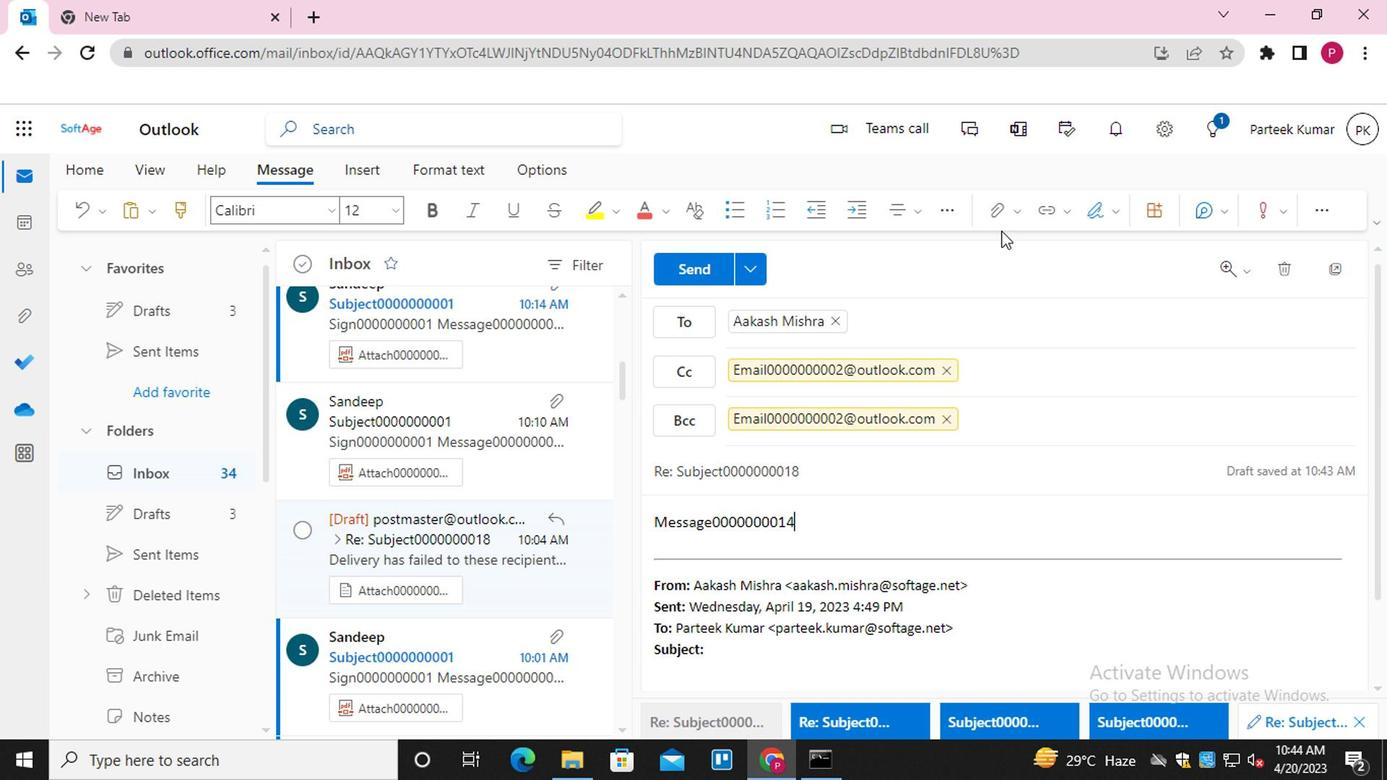 
Action: Mouse pressed left at (995, 219)
Screenshot: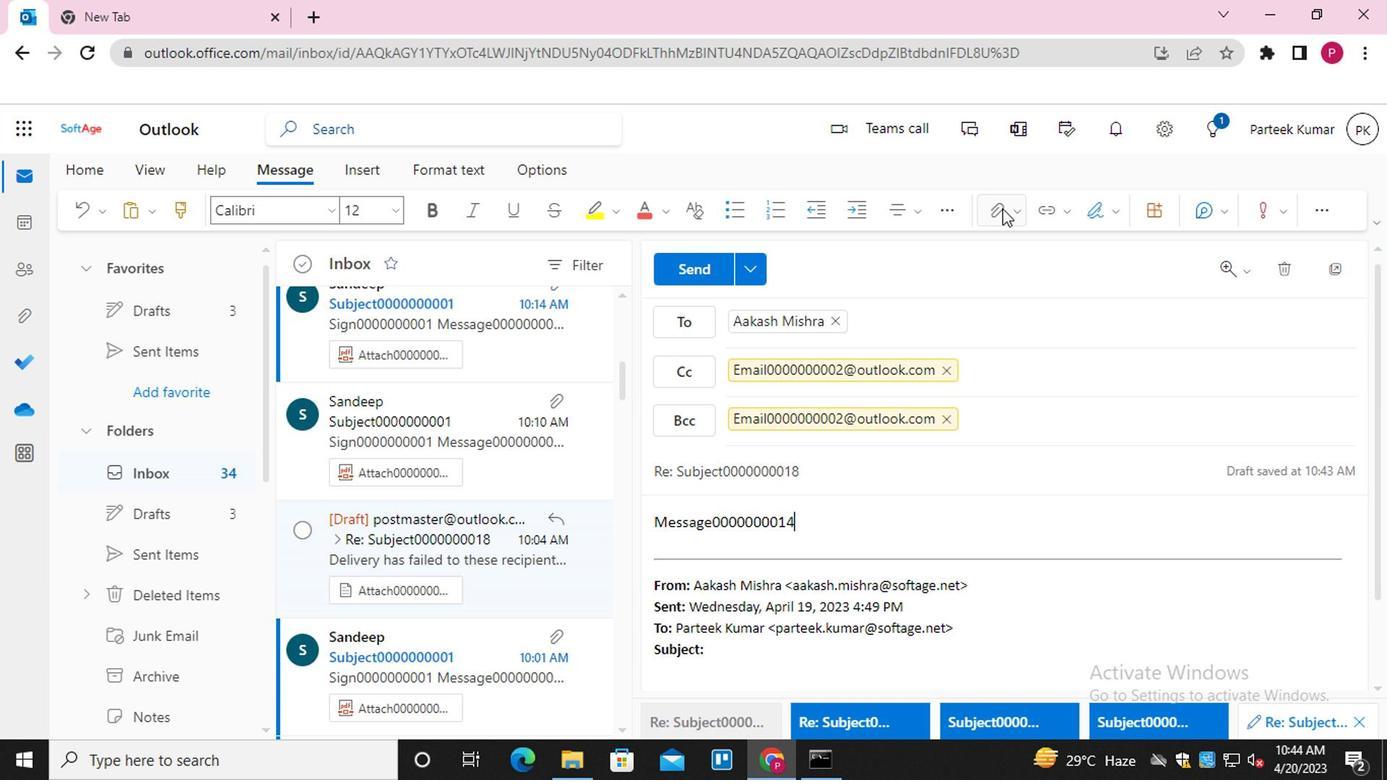
Action: Mouse moved to (905, 263)
Screenshot: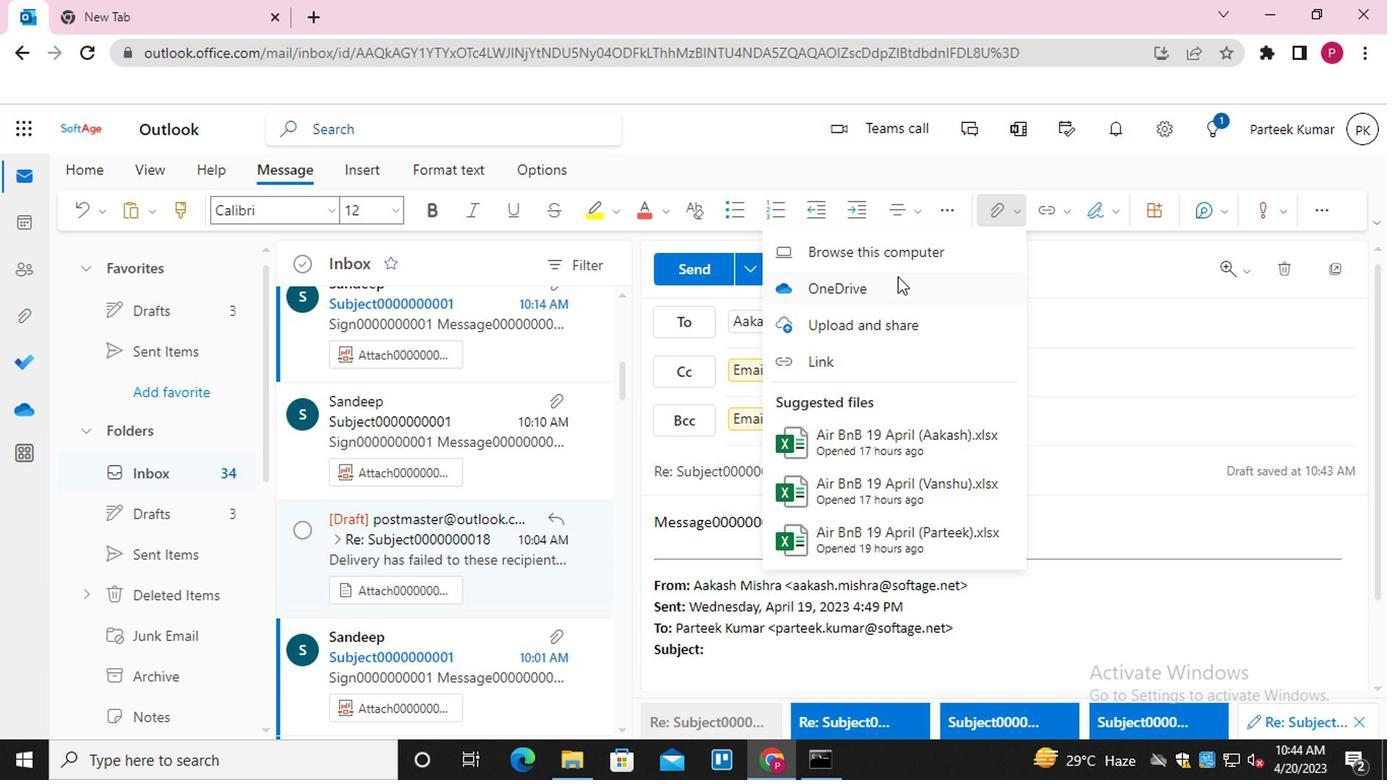 
Action: Mouse pressed left at (905, 263)
Screenshot: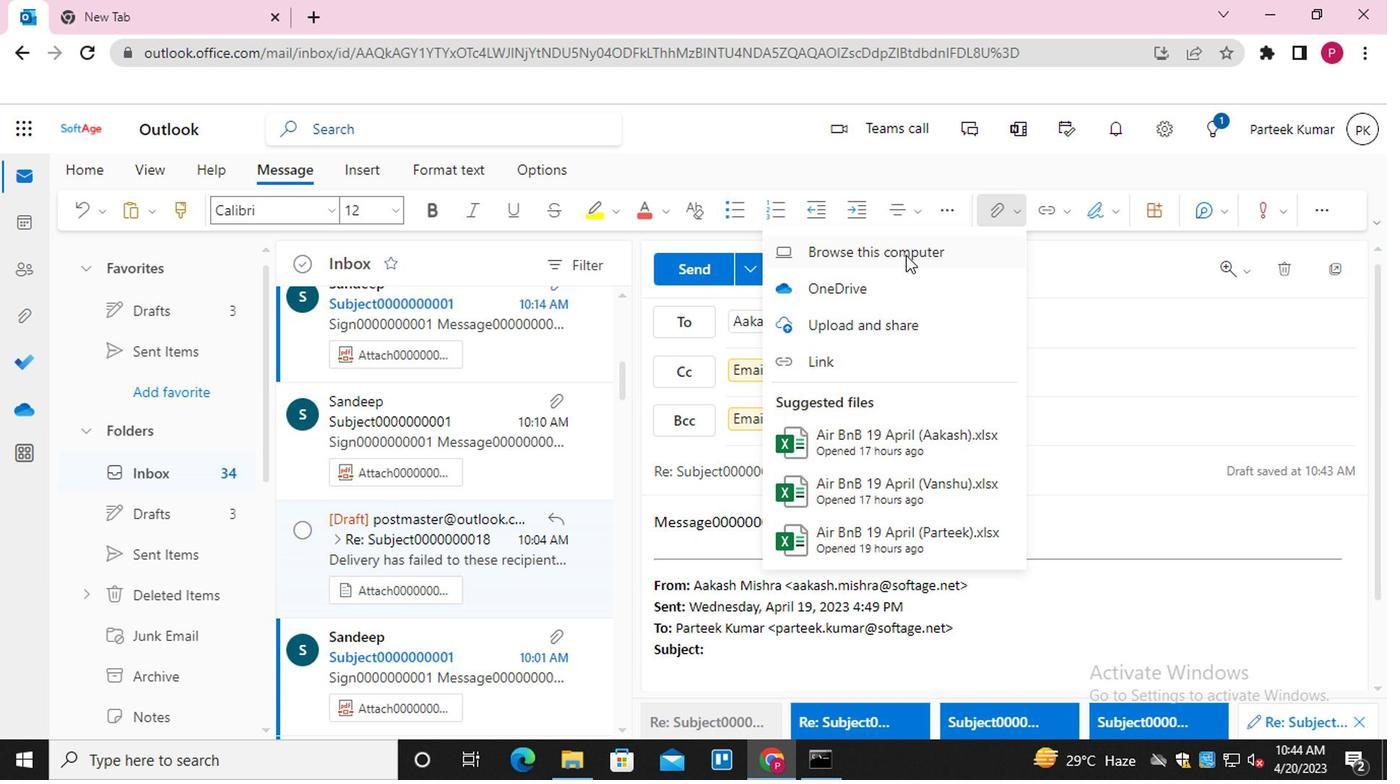 
Action: Mouse moved to (333, 169)
Screenshot: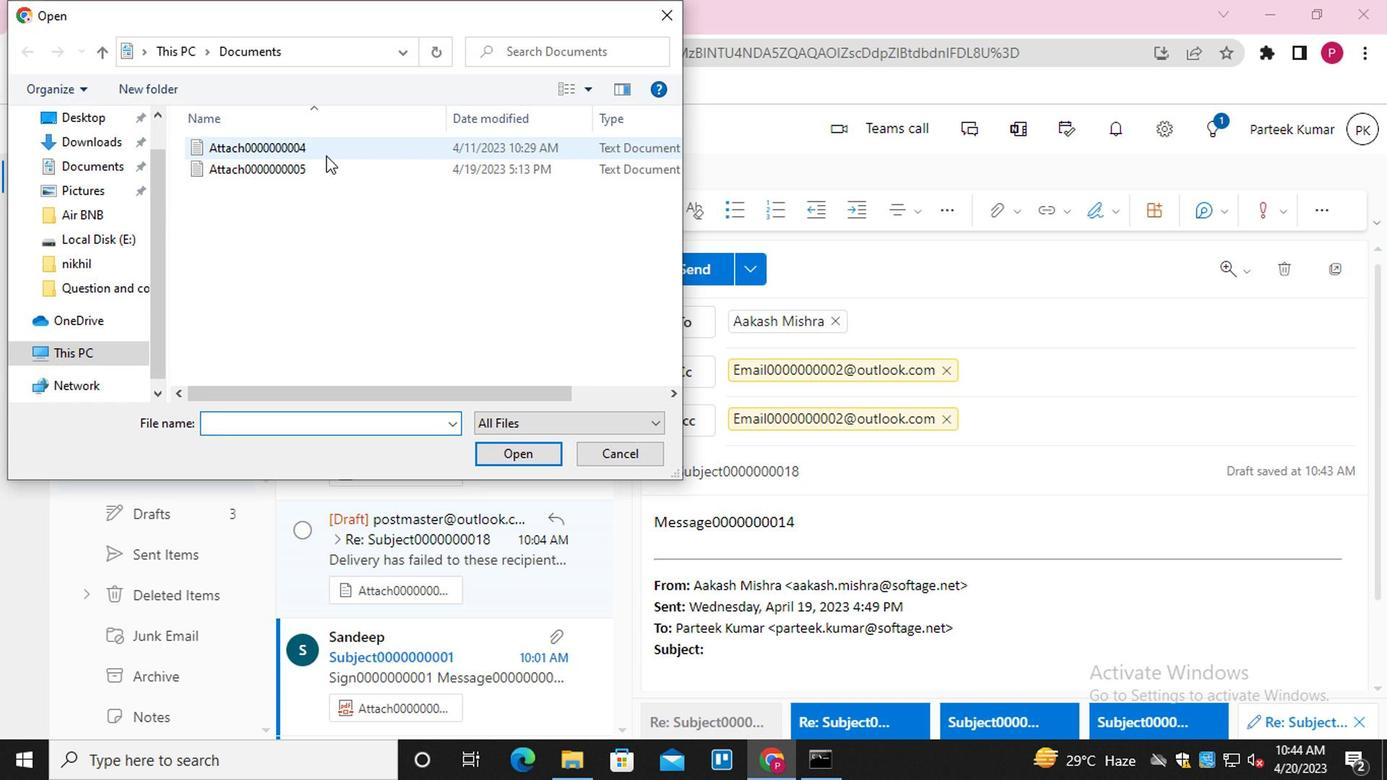 
Action: Mouse pressed left at (333, 169)
Screenshot: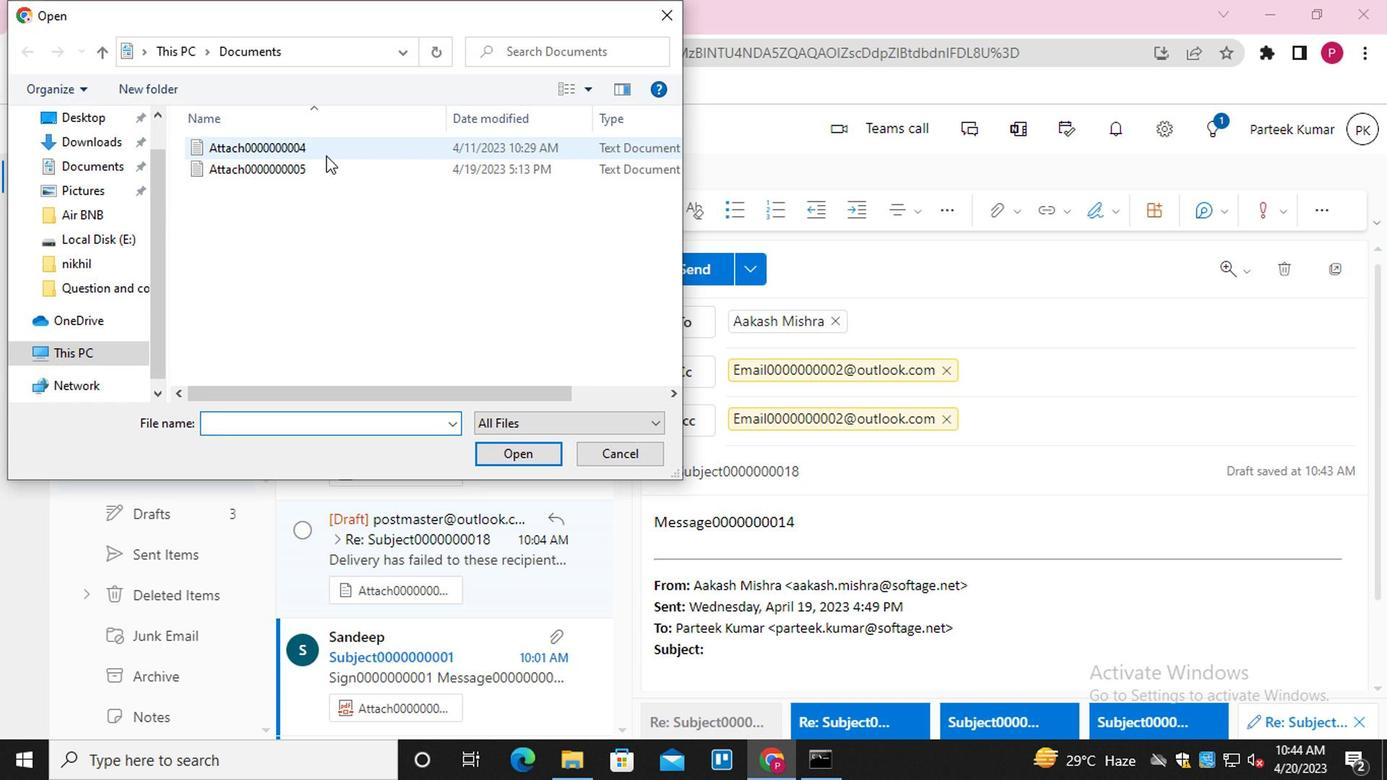 
Action: Mouse moved to (515, 454)
Screenshot: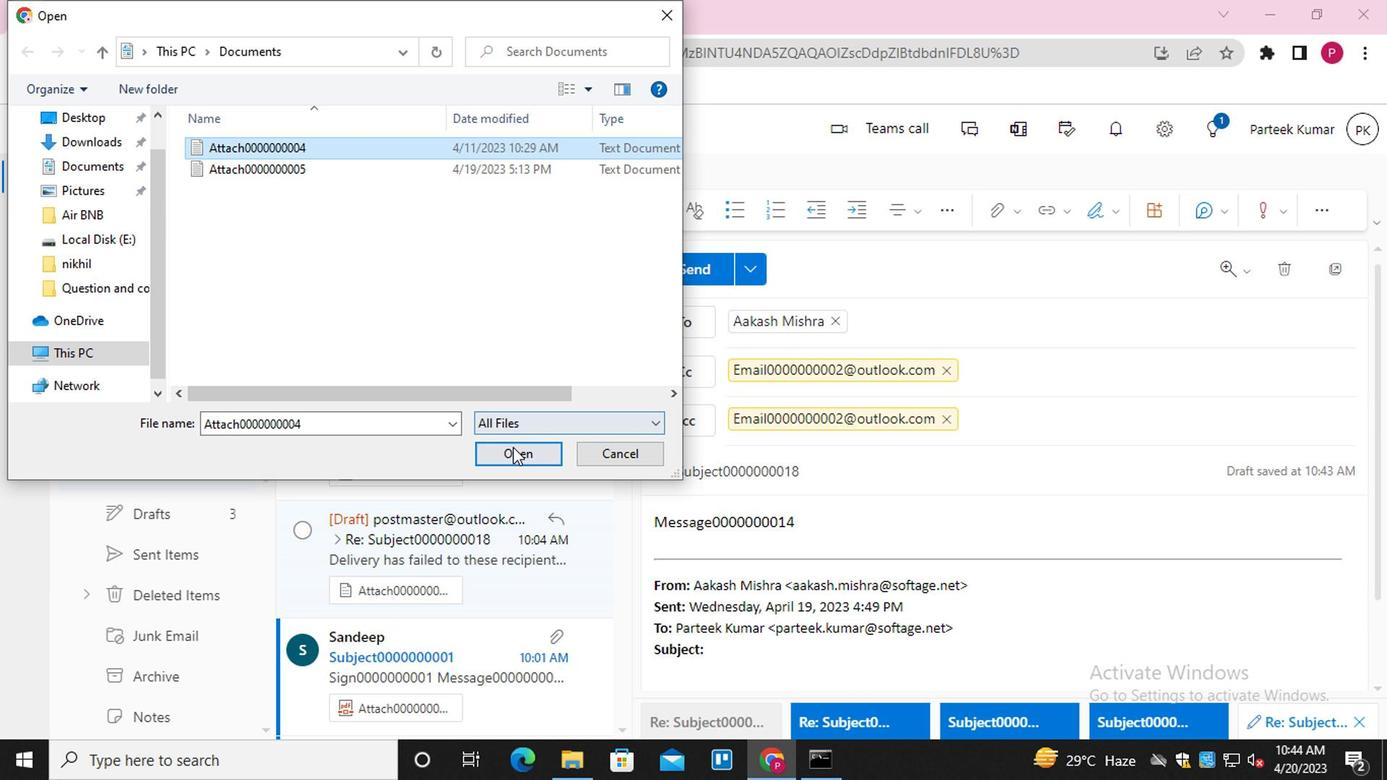 
Action: Mouse pressed left at (515, 454)
Screenshot: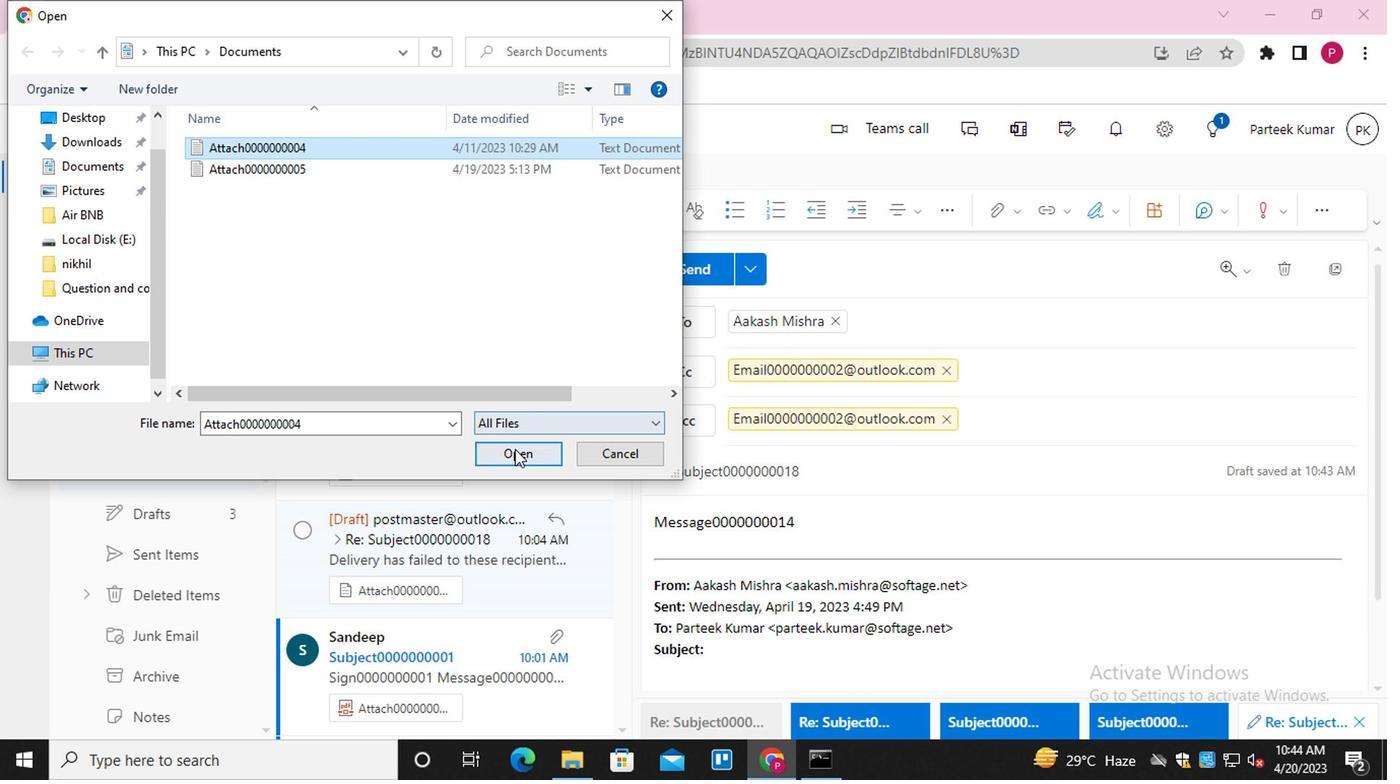 
Action: Mouse moved to (993, 223)
Screenshot: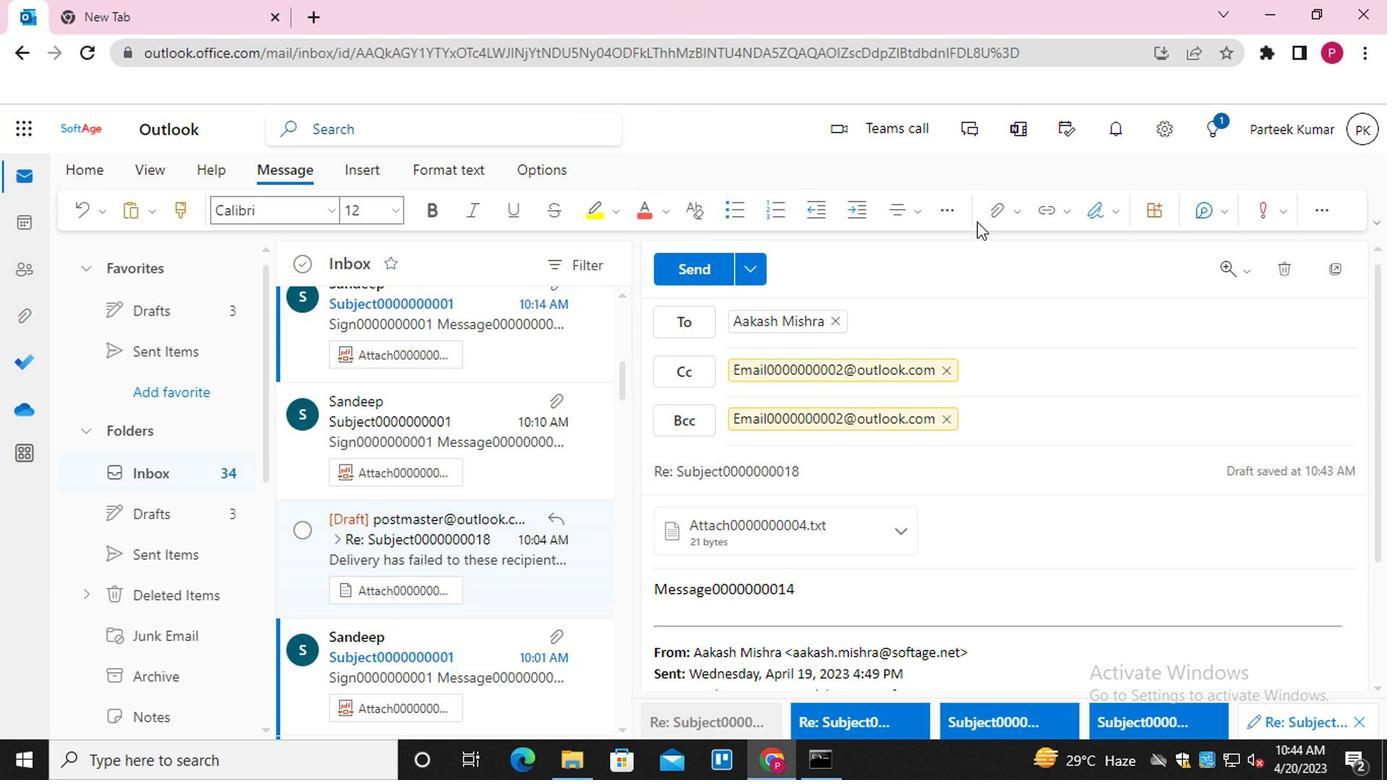 
Action: Mouse pressed left at (993, 223)
Screenshot: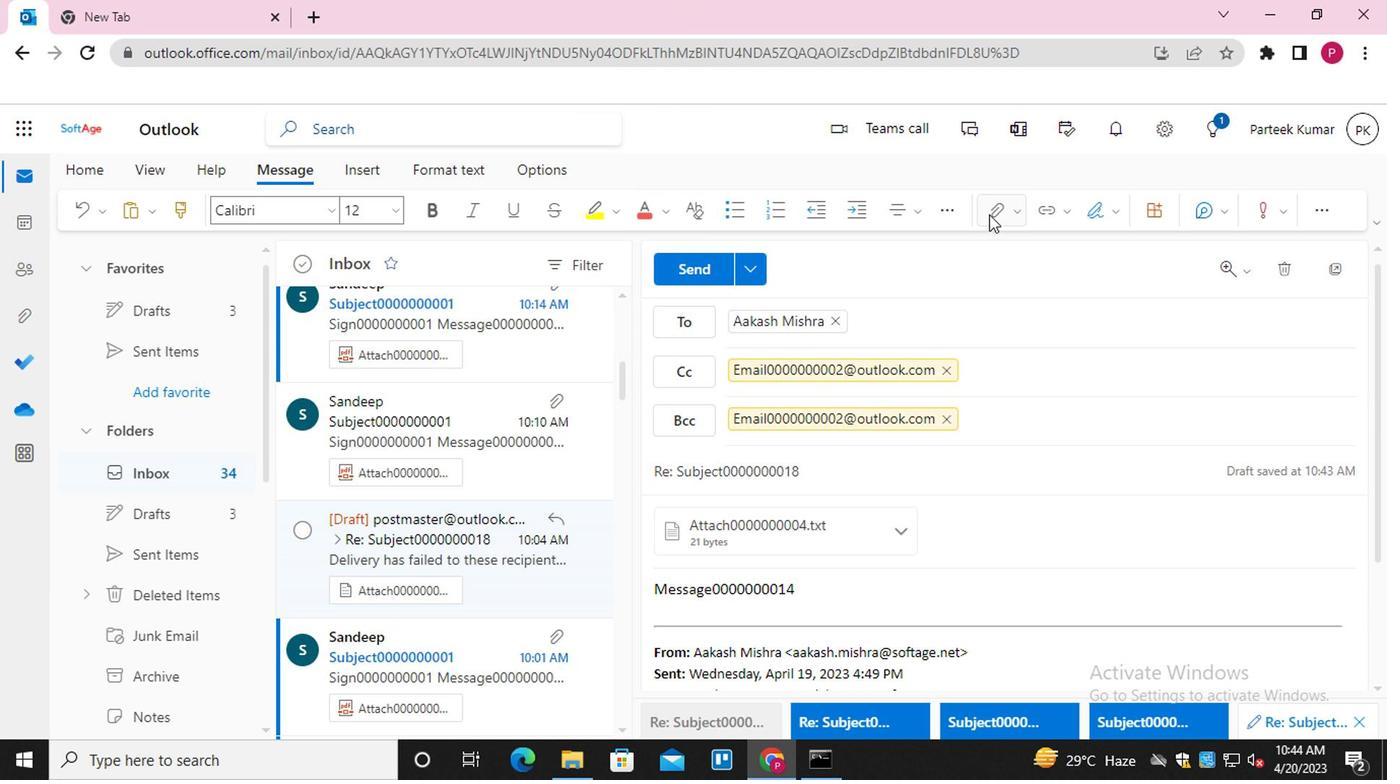 
Action: Mouse moved to (861, 333)
Screenshot: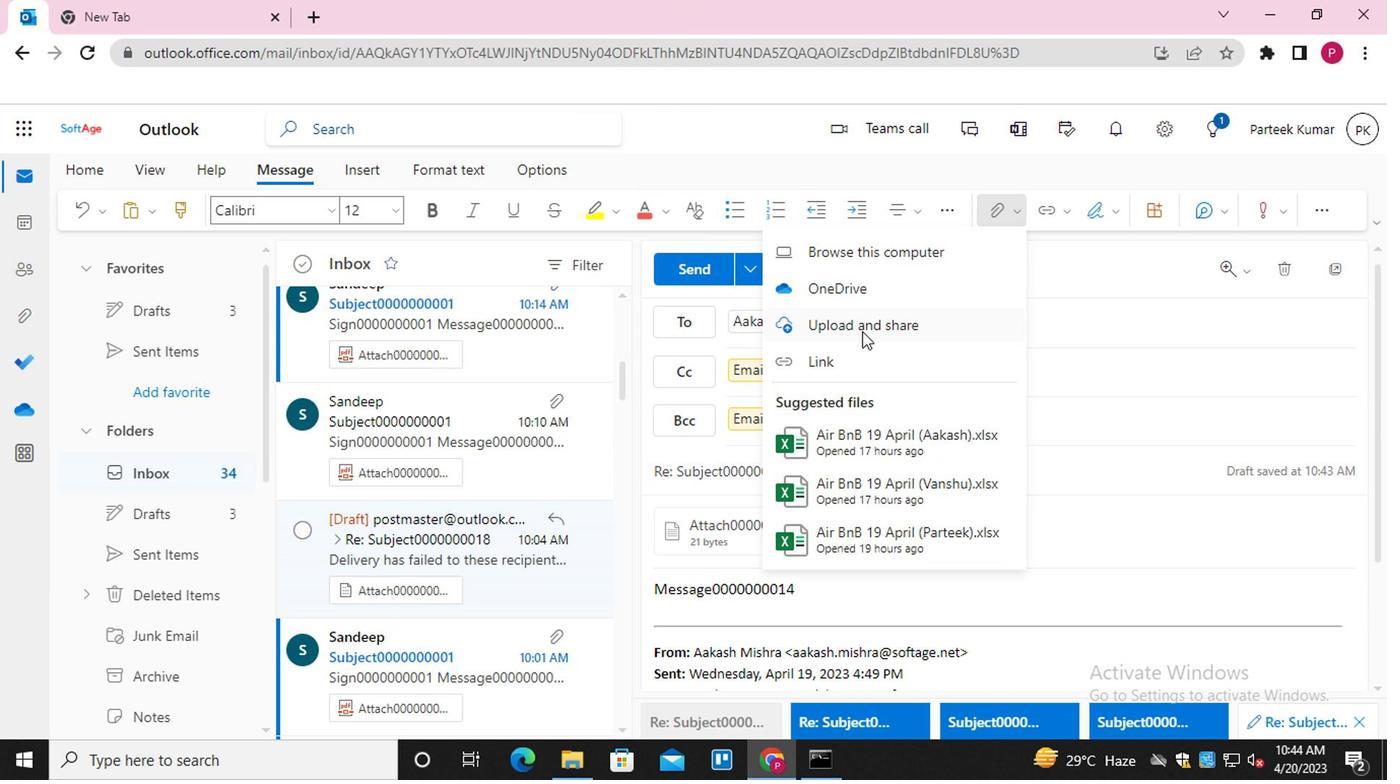 
Action: Mouse pressed left at (861, 333)
Screenshot: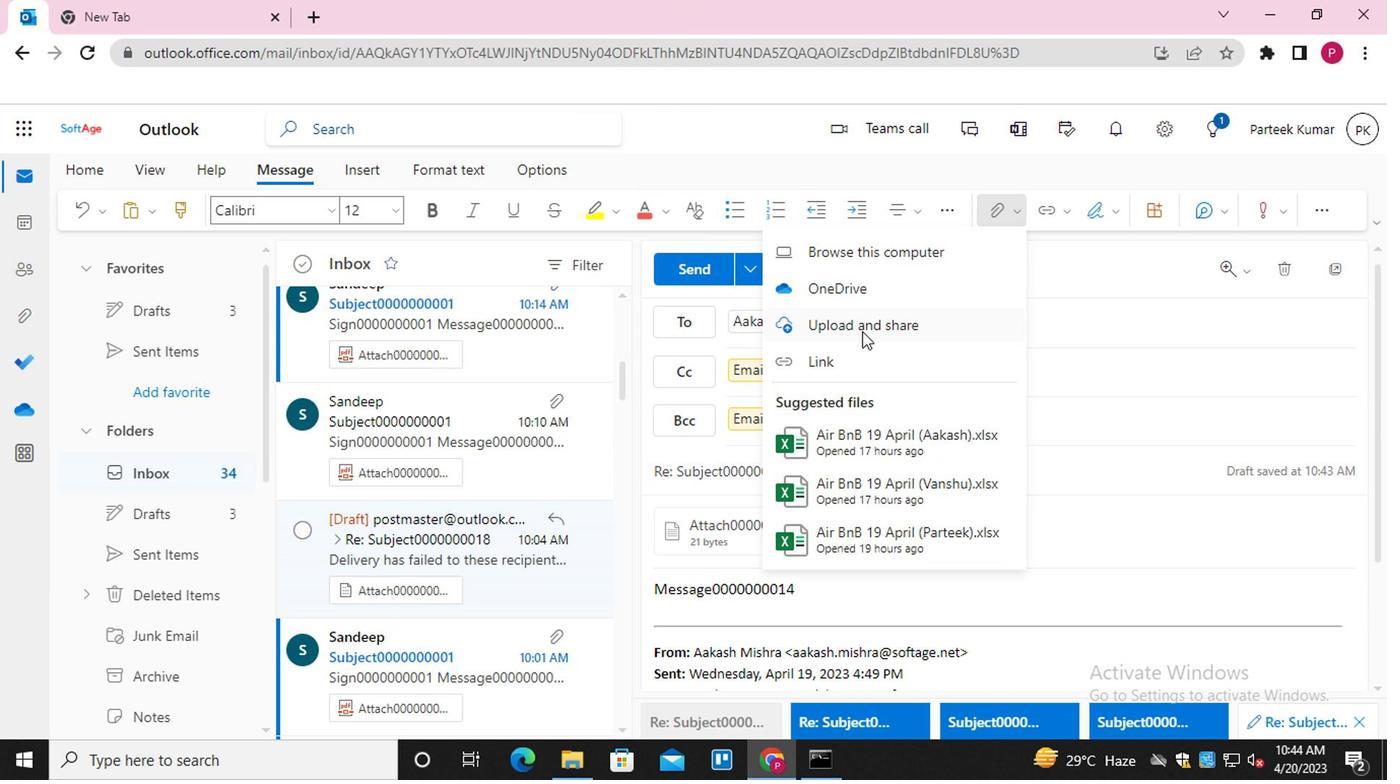 
Action: Mouse moved to (295, 188)
Screenshot: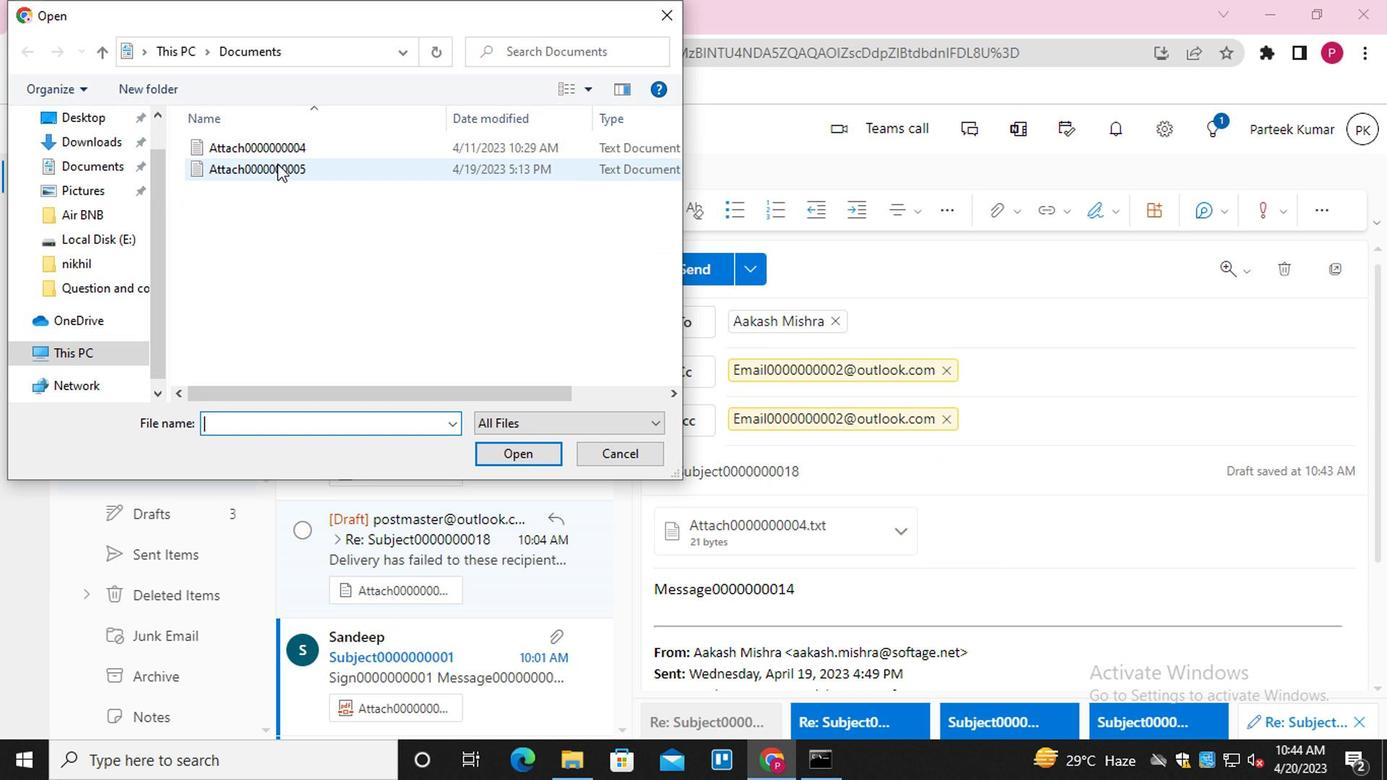 
Action: Mouse pressed left at (295, 188)
Screenshot: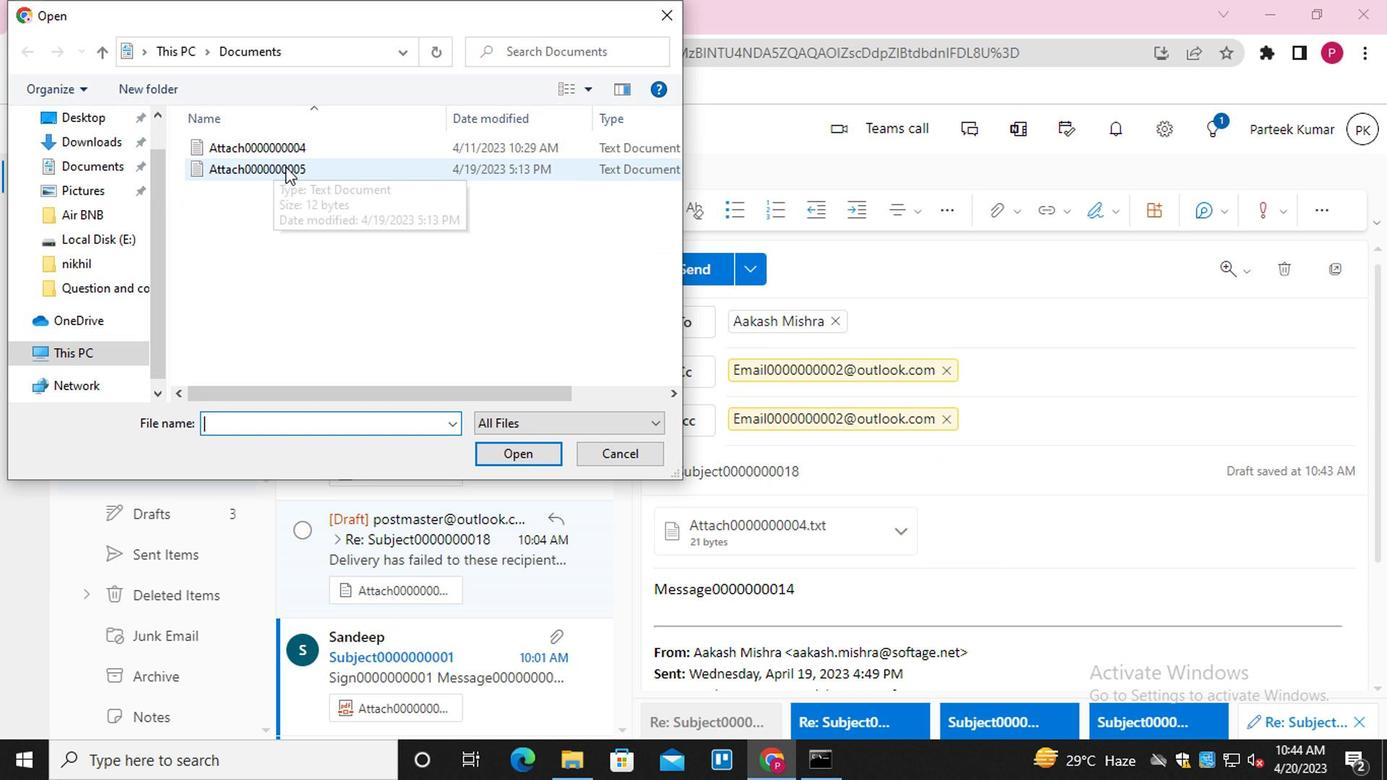 
Action: Mouse moved to (519, 447)
Screenshot: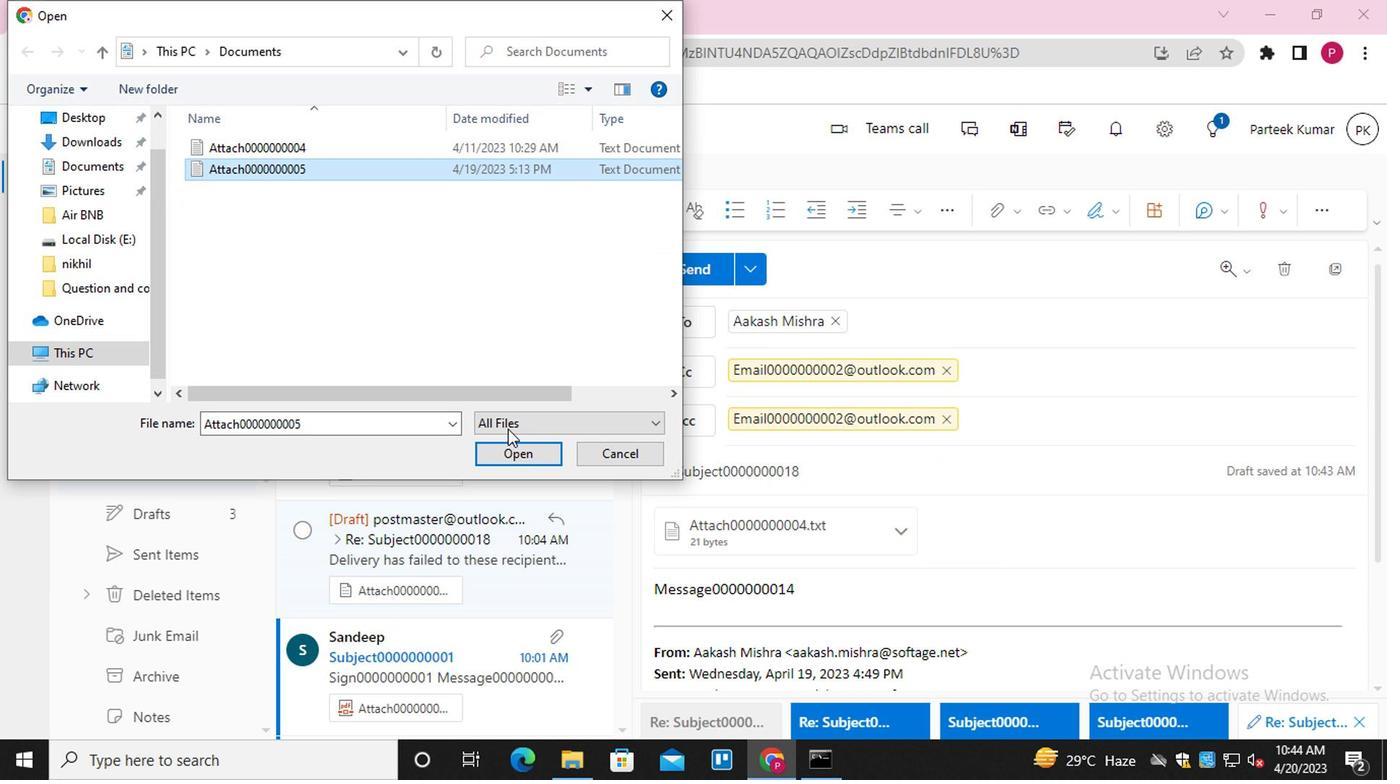 
Action: Mouse pressed left at (519, 447)
Screenshot: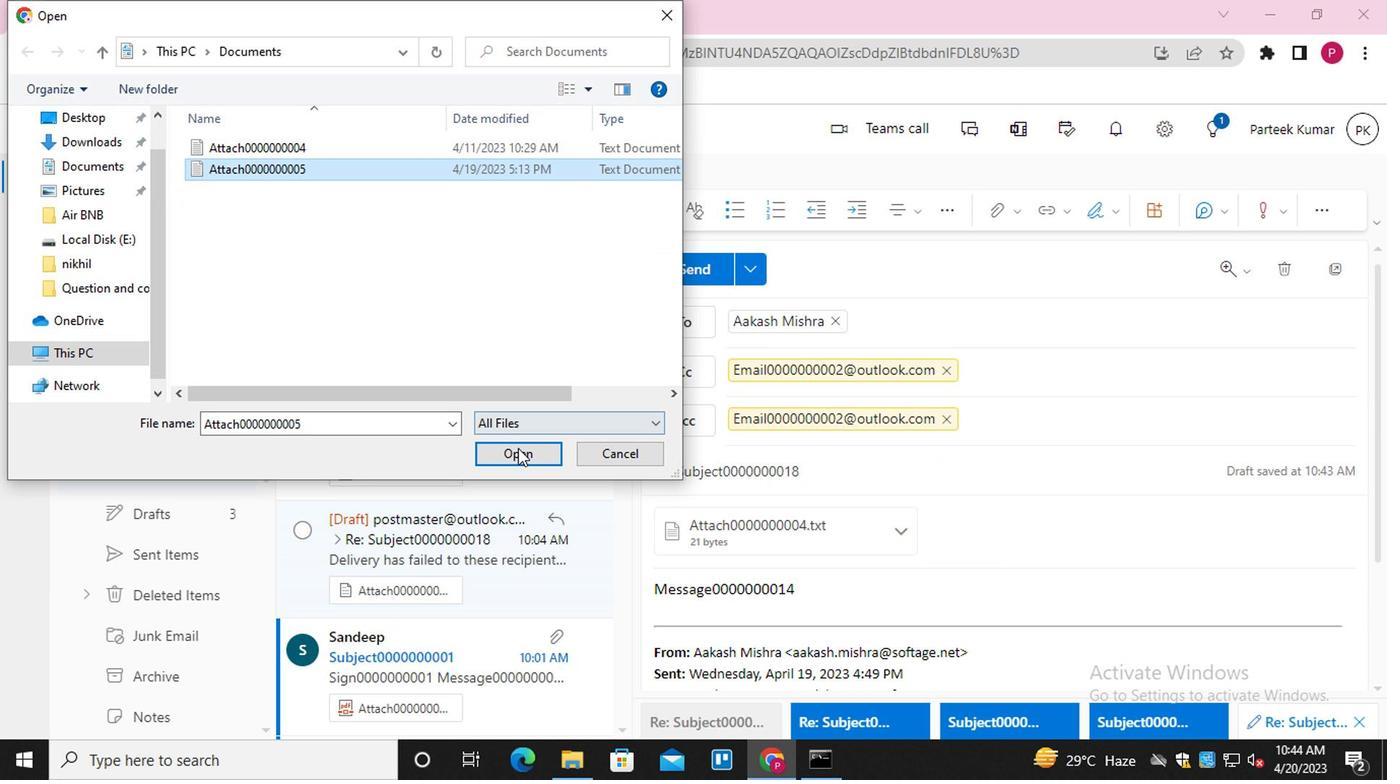 
Action: Mouse moved to (695, 481)
Screenshot: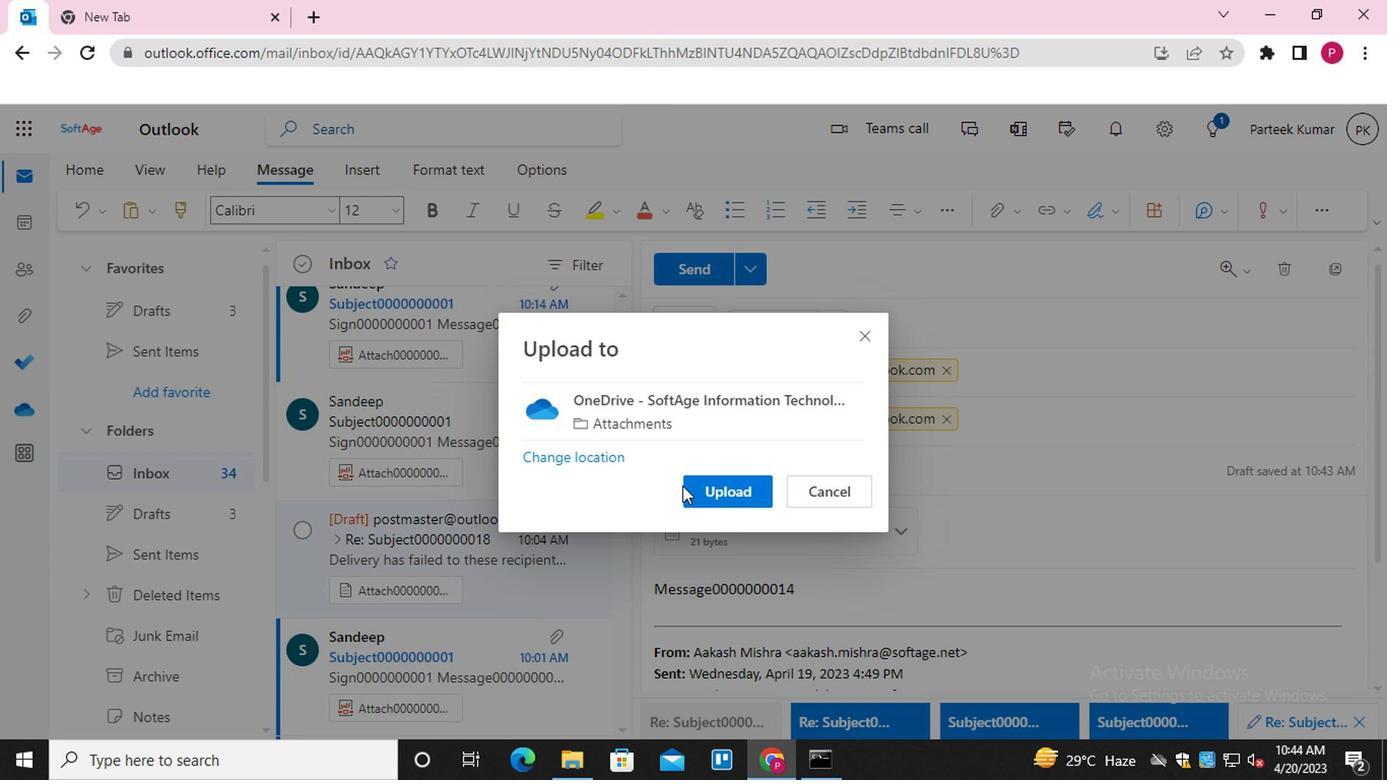 
Action: Mouse pressed left at (695, 481)
Screenshot: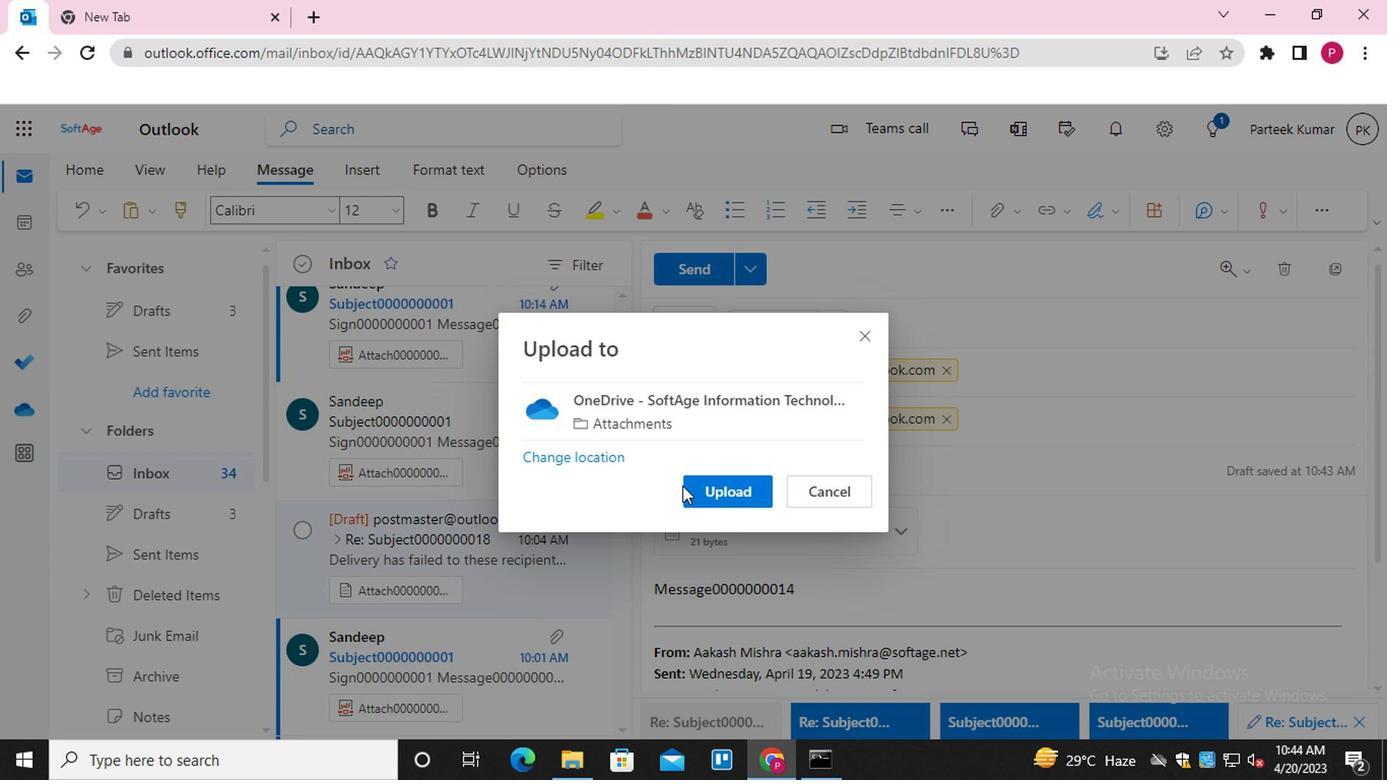 
Action: Mouse moved to (695, 281)
Screenshot: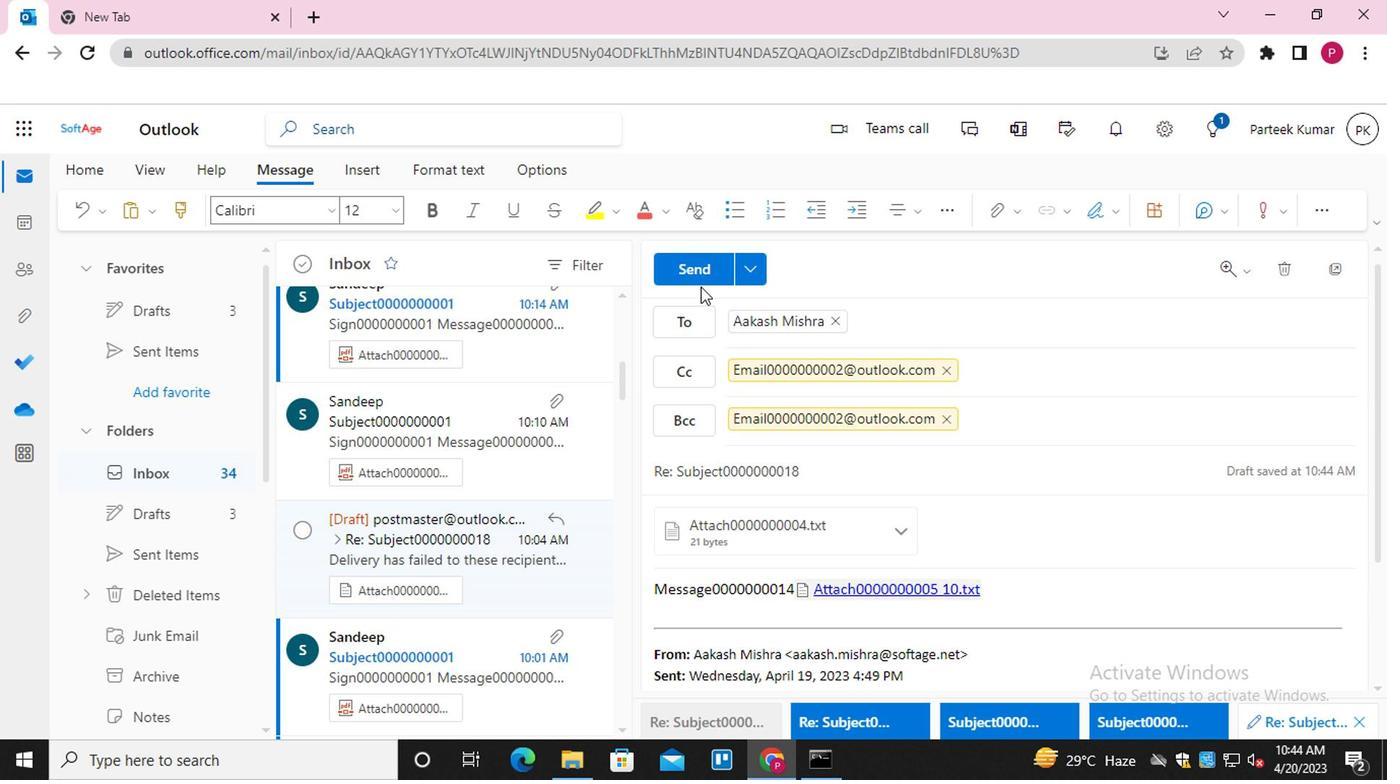 
Action: Mouse pressed left at (695, 281)
Screenshot: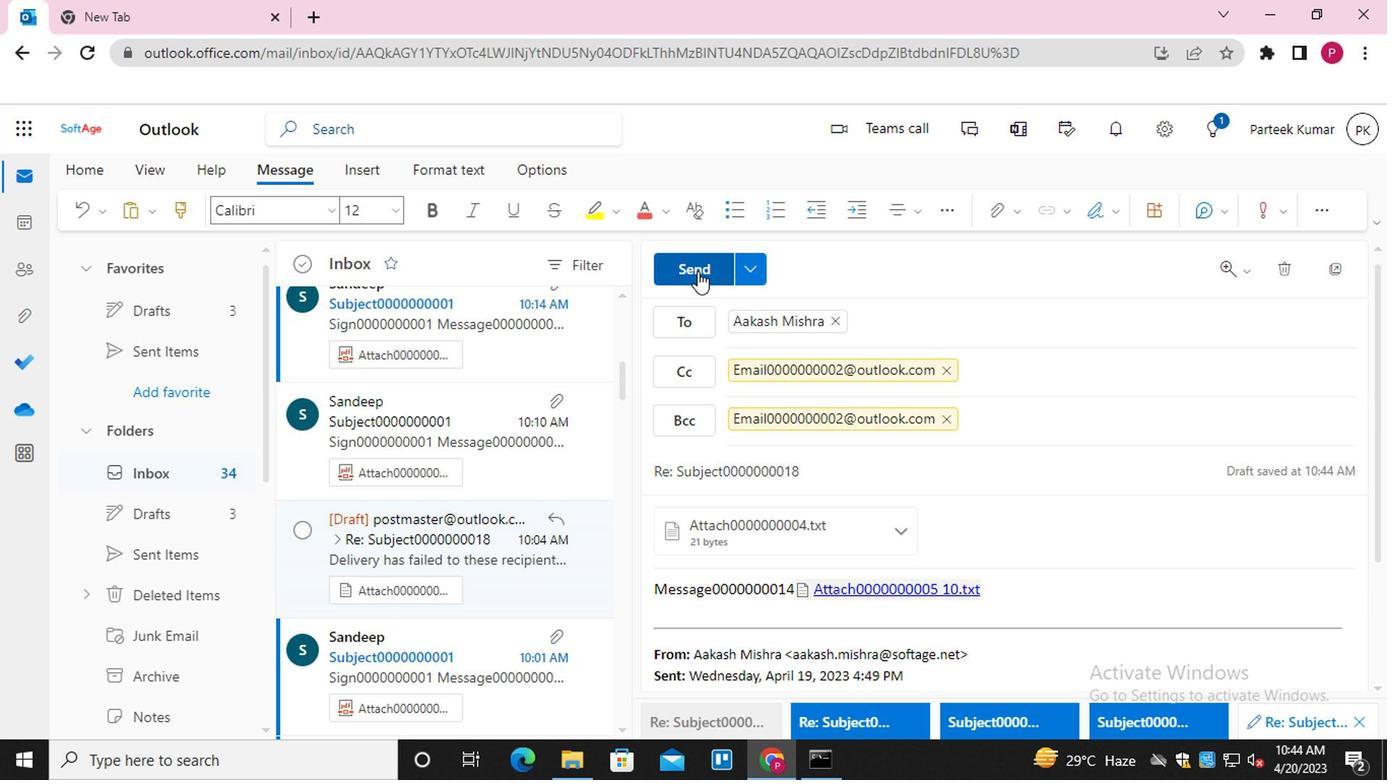 
Action: Mouse moved to (793, 427)
Screenshot: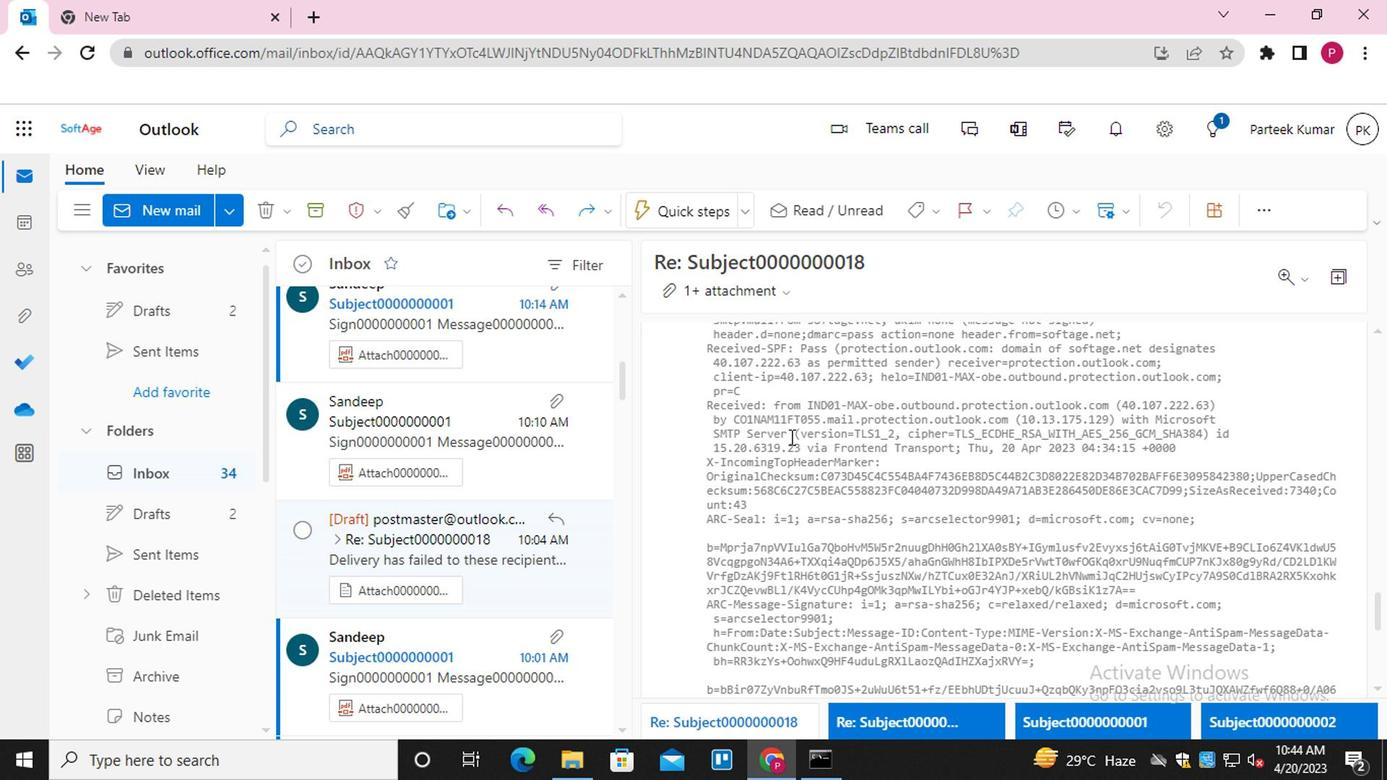 
Action: Mouse scrolled (793, 427) with delta (0, 0)
Screenshot: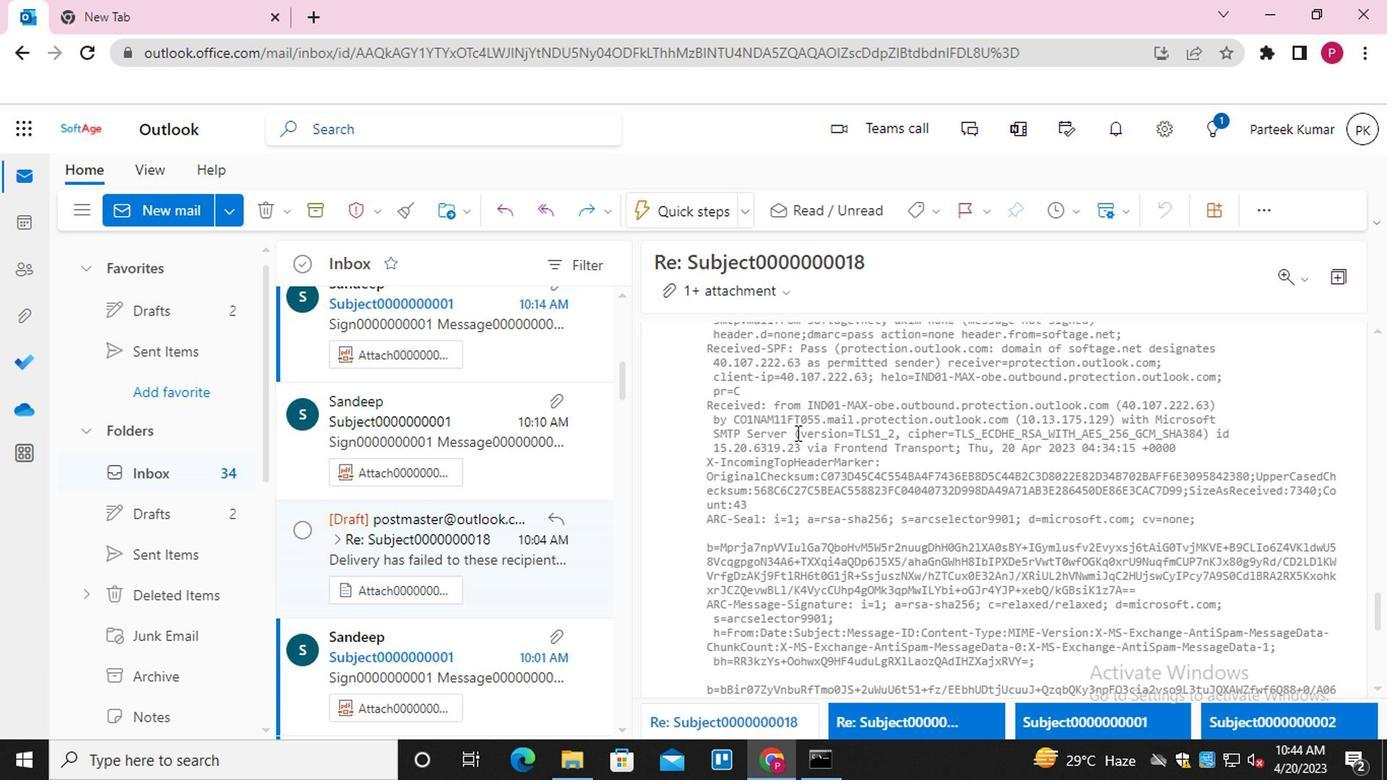 
Action: Mouse scrolled (793, 427) with delta (0, 0)
Screenshot: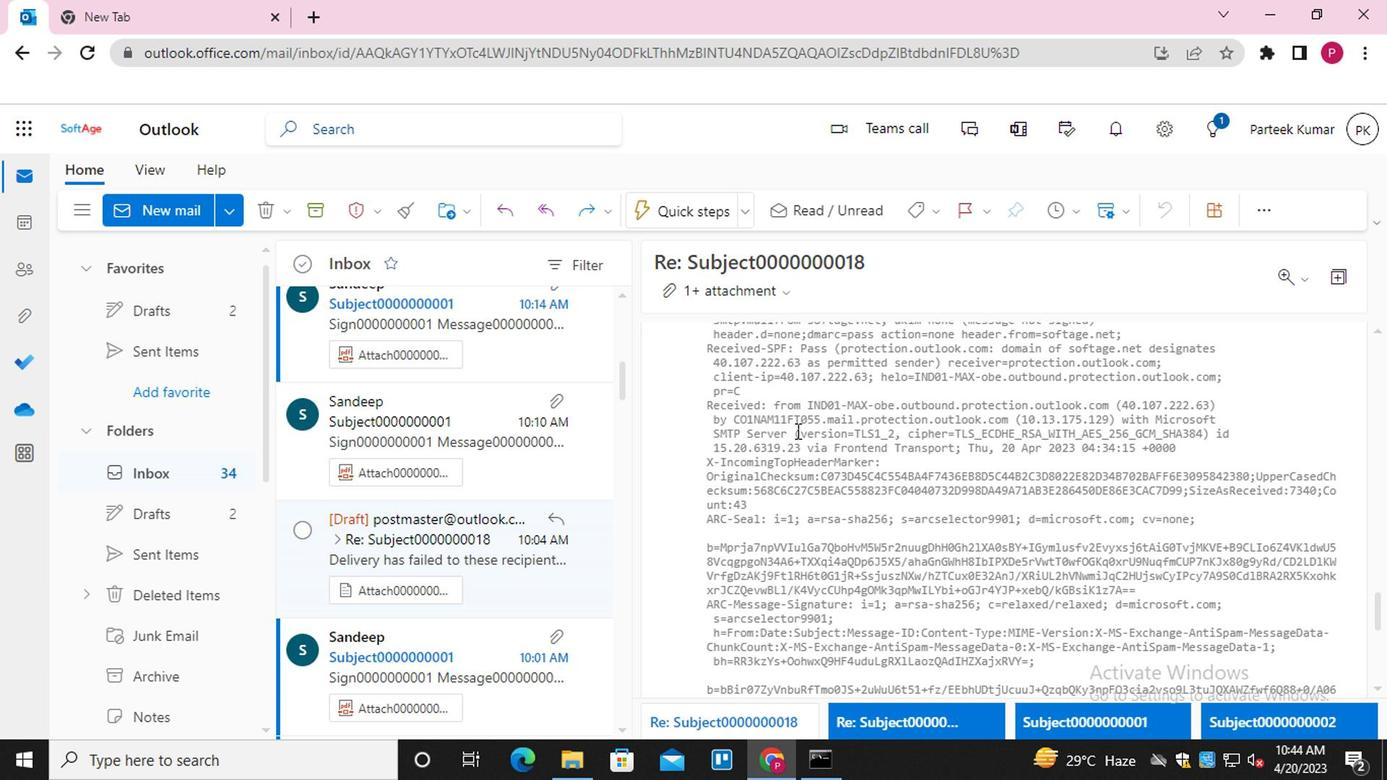 
Action: Mouse scrolled (793, 427) with delta (0, 0)
Screenshot: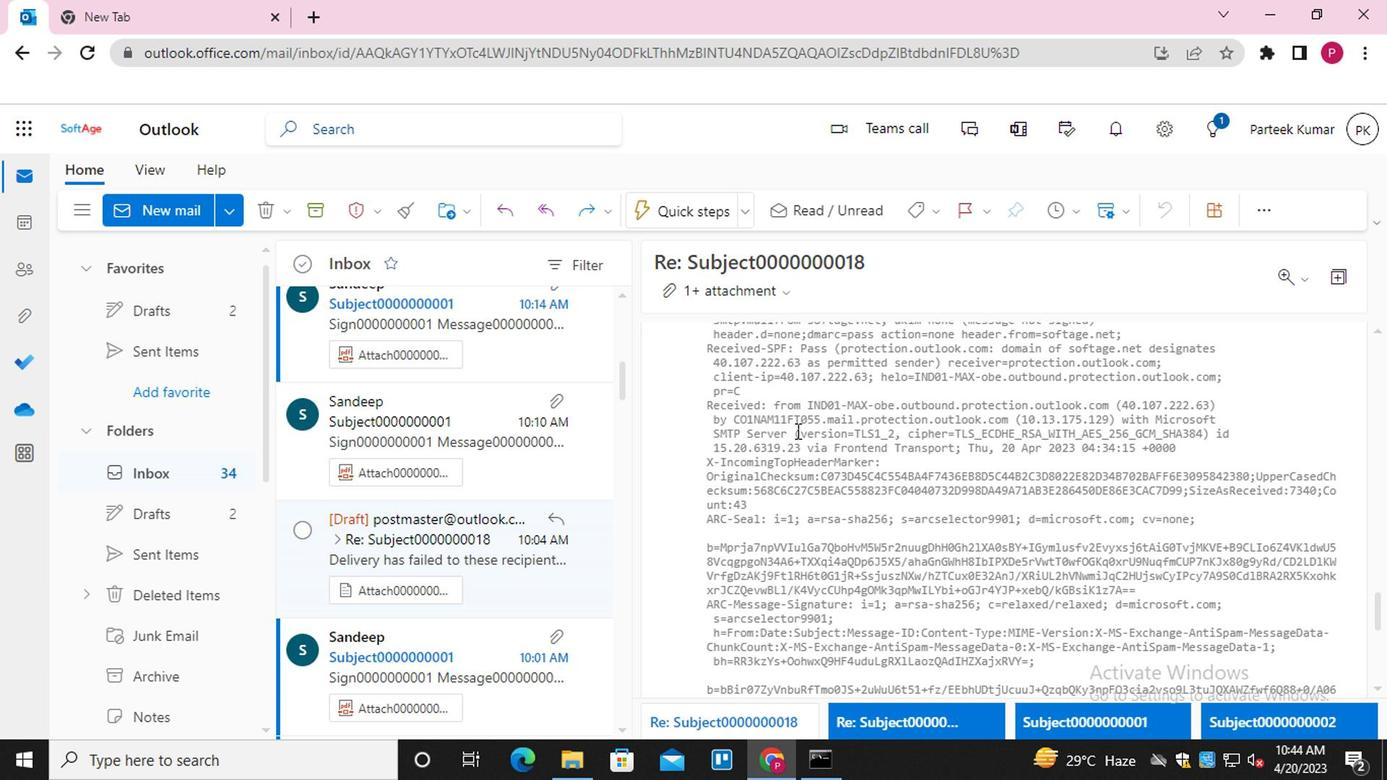 
Action: Mouse scrolled (793, 427) with delta (0, 0)
Screenshot: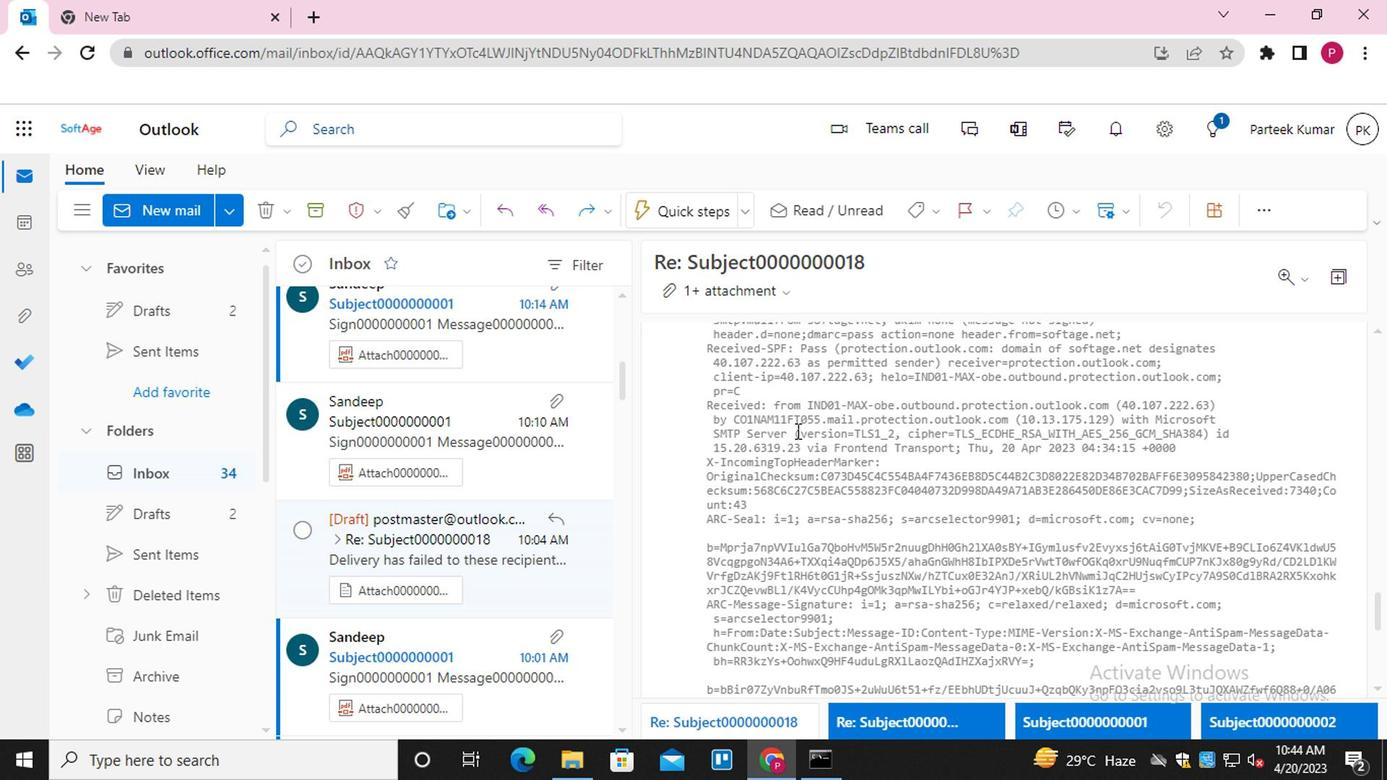 
Action: Mouse scrolled (793, 427) with delta (0, 0)
Screenshot: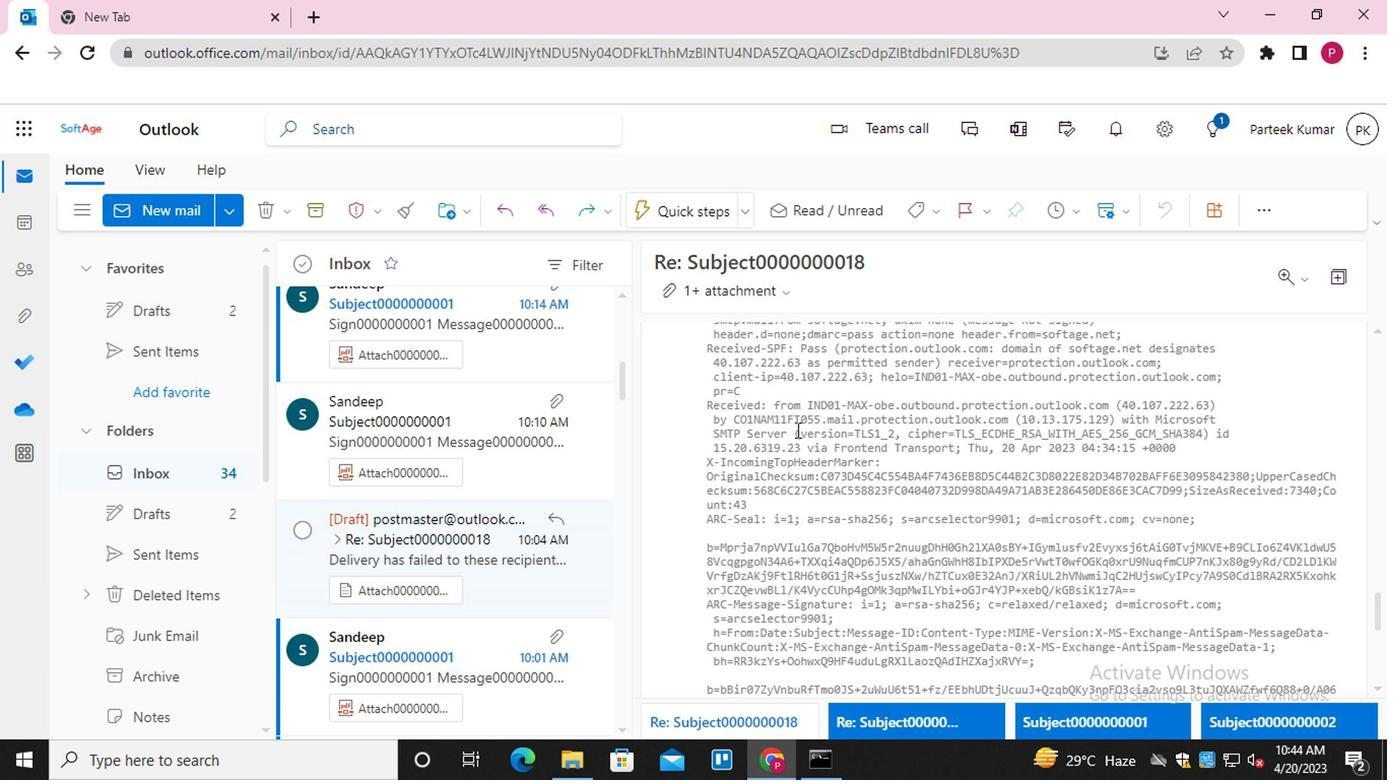 
Action: Mouse scrolled (793, 427) with delta (0, 0)
Screenshot: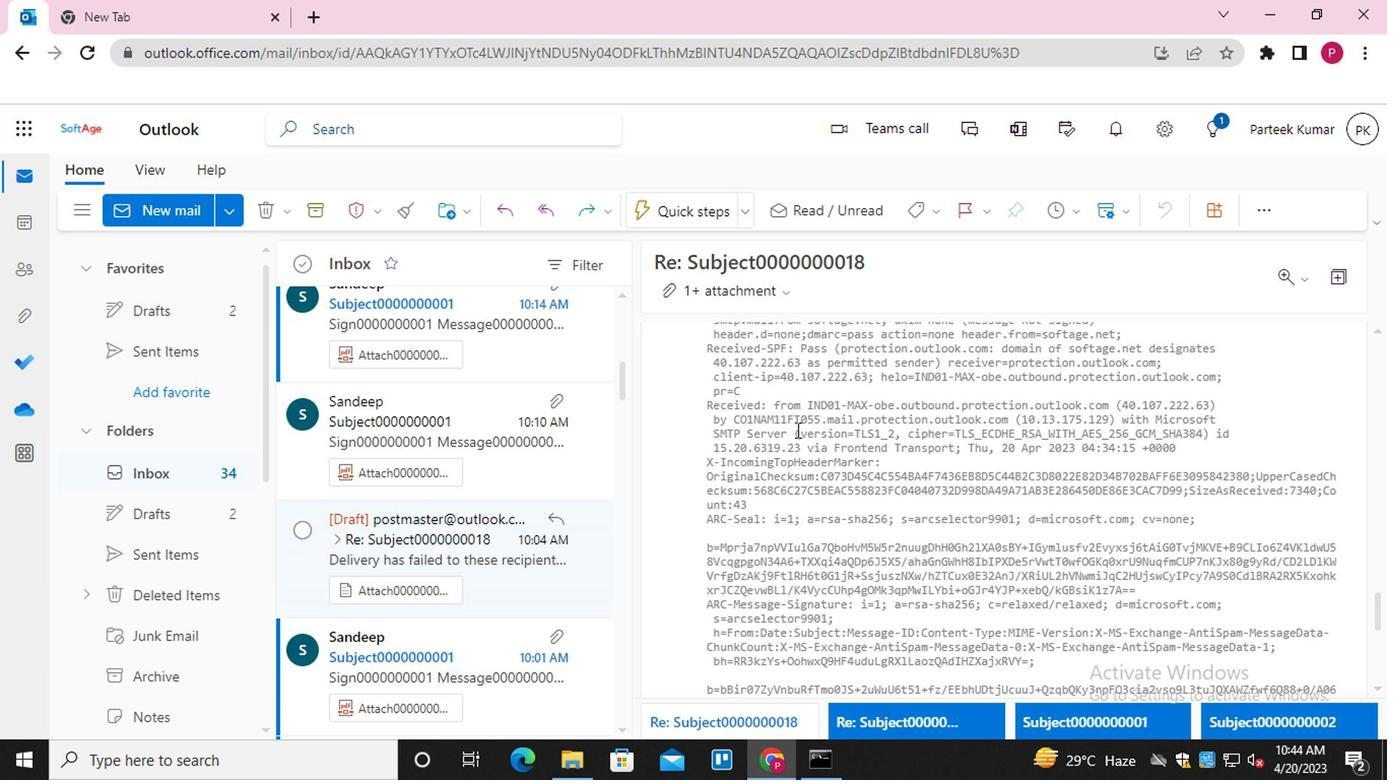 
Action: Mouse moved to (793, 427)
Screenshot: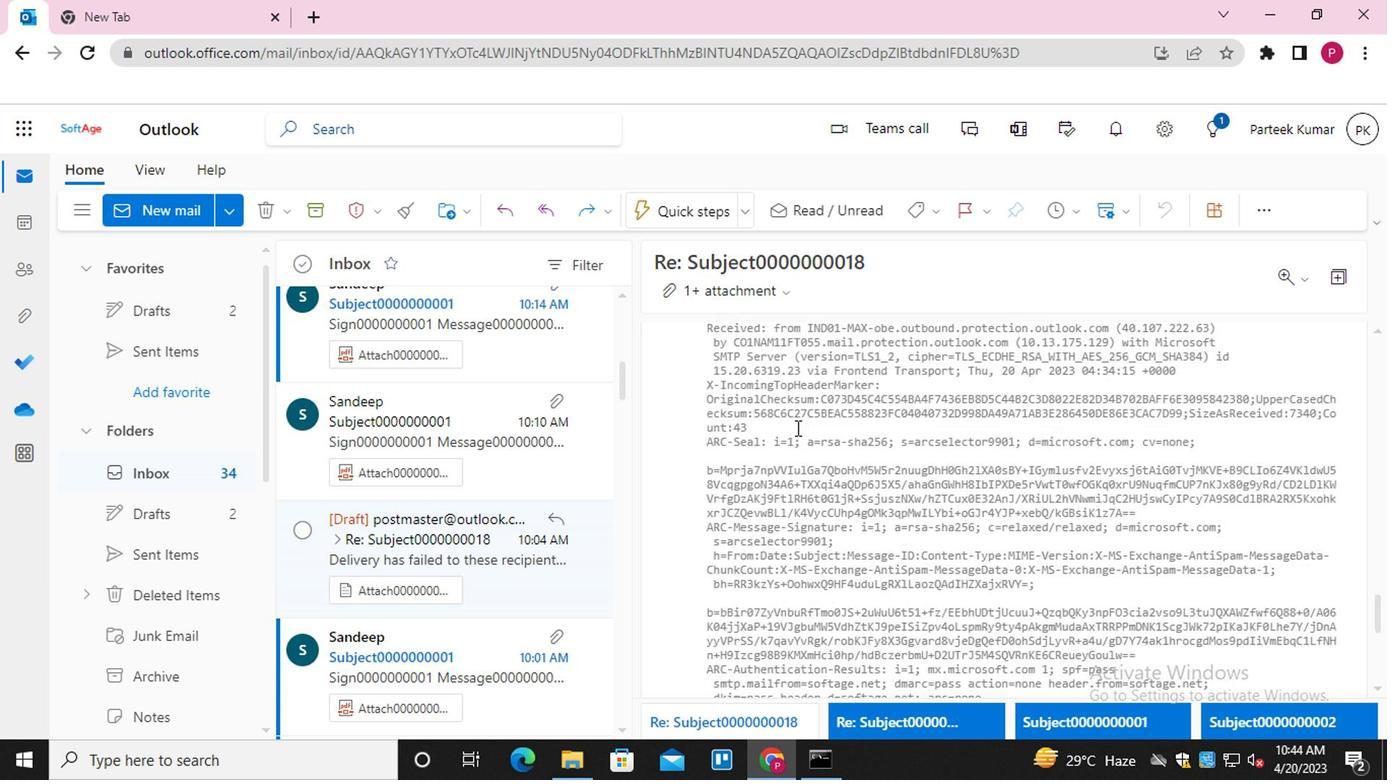
Action: Mouse scrolled (793, 427) with delta (0, 0)
Screenshot: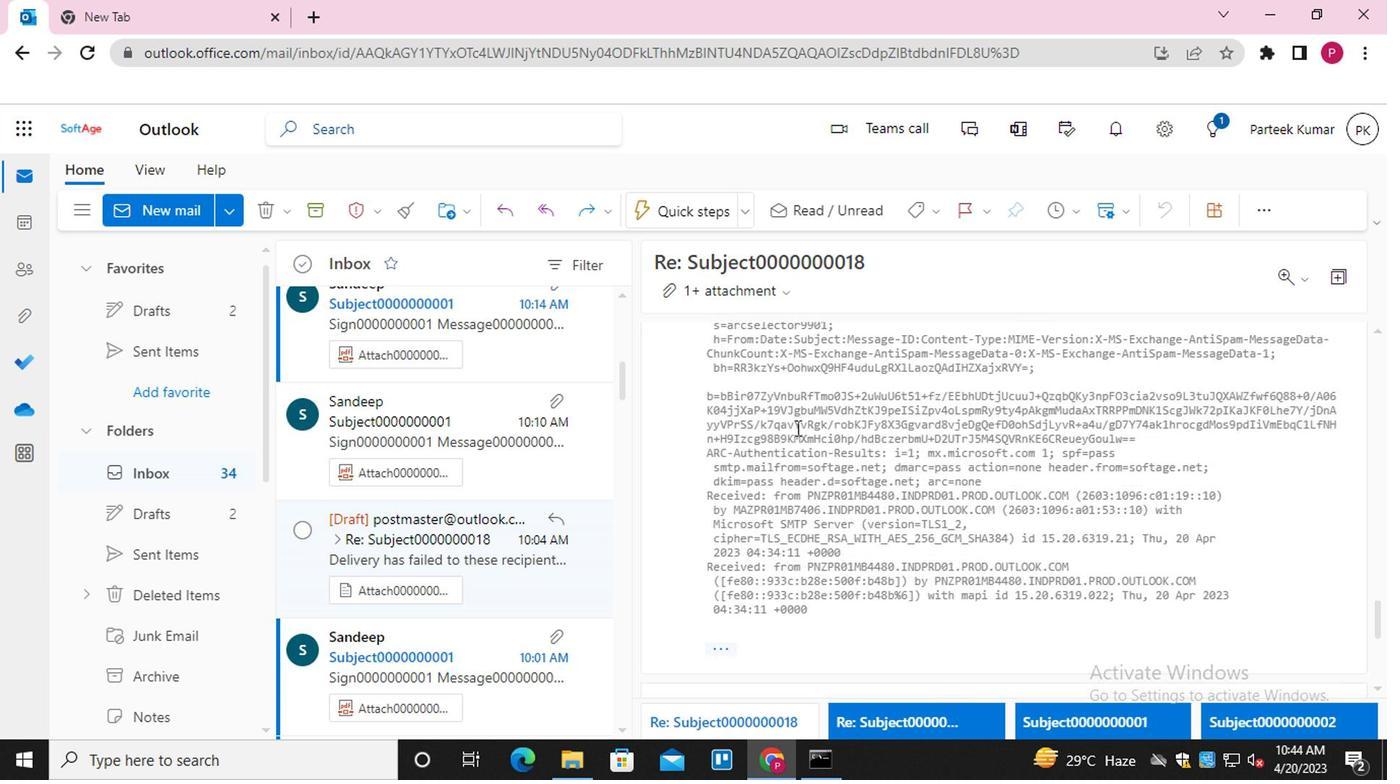 
Action: Mouse scrolled (793, 427) with delta (0, 0)
Screenshot: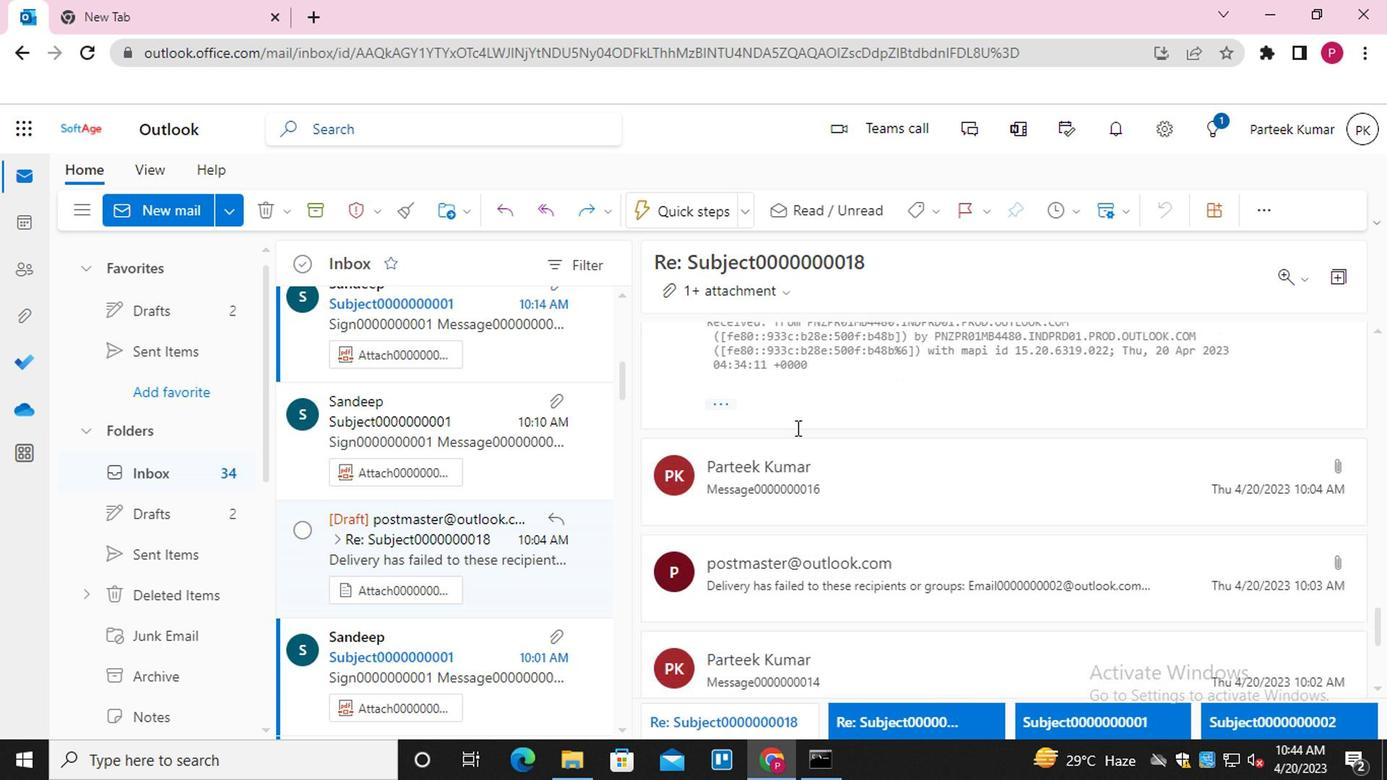 
Action: Mouse scrolled (793, 427) with delta (0, 0)
Screenshot: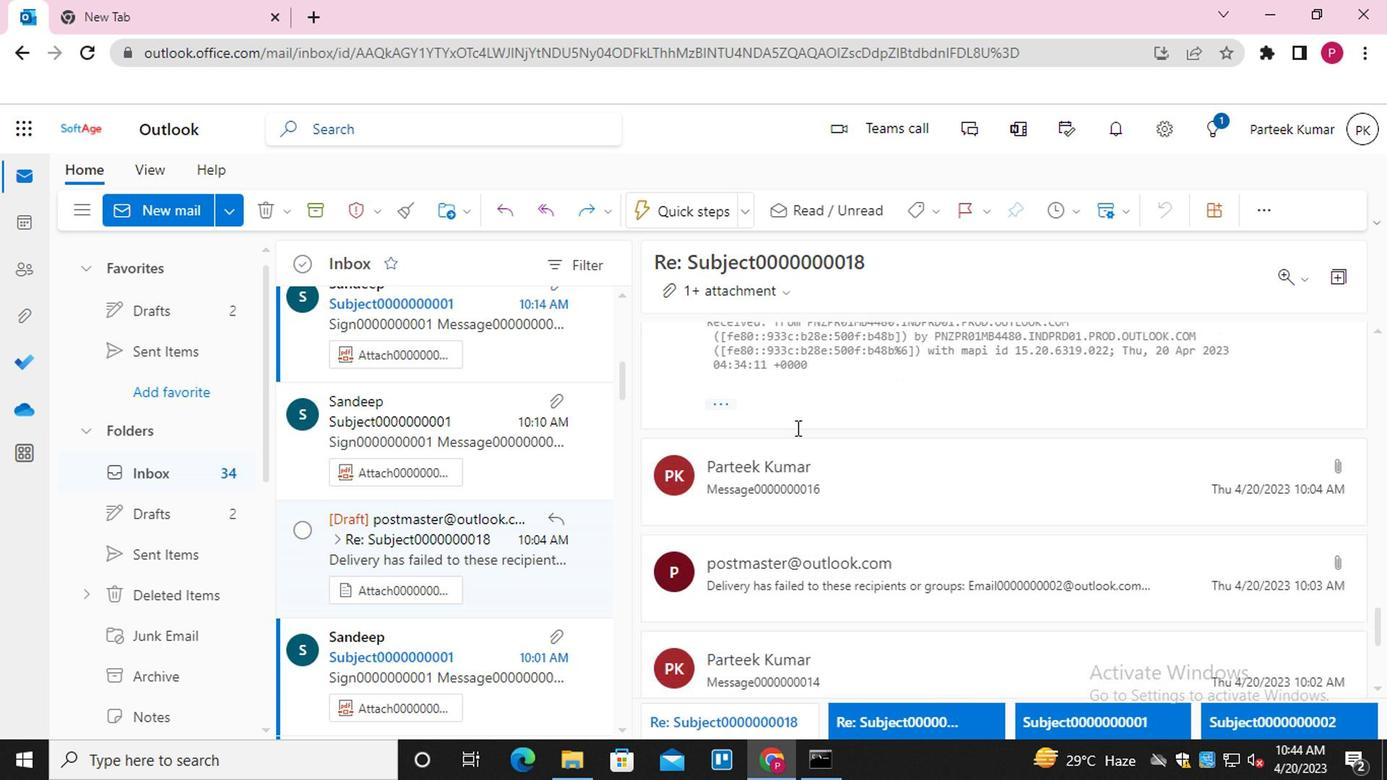 
Action: Mouse scrolled (793, 427) with delta (0, 0)
Screenshot: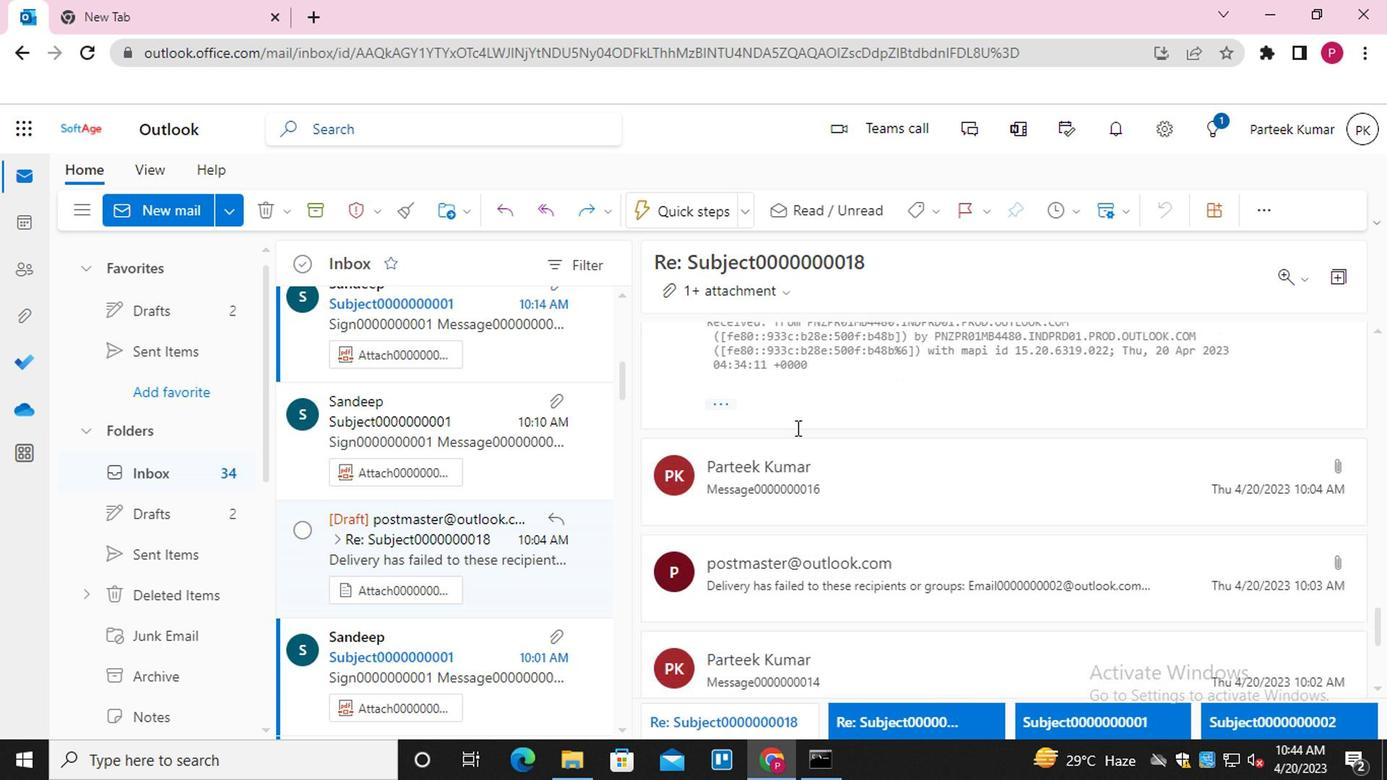 
Action: Mouse scrolled (793, 427) with delta (0, 0)
Screenshot: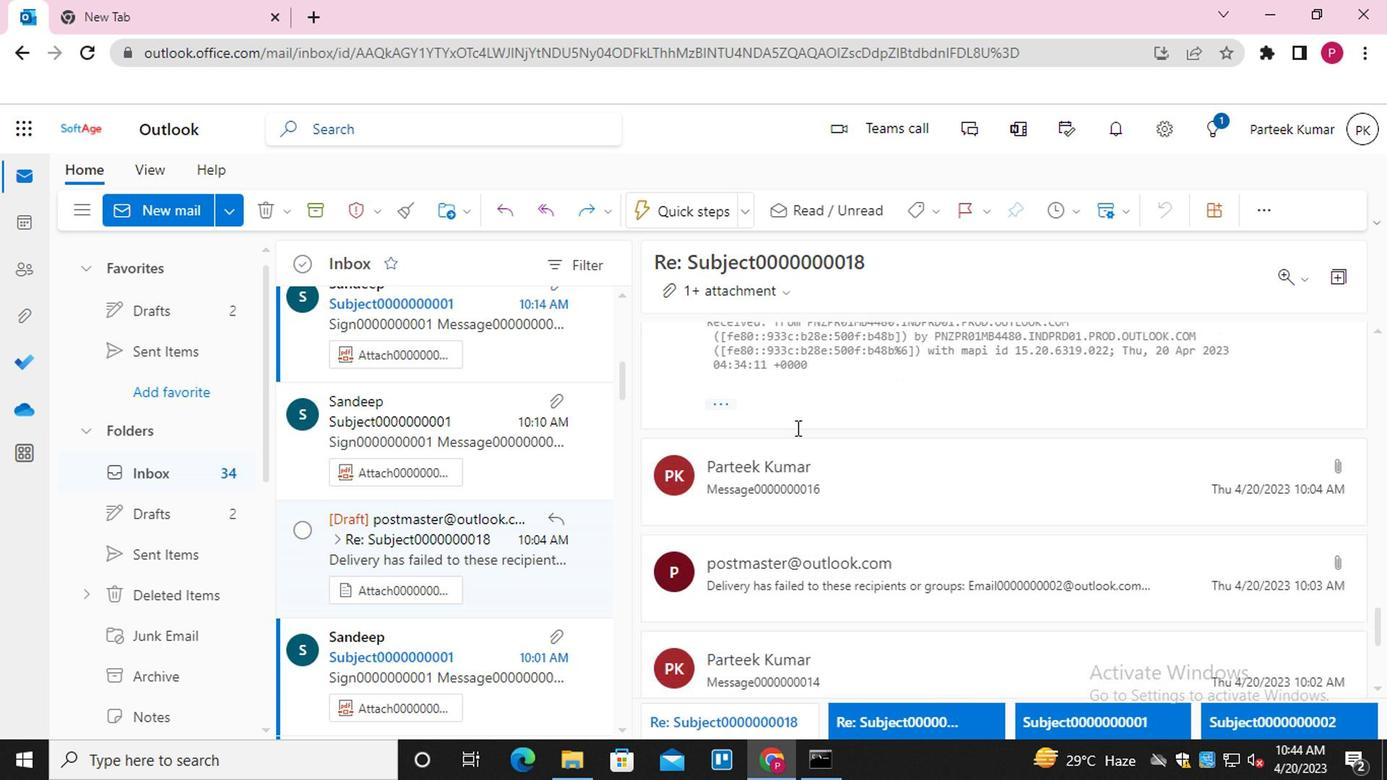 
Action: Mouse scrolled (793, 427) with delta (0, 0)
Screenshot: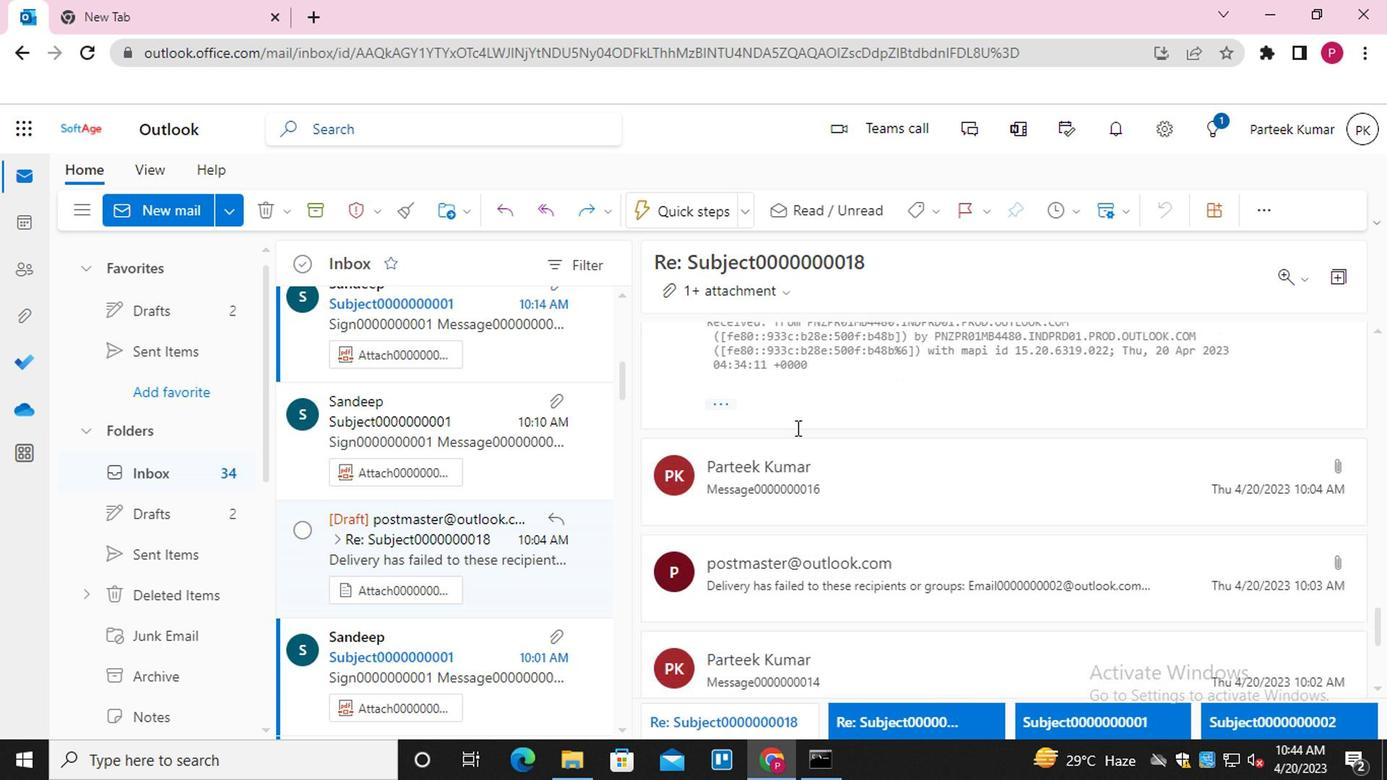 
Action: Mouse scrolled (793, 427) with delta (0, 0)
Screenshot: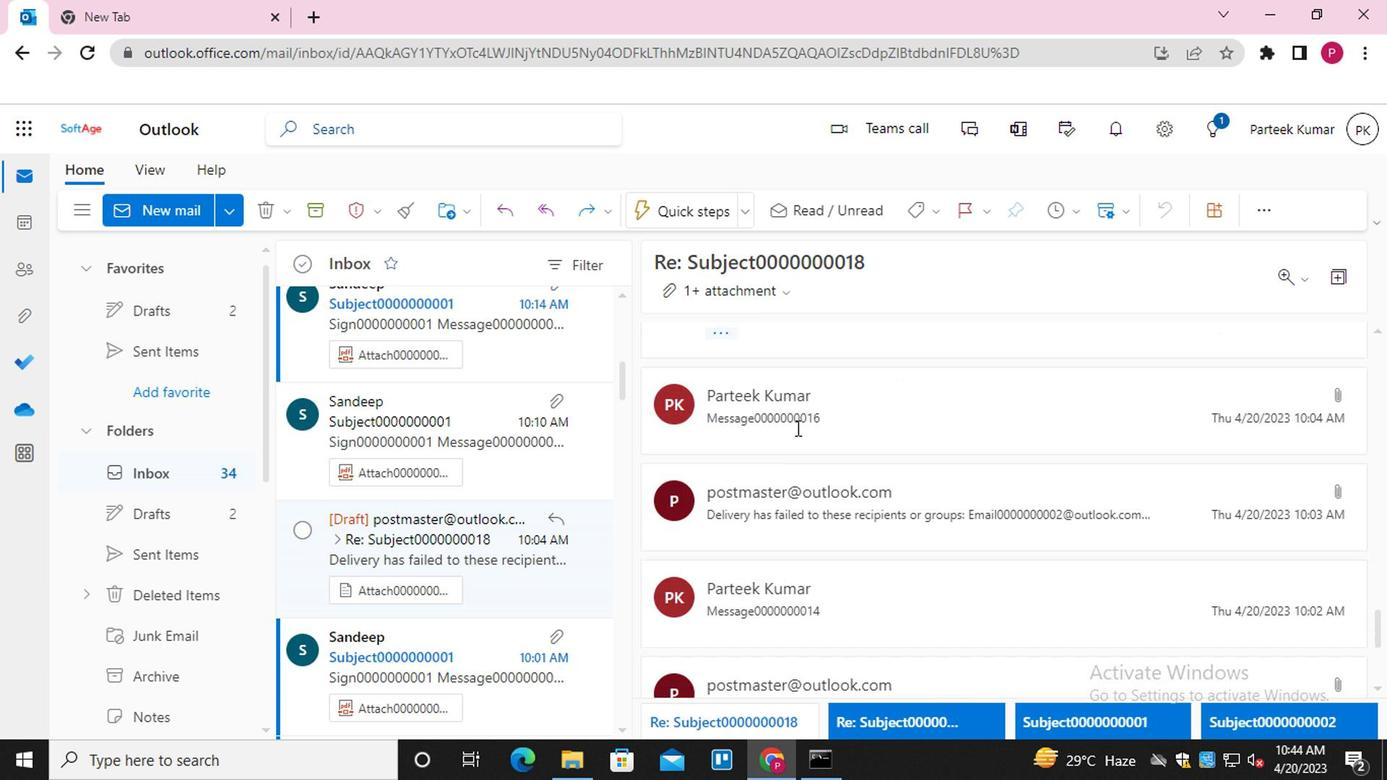 
Action: Mouse scrolled (793, 427) with delta (0, 0)
Screenshot: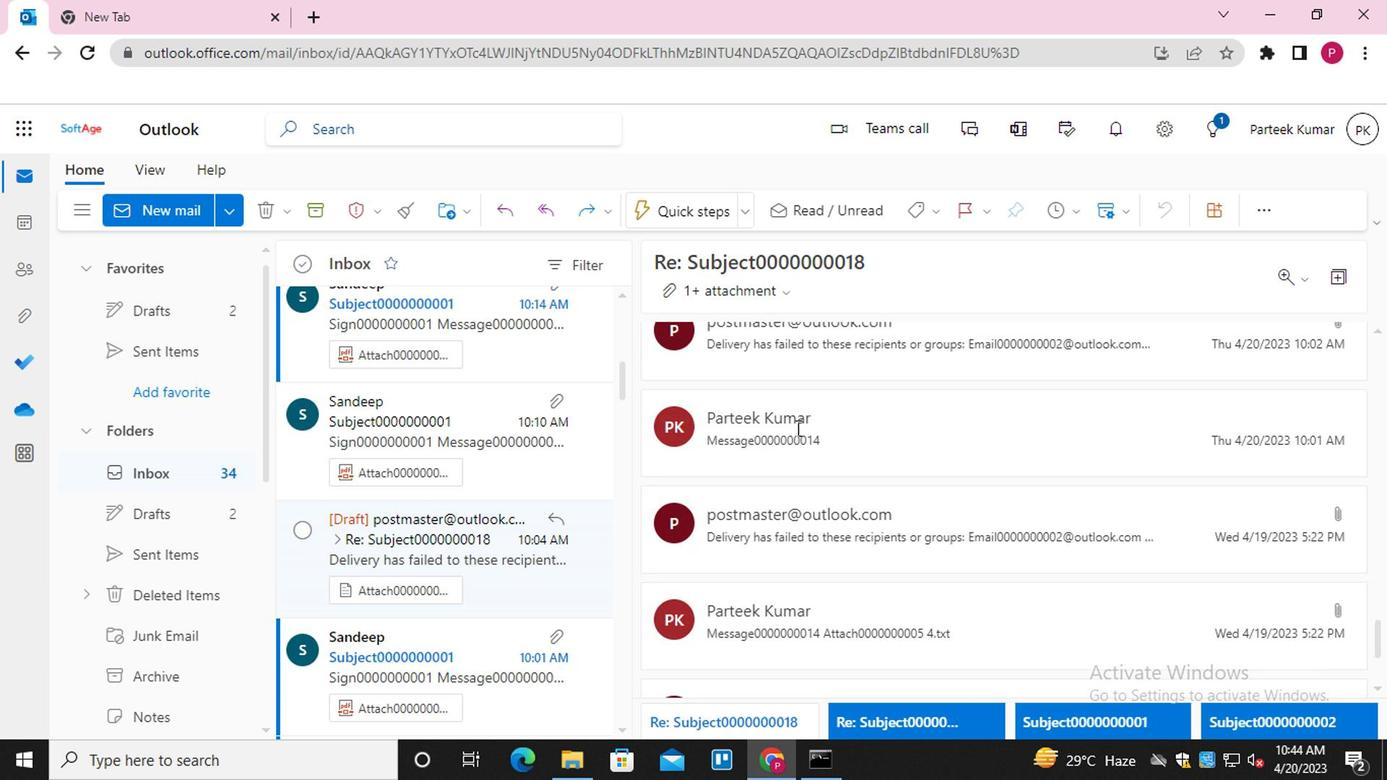 
Action: Mouse scrolled (793, 427) with delta (0, 0)
Screenshot: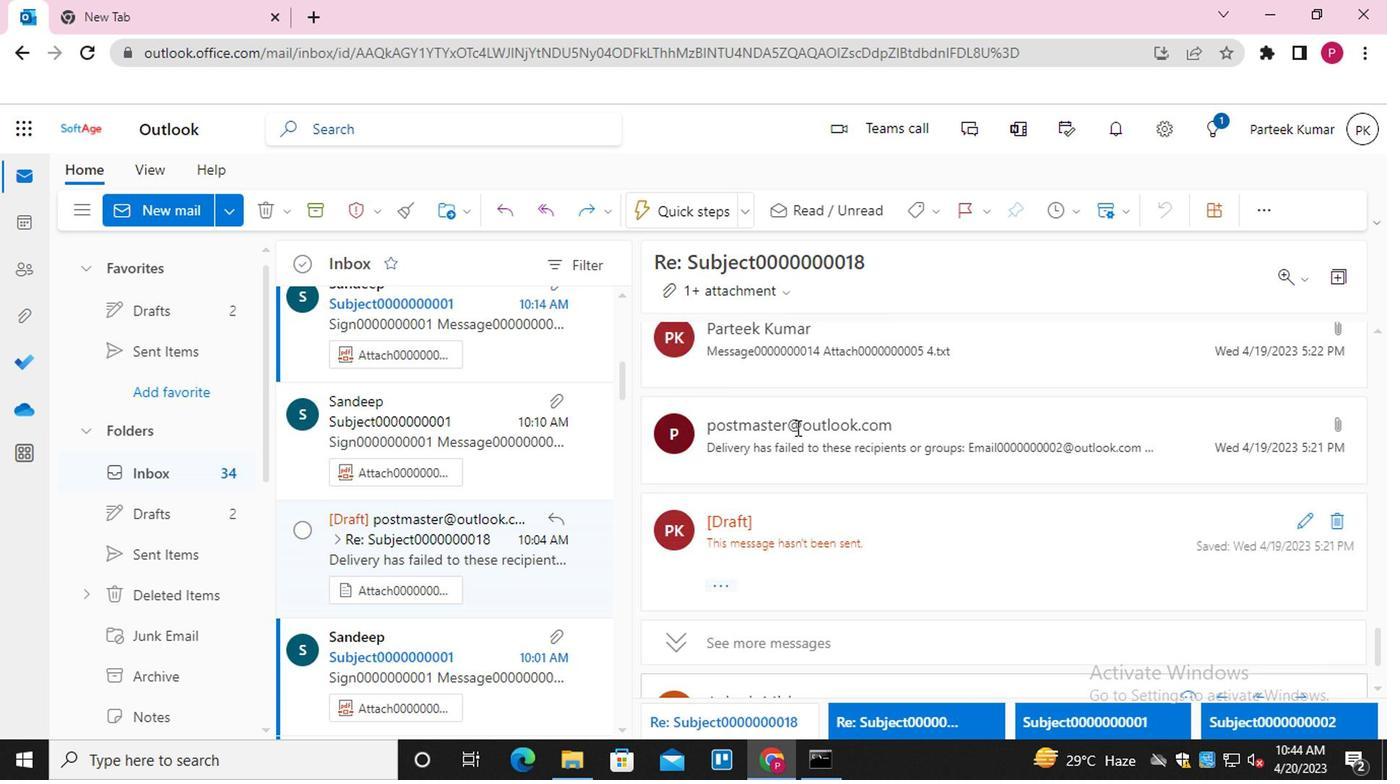 
Action: Mouse scrolled (793, 427) with delta (0, 0)
Screenshot: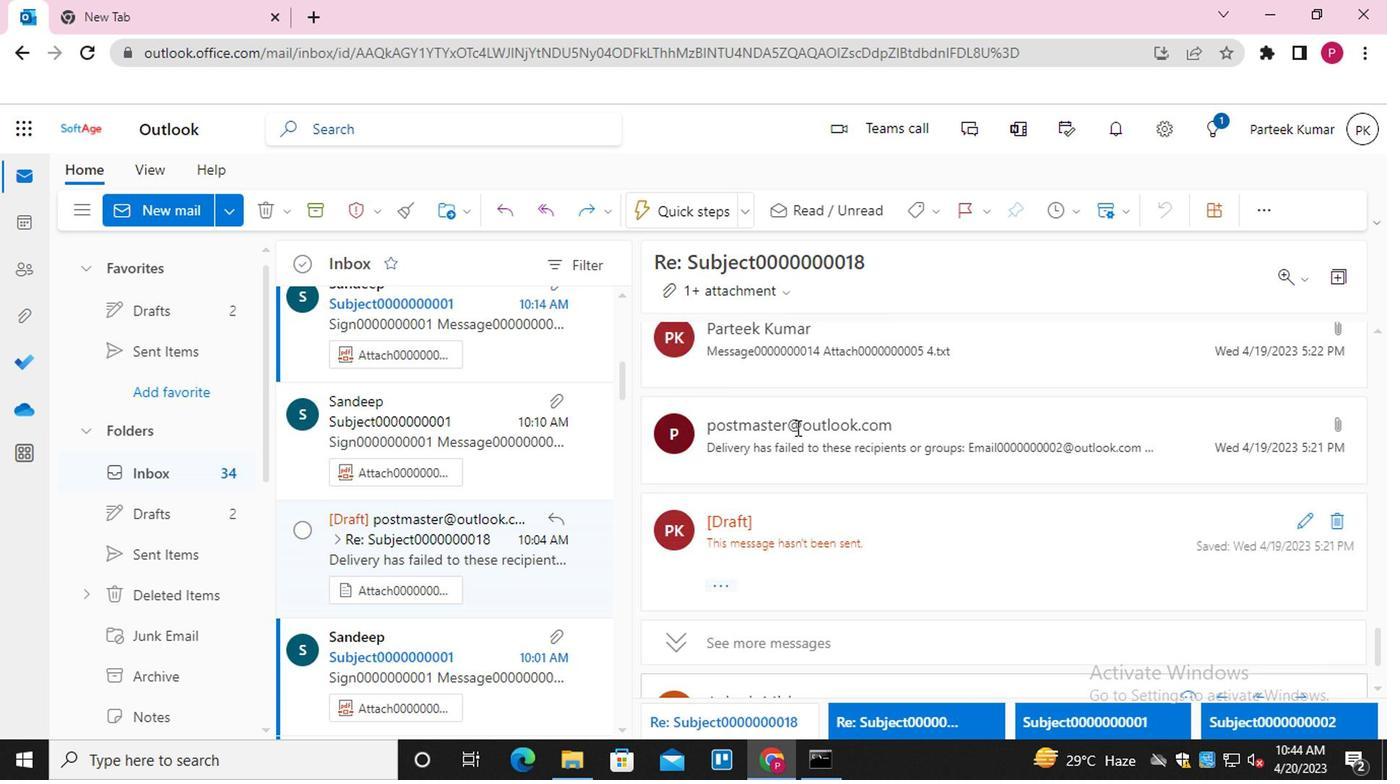 
Action: Mouse scrolled (793, 427) with delta (0, 0)
Screenshot: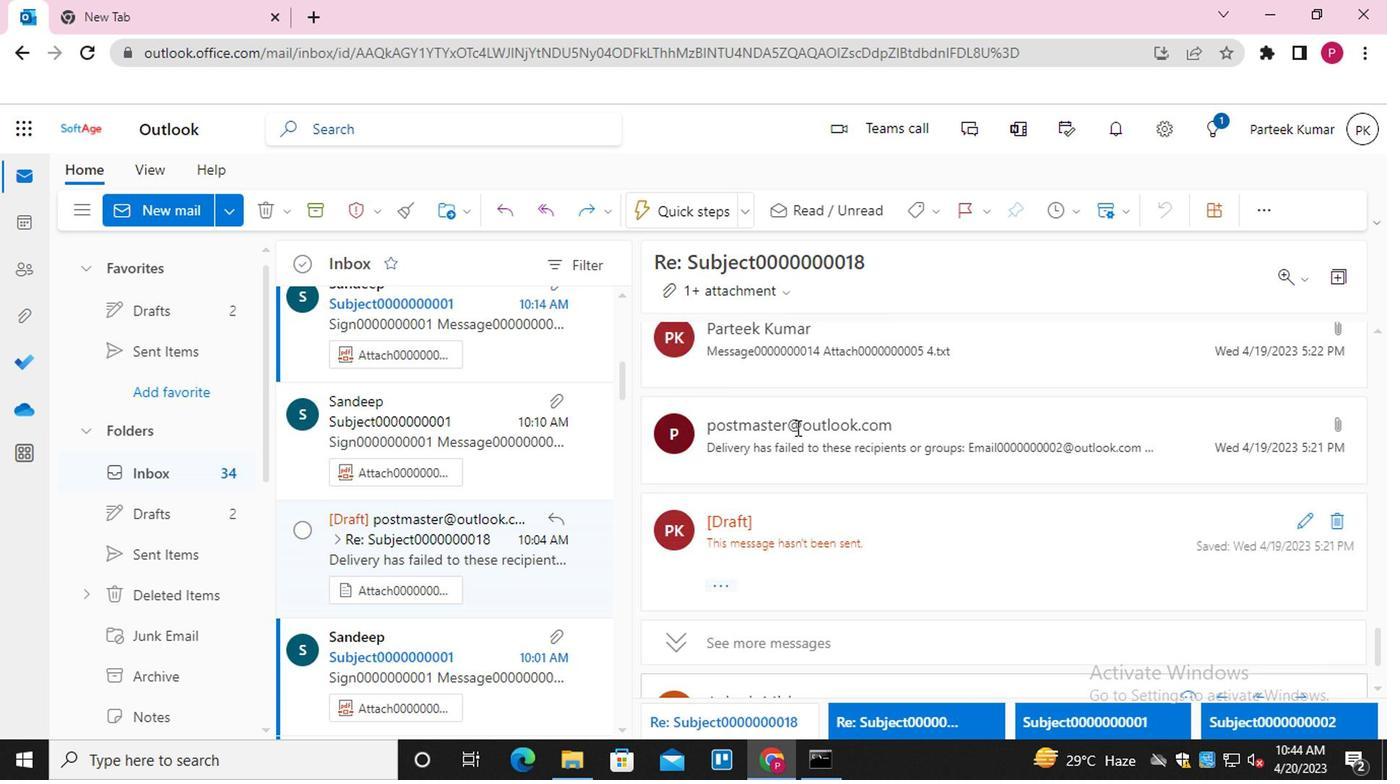 
Action: Mouse scrolled (793, 427) with delta (0, 0)
Screenshot: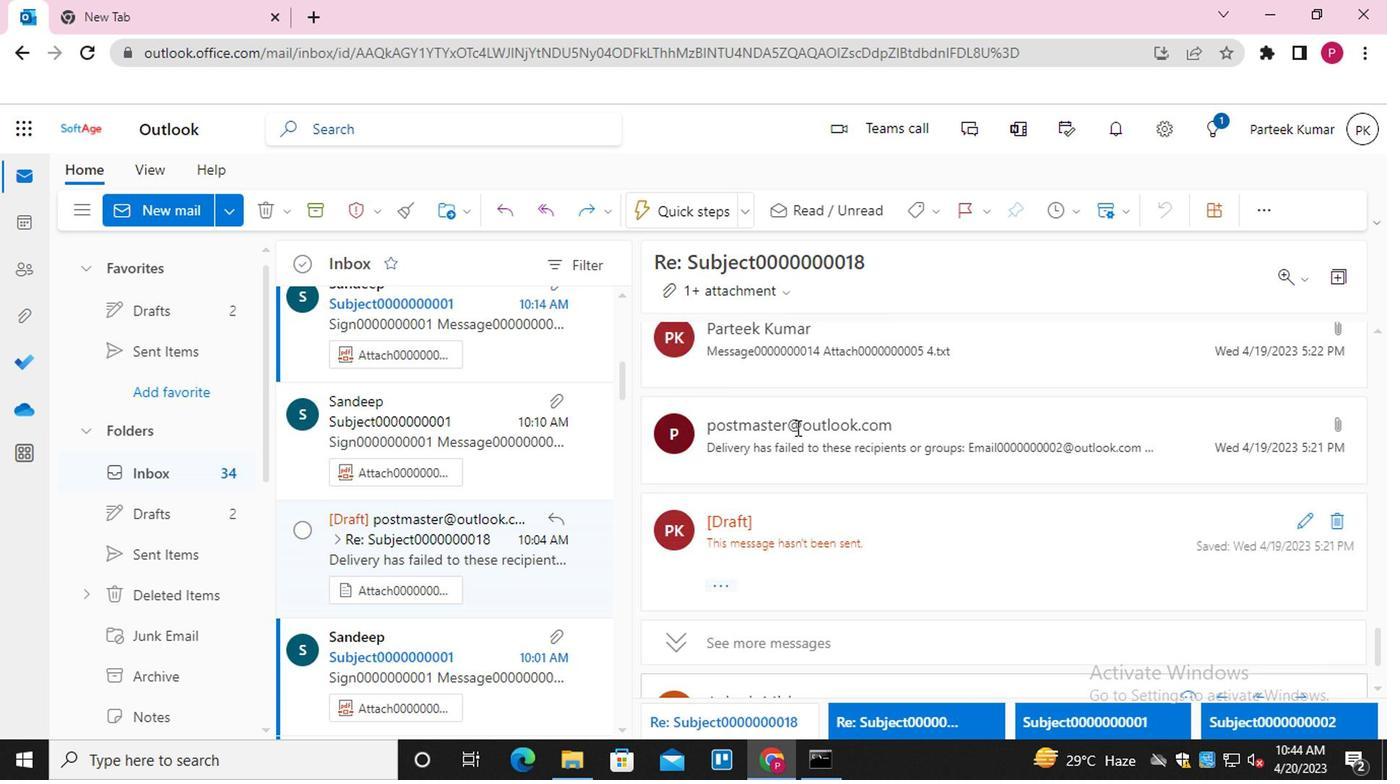 
Action: Mouse scrolled (793, 427) with delta (0, 0)
Screenshot: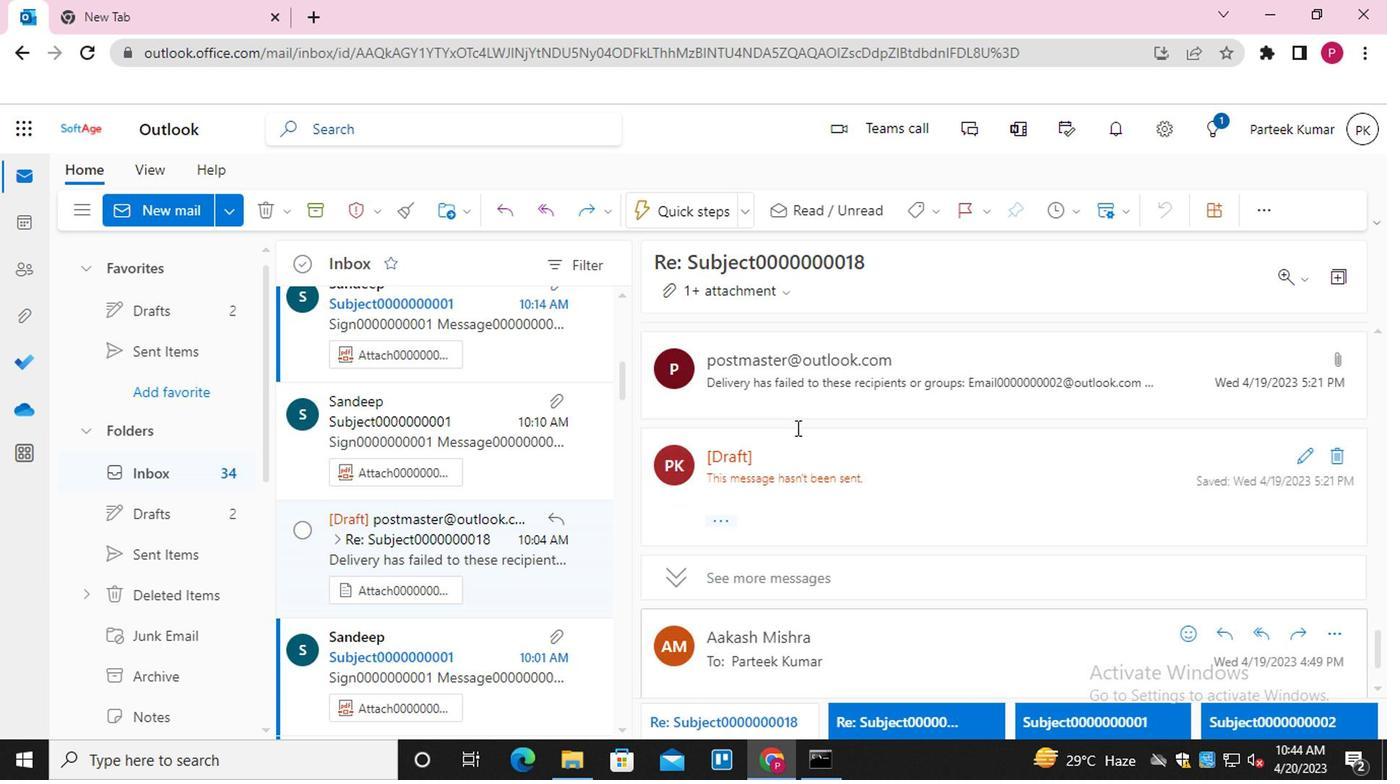 
Action: Mouse scrolled (793, 427) with delta (0, 0)
Screenshot: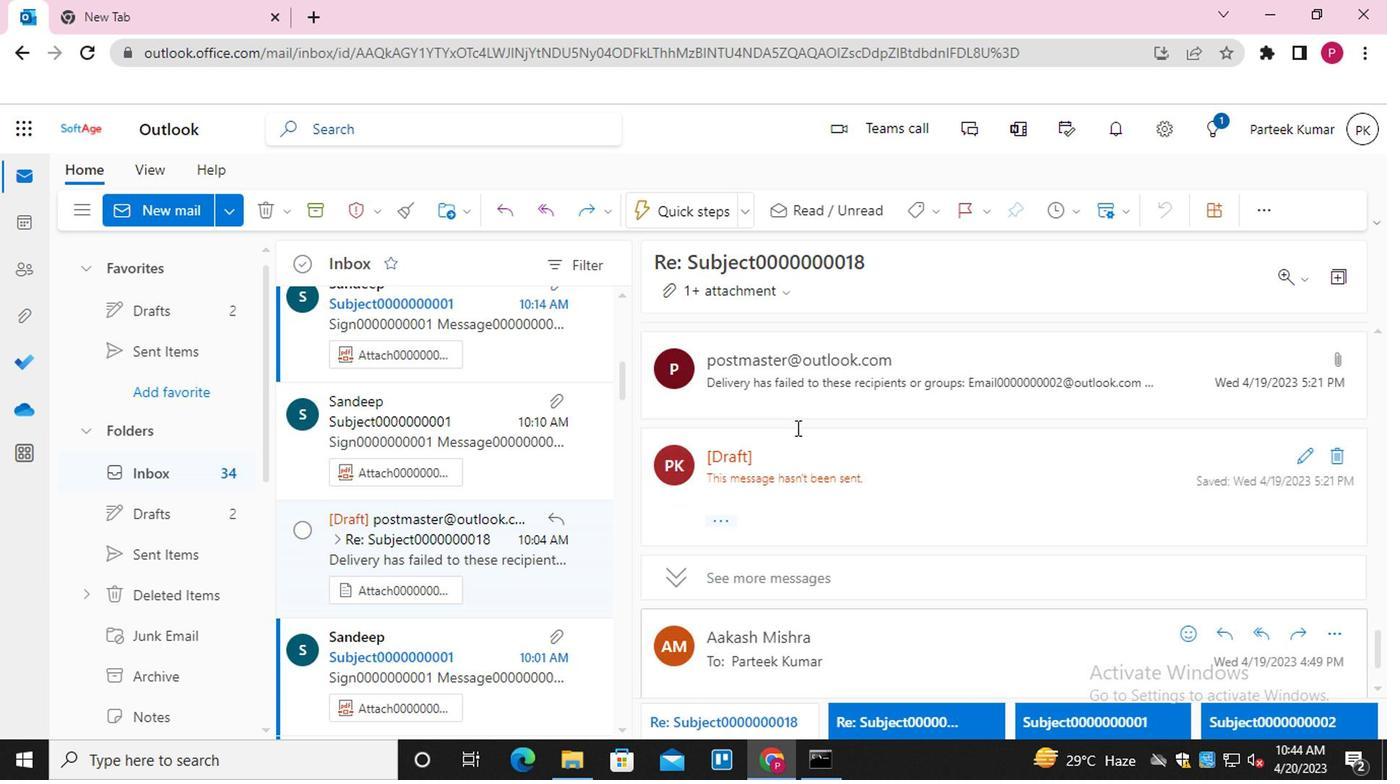 
Action: Mouse scrolled (793, 427) with delta (0, 0)
Screenshot: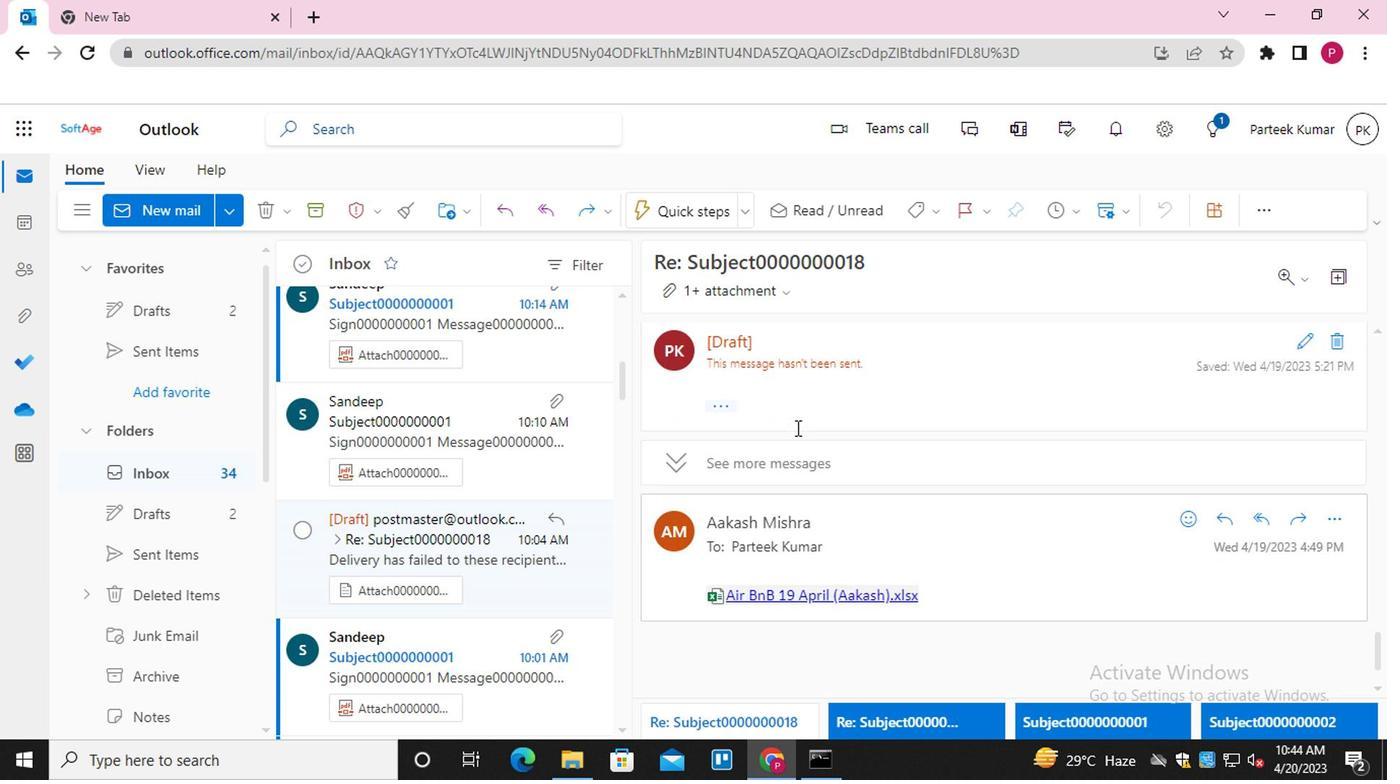
Action: Mouse scrolled (793, 427) with delta (0, 0)
Screenshot: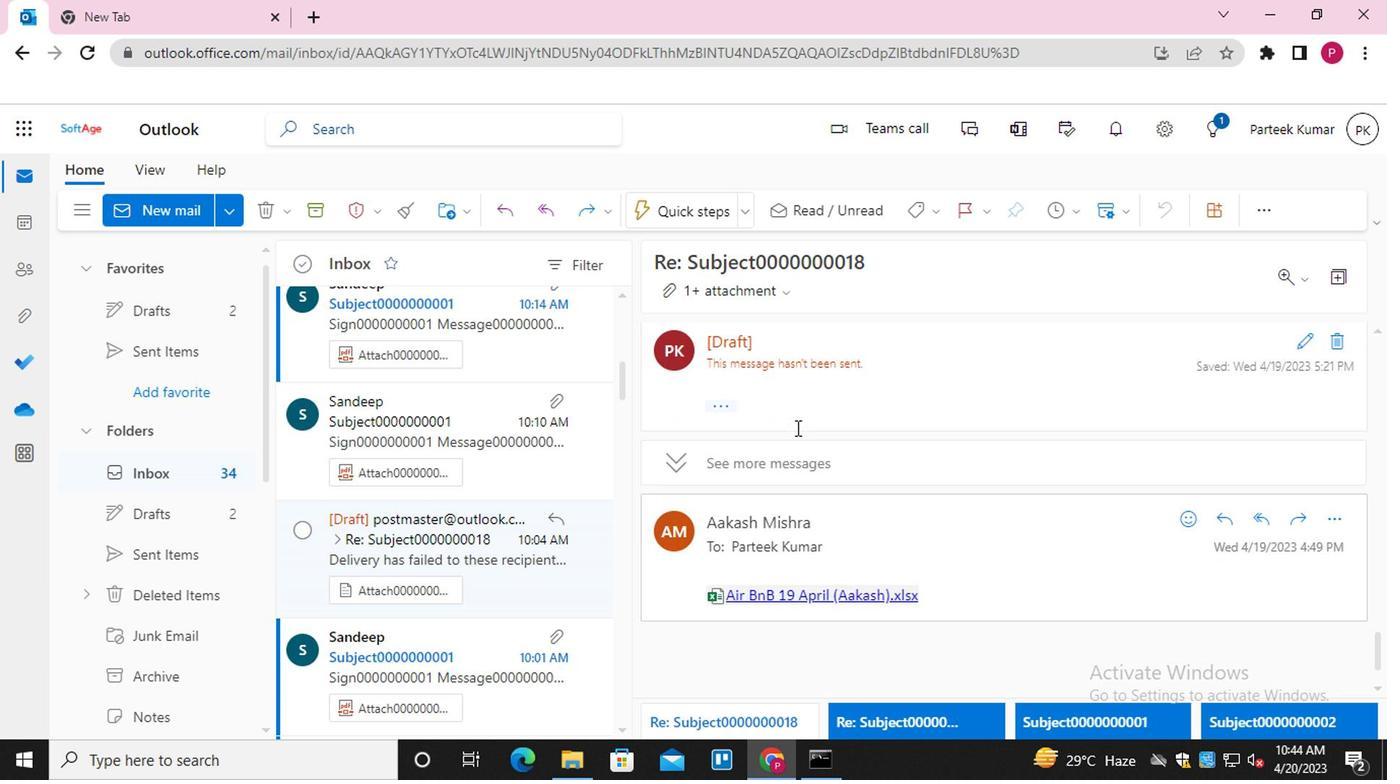 
Action: Mouse moved to (793, 427)
Screenshot: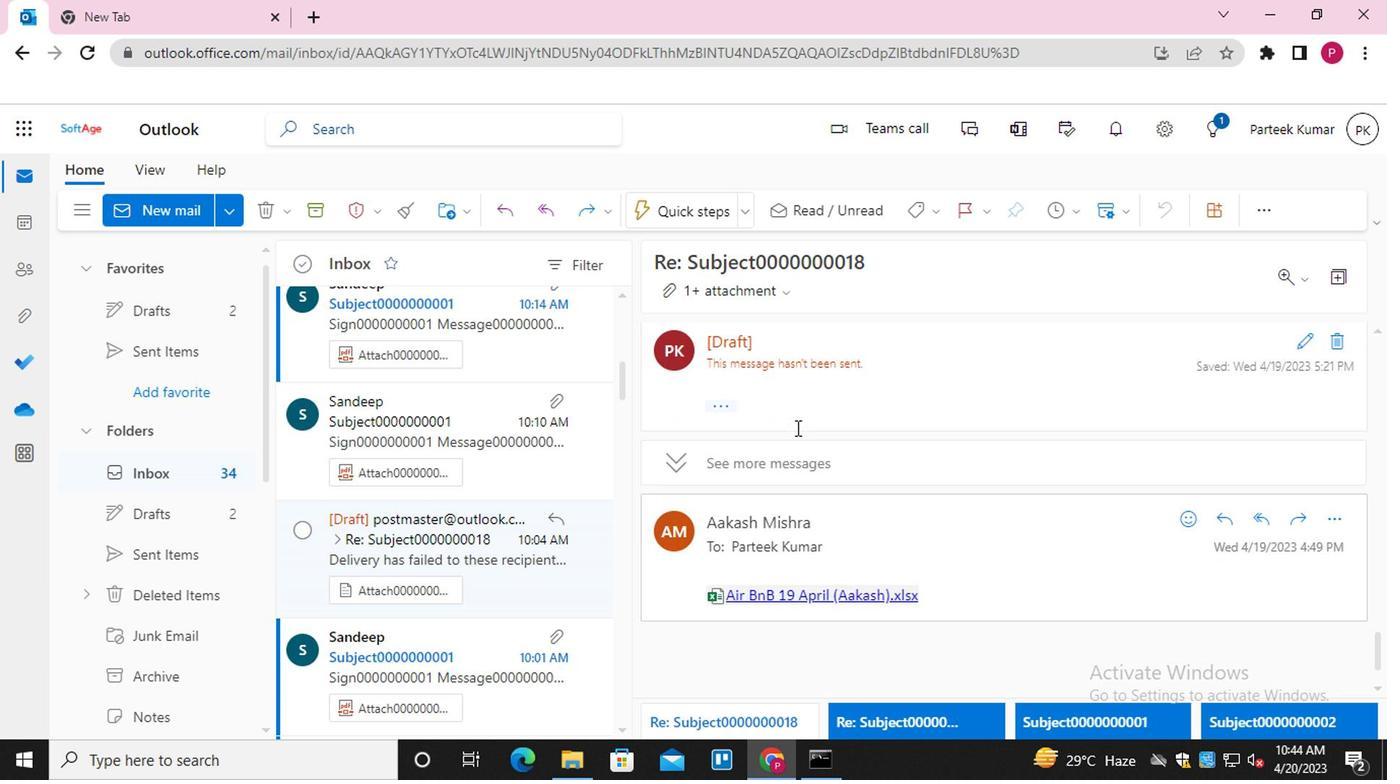 
Action: Mouse scrolled (793, 427) with delta (0, 0)
Screenshot: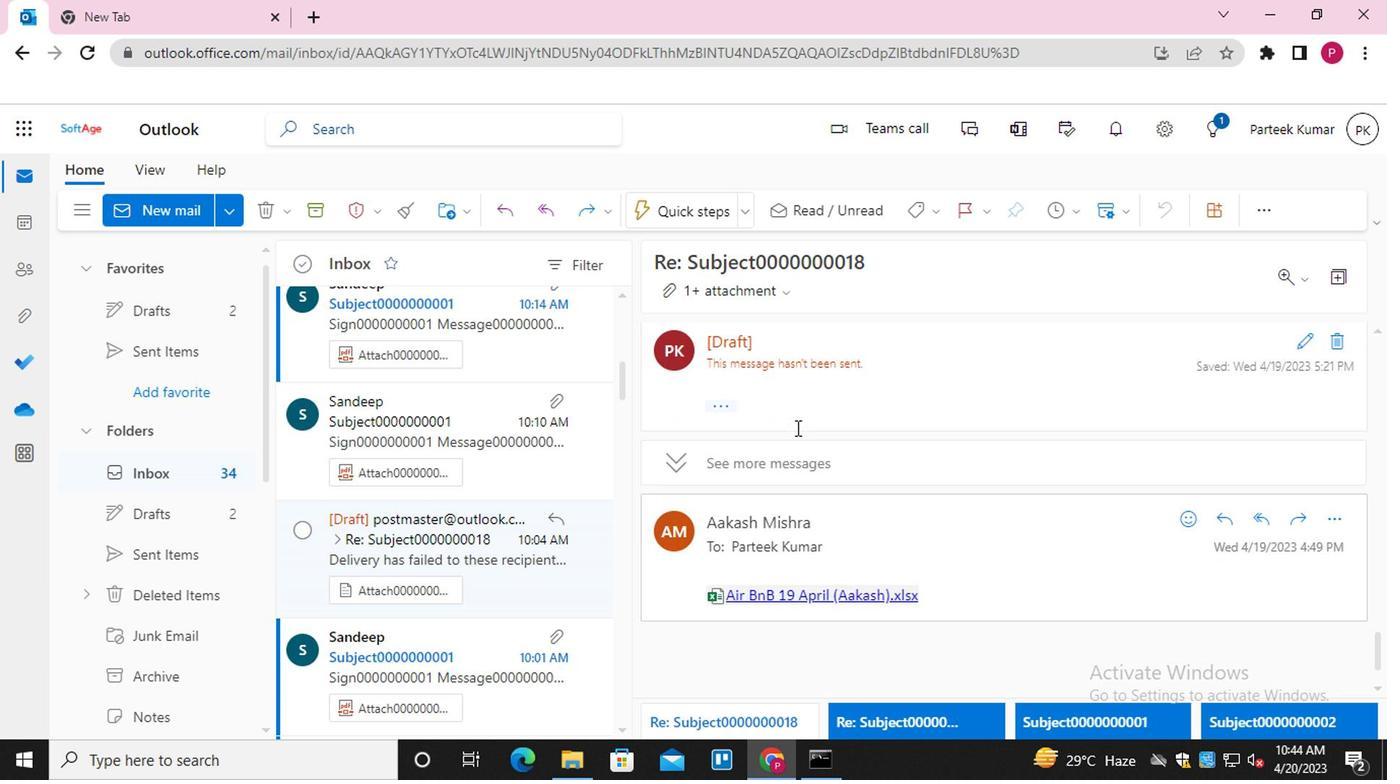
Action: Mouse scrolled (793, 427) with delta (0, 0)
Screenshot: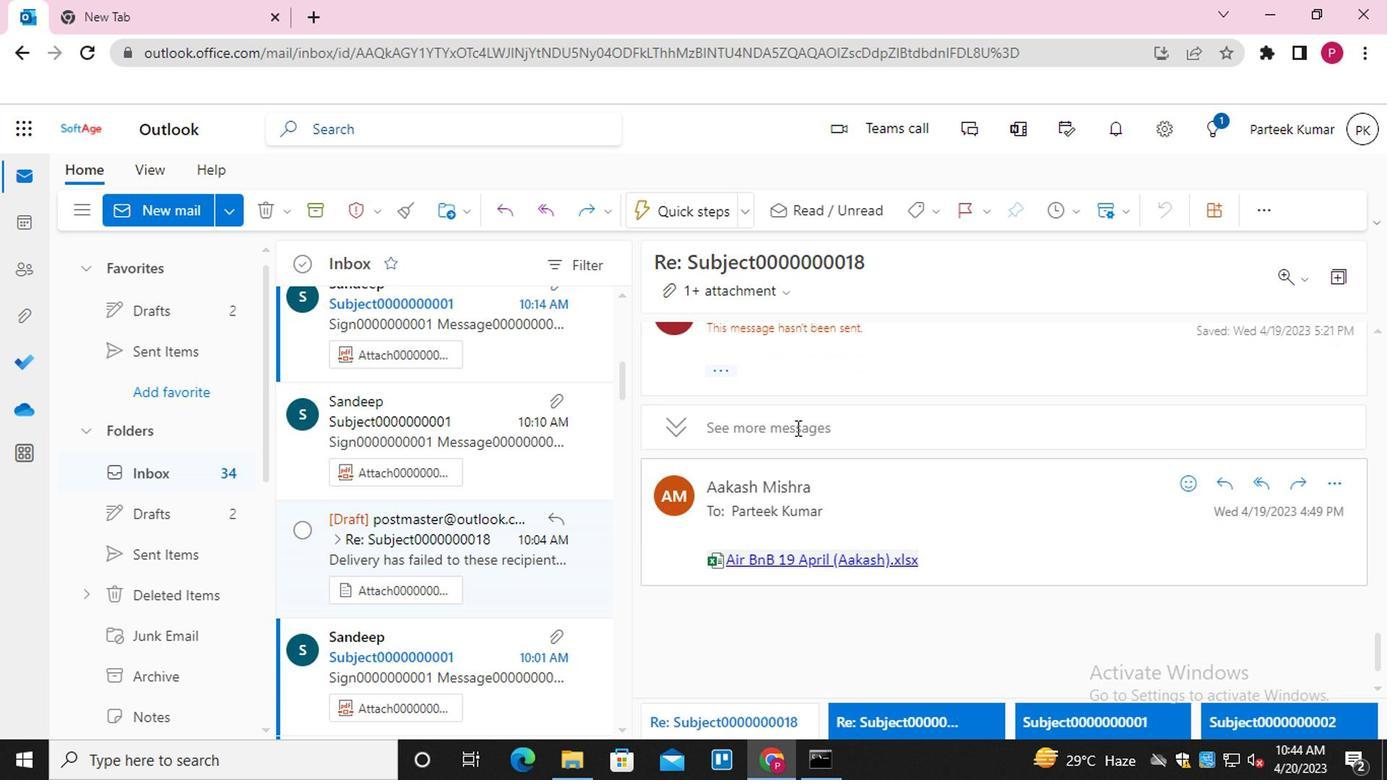 
Action: Mouse scrolled (793, 427) with delta (0, 0)
Screenshot: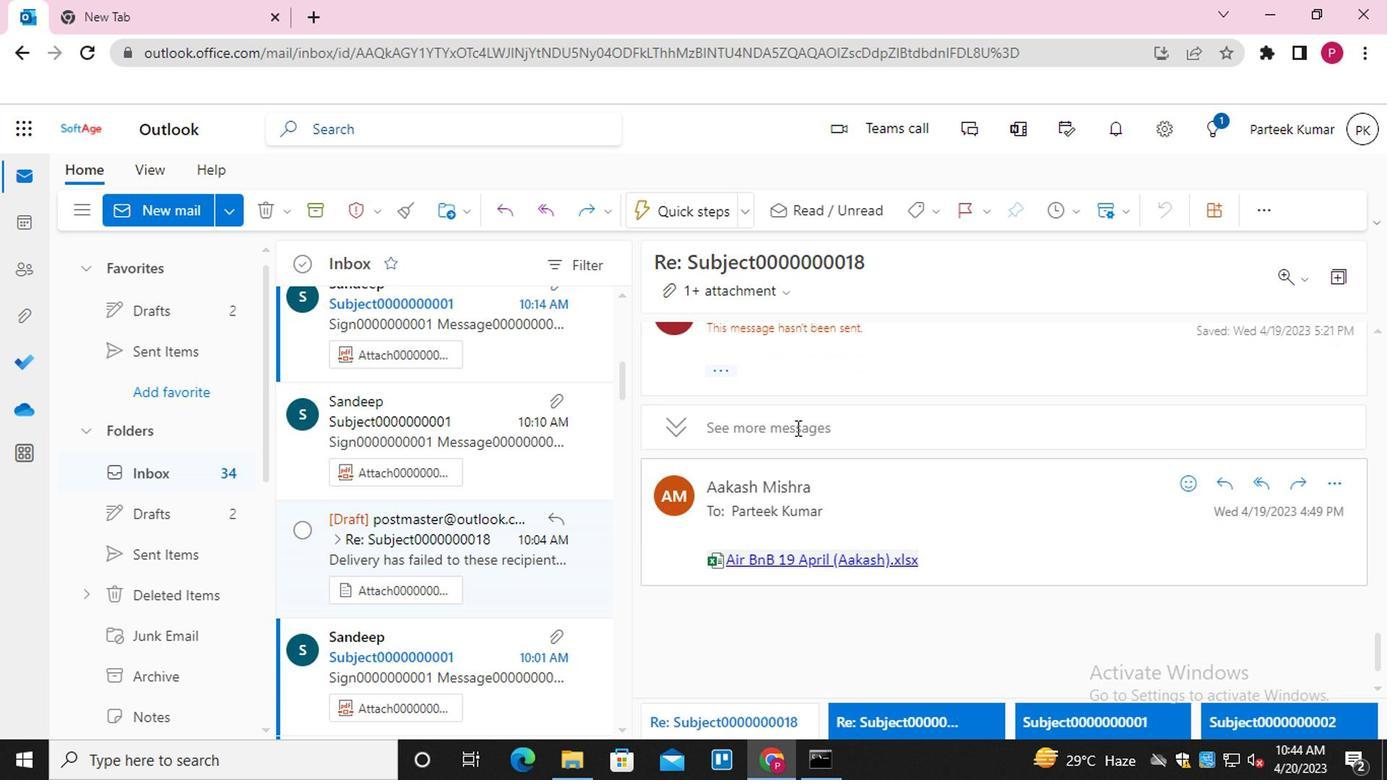 
Action: Mouse scrolled (793, 427) with delta (0, 0)
Screenshot: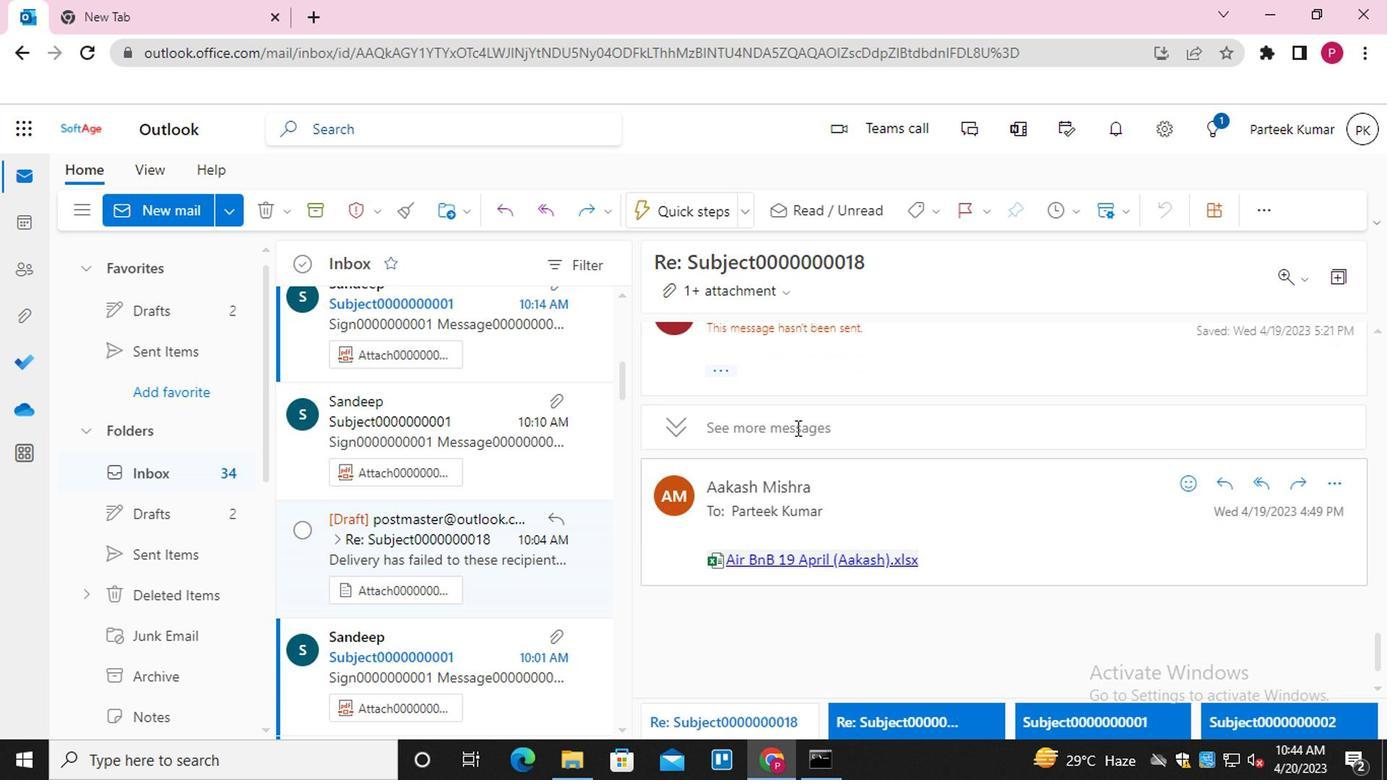
Action: Mouse scrolled (793, 427) with delta (0, 0)
Screenshot: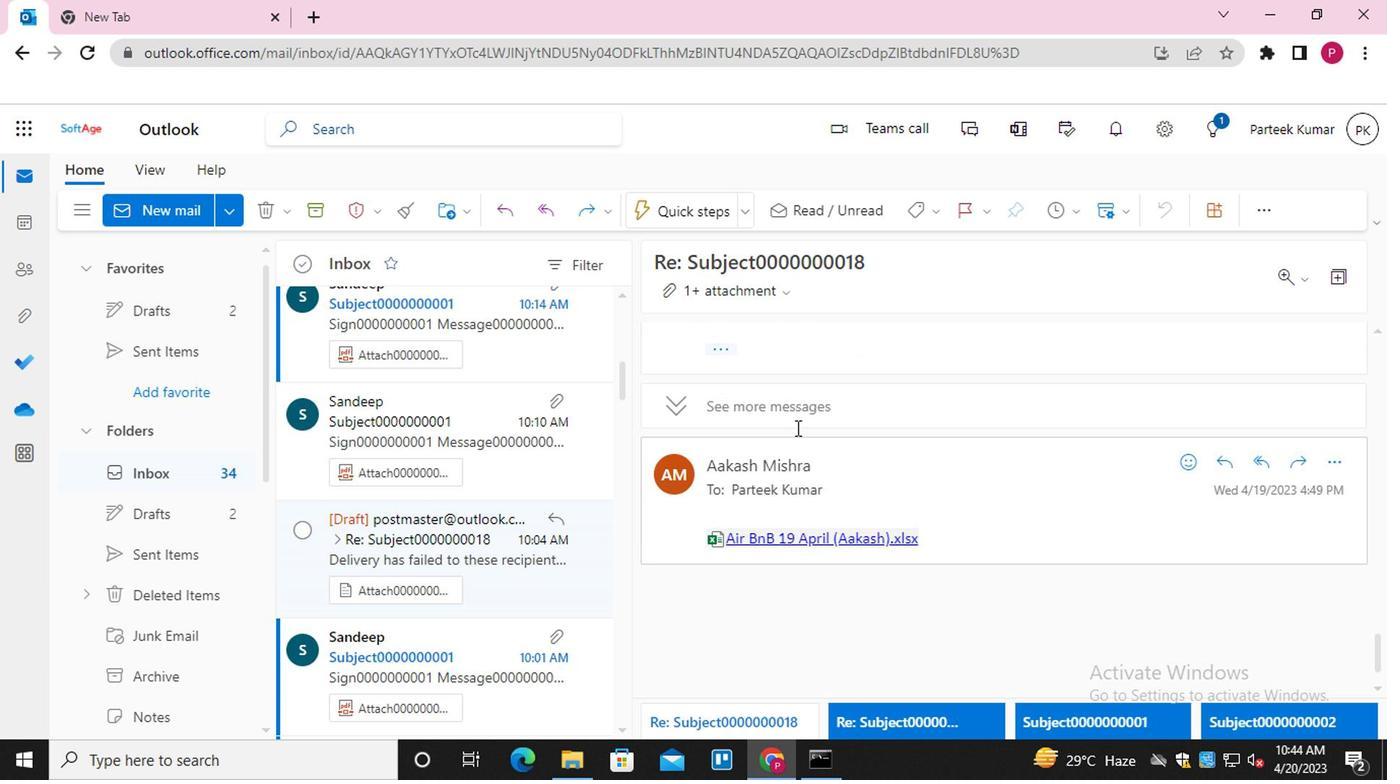 
Action: Mouse moved to (1218, 453)
Screenshot: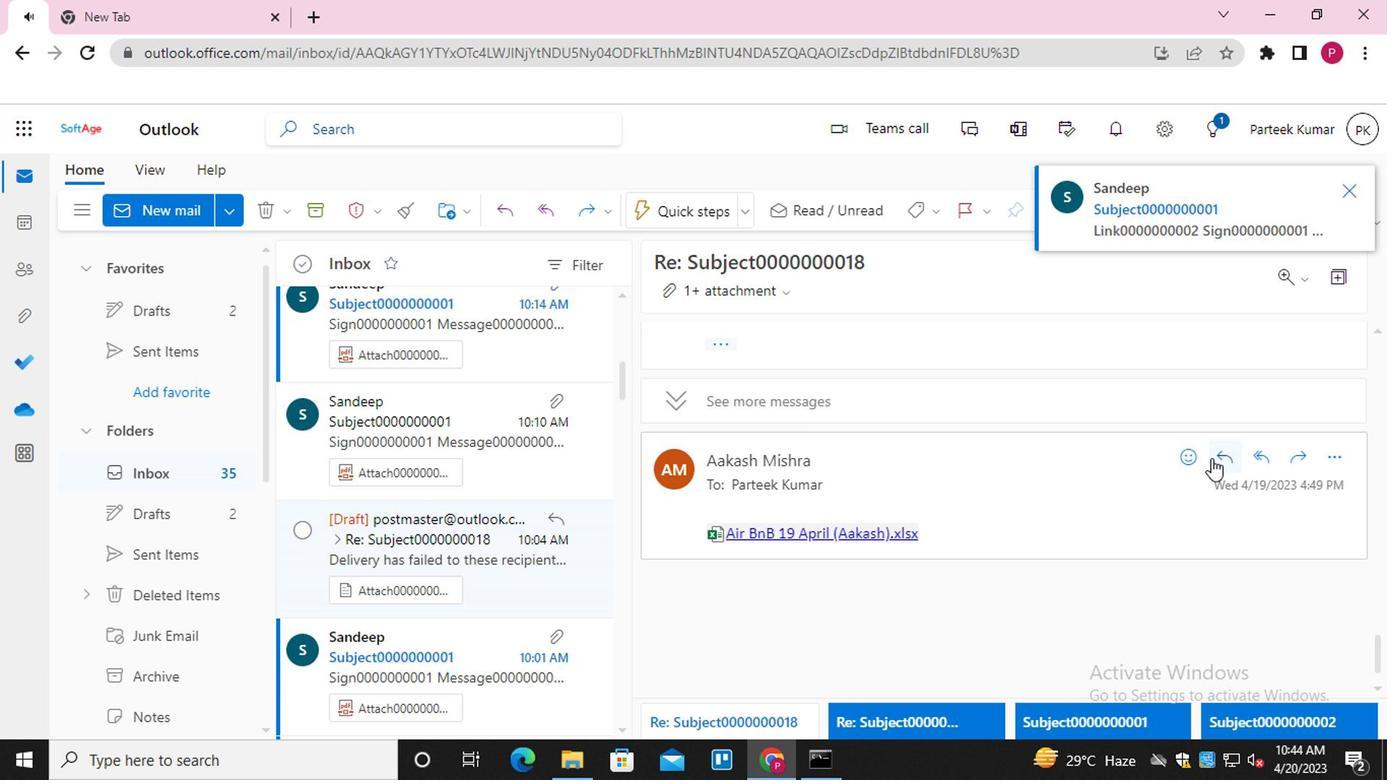 
Action: Mouse pressed left at (1218, 453)
Screenshot: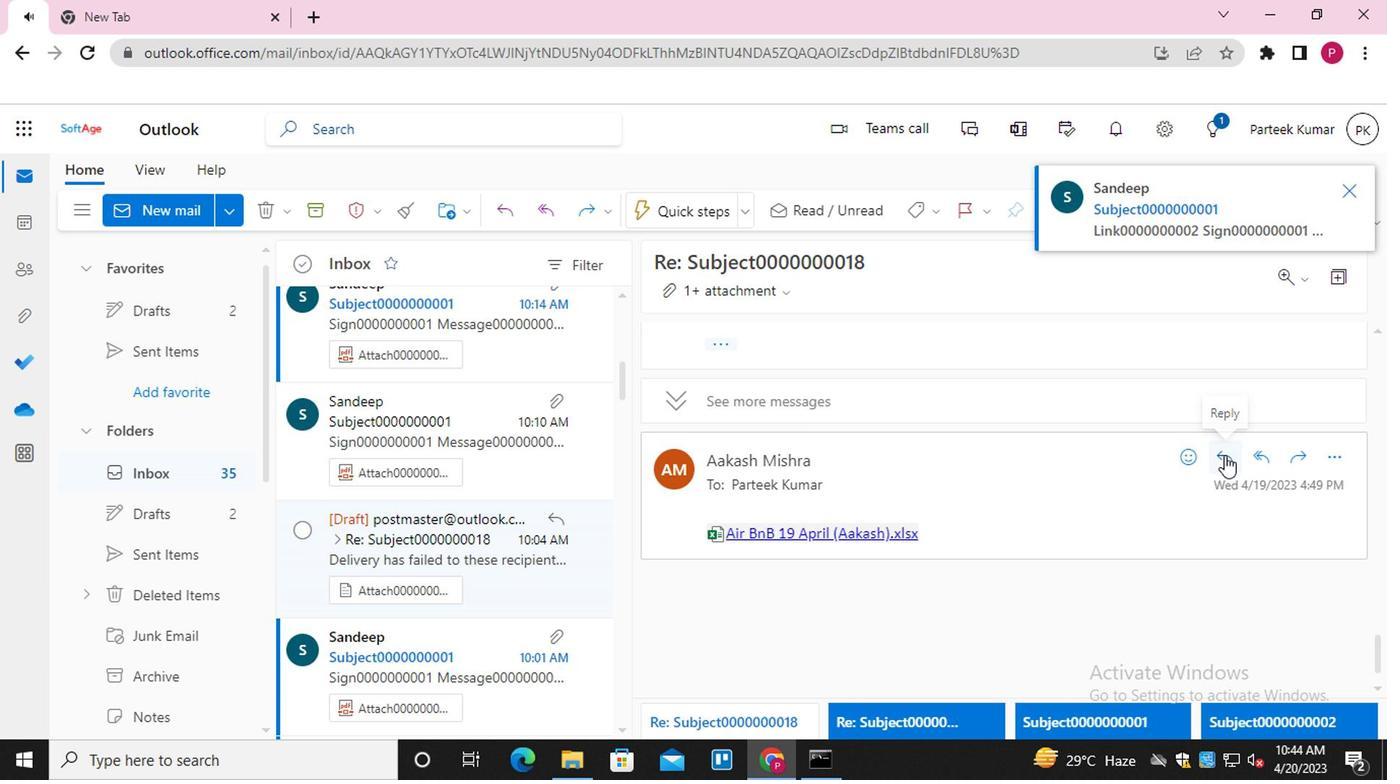 
Action: Mouse moved to (673, 656)
Screenshot: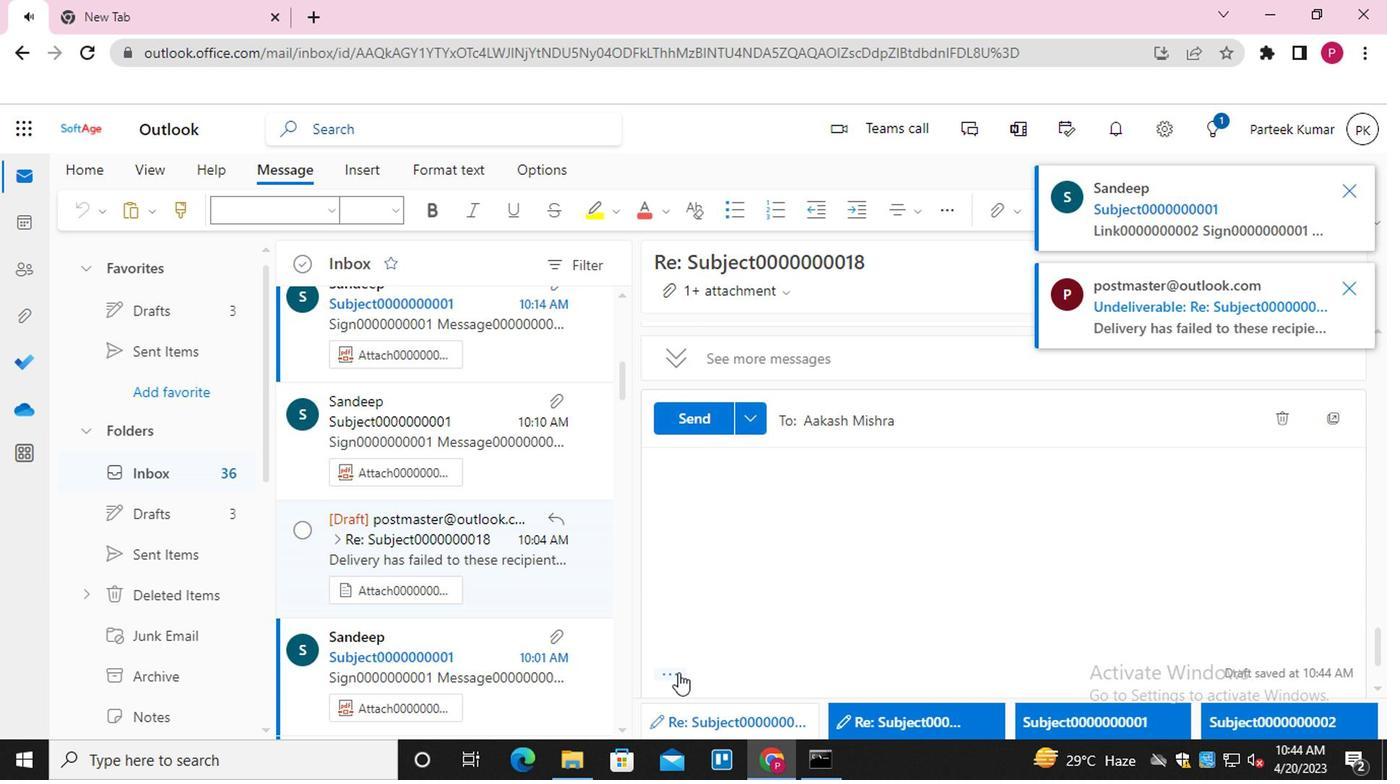 
Action: Mouse pressed left at (673, 656)
Screenshot: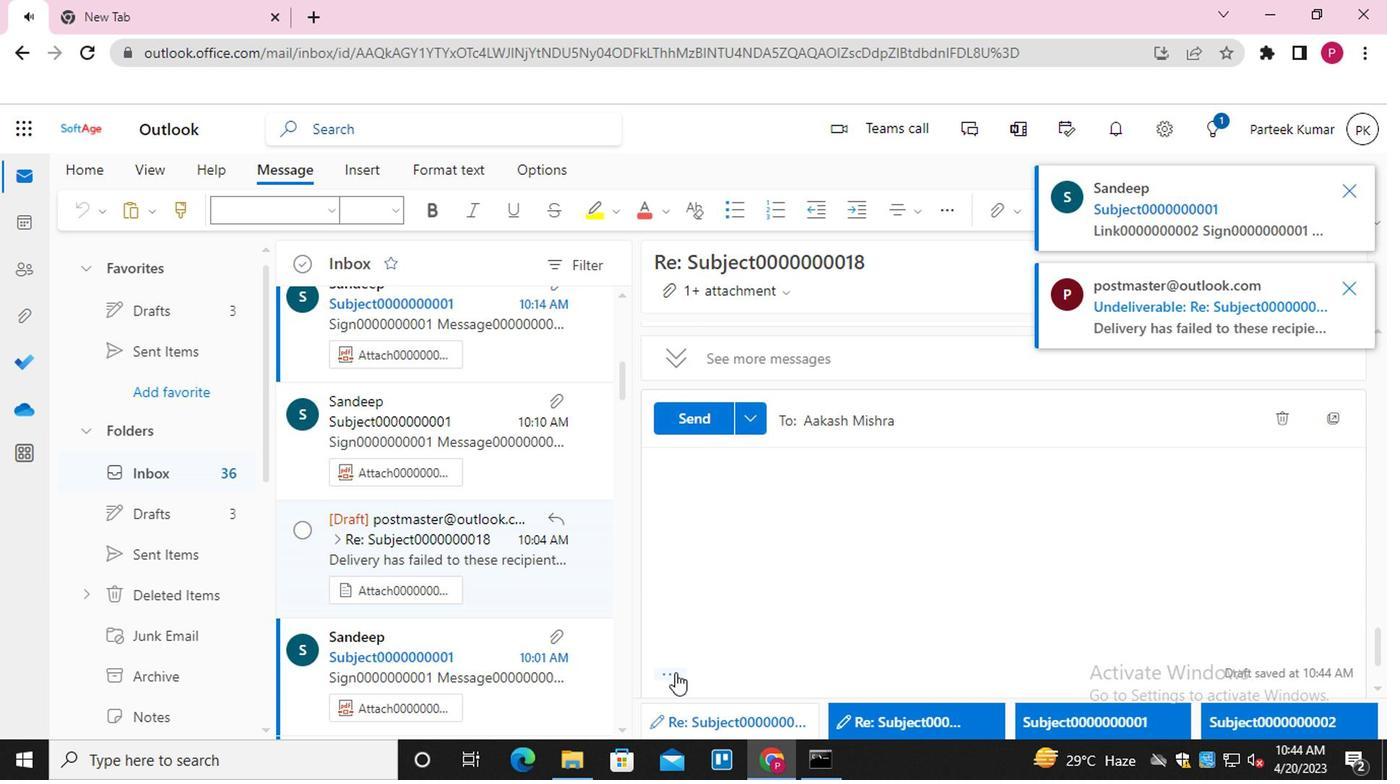 
Action: Mouse moved to (913, 284)
Screenshot: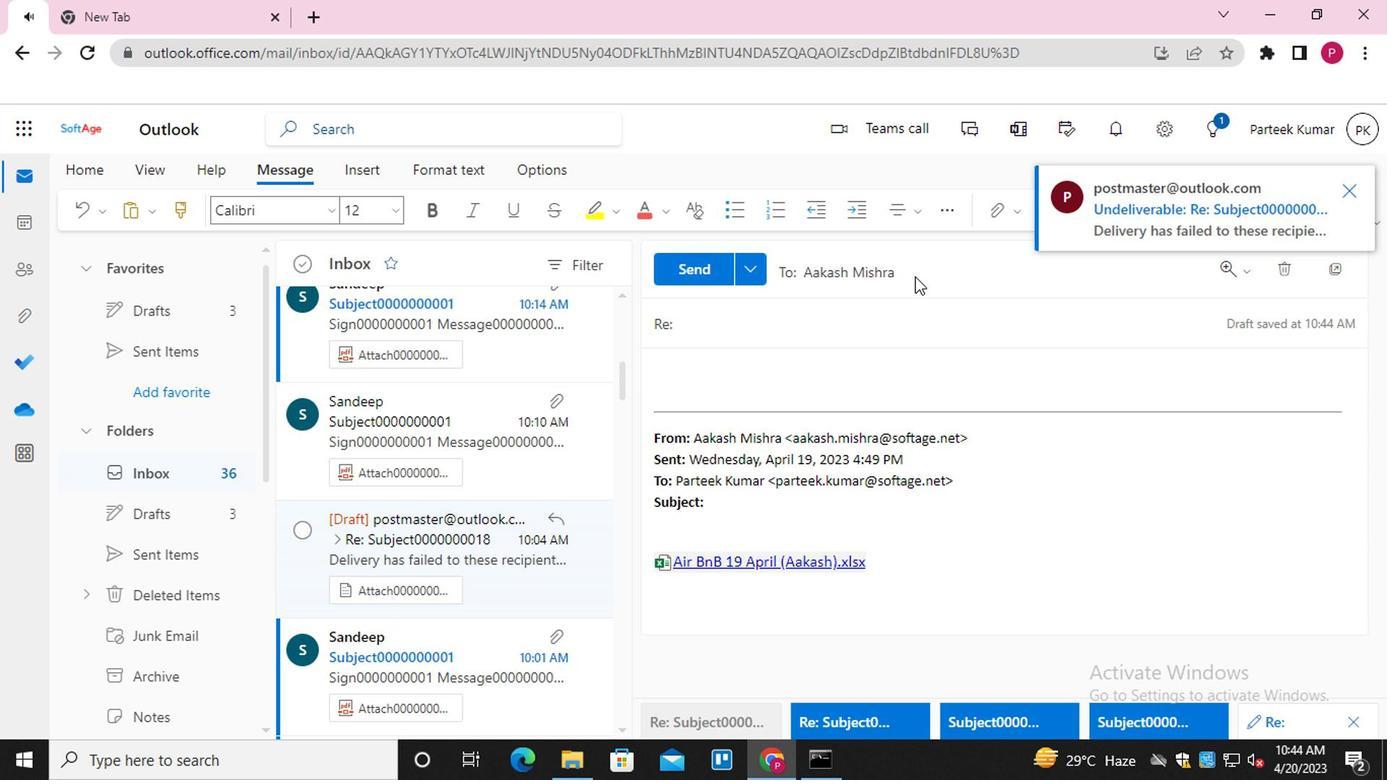 
Action: Mouse pressed left at (913, 284)
Screenshot: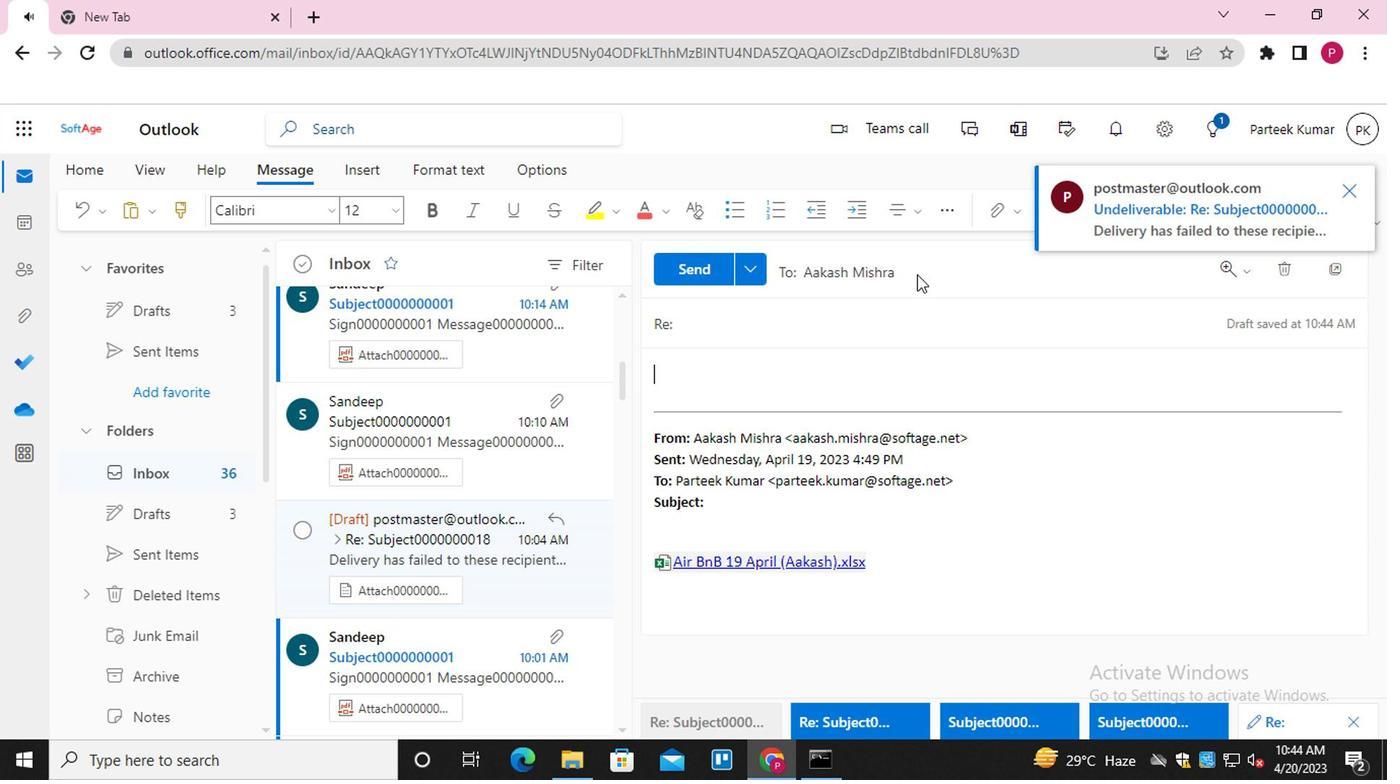 
Action: Mouse moved to (763, 465)
Screenshot: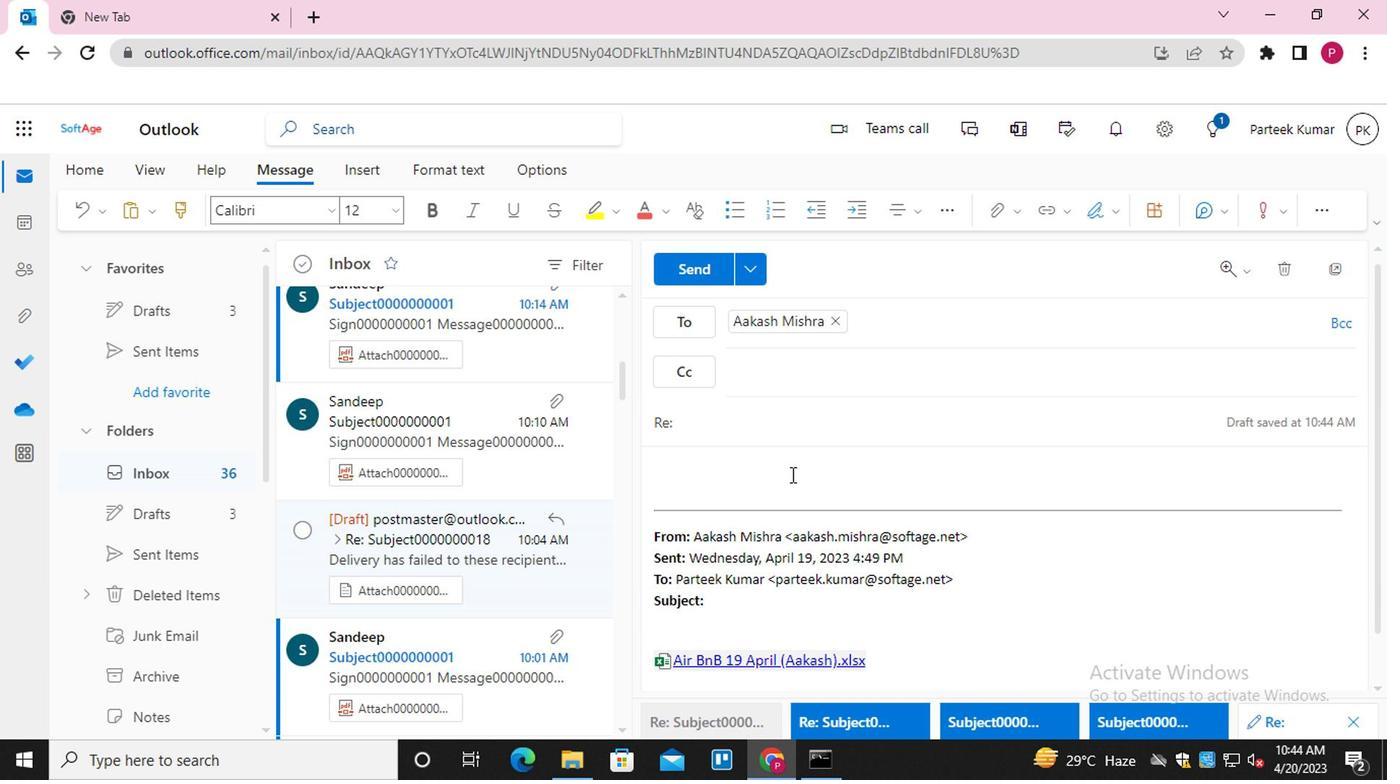 
Action: Mouse pressed left at (763, 465)
Screenshot: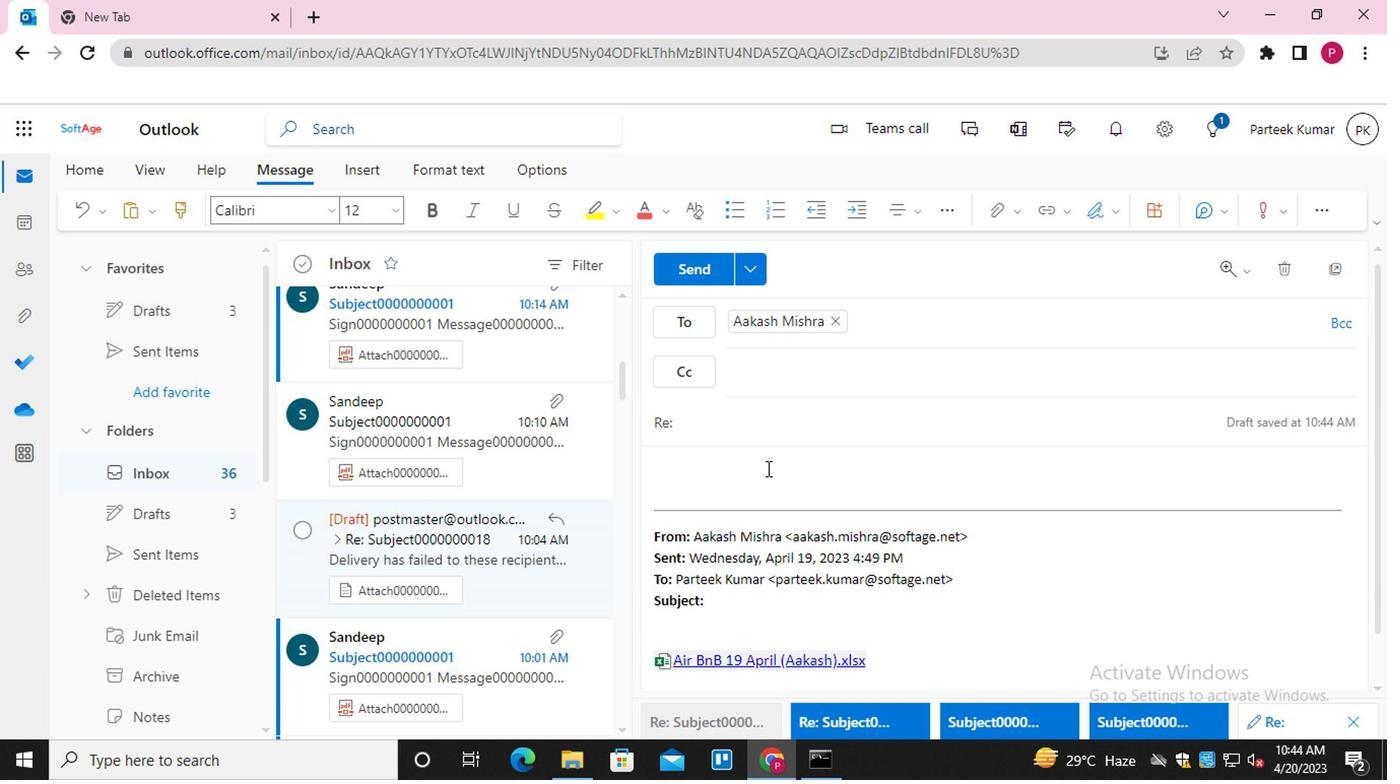 
Action: Mouse moved to (1059, 226)
Screenshot: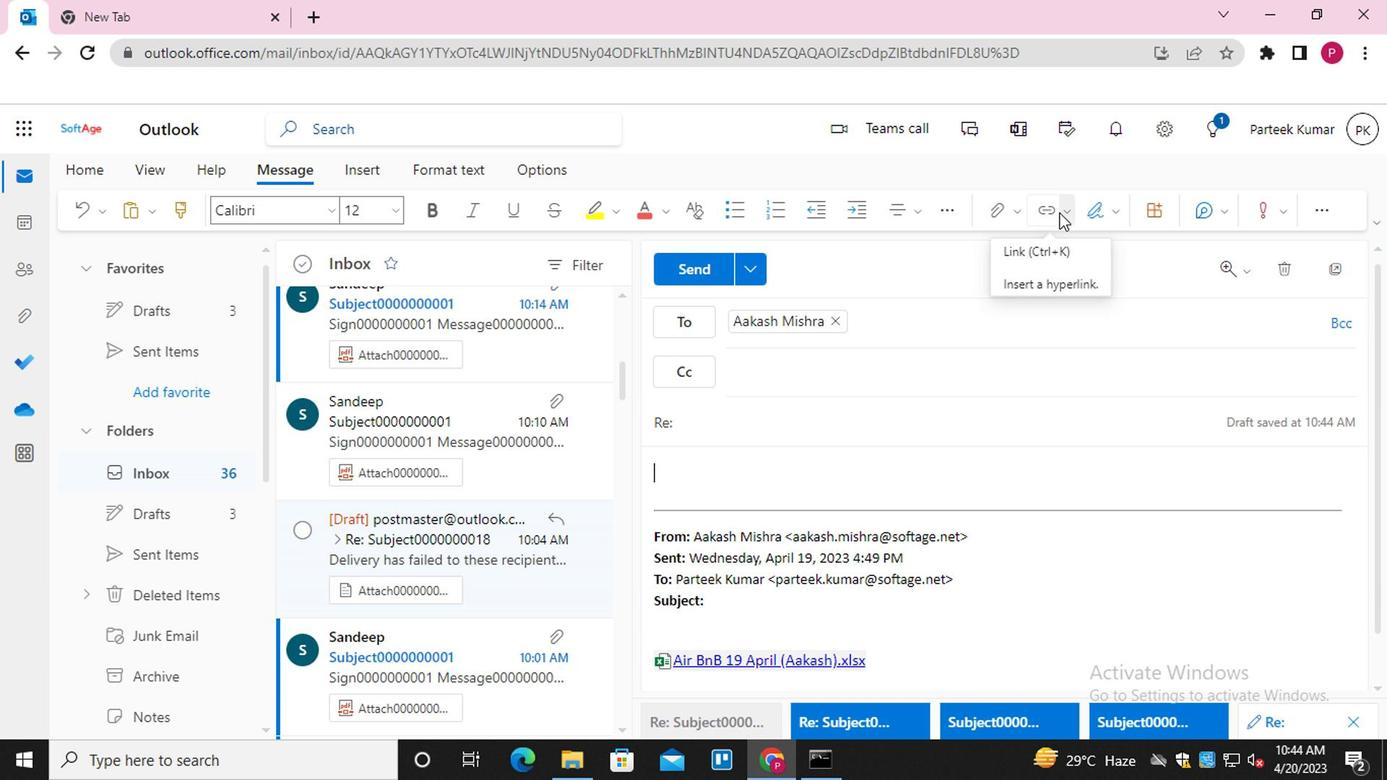 
Action: Mouse pressed left at (1059, 226)
Screenshot: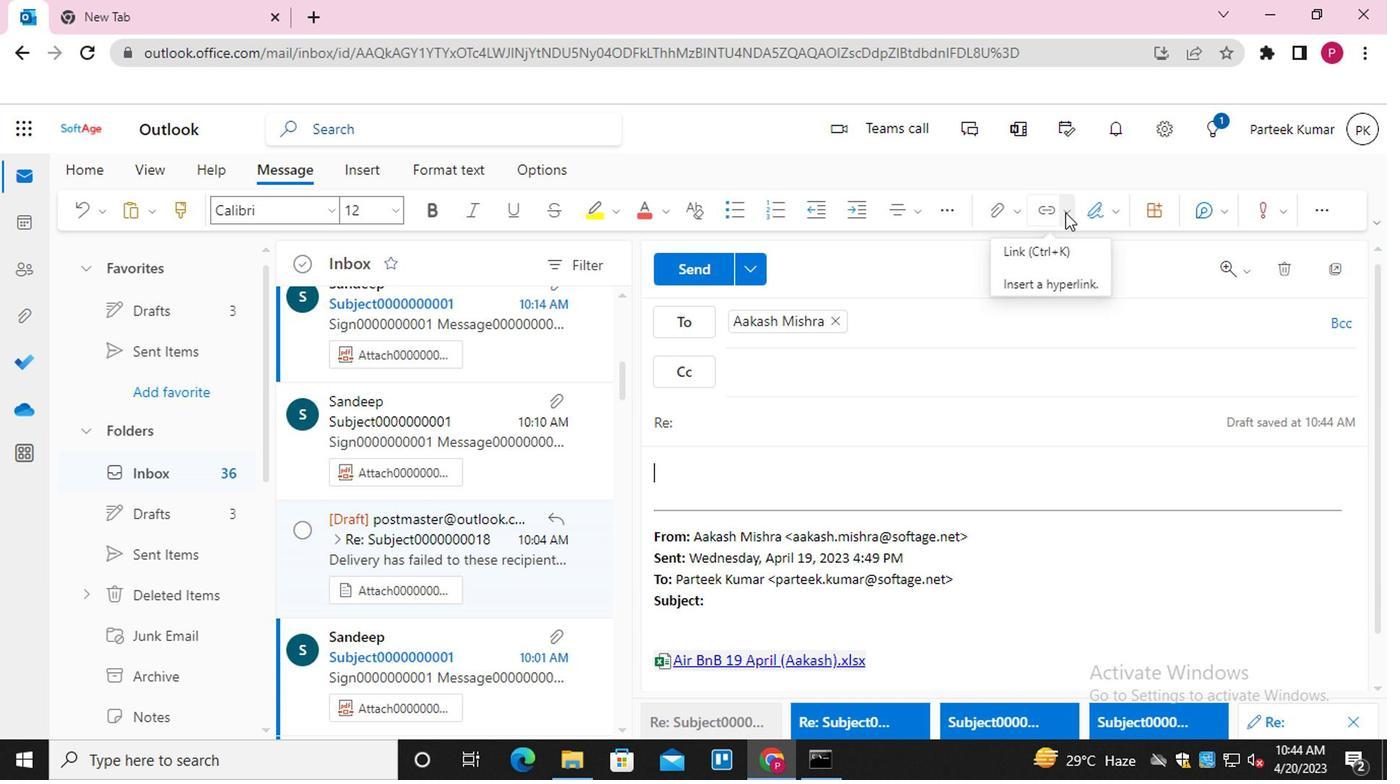 
Action: Mouse moved to (1041, 227)
Screenshot: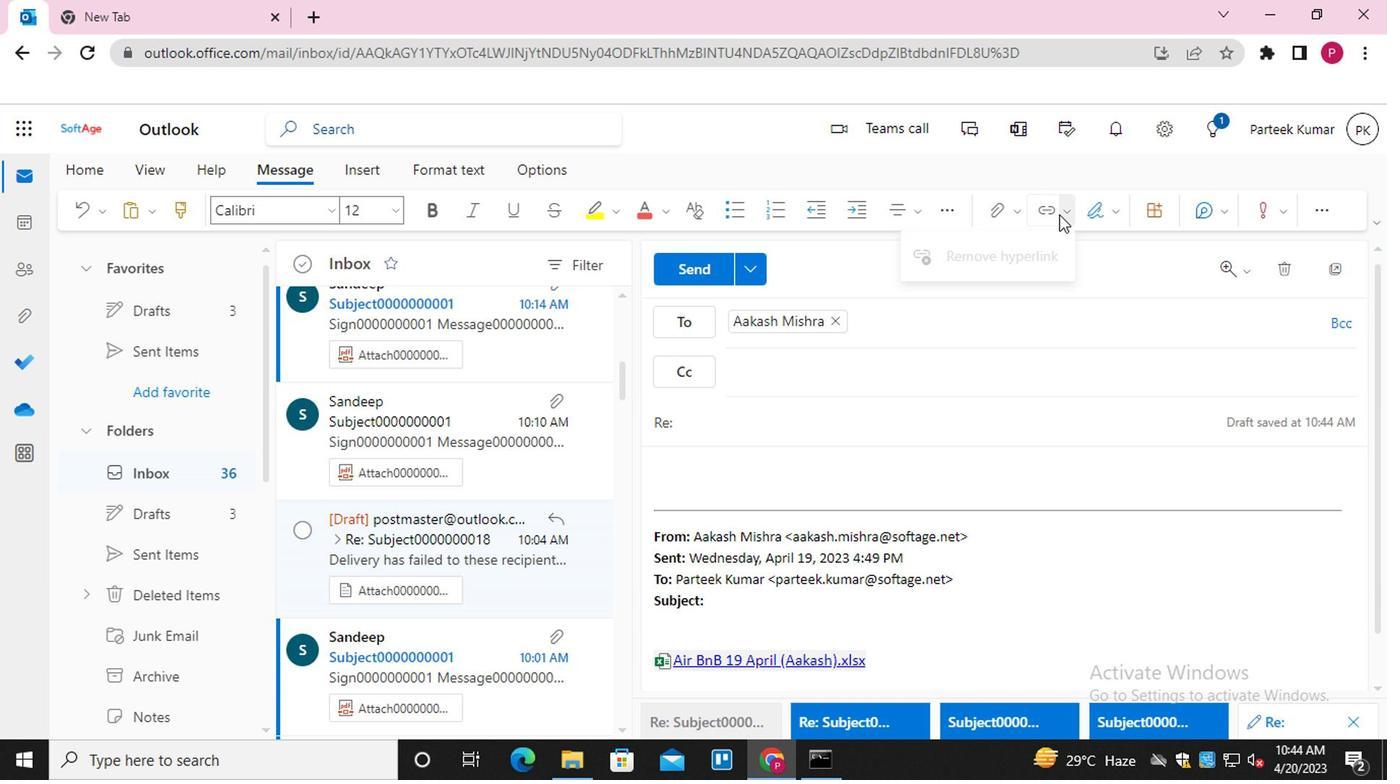 
Action: Mouse pressed left at (1041, 227)
Screenshot: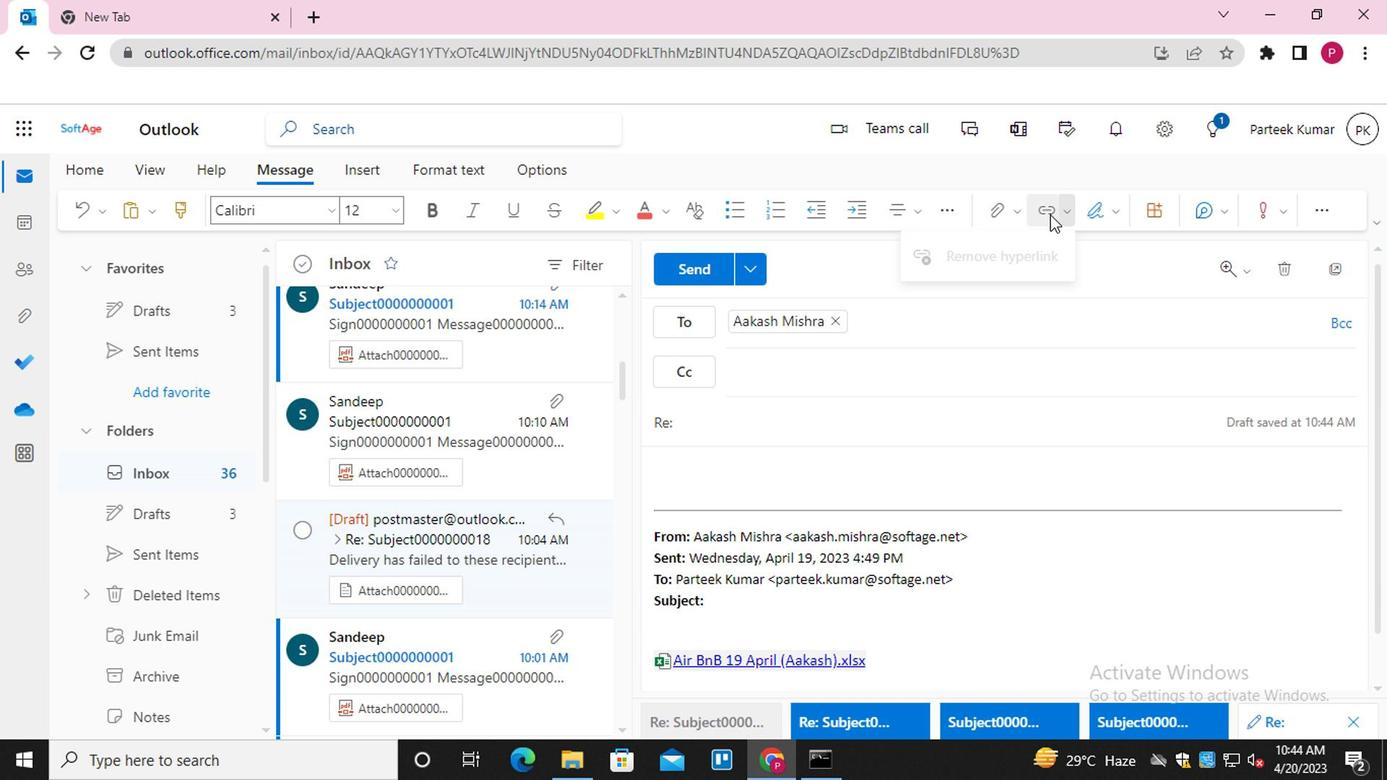 
Action: Mouse moved to (1034, 222)
Screenshot: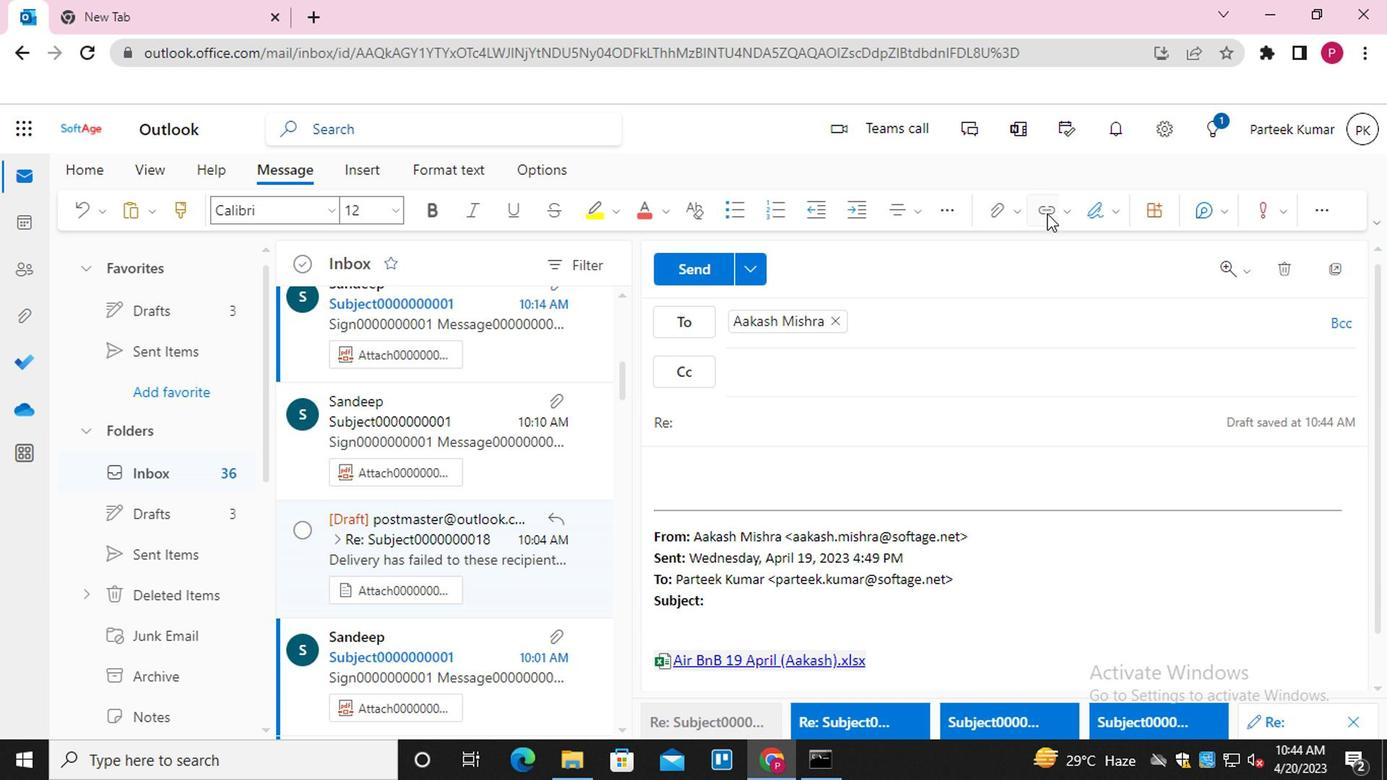 
Action: Mouse pressed left at (1034, 222)
Screenshot: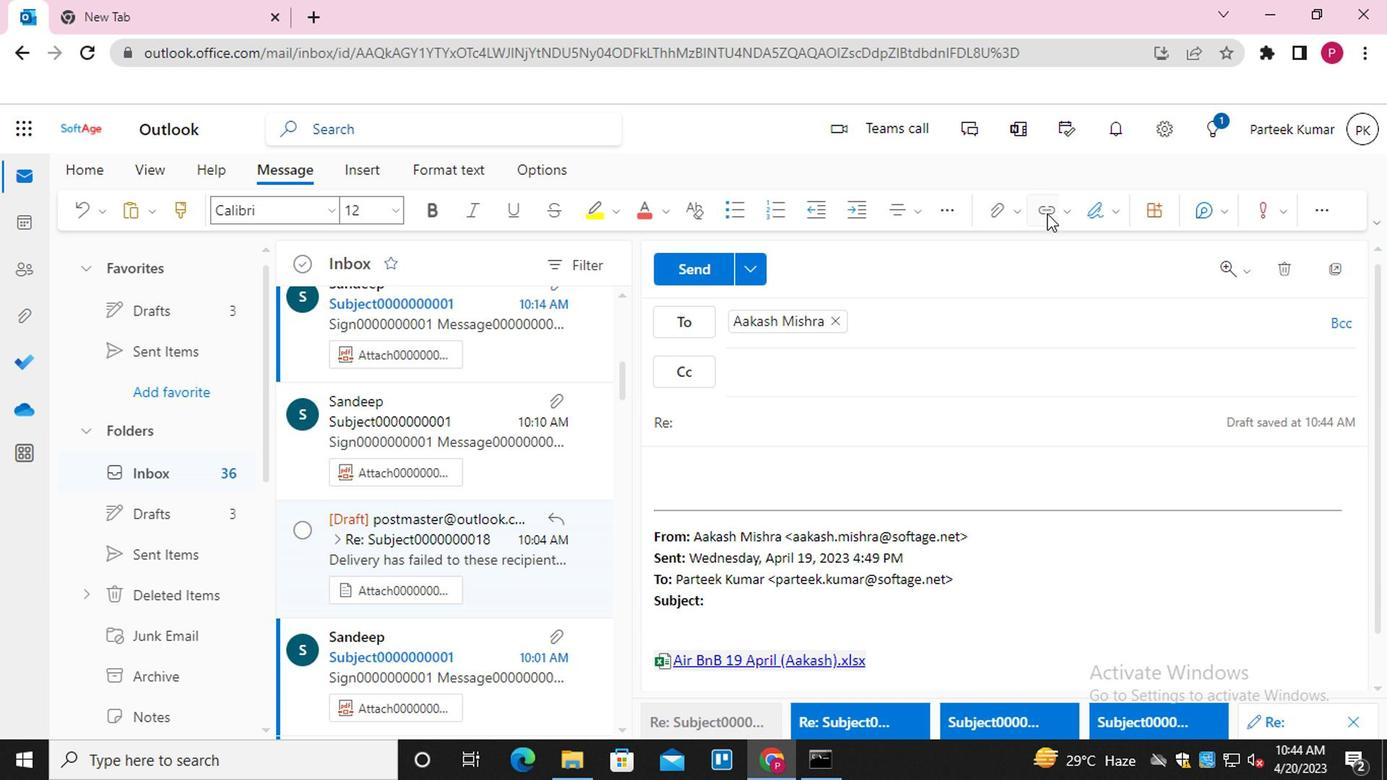 
Action: Mouse moved to (694, 397)
Screenshot: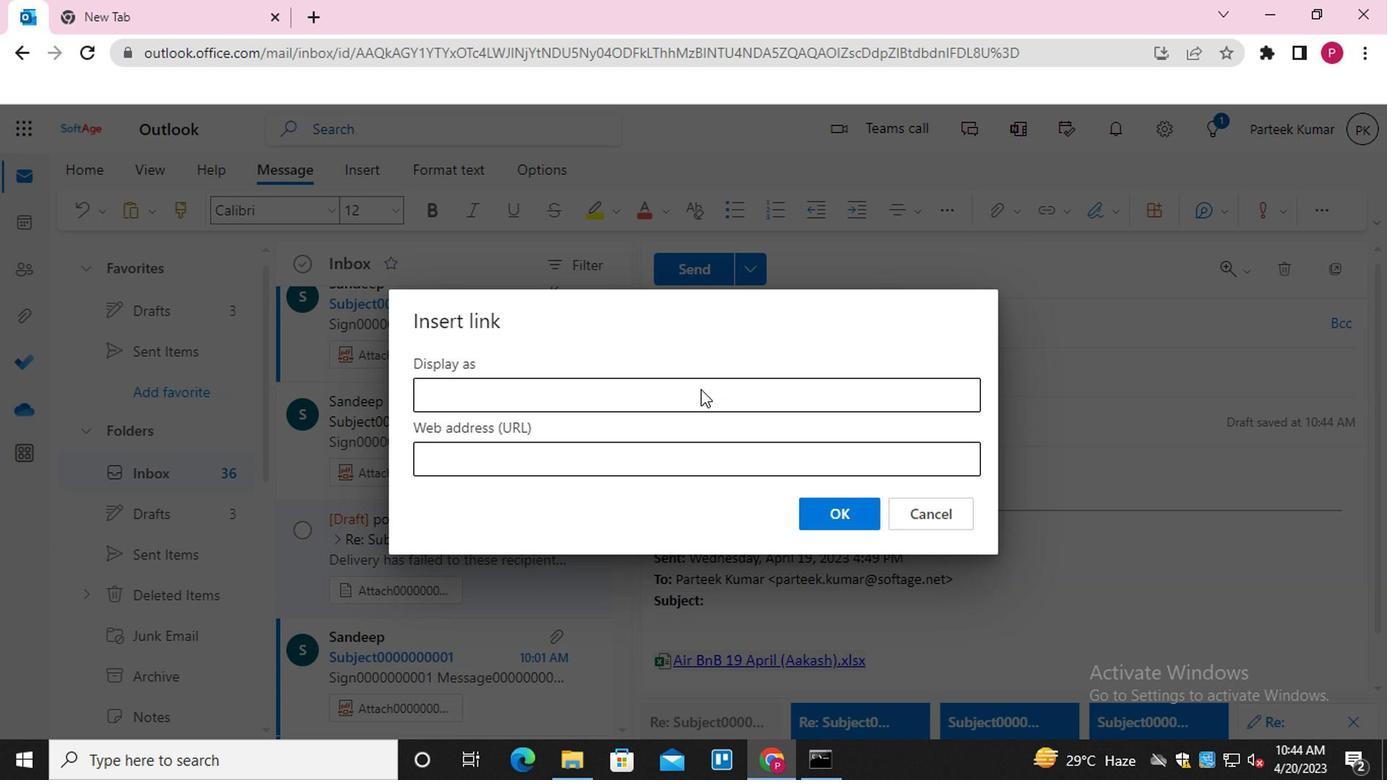 
Action: Mouse pressed left at (694, 397)
Screenshot: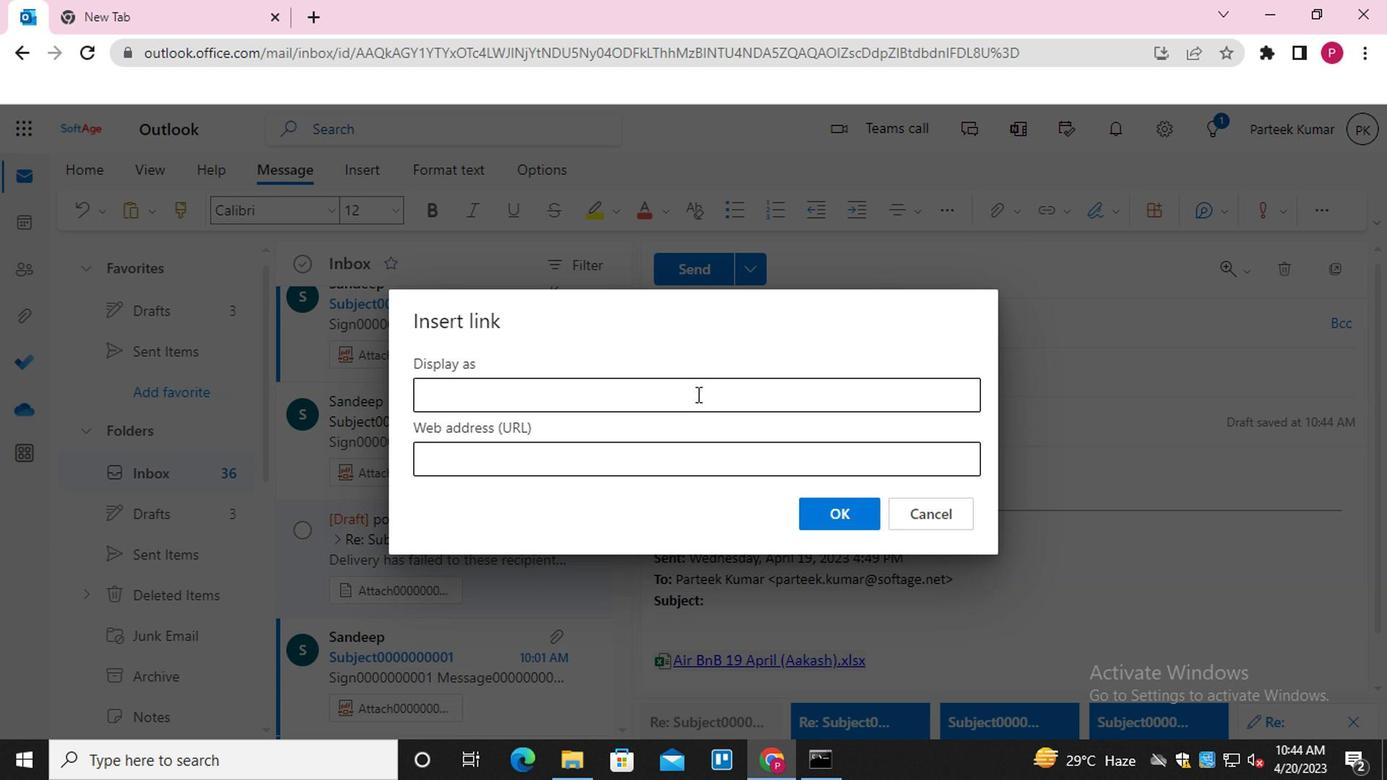 
Action: Key pressed <Key.shift>LINK0000000013<Key.tab><Key.shift>LINK0000000013
Screenshot: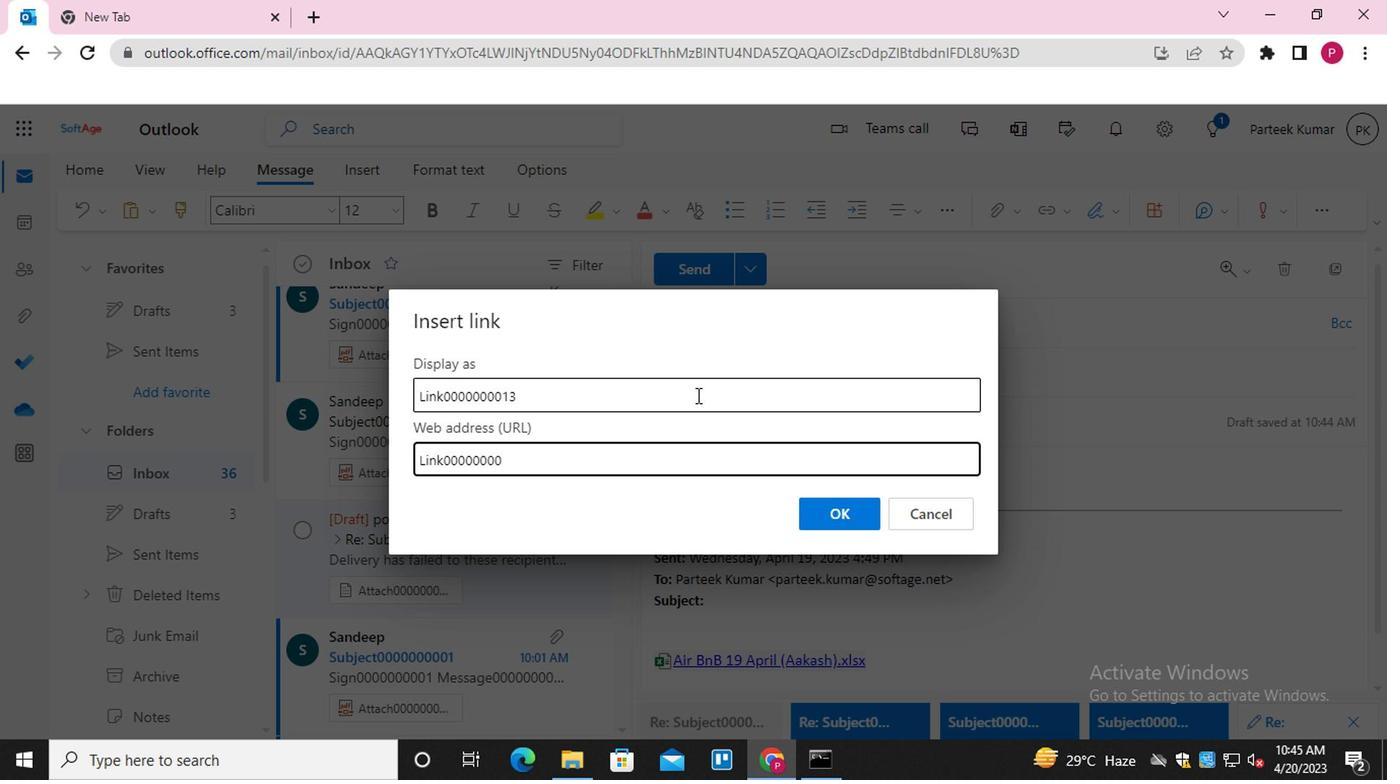 
Action: Mouse moved to (833, 507)
Screenshot: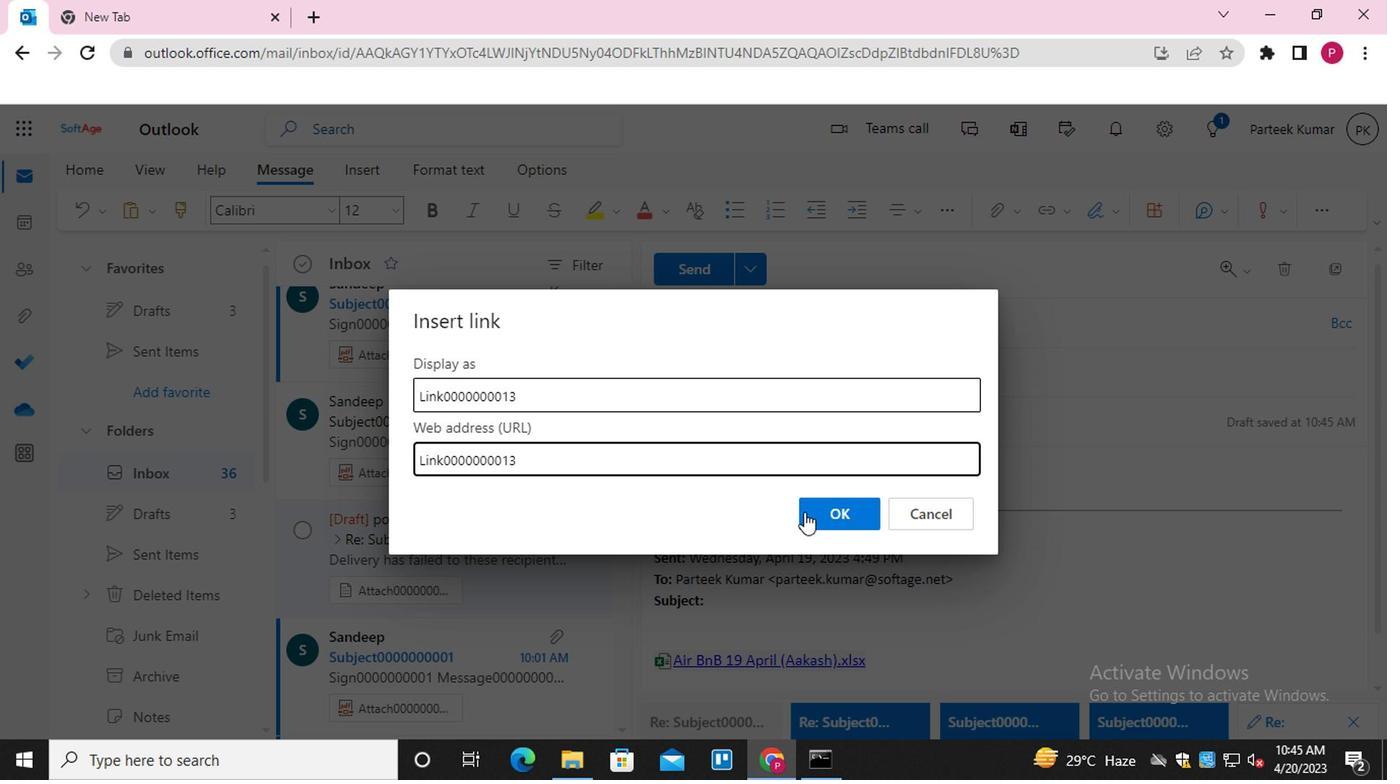 
Action: Mouse pressed left at (833, 507)
Screenshot: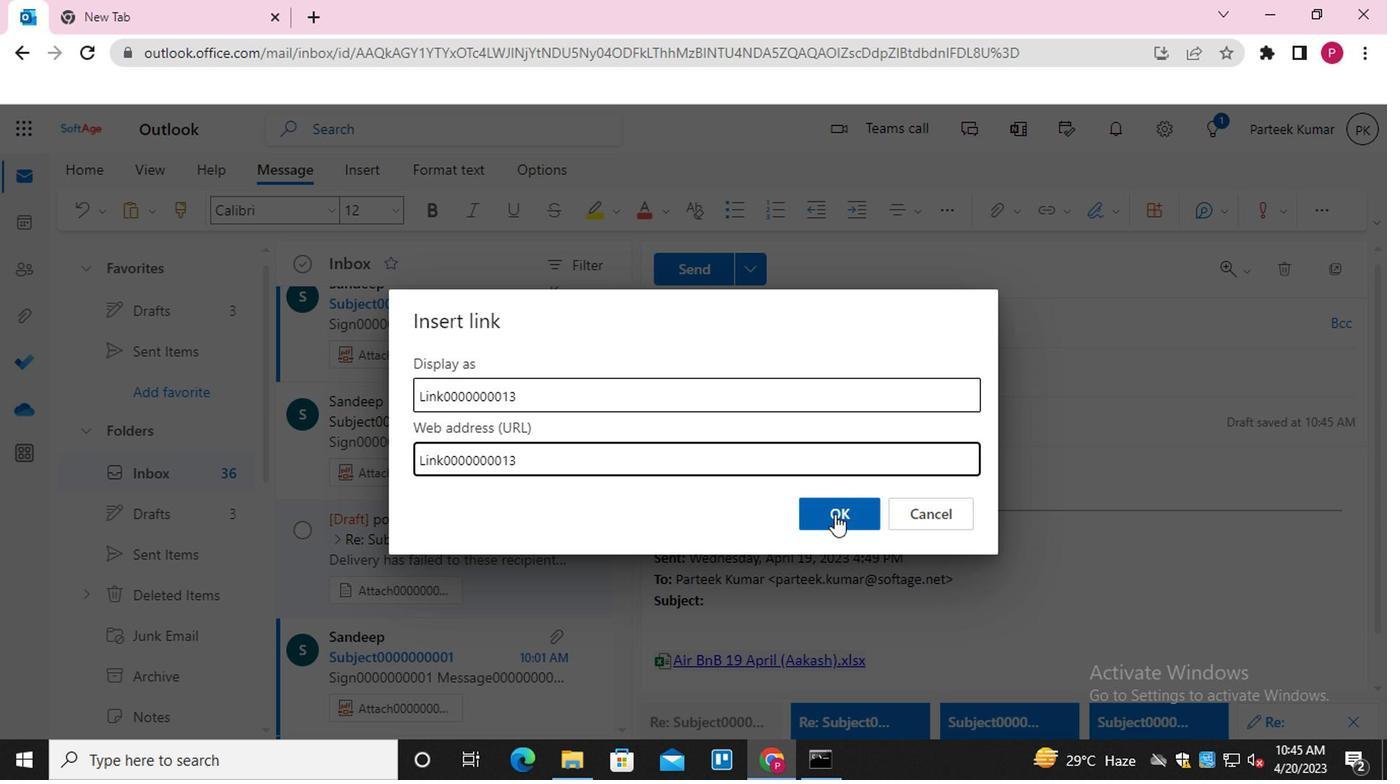 
Action: Mouse moved to (900, 501)
Screenshot: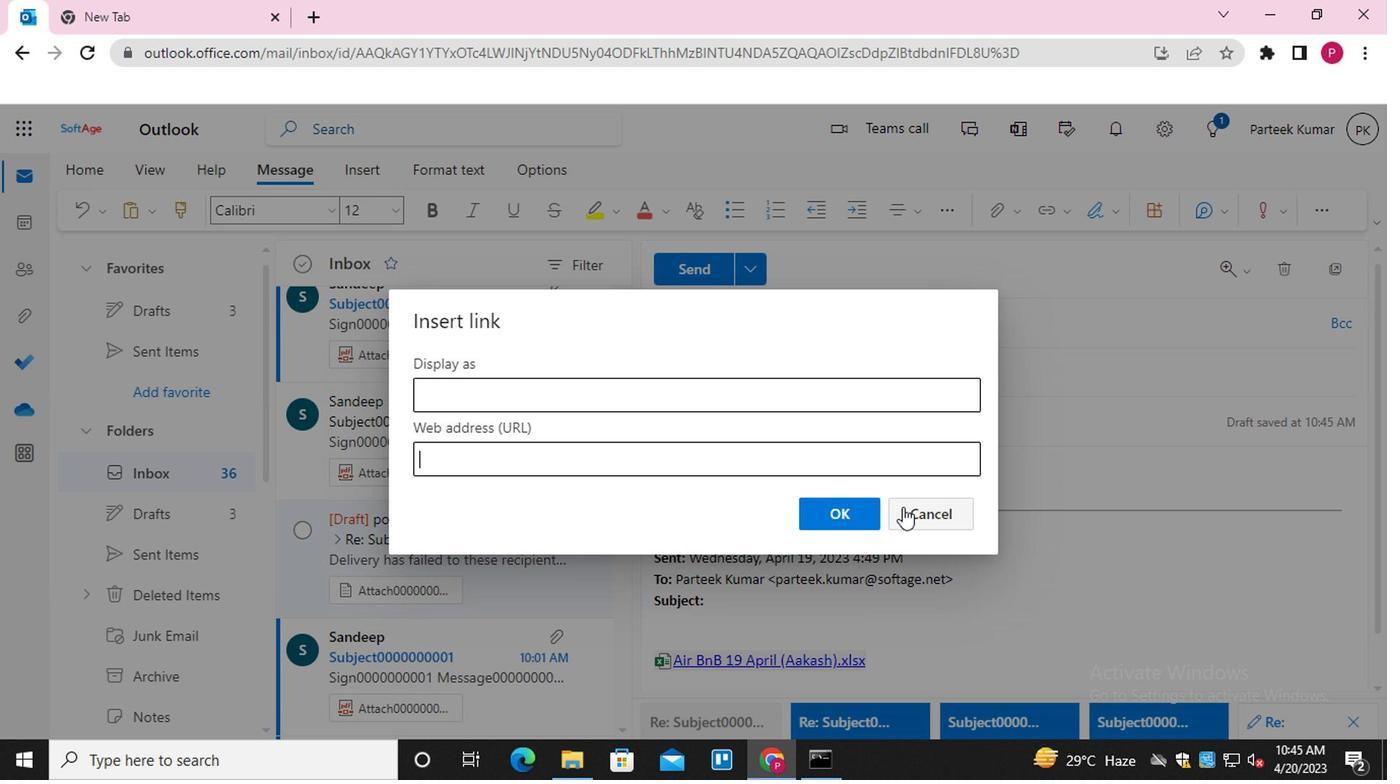
Action: Mouse pressed left at (900, 501)
Screenshot: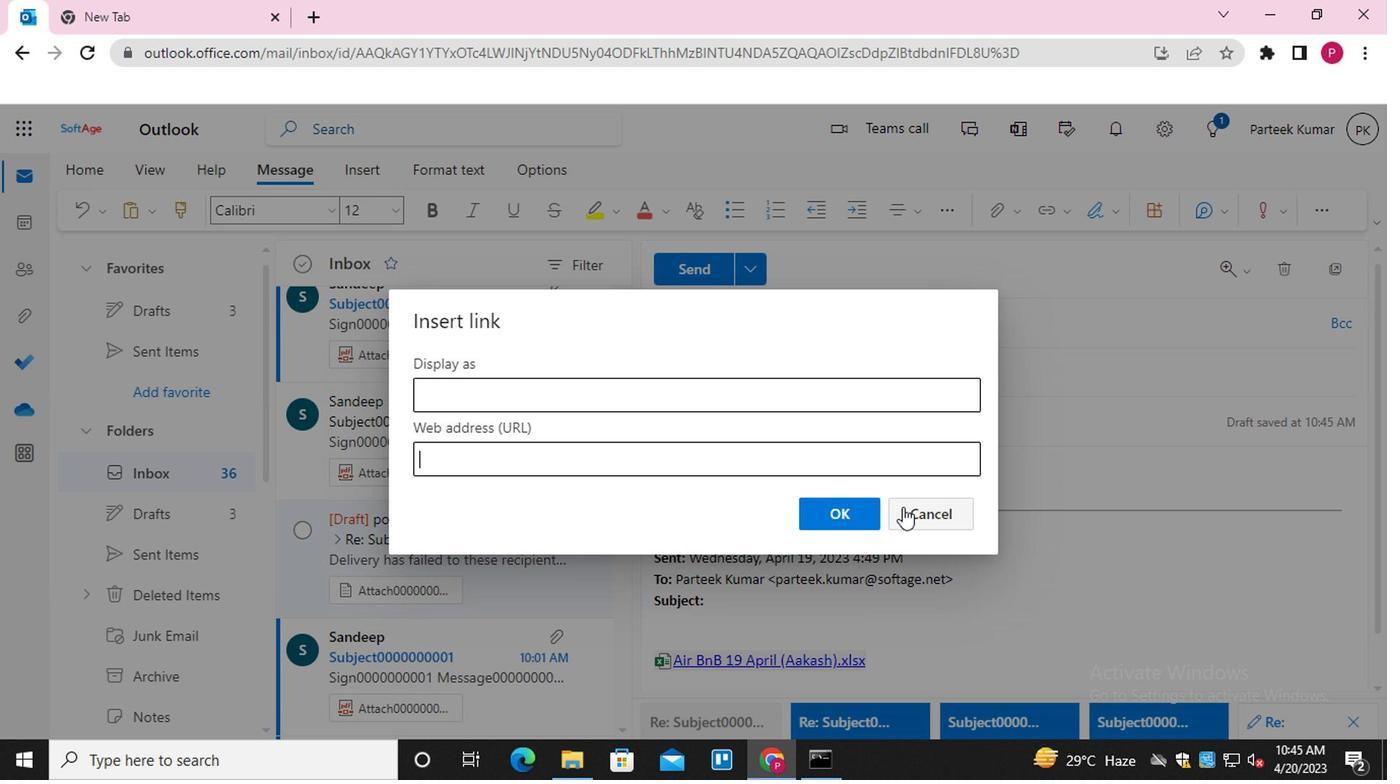 
Action: Mouse moved to (1044, 224)
Screenshot: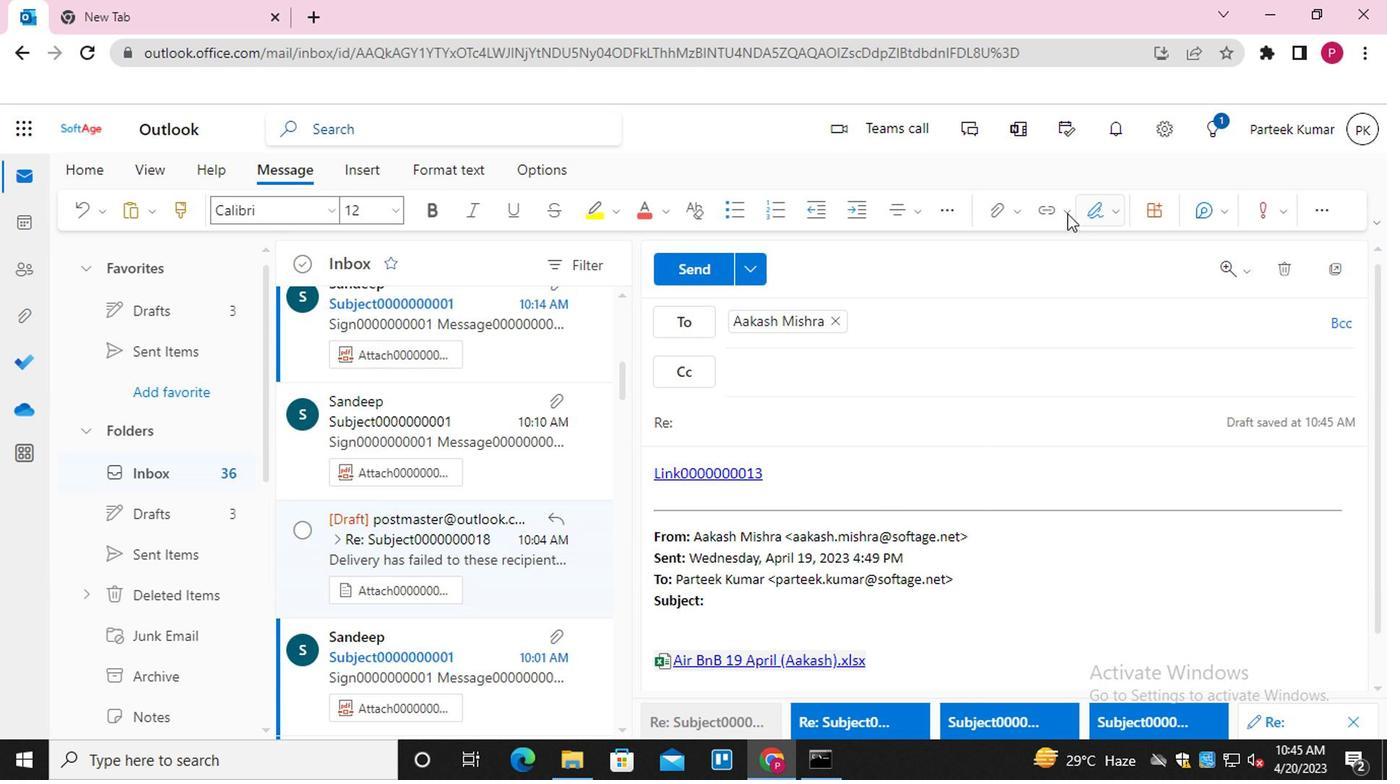 
Action: Mouse pressed left at (1044, 224)
Screenshot: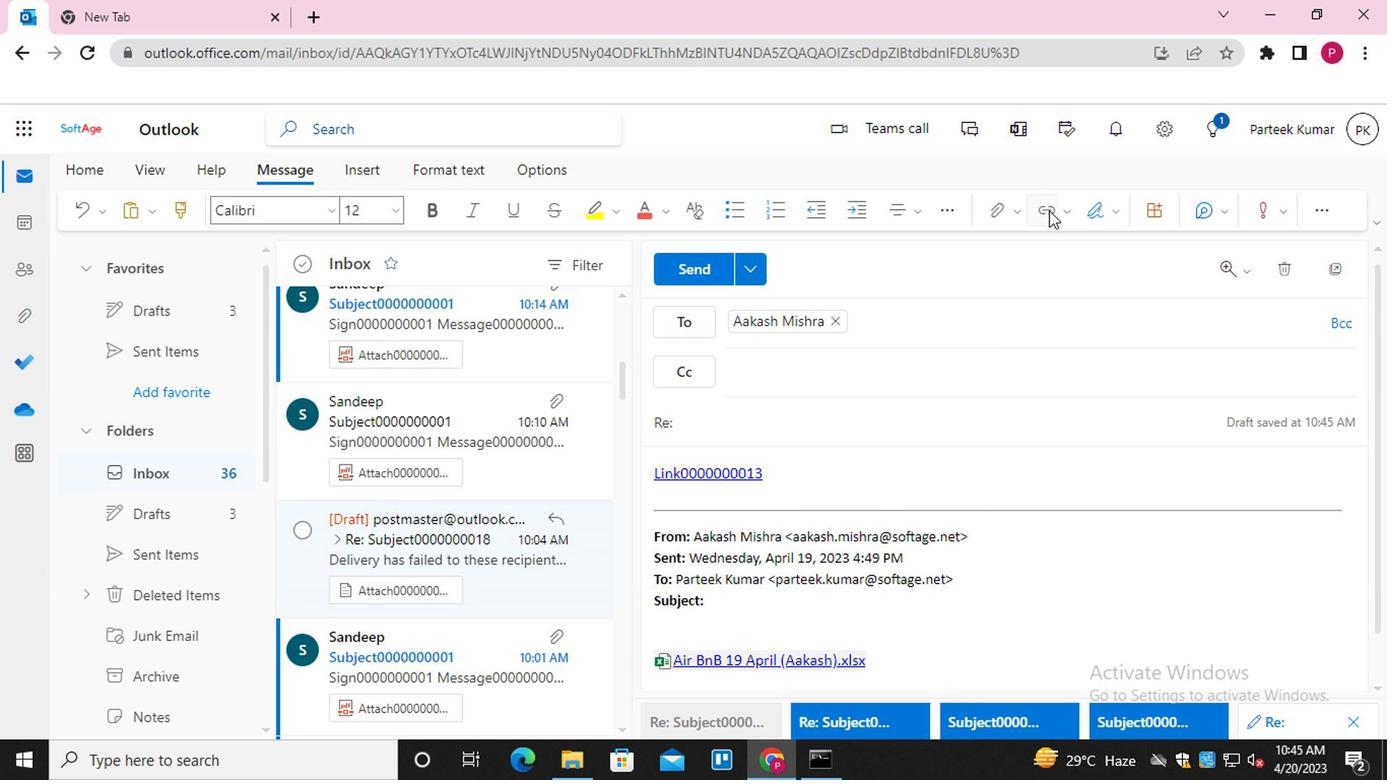 
Action: Mouse moved to (921, 504)
Screenshot: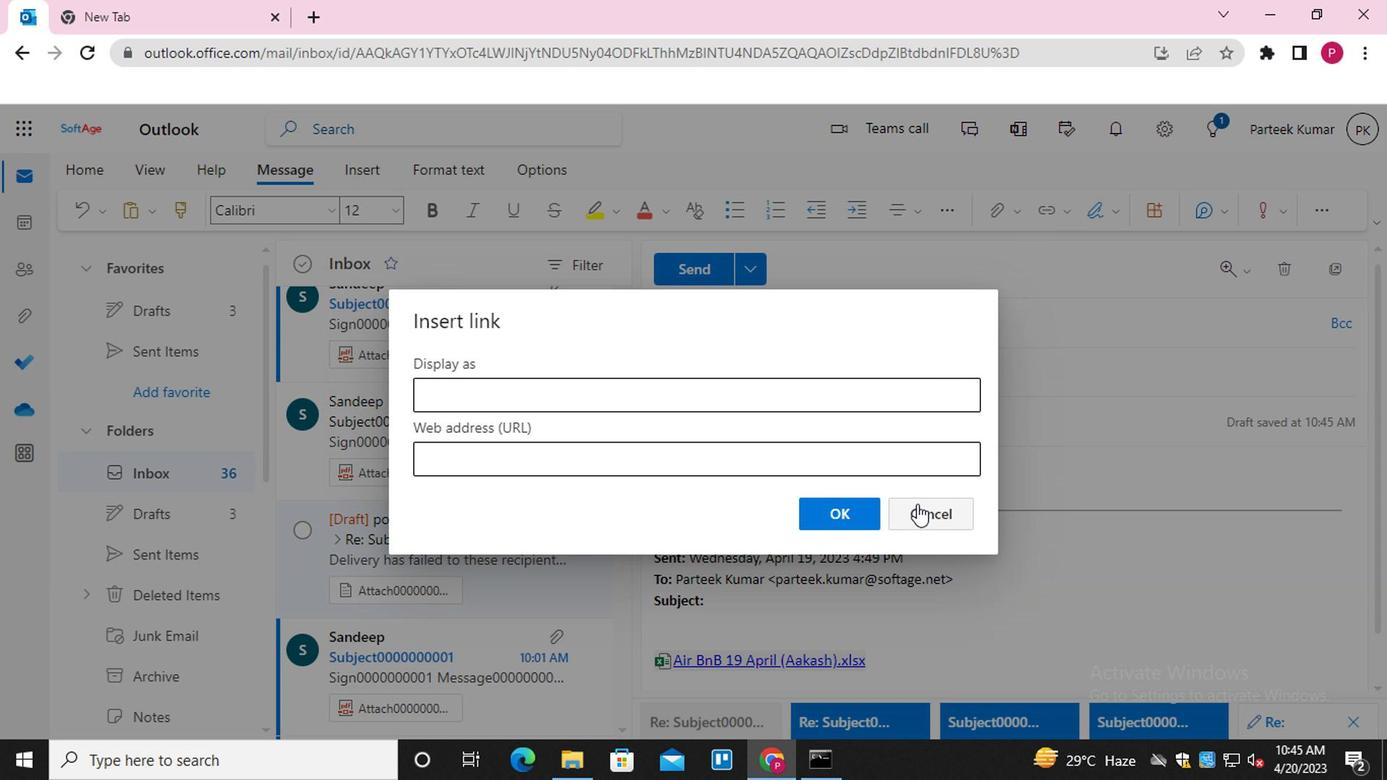 
Action: Mouse pressed left at (921, 504)
Screenshot: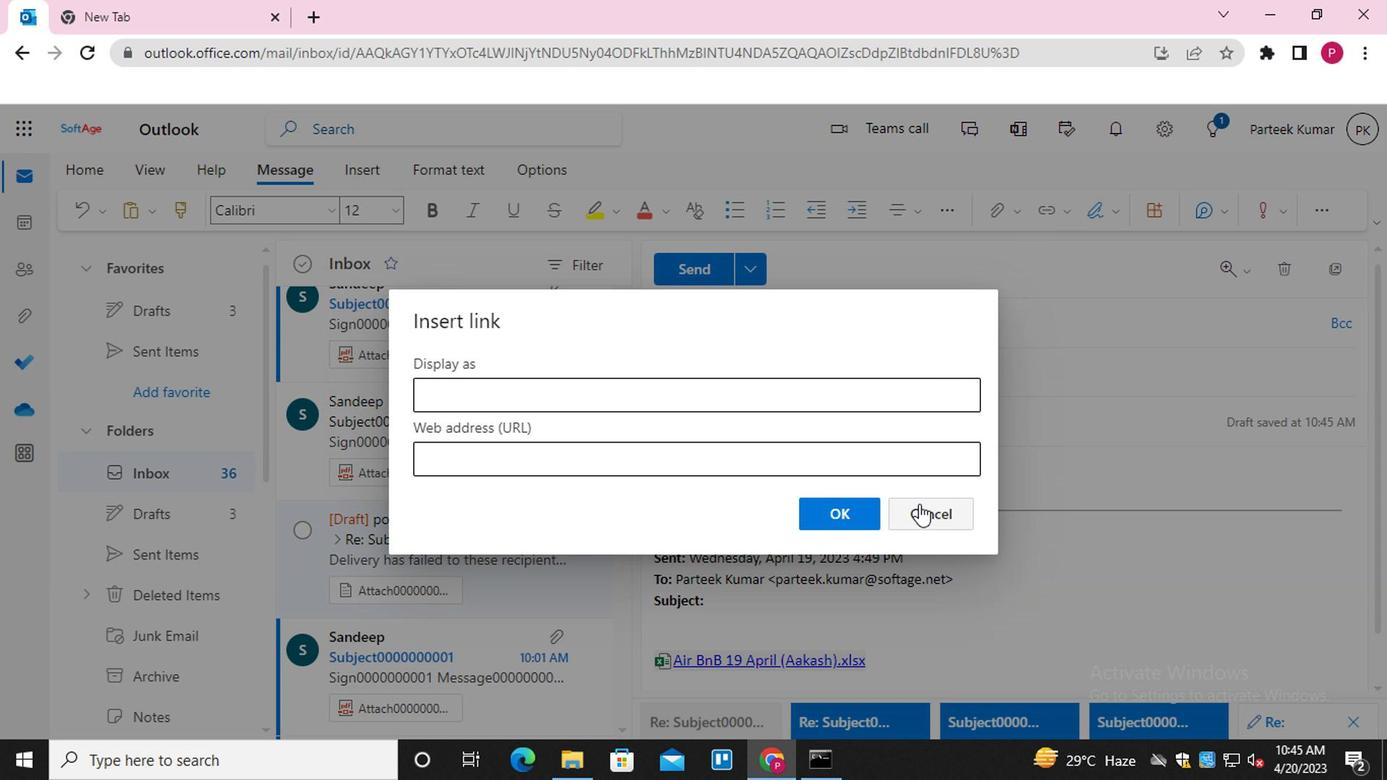 
Action: Mouse moved to (867, 328)
Screenshot: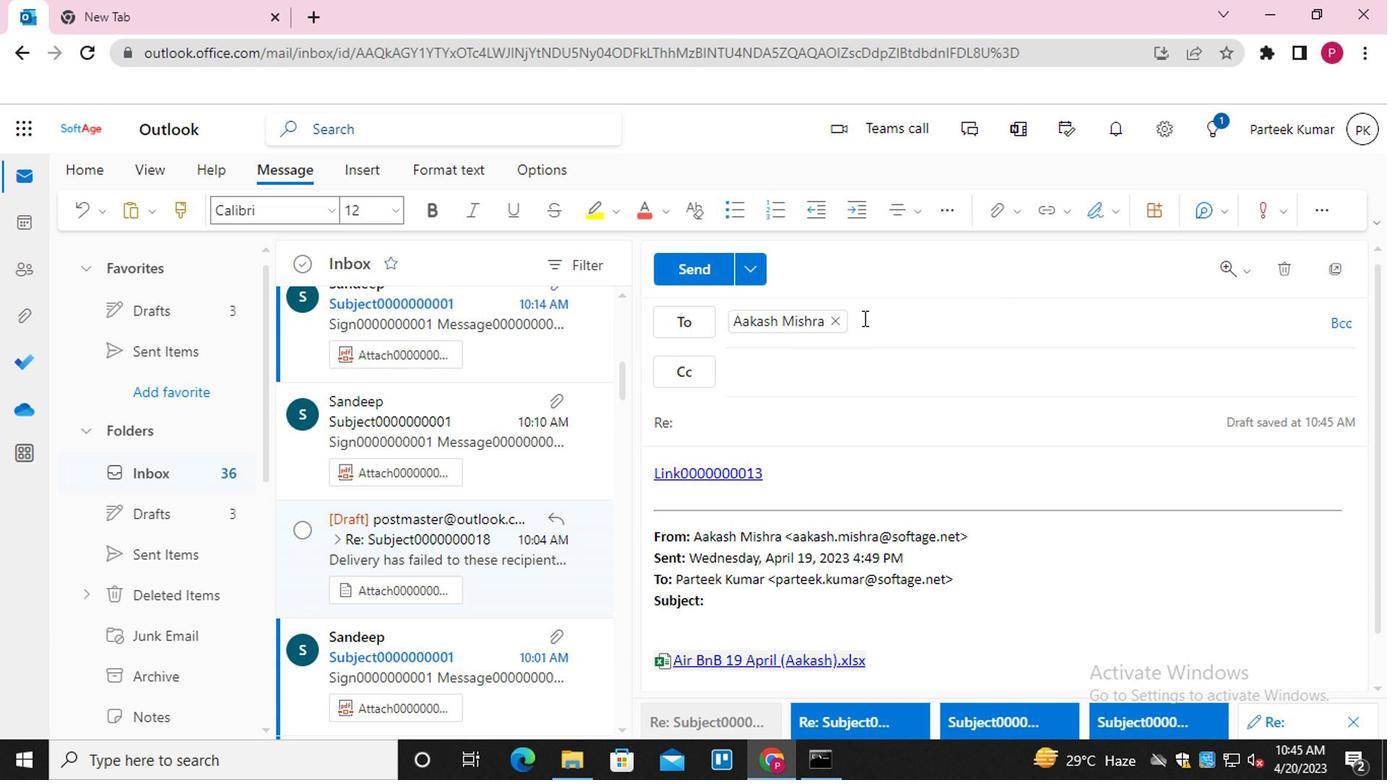 
Action: Mouse pressed left at (867, 328)
Screenshot: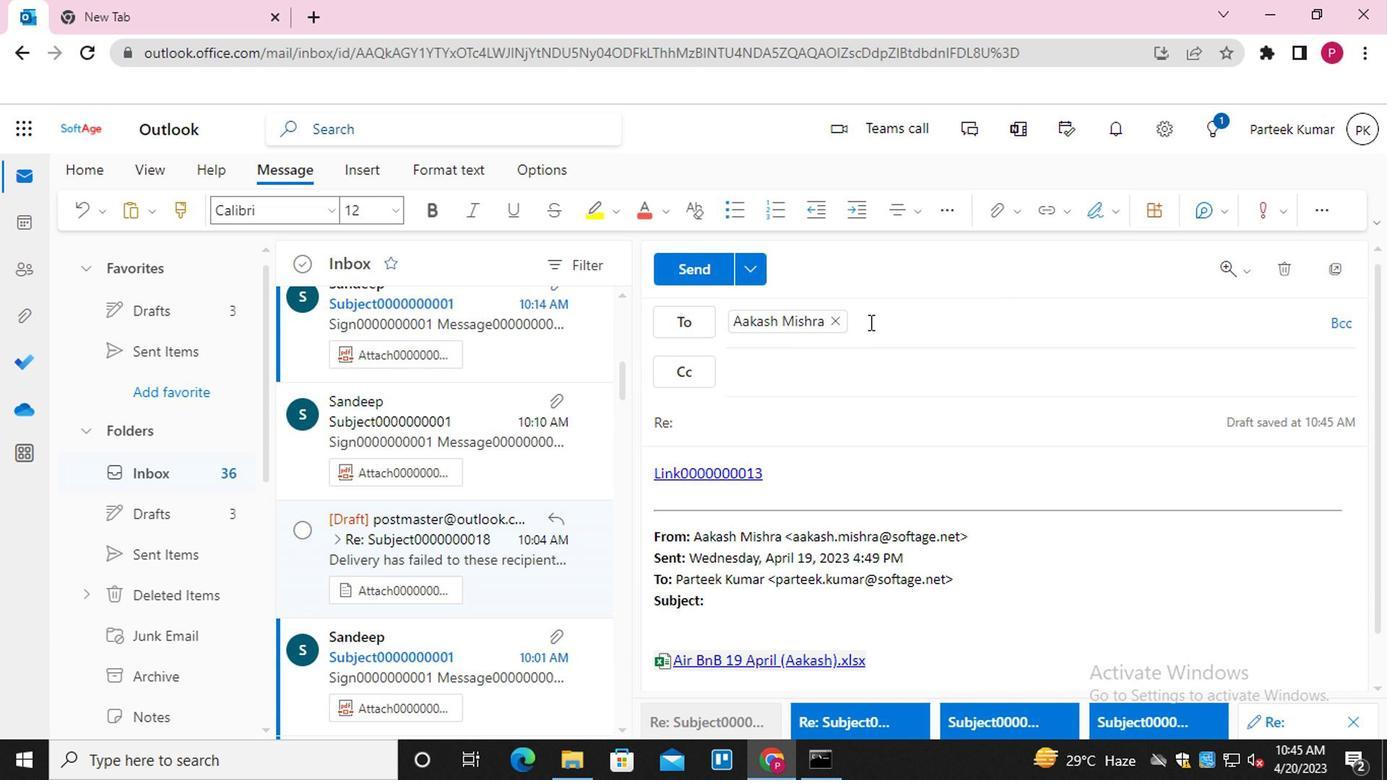 
Action: Mouse moved to (832, 333)
Screenshot: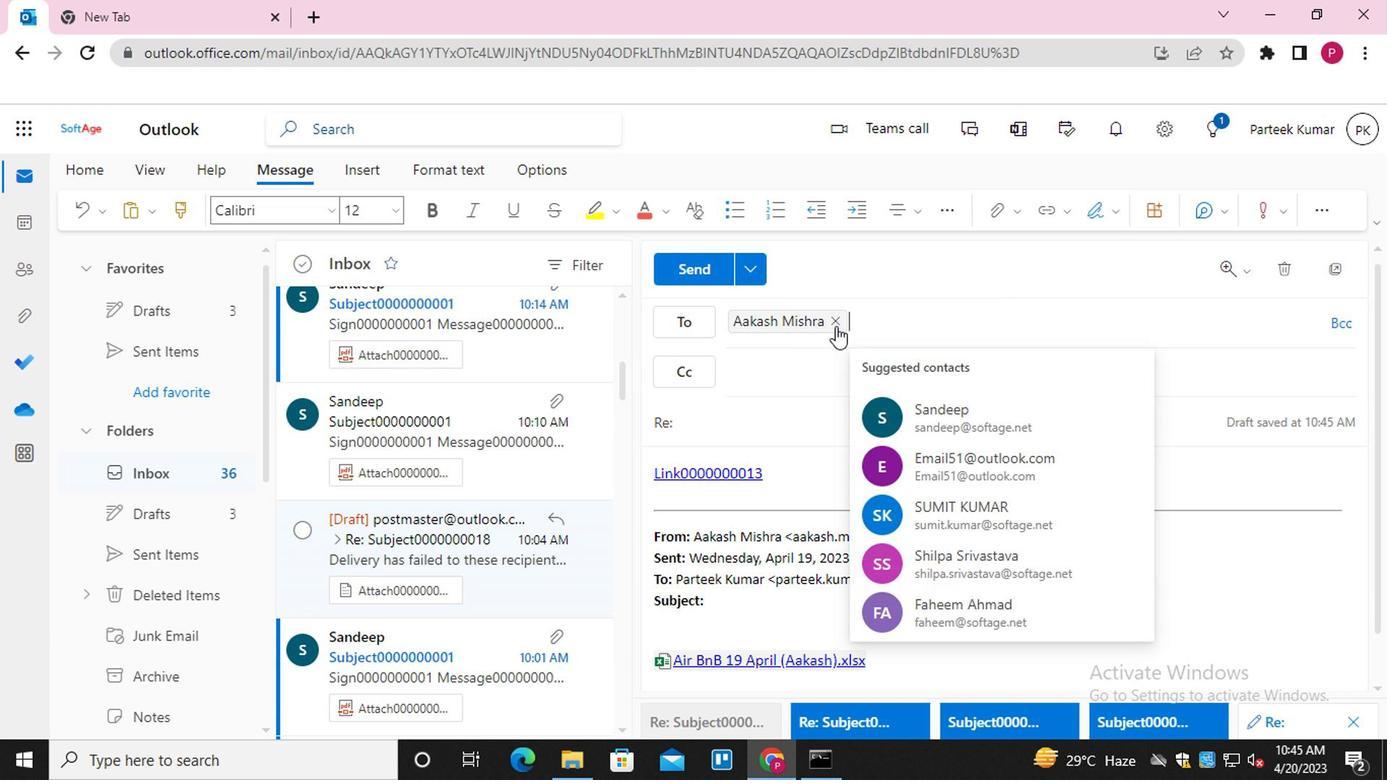 
Action: Mouse pressed left at (832, 333)
Screenshot: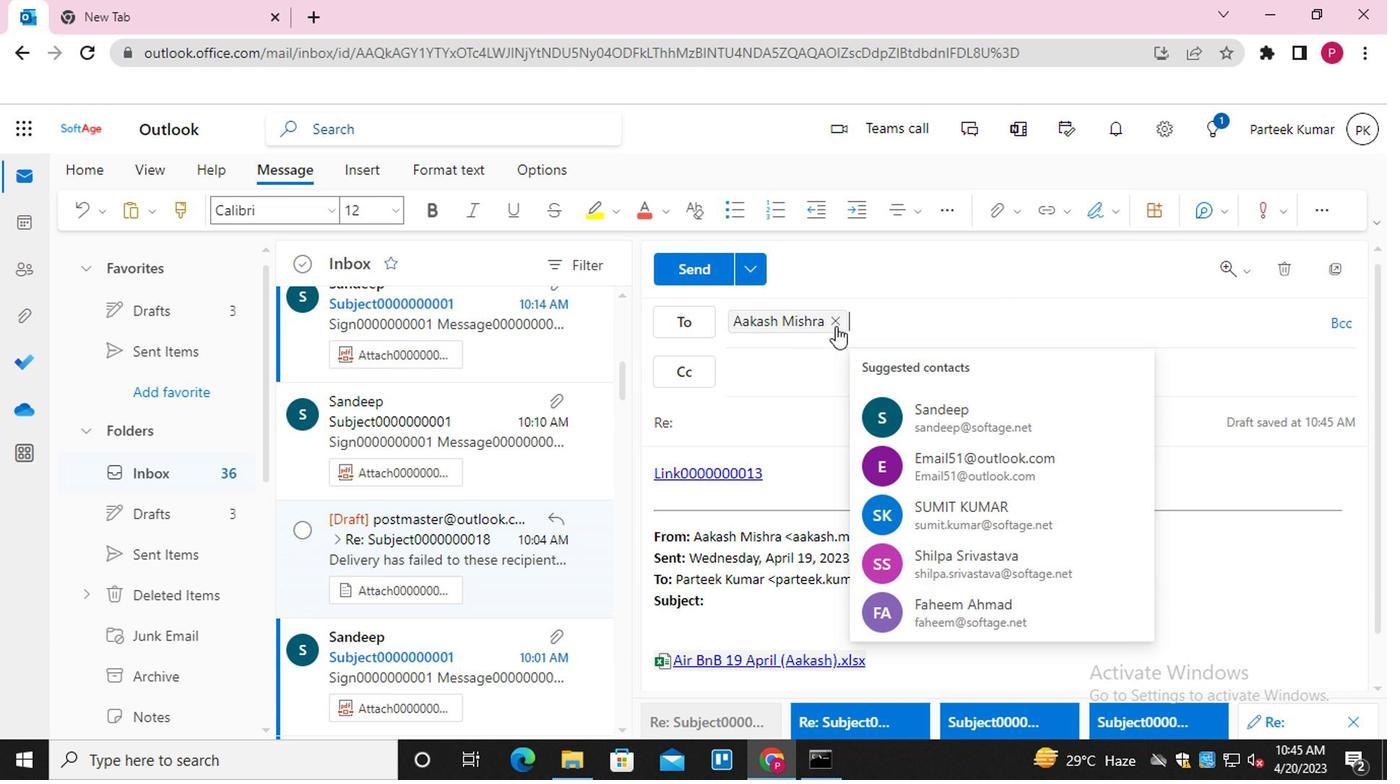
Action: Mouse moved to (838, 330)
Screenshot: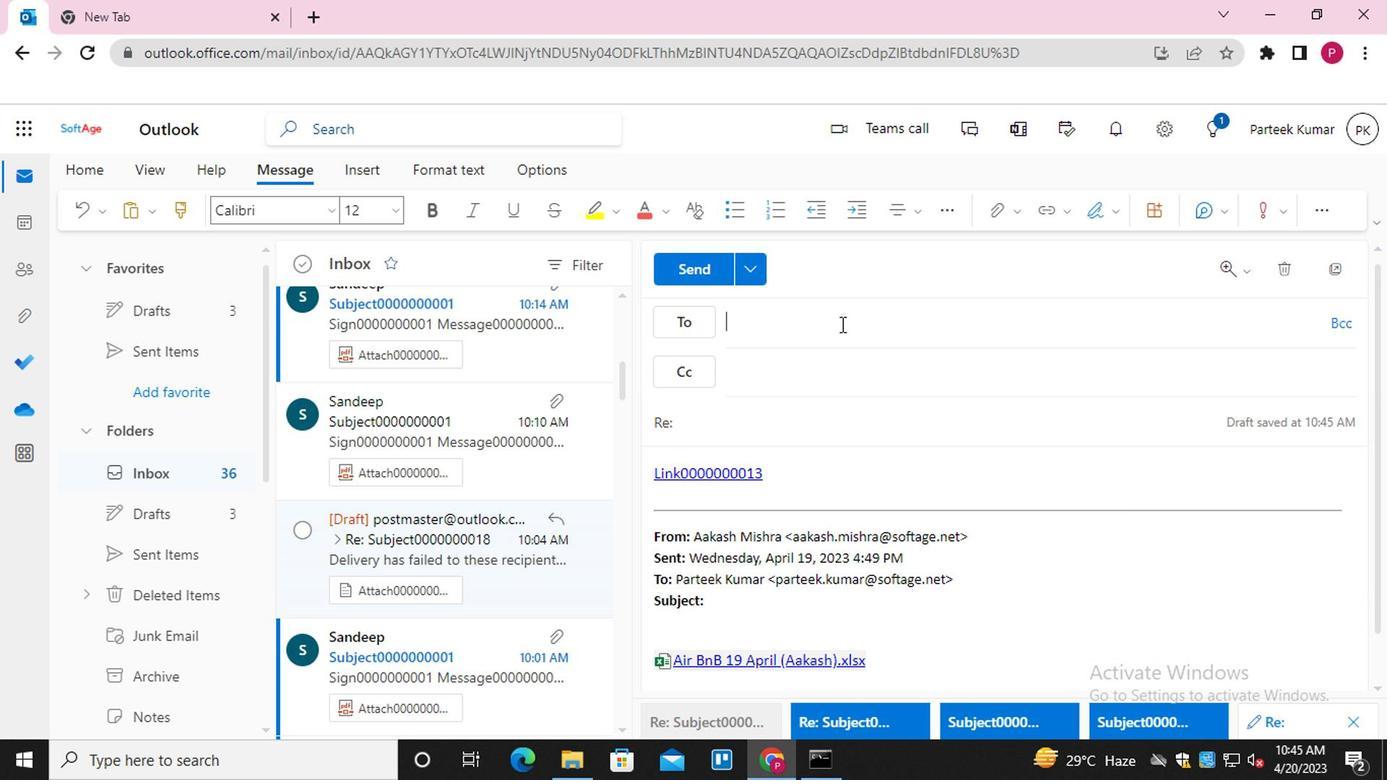 
Action: Key pressed <Key.shift>EMAIL0000000000<Key.backspace>2<Key.enter>
Screenshot: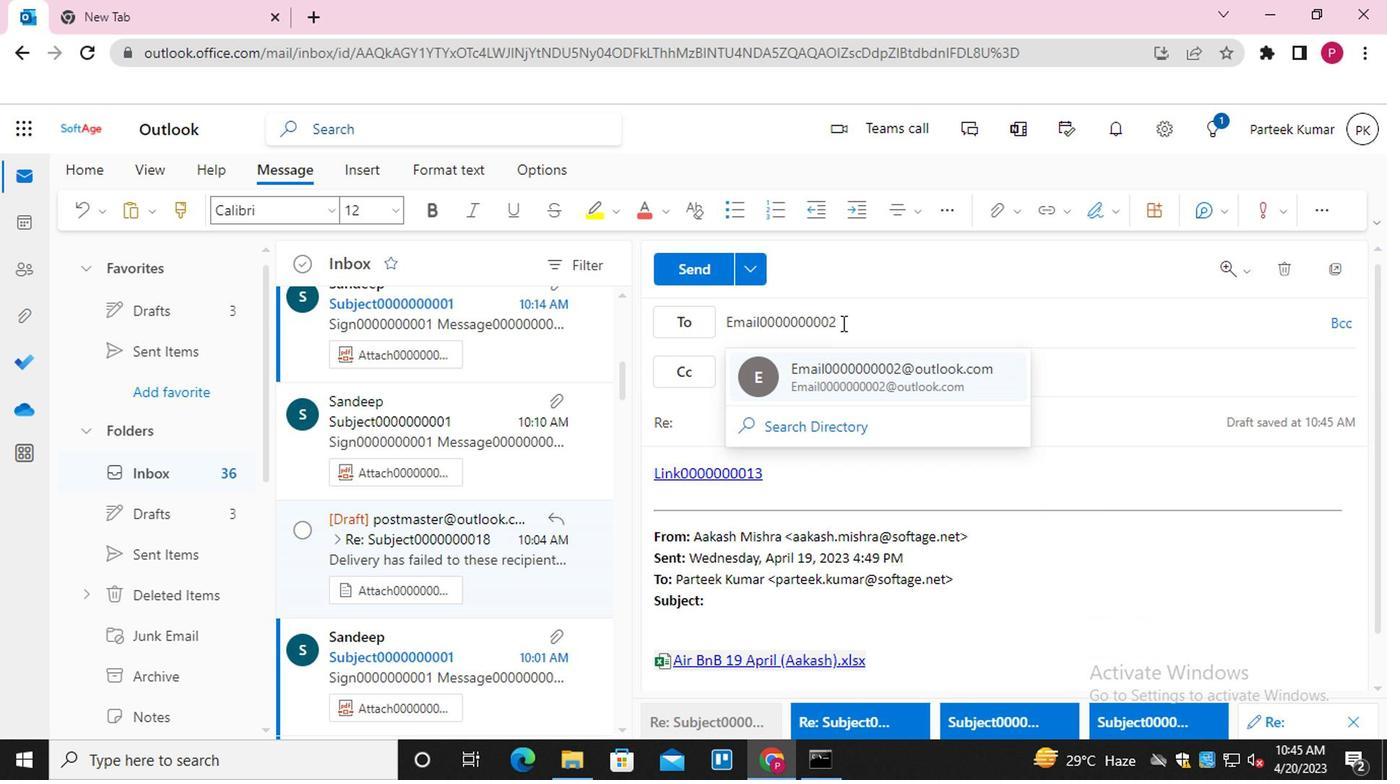 
Action: Mouse moved to (768, 430)
Screenshot: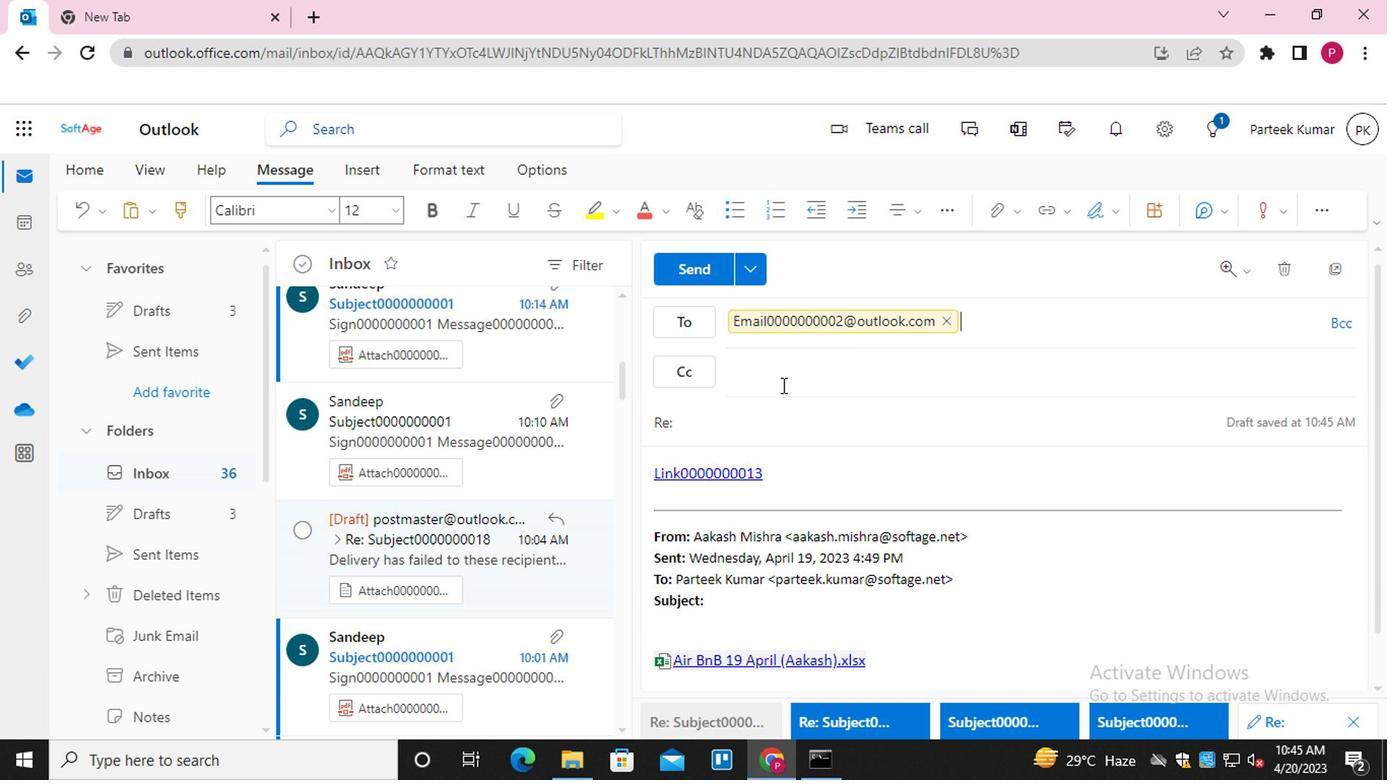 
Action: Mouse pressed left at (768, 430)
Screenshot: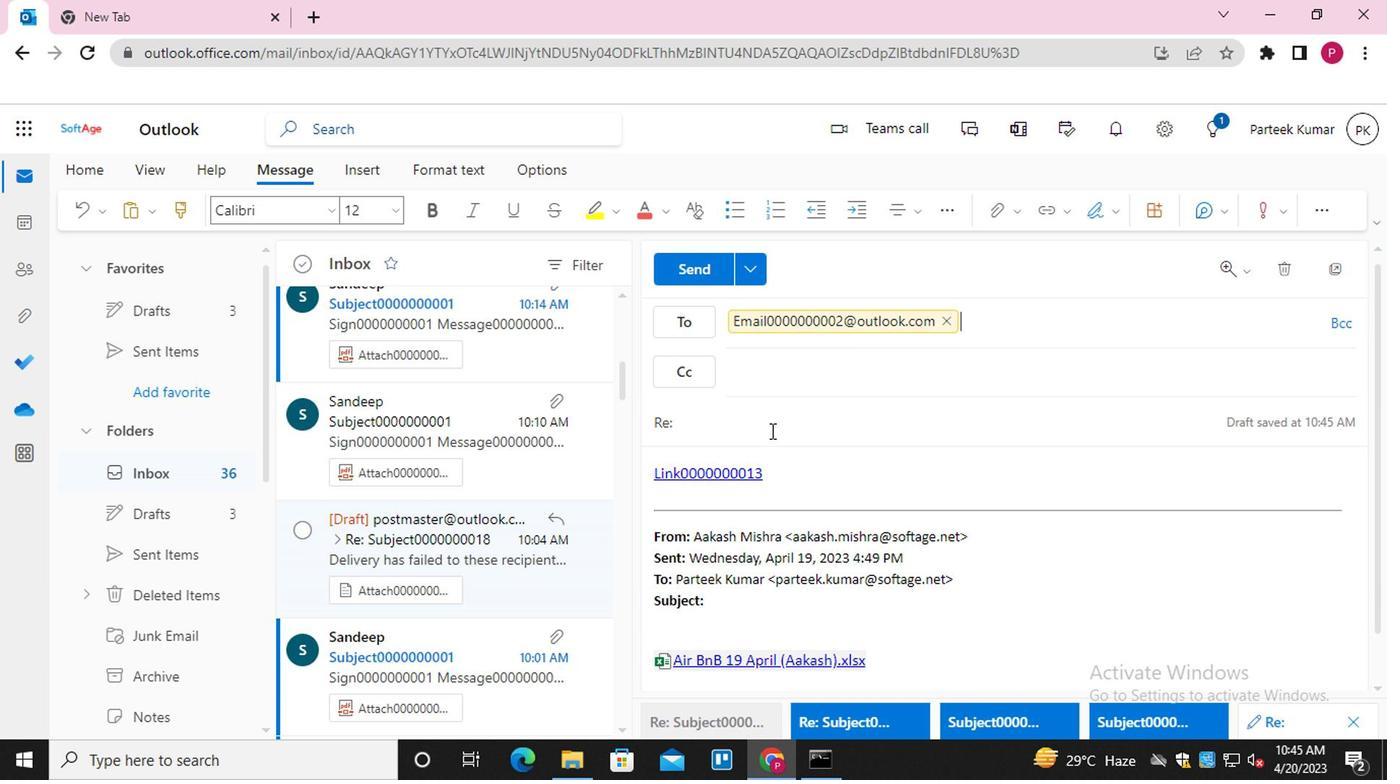 
Action: Key pressed <Key.shift>SUBJECT0000000012
Screenshot: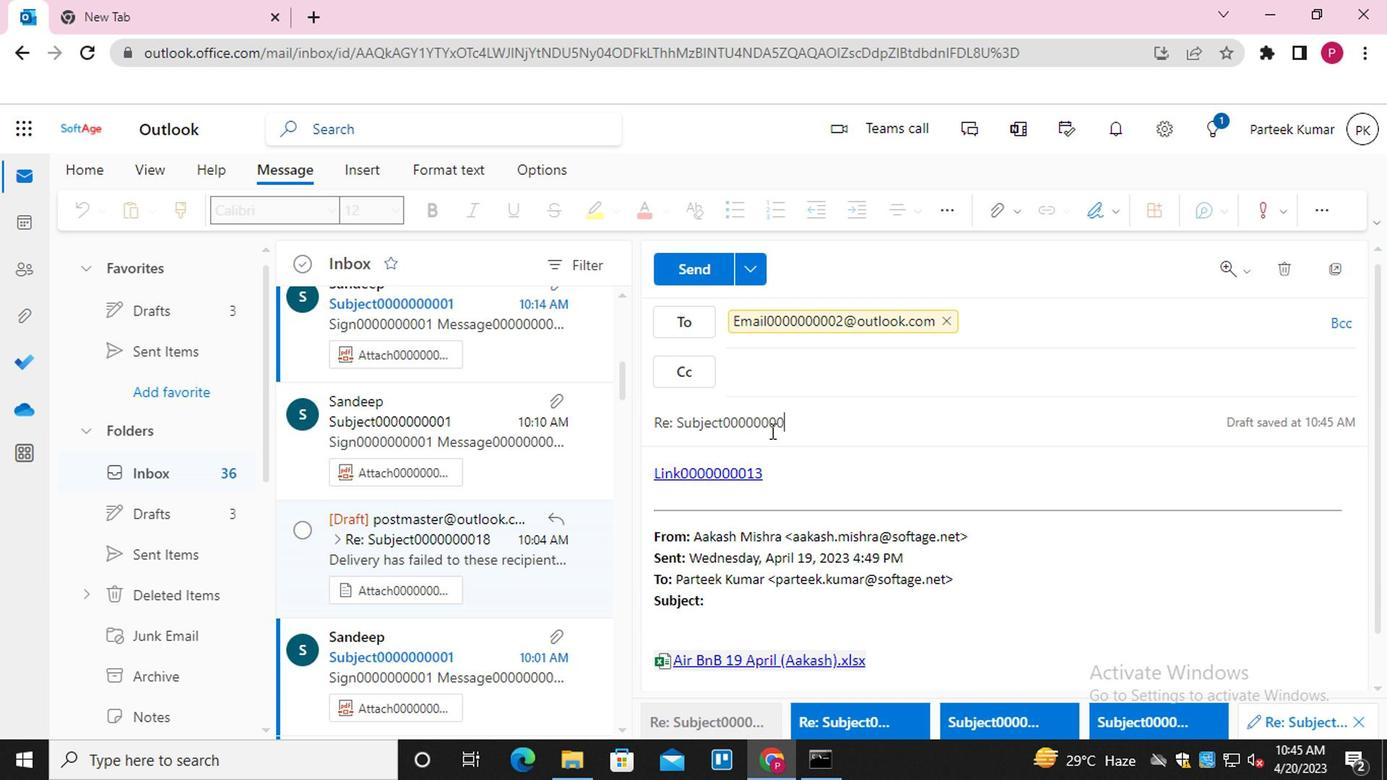 
Action: Mouse moved to (773, 443)
Screenshot: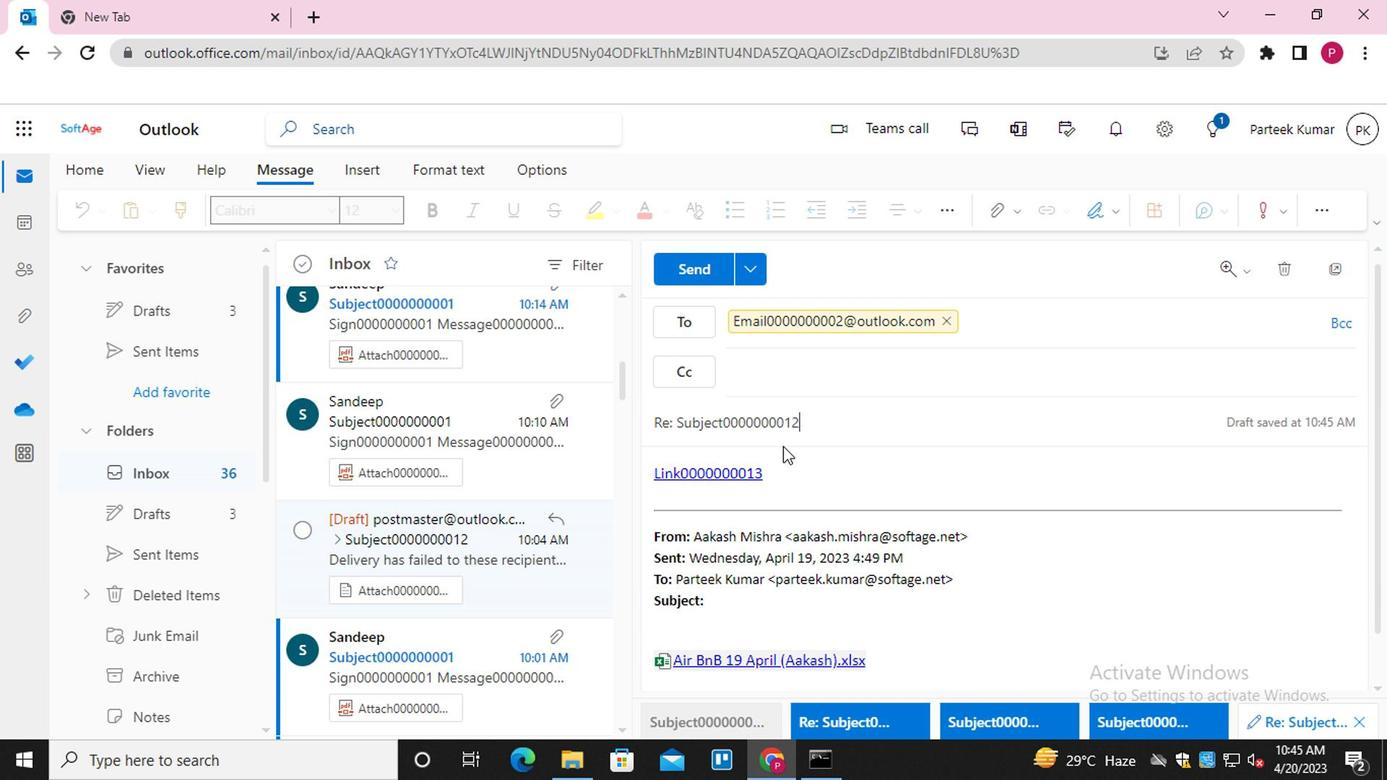 
Action: Mouse pressed left at (773, 443)
Screenshot: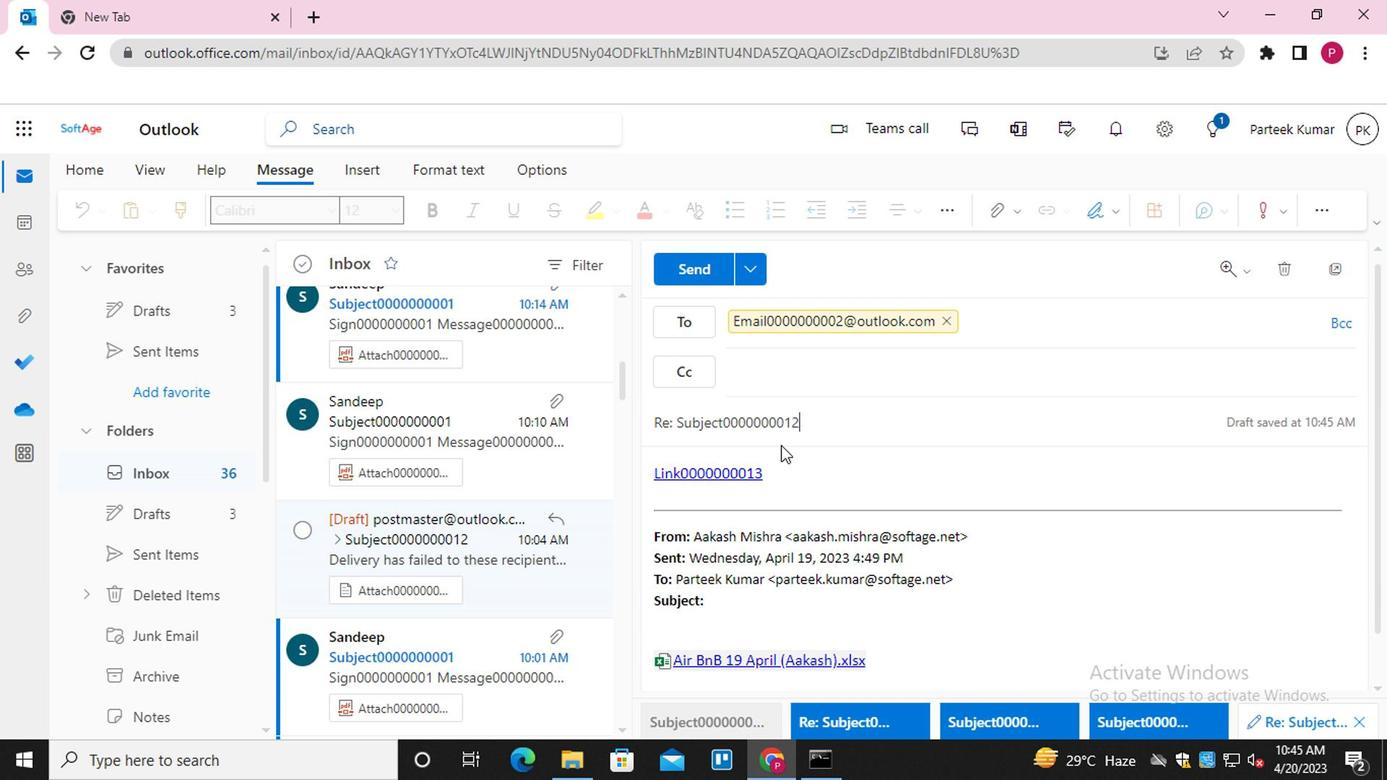 
Action: Mouse moved to (735, 443)
Screenshot: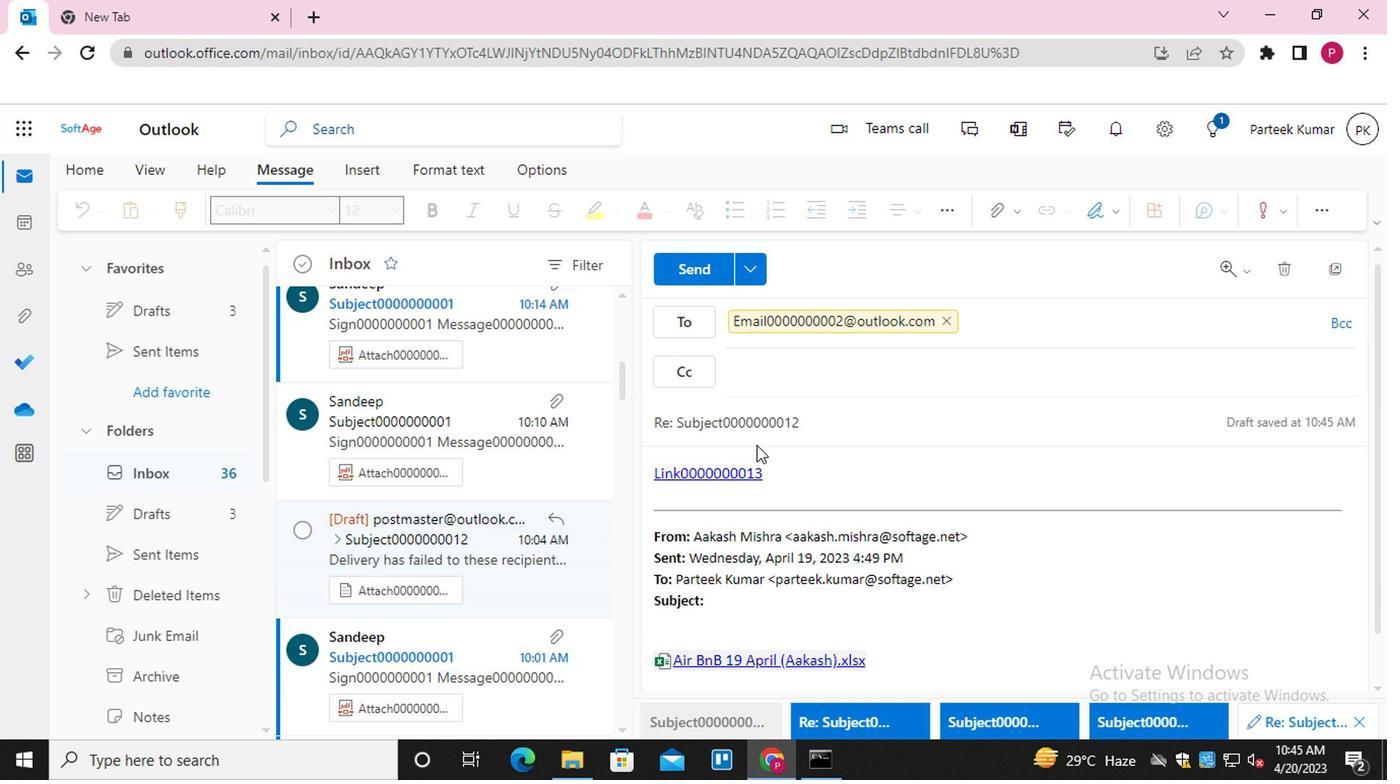 
Action: Mouse pressed left at (735, 443)
Screenshot: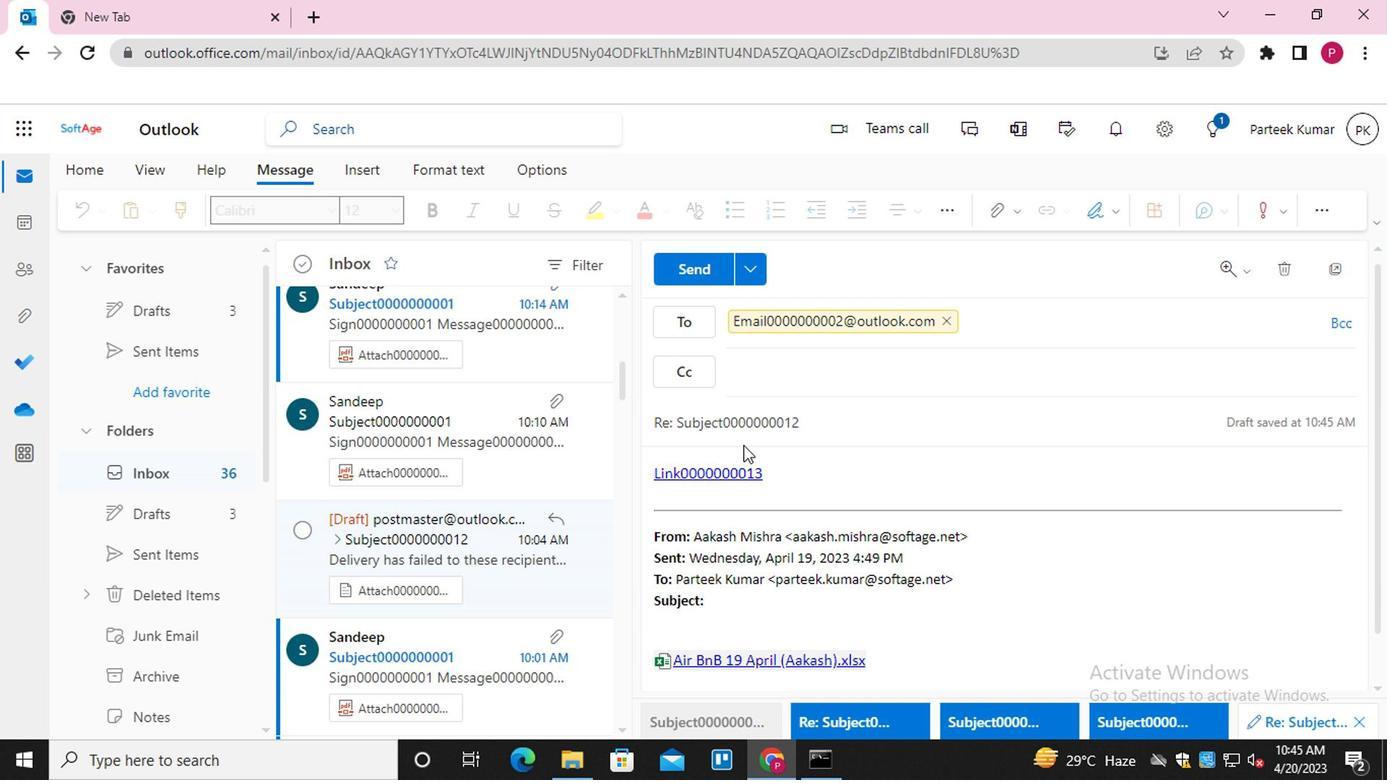 
Action: Mouse moved to (719, 492)
Screenshot: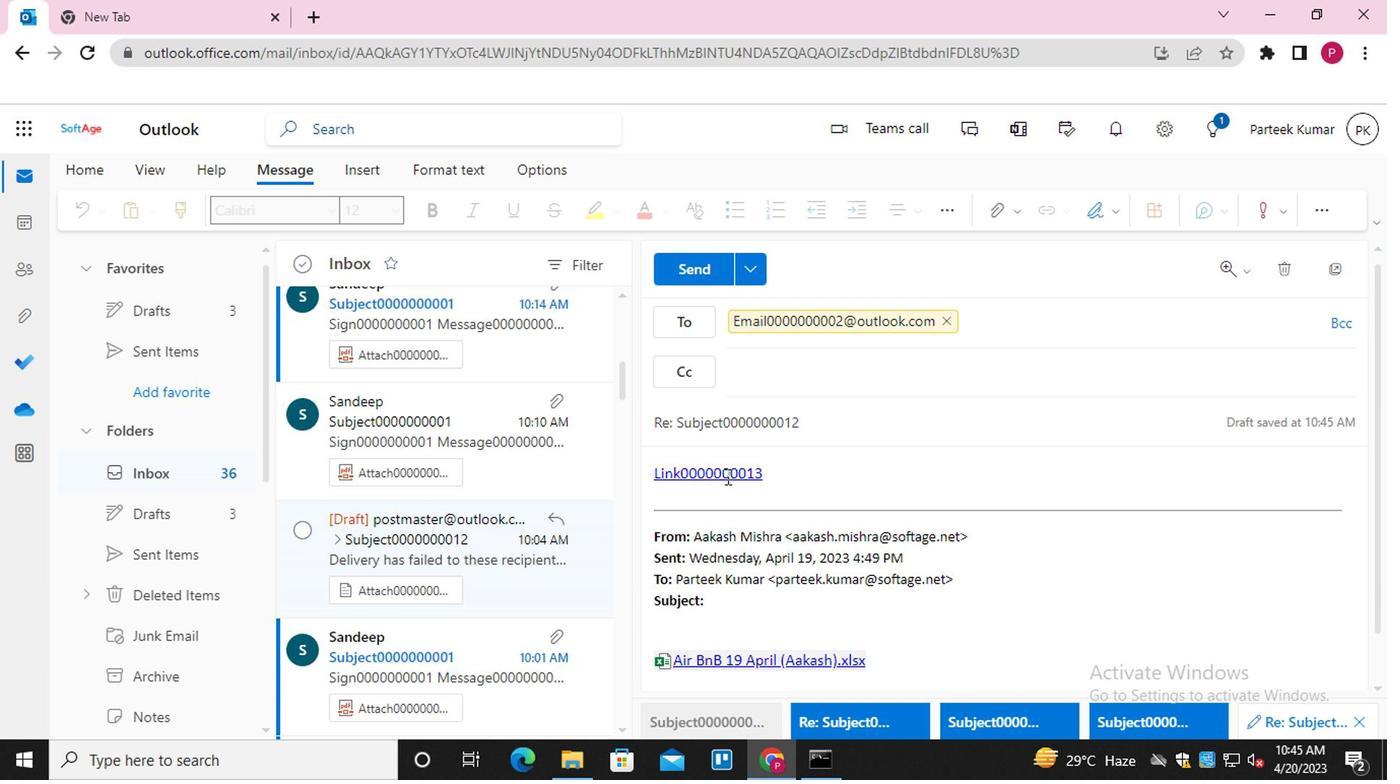 
Action: Mouse pressed left at (719, 492)
Screenshot: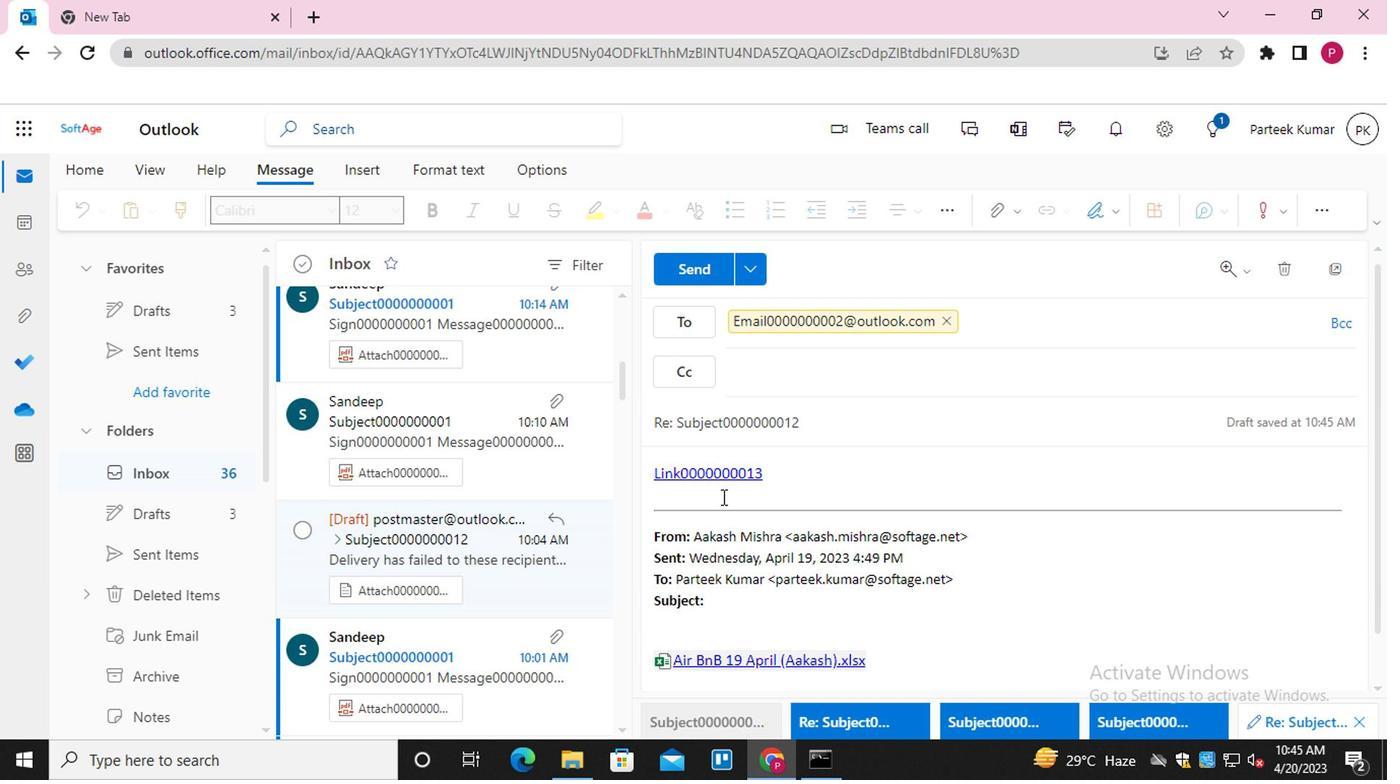 
Action: Key pressed <Key.shift>MESSAGE0000000014
Screenshot: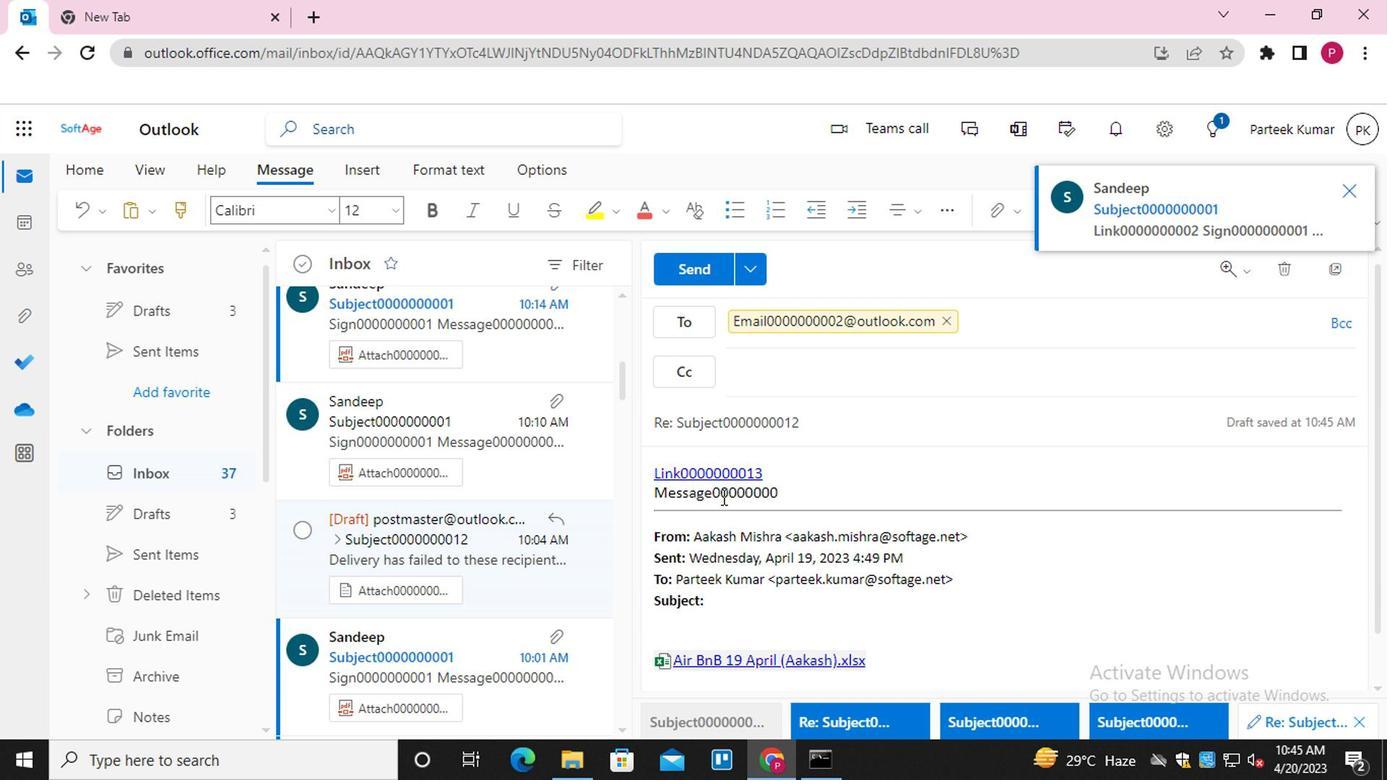 
Action: Mouse moved to (669, 273)
Screenshot: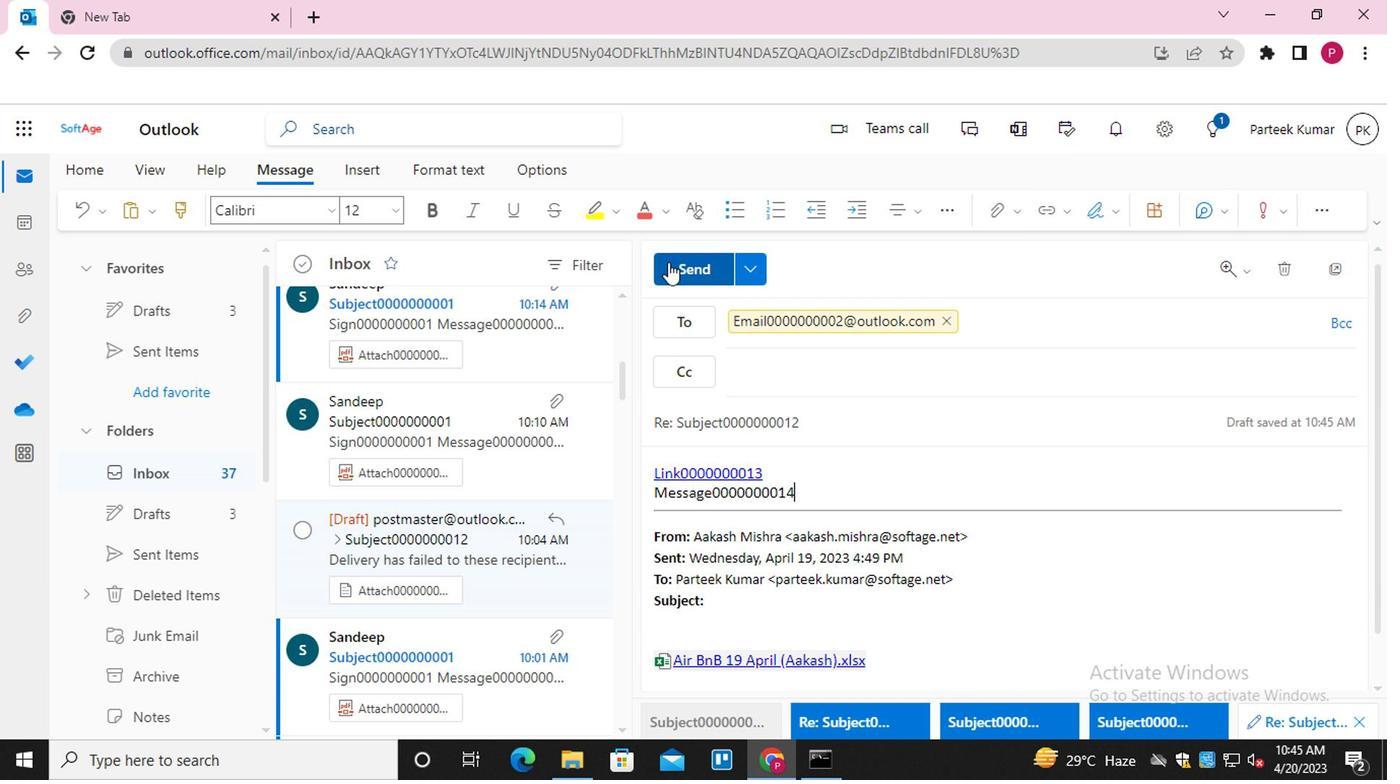 
Action: Mouse pressed left at (669, 273)
Screenshot: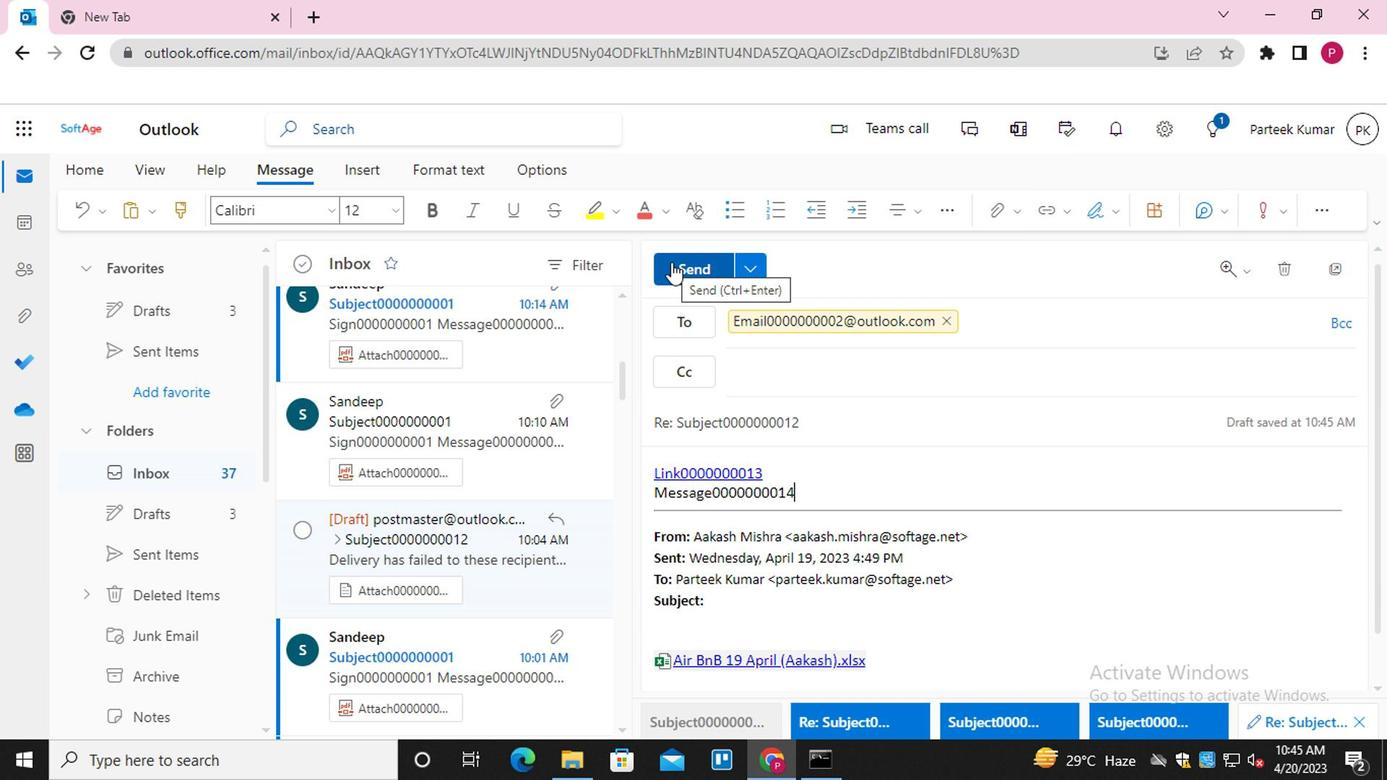 
Action: Mouse moved to (431, 321)
Screenshot: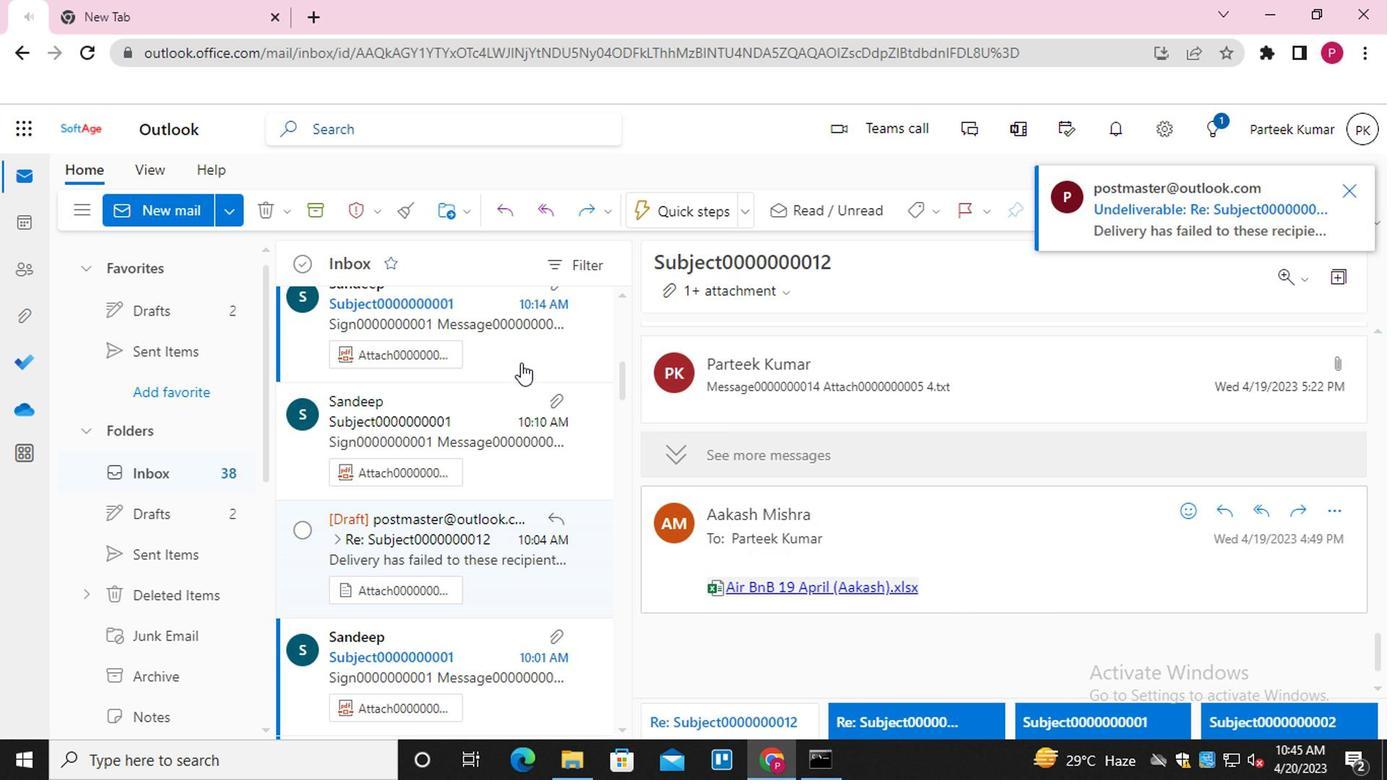 
Action: Mouse pressed left at (431, 321)
Screenshot: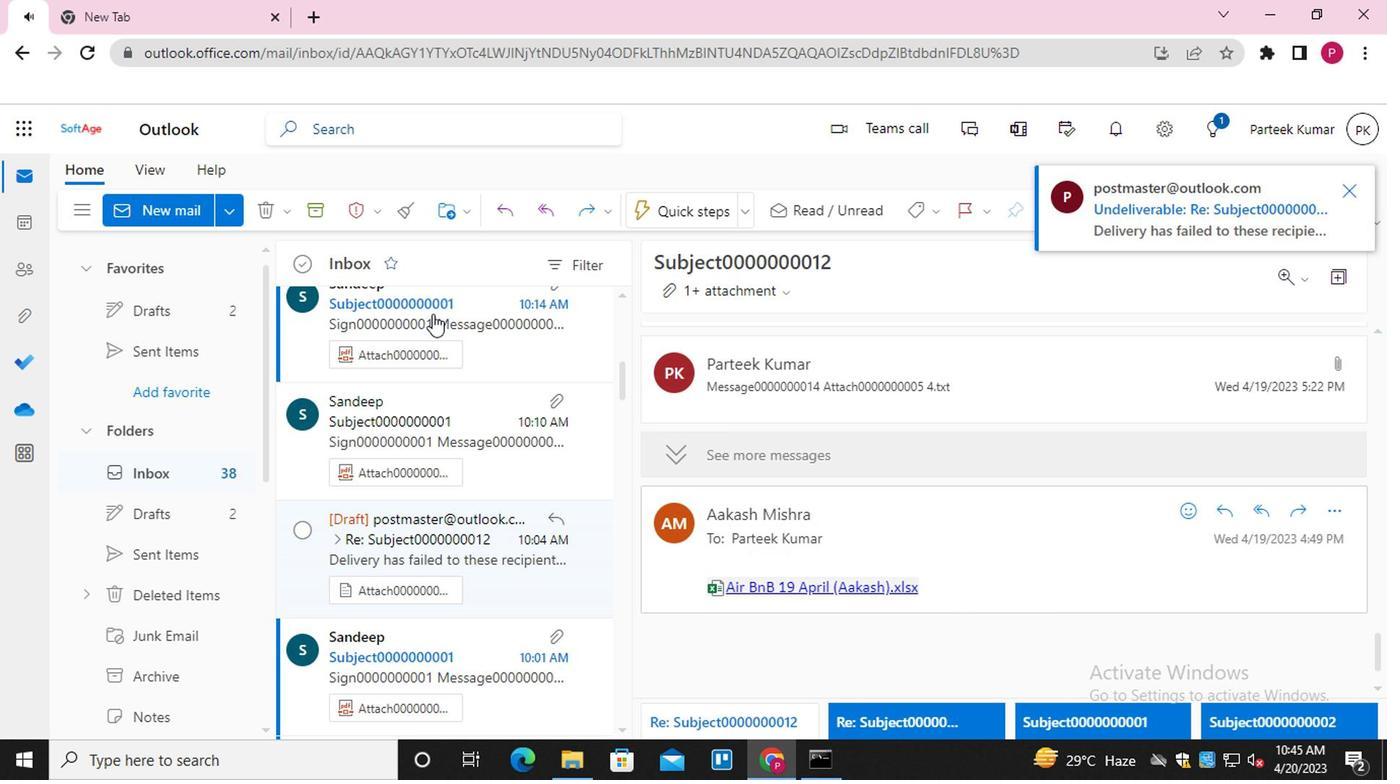 
Action: Mouse moved to (1213, 327)
Screenshot: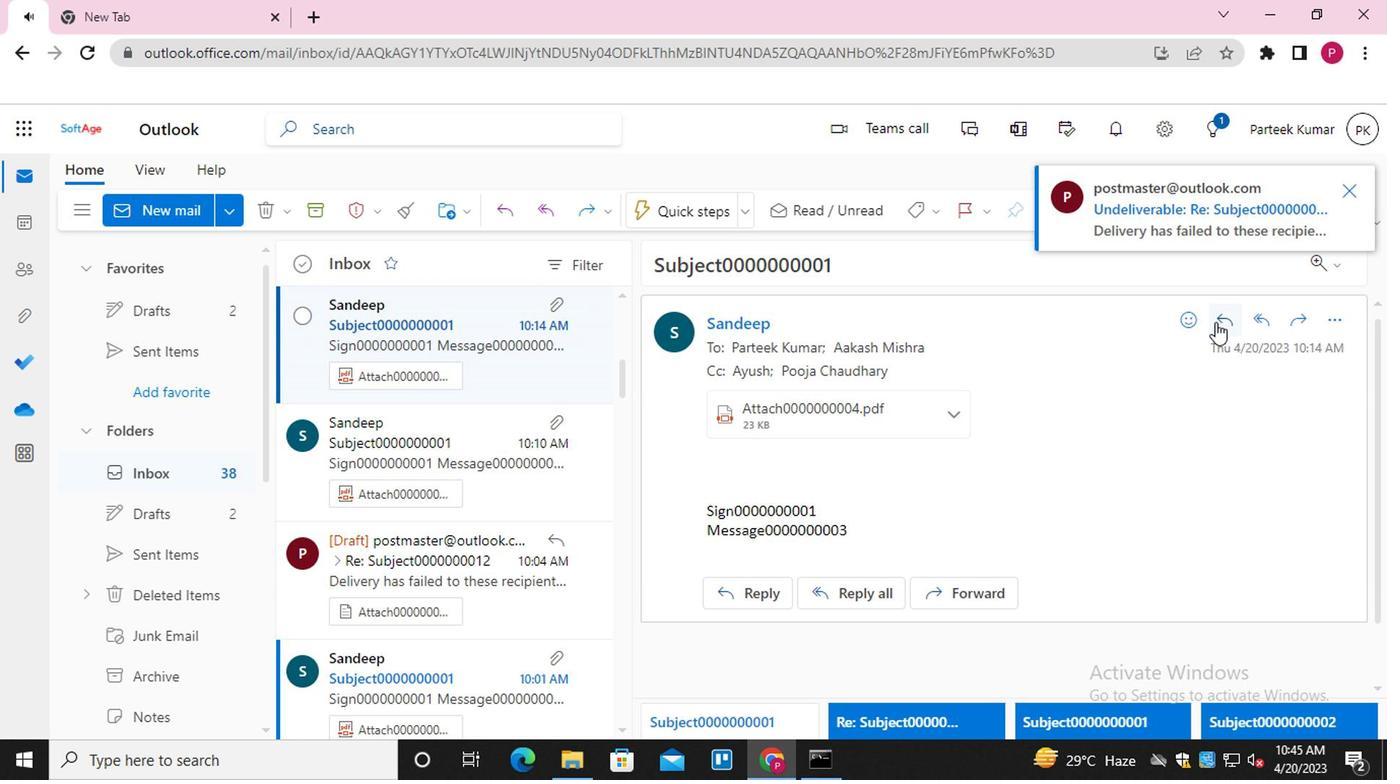 
Action: Mouse pressed left at (1213, 327)
Screenshot: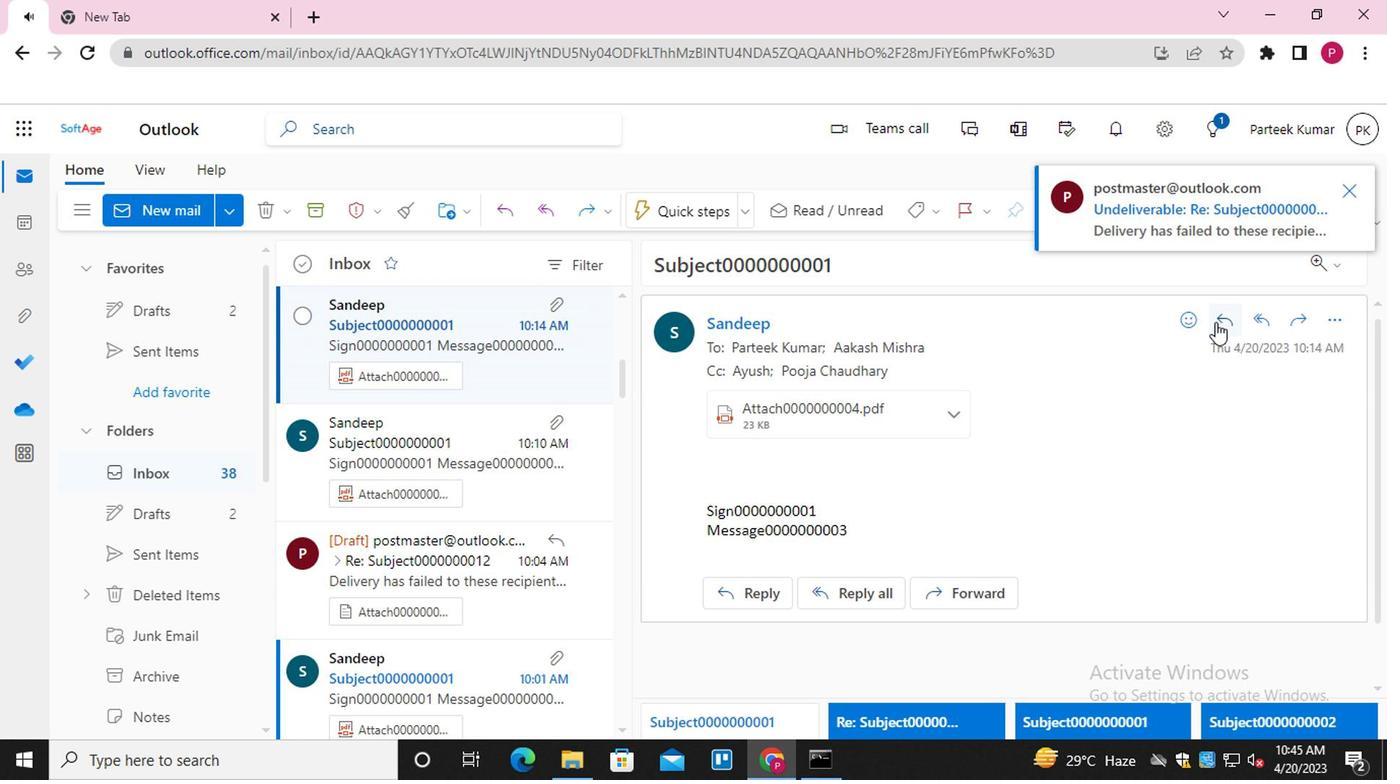 
Action: Mouse moved to (666, 570)
Screenshot: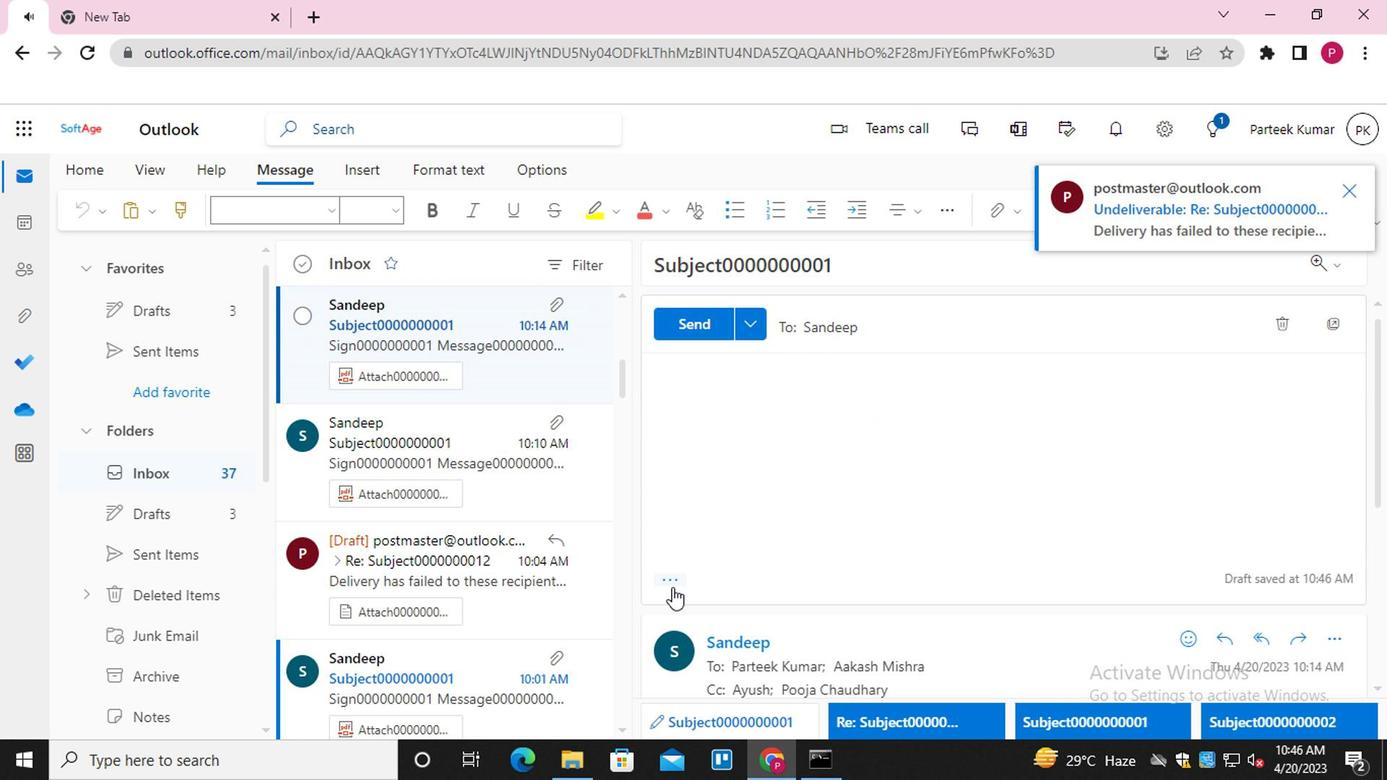 
Action: Mouse pressed left at (666, 570)
Screenshot: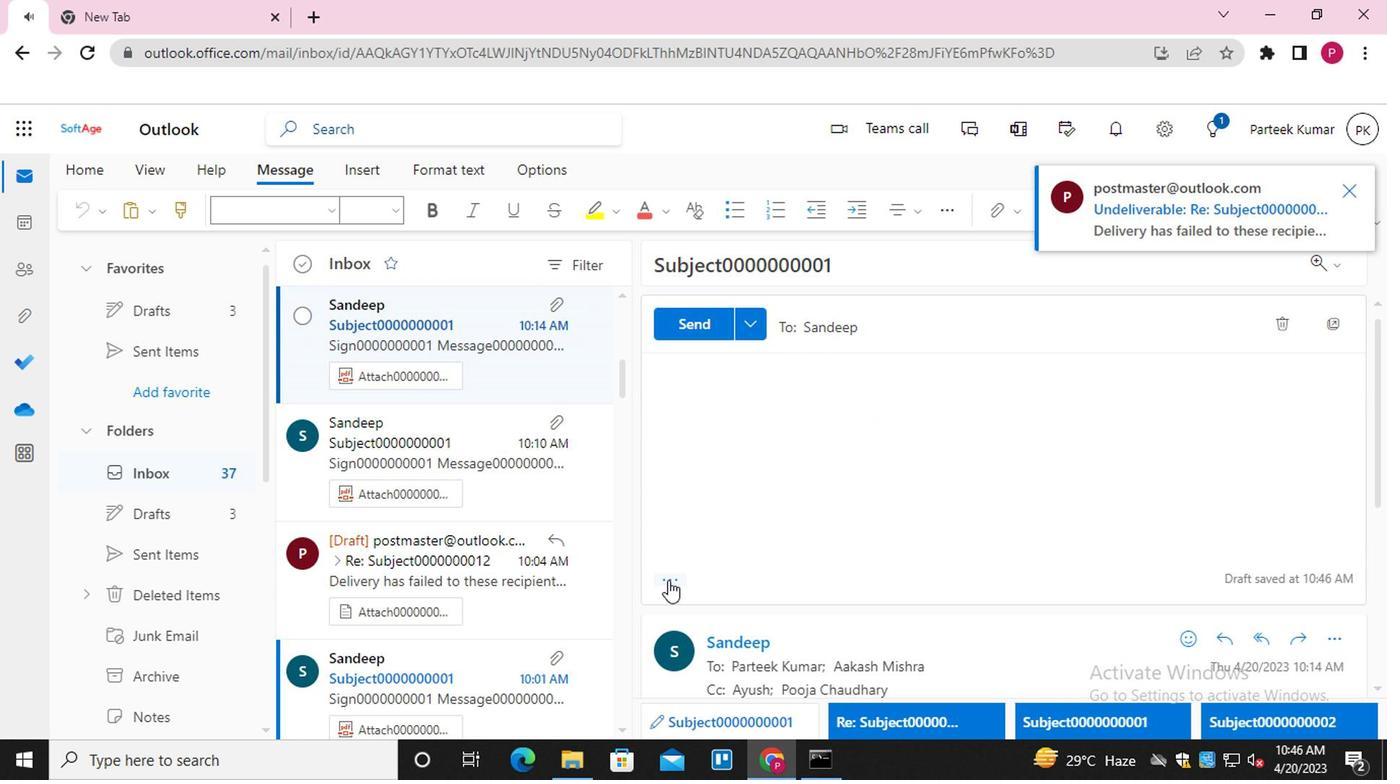 
Action: Mouse moved to (867, 281)
Screenshot: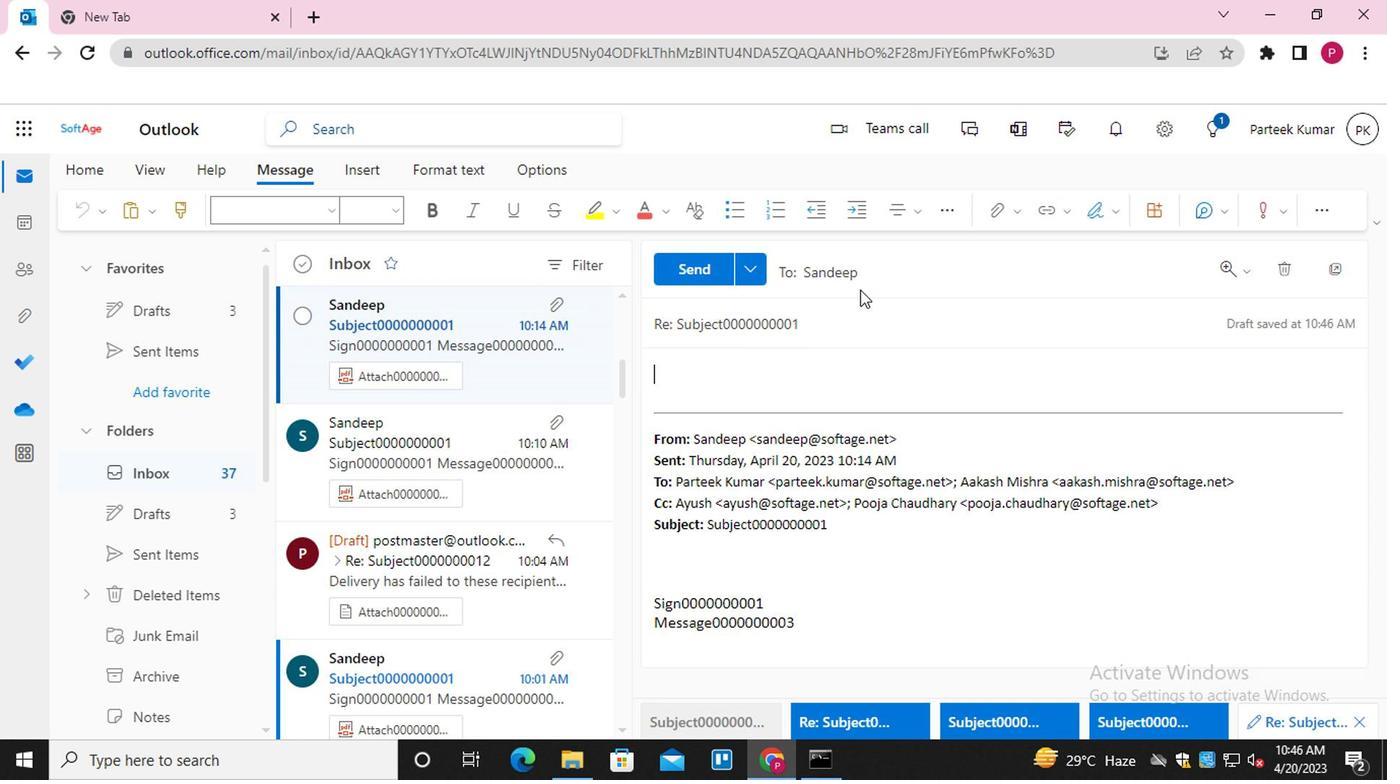 
Action: Mouse pressed left at (867, 281)
Screenshot: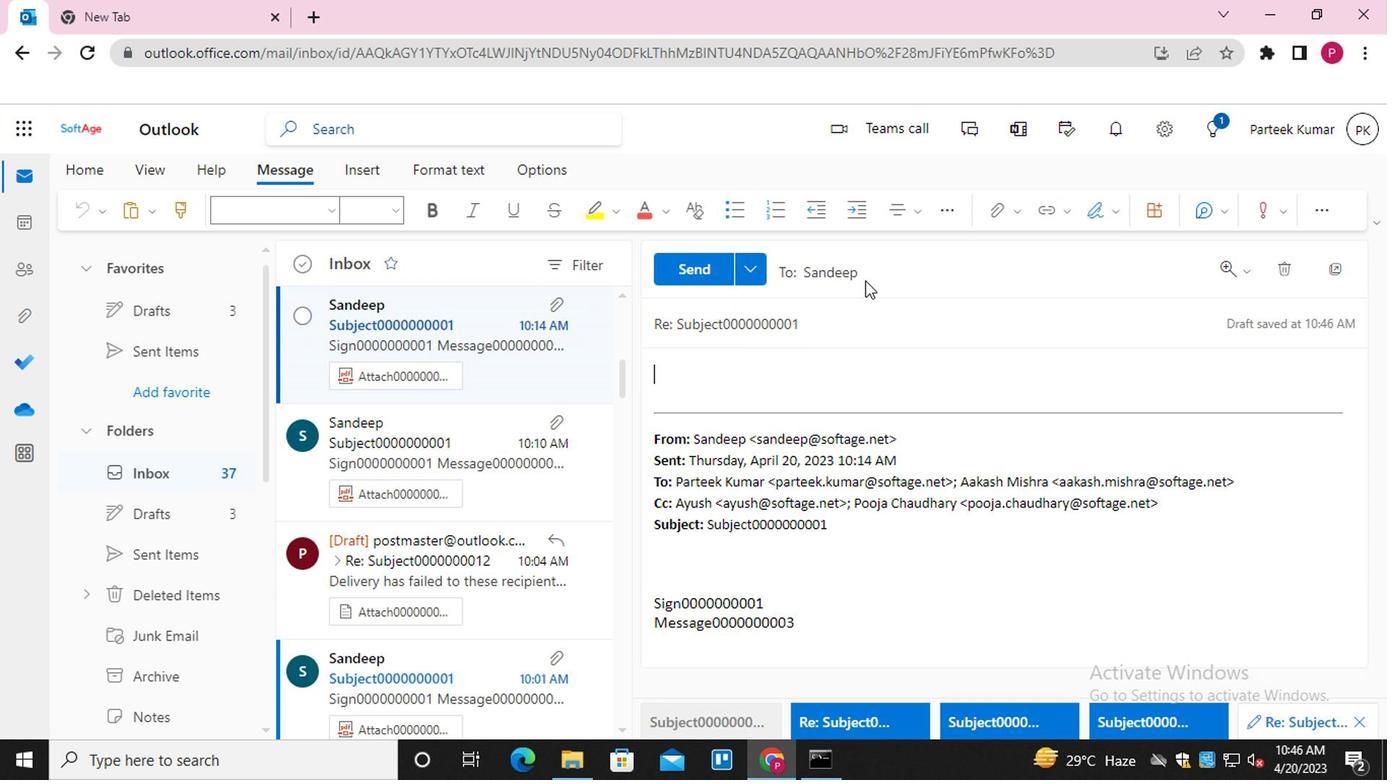 
Action: Mouse moved to (793, 330)
Screenshot: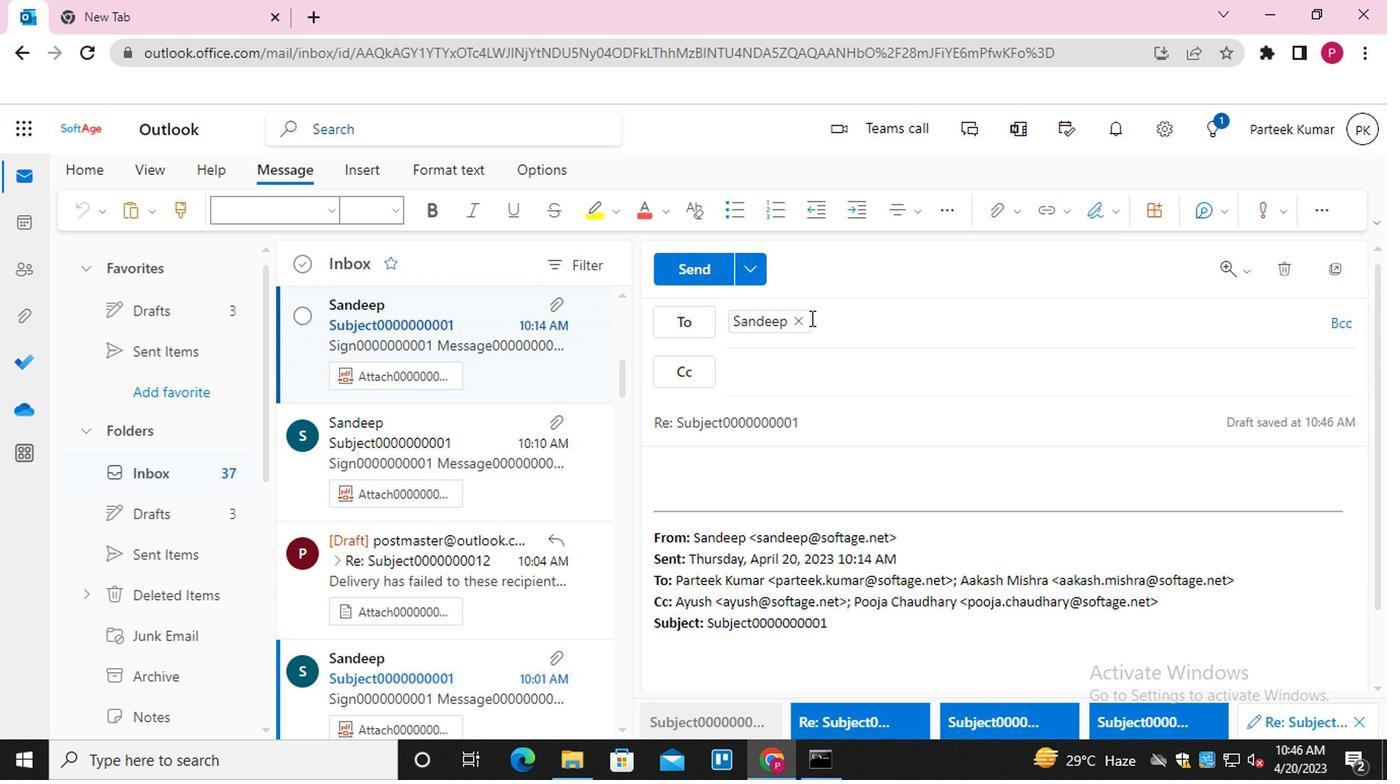 
Action: Mouse pressed left at (793, 330)
Screenshot: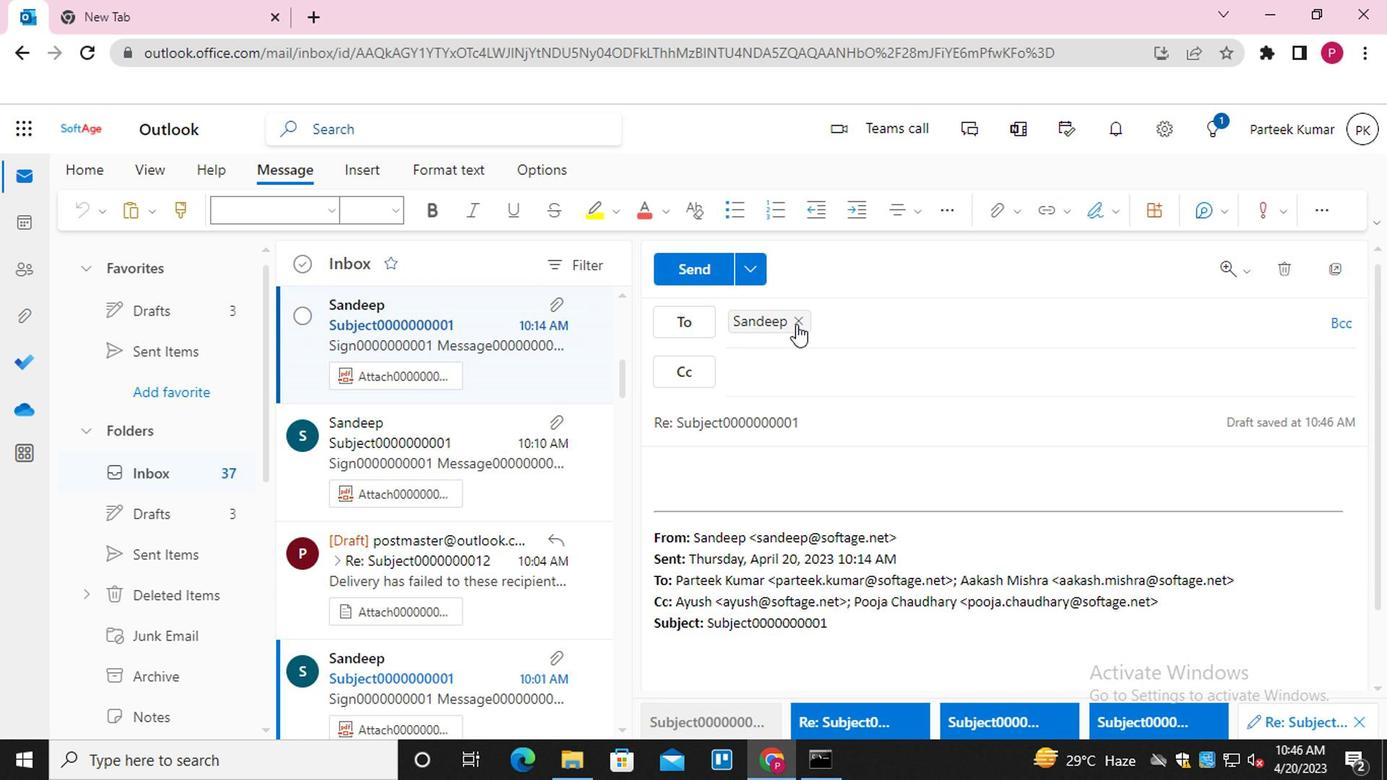 
Action: Mouse moved to (816, 327)
Screenshot: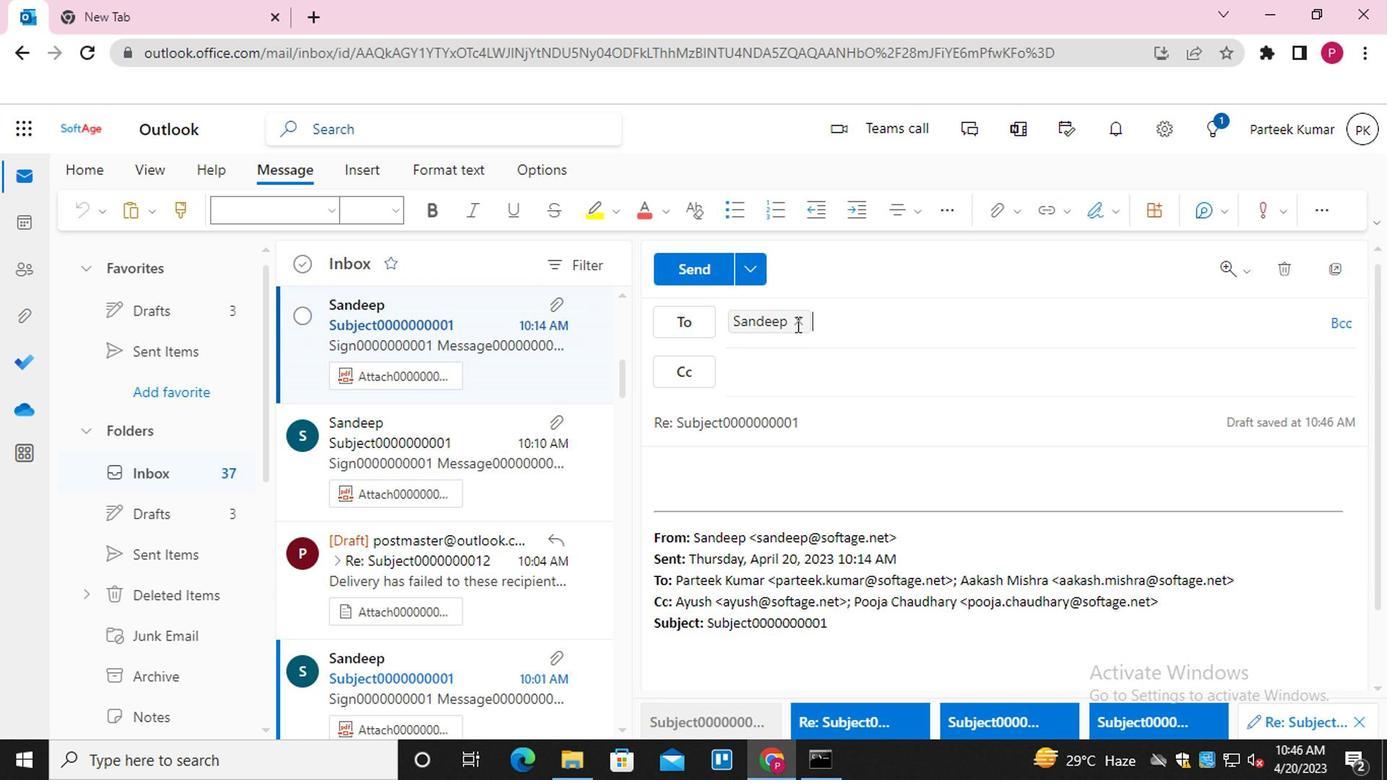 
Action: Key pressed <Key.shift><Key.shift><Key.shift><Key.shift><Key.shift><Key.shift><Key.shift><Key.shift><Key.shift><Key.shift><Key.shift><Key.shift><Key.shift><Key.shift><Key.shift><Key.shift><Key.shift><Key.shift><Key.shift>E<Key.backspace><Key.shift>AAKASH
Screenshot: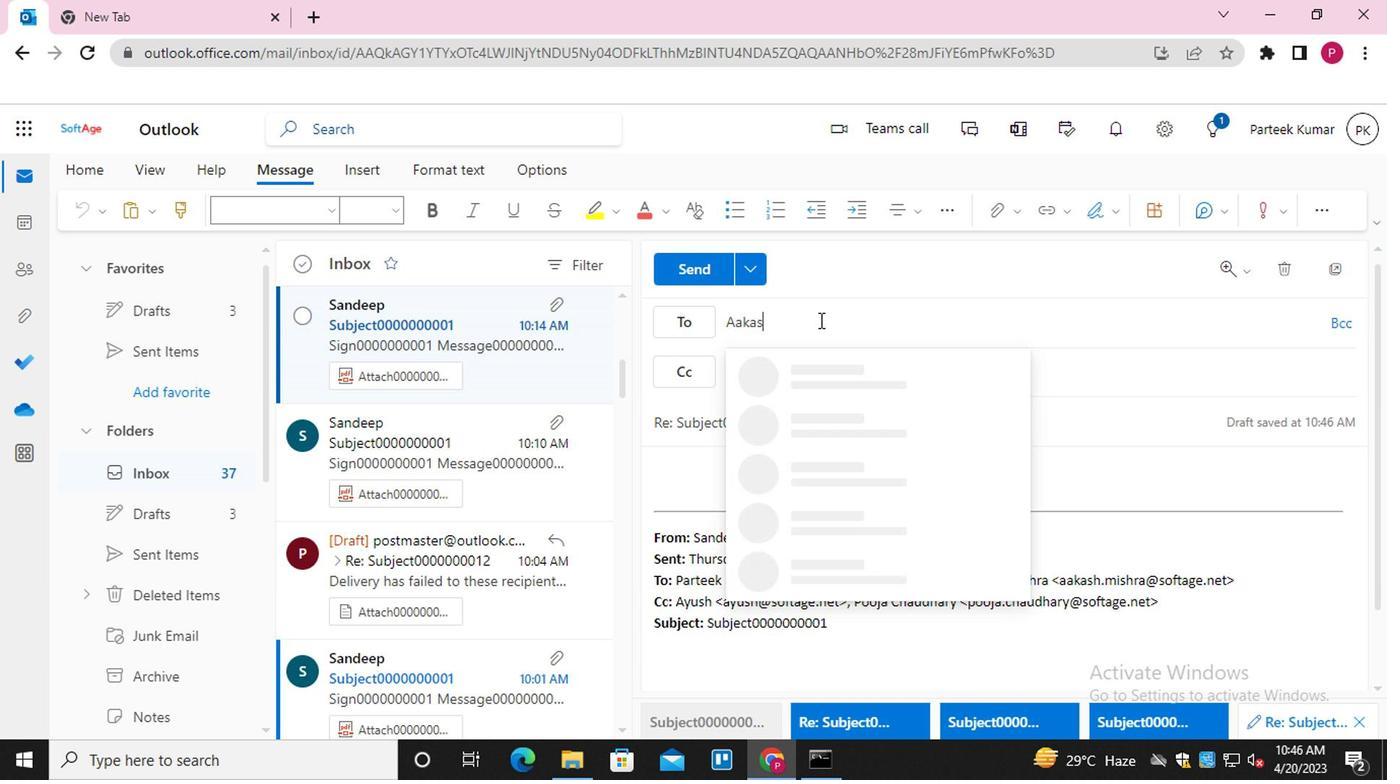 
Action: Mouse moved to (868, 376)
Screenshot: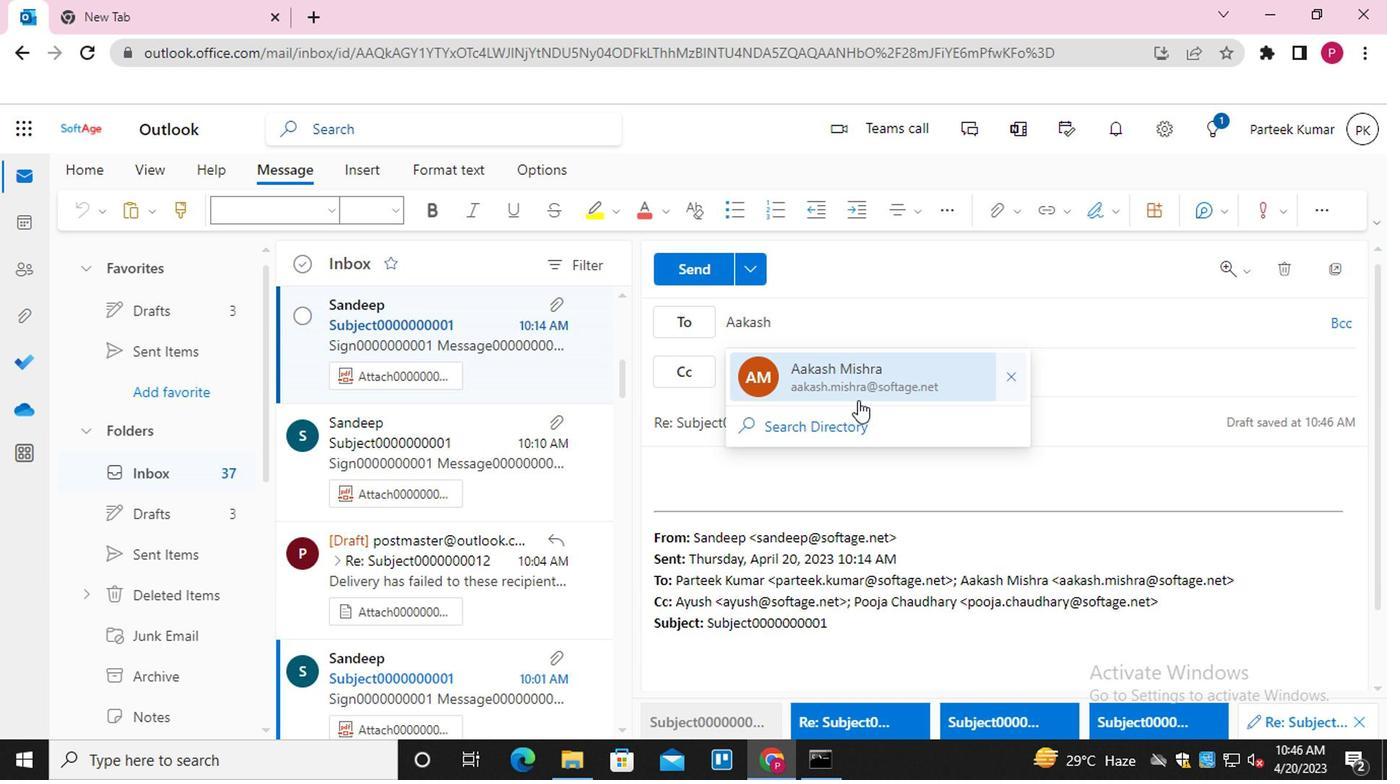 
Action: Mouse pressed left at (868, 376)
Screenshot: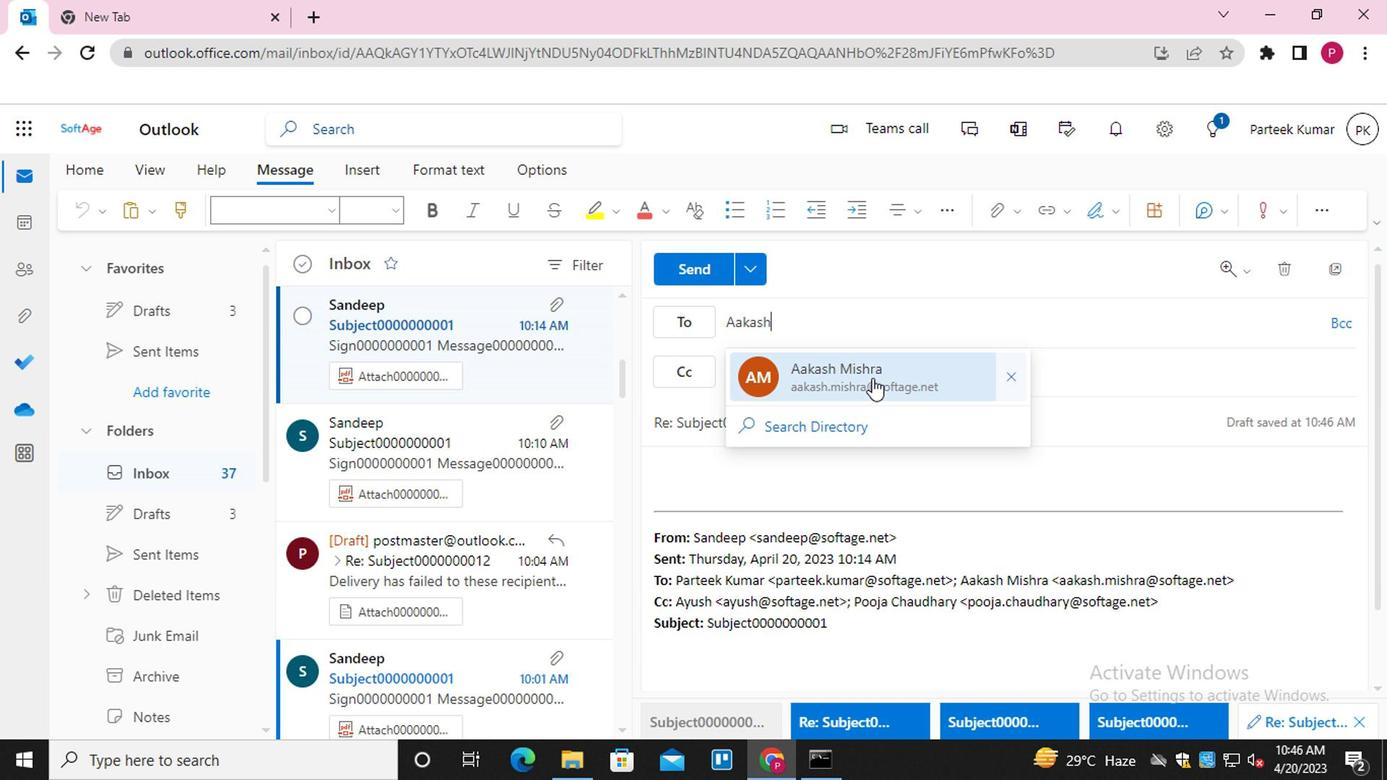 
Action: Mouse moved to (822, 425)
Screenshot: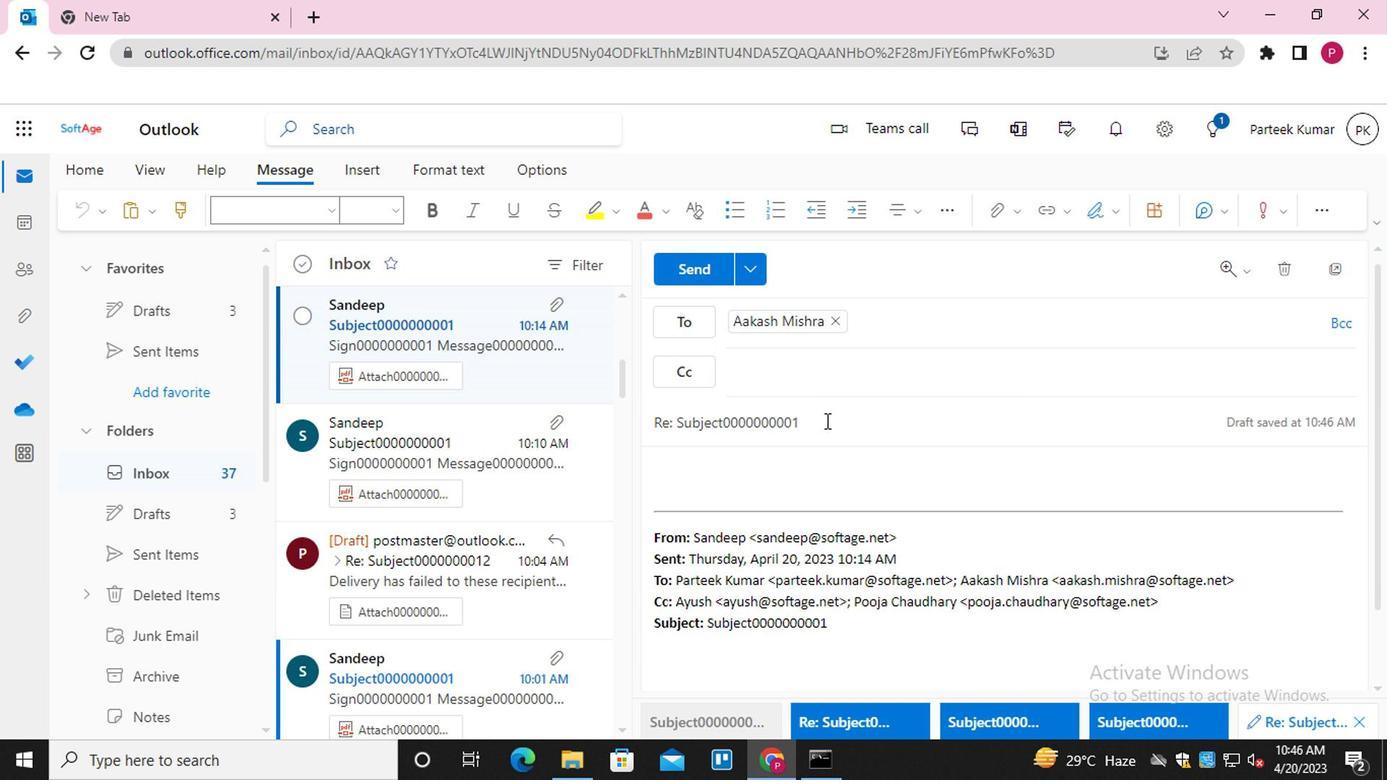 
Action: Mouse pressed left at (822, 425)
Screenshot: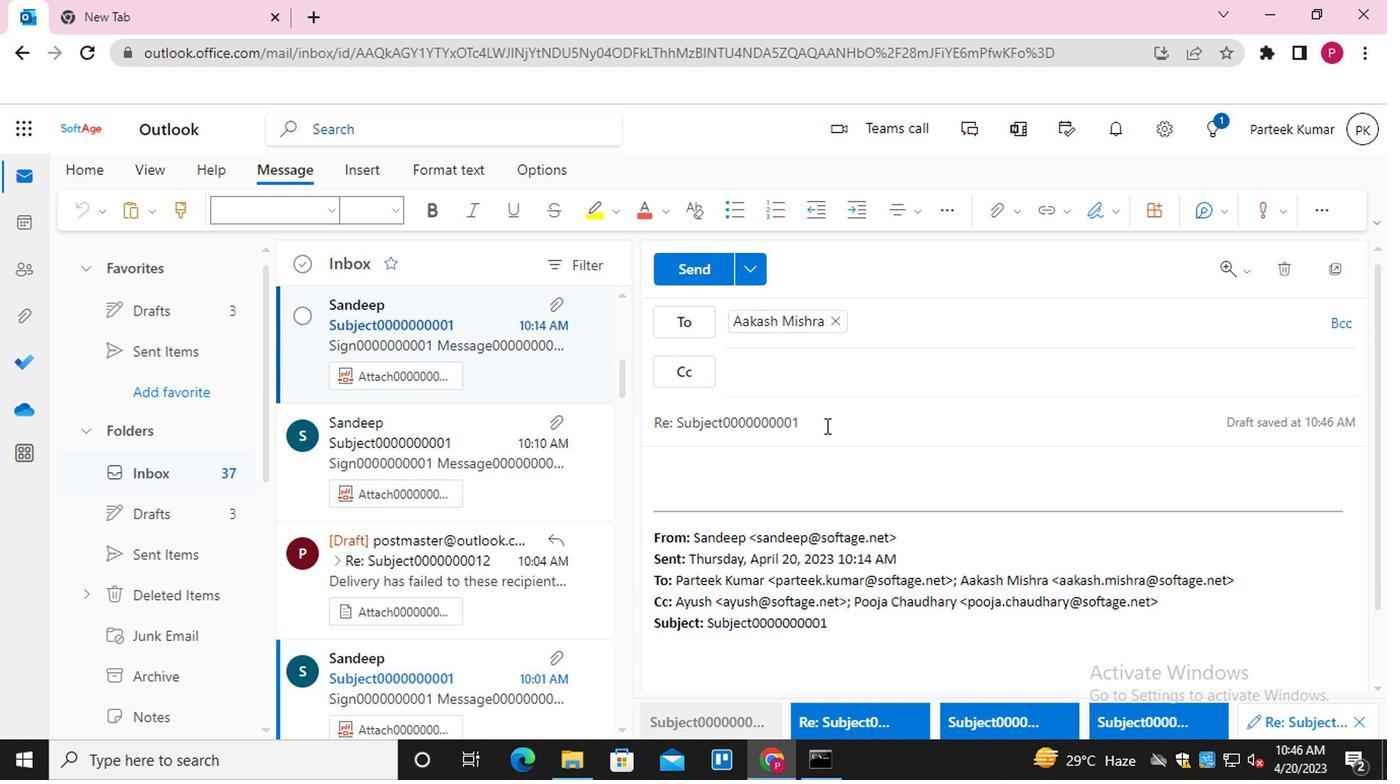 
Action: Mouse moved to (796, 458)
Screenshot: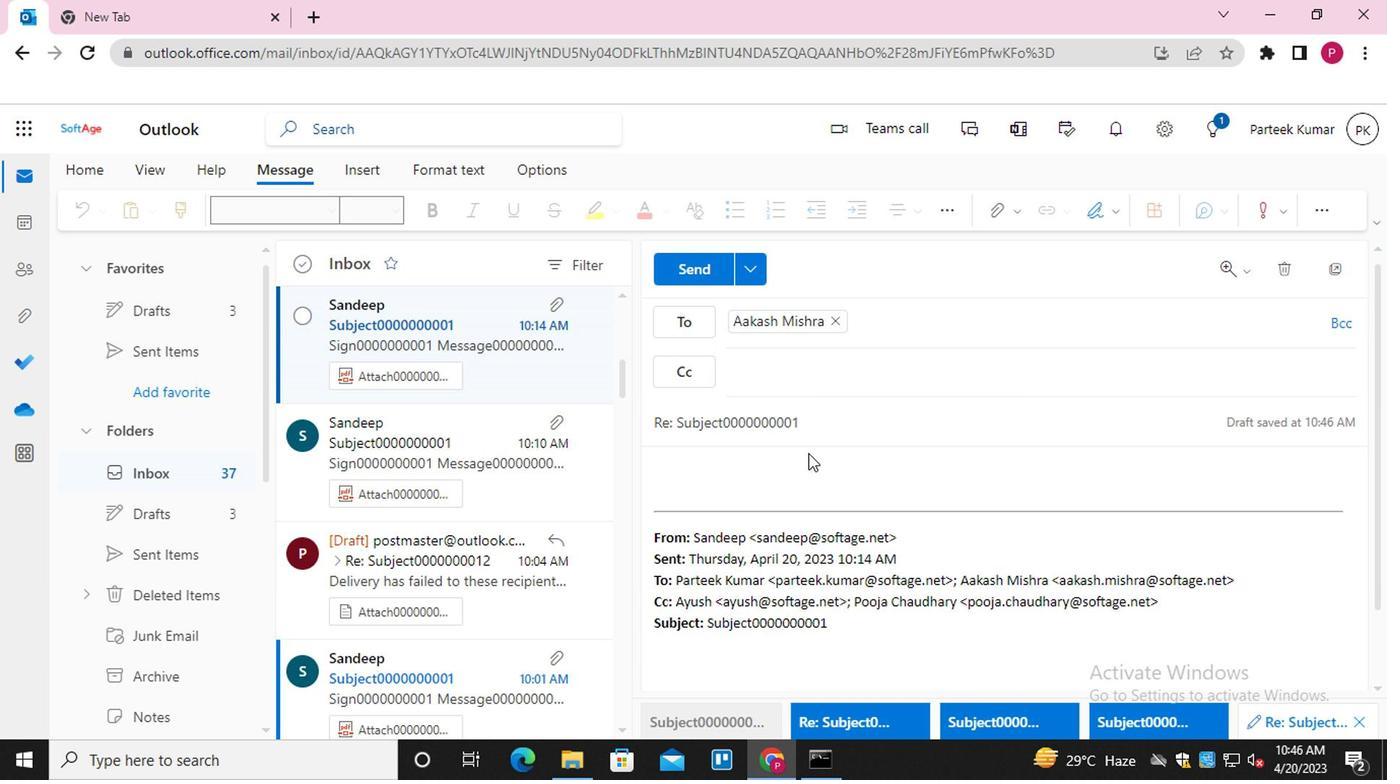 
Action: Mouse pressed left at (796, 458)
Screenshot: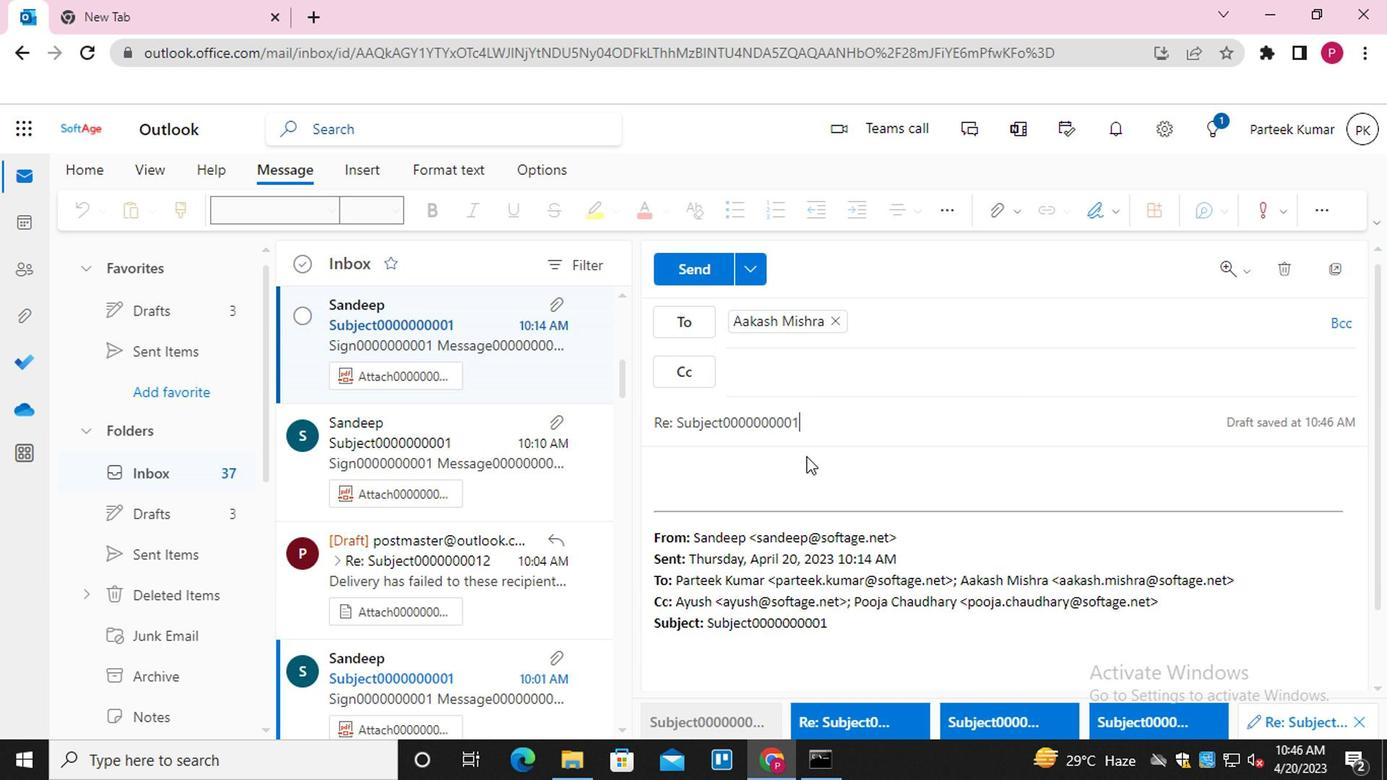 
Action: Mouse moved to (757, 492)
Screenshot: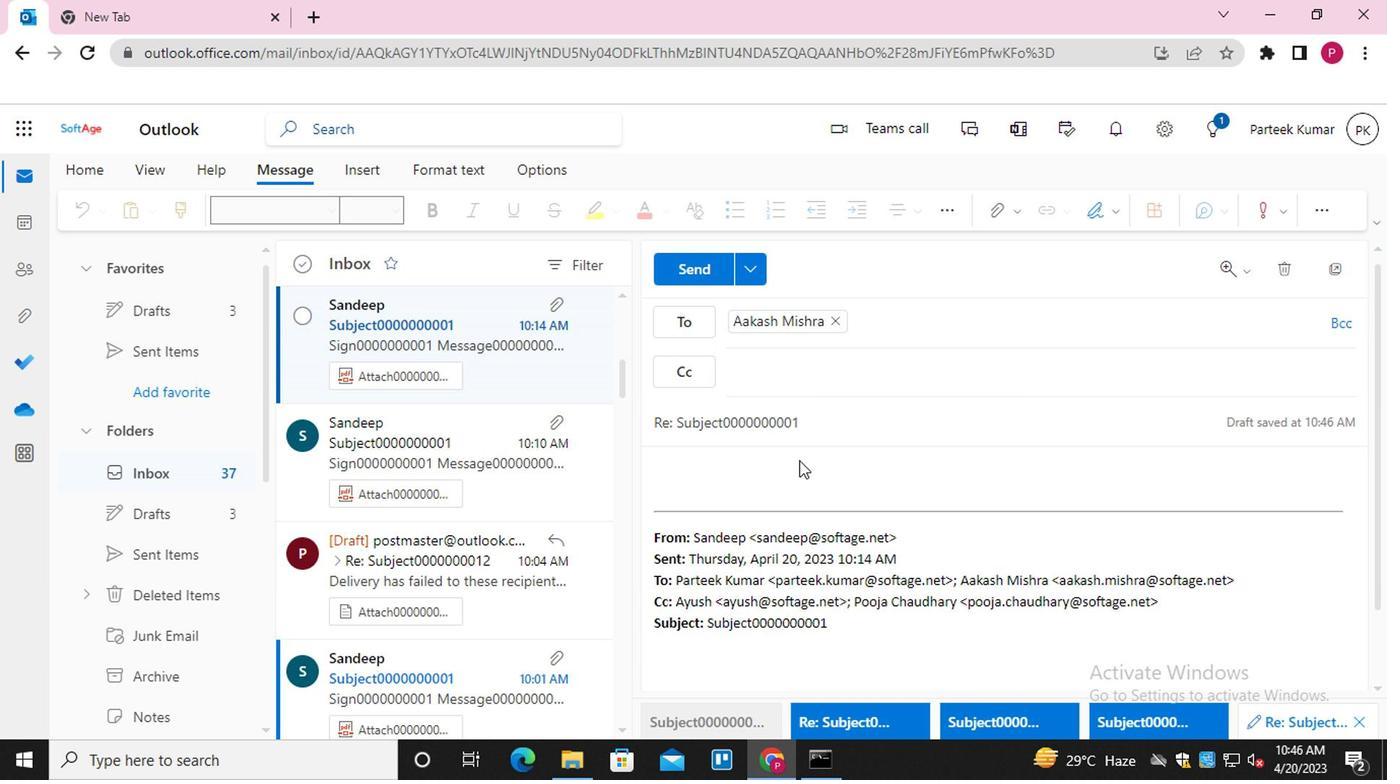
Action: Mouse pressed left at (757, 492)
Screenshot: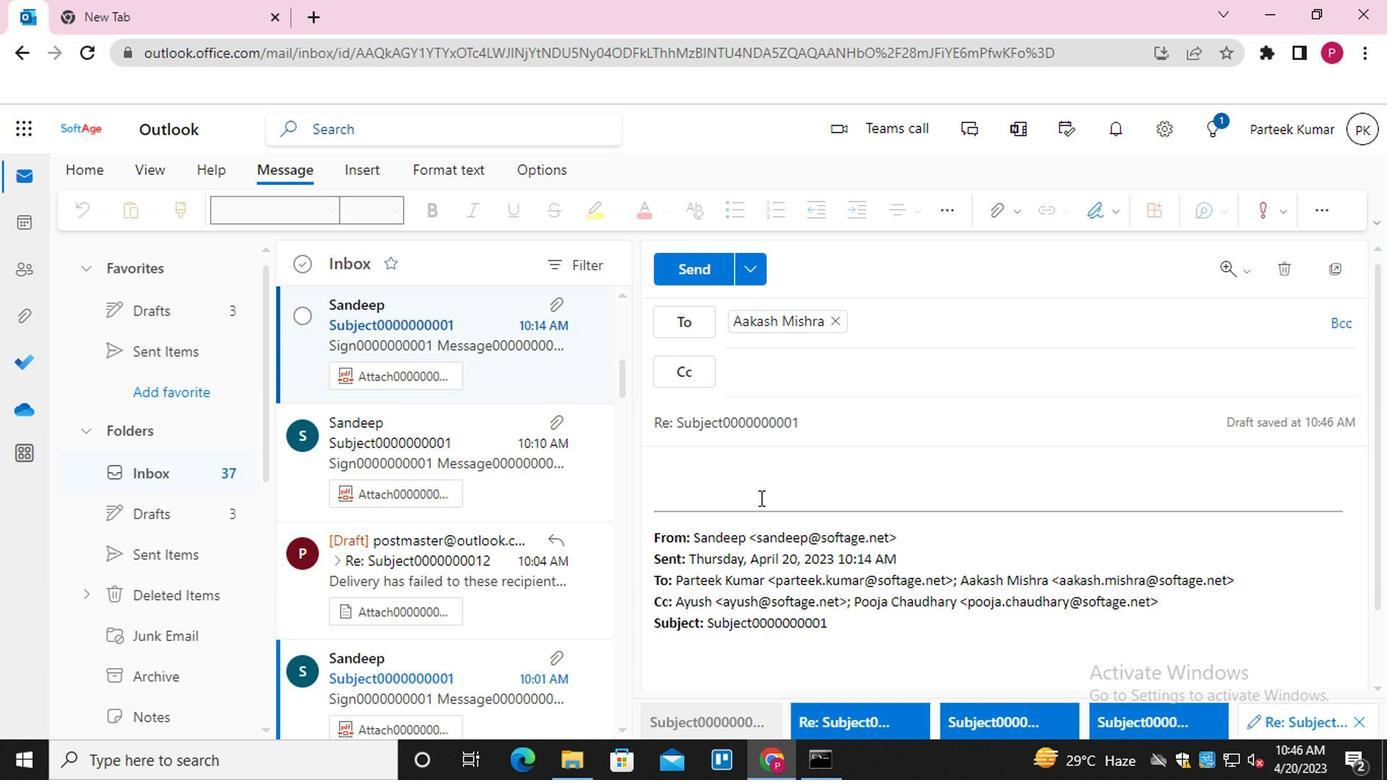 
Action: Mouse moved to (701, 483)
Screenshot: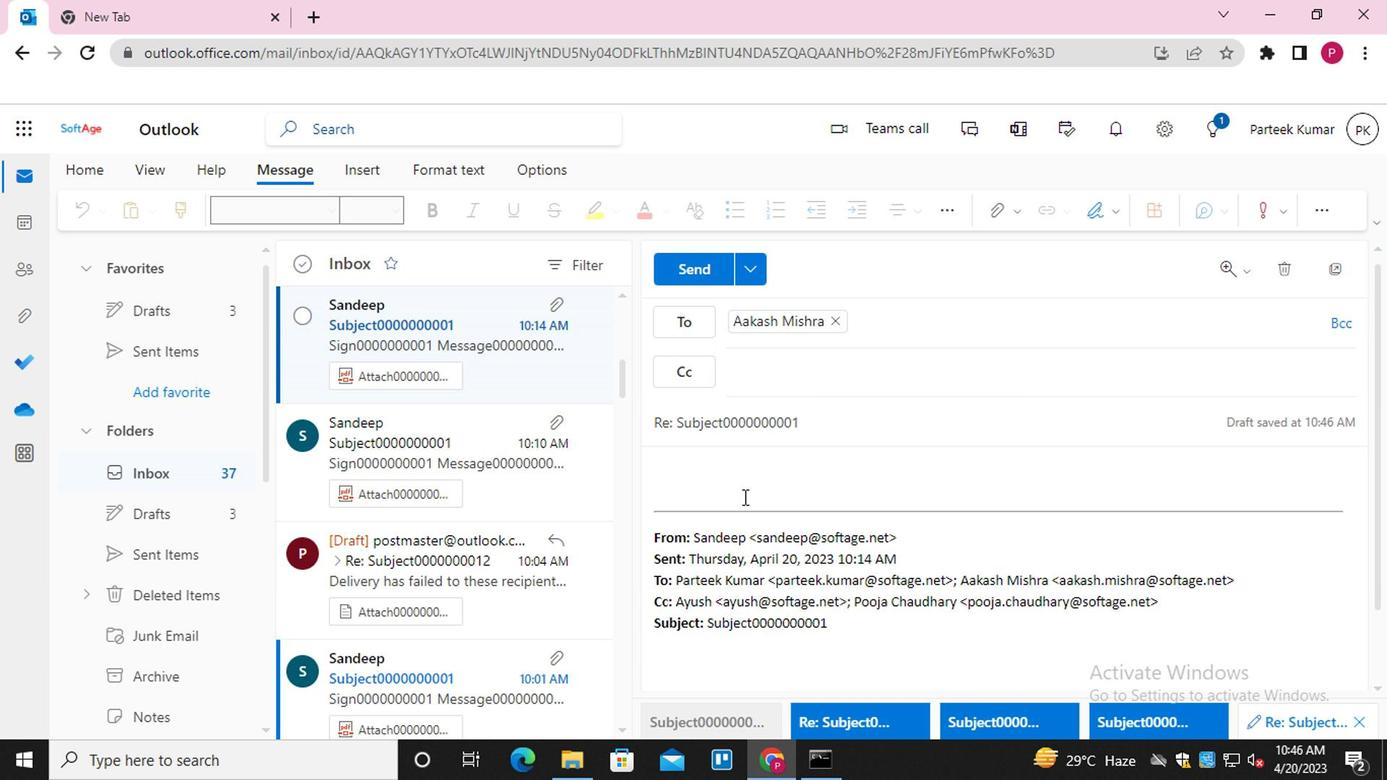 
Action: Mouse pressed left at (701, 483)
Screenshot: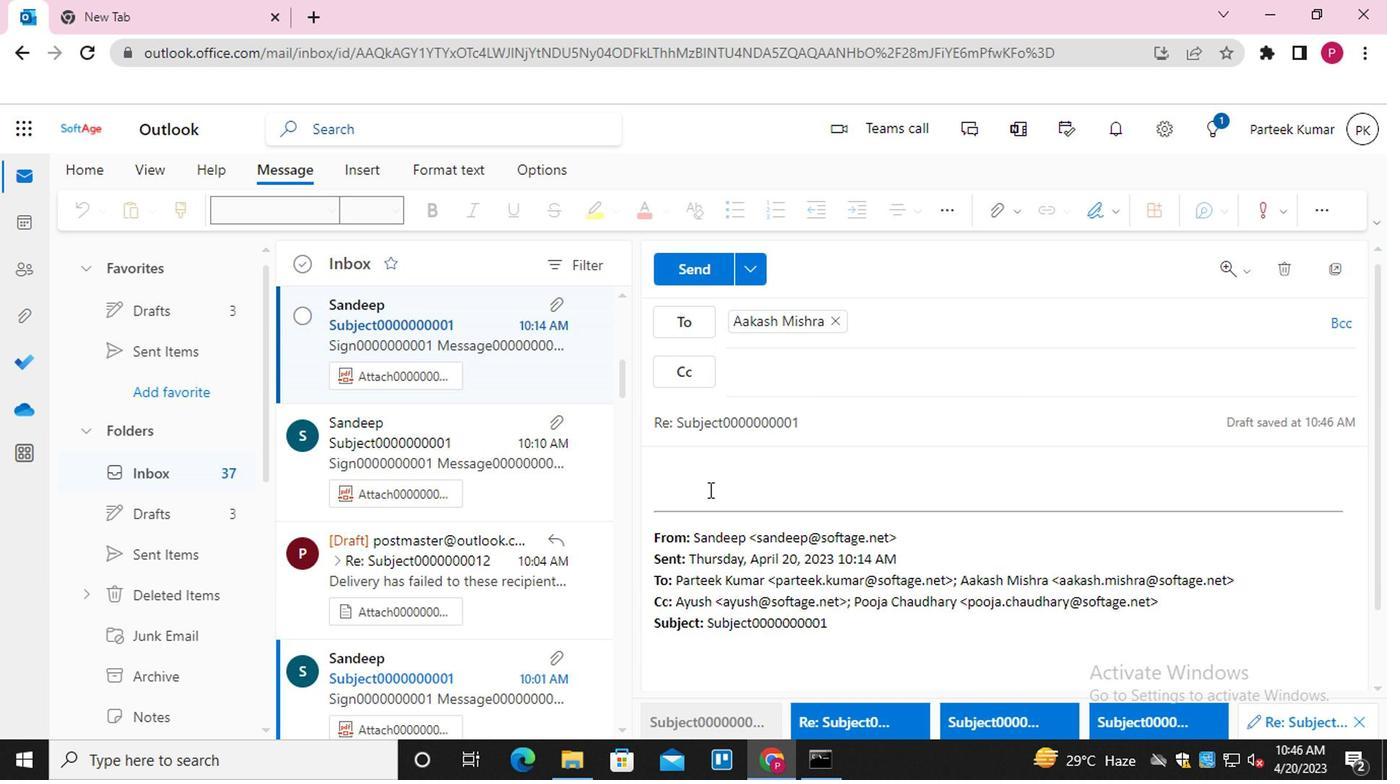 
Action: Mouse moved to (1041, 231)
Screenshot: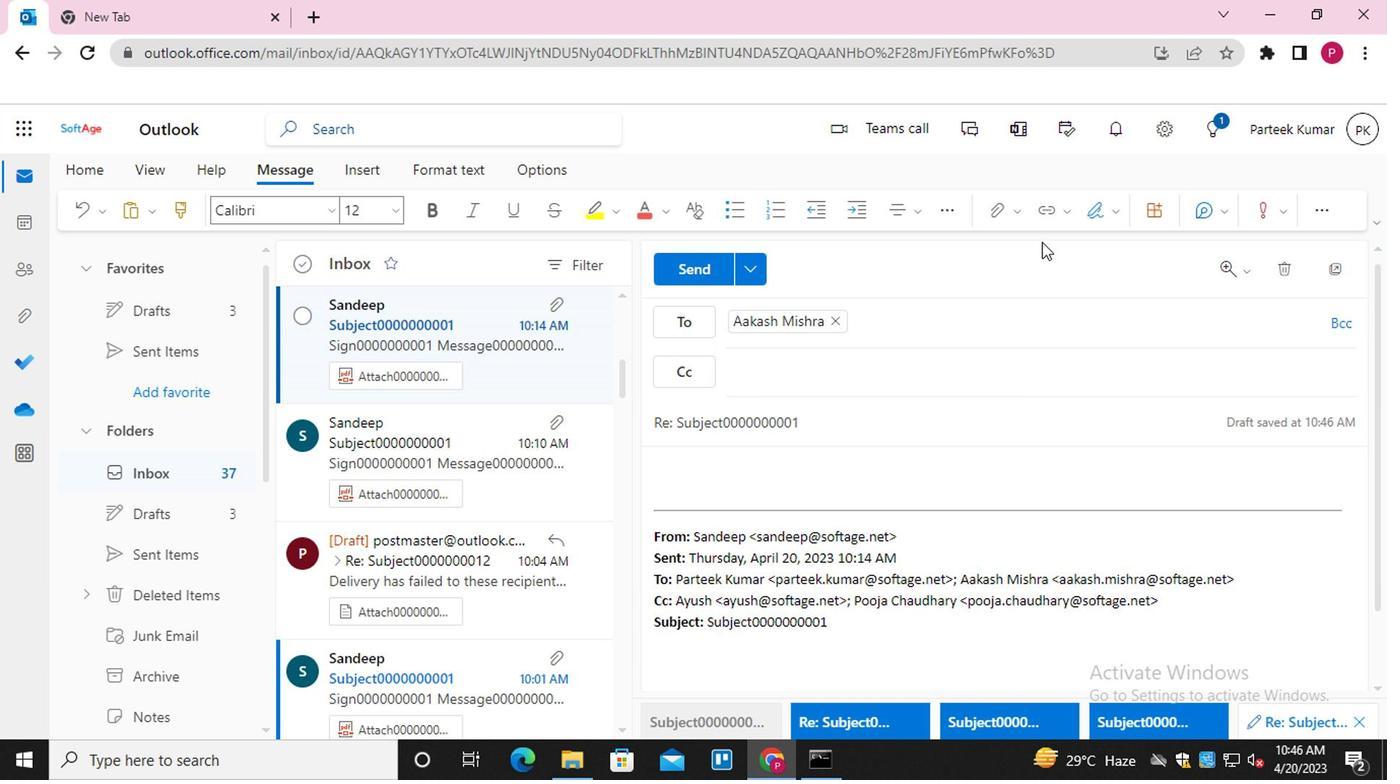 
Action: Mouse pressed left at (1041, 231)
Screenshot: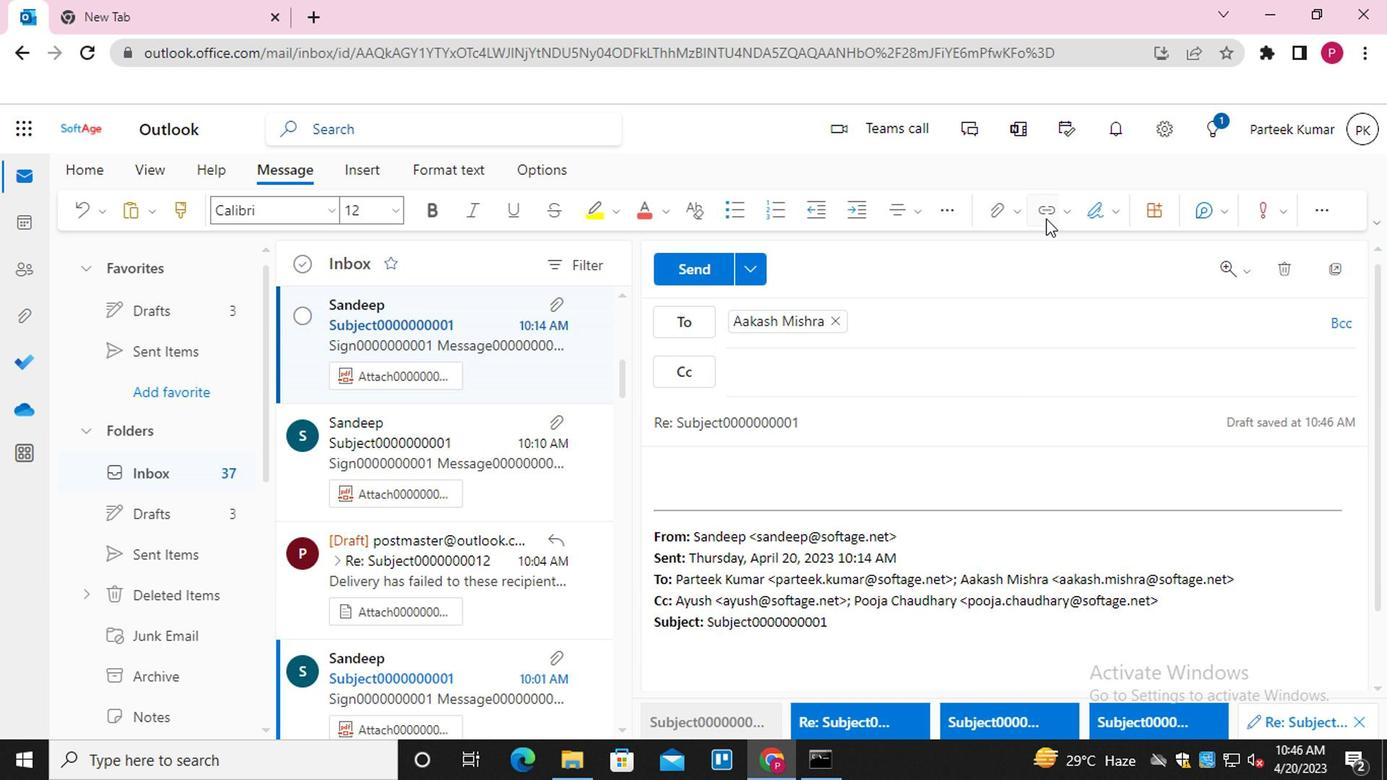 
Action: Mouse moved to (736, 394)
Screenshot: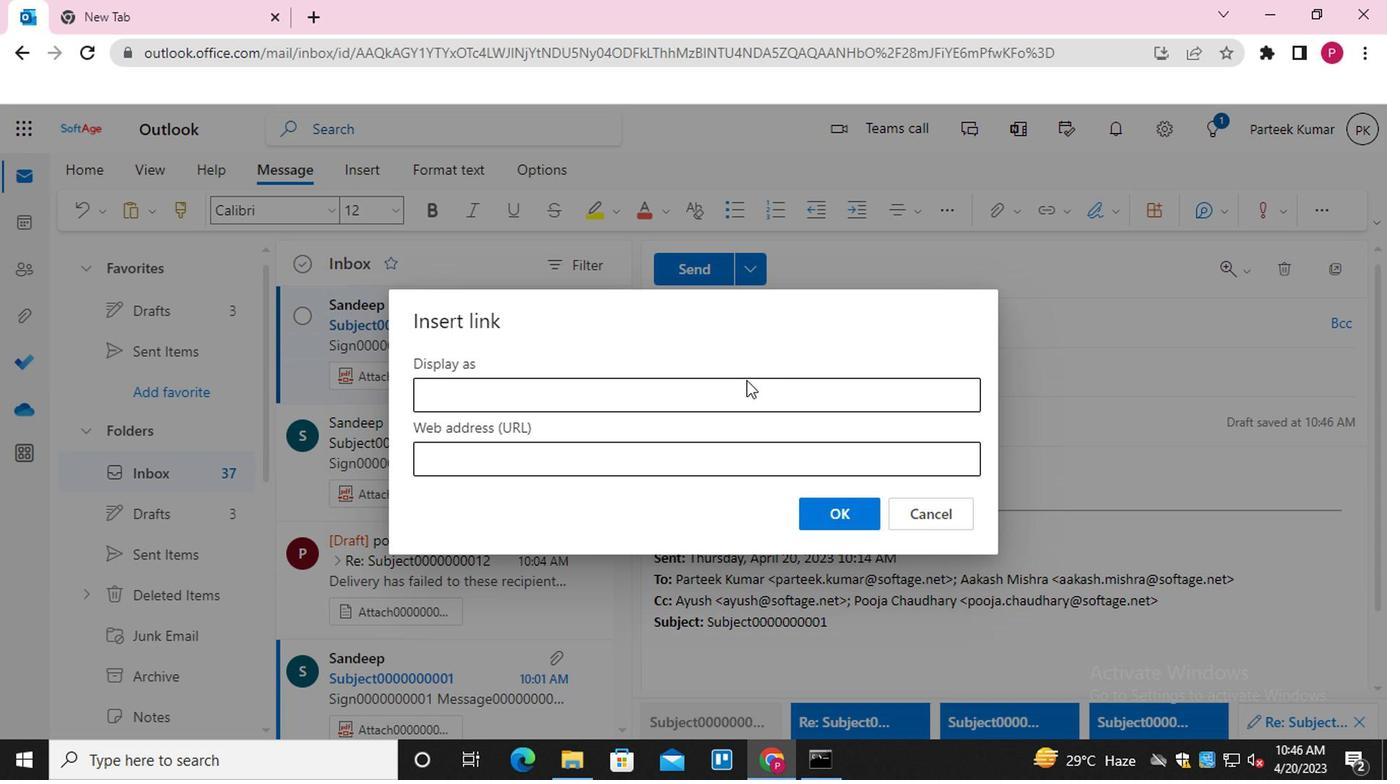 
Action: Mouse pressed left at (736, 394)
Screenshot: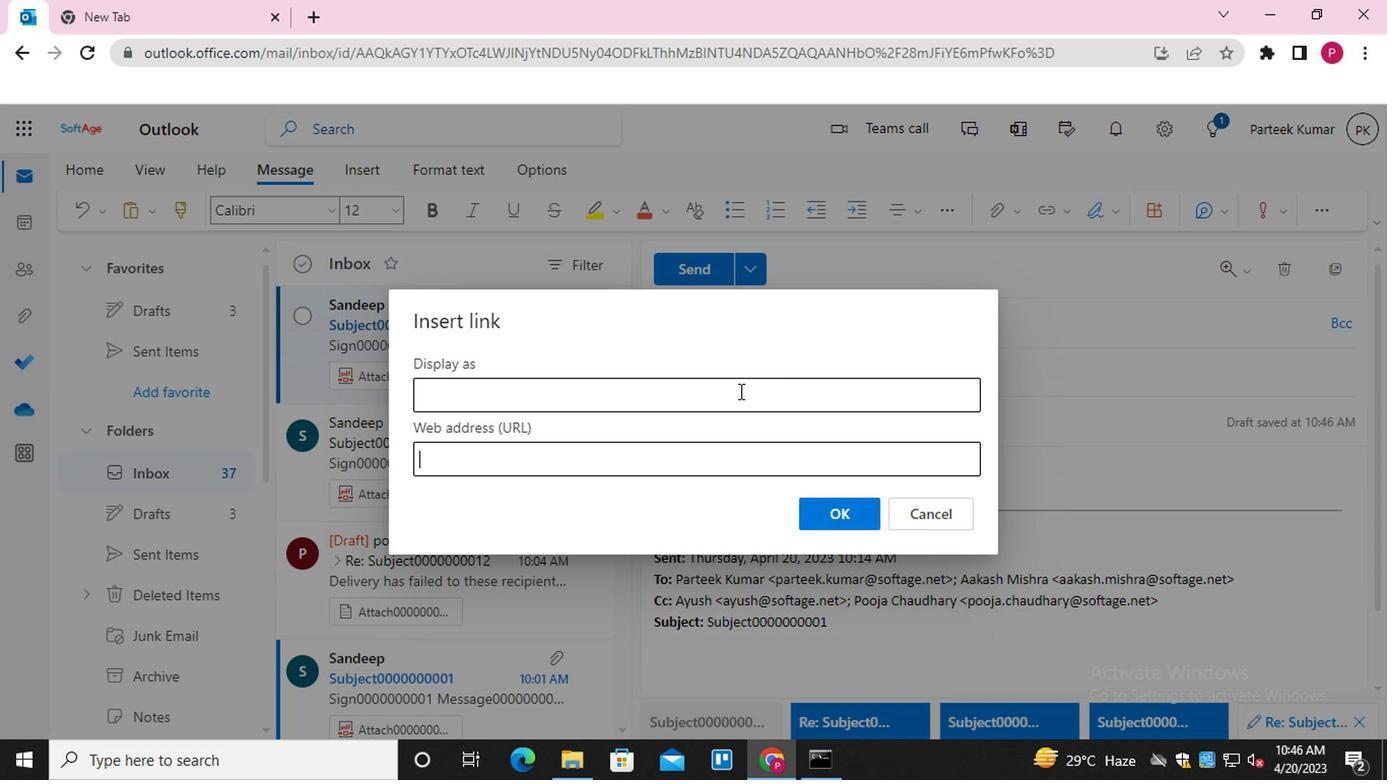 
Action: Mouse moved to (575, 440)
Screenshot: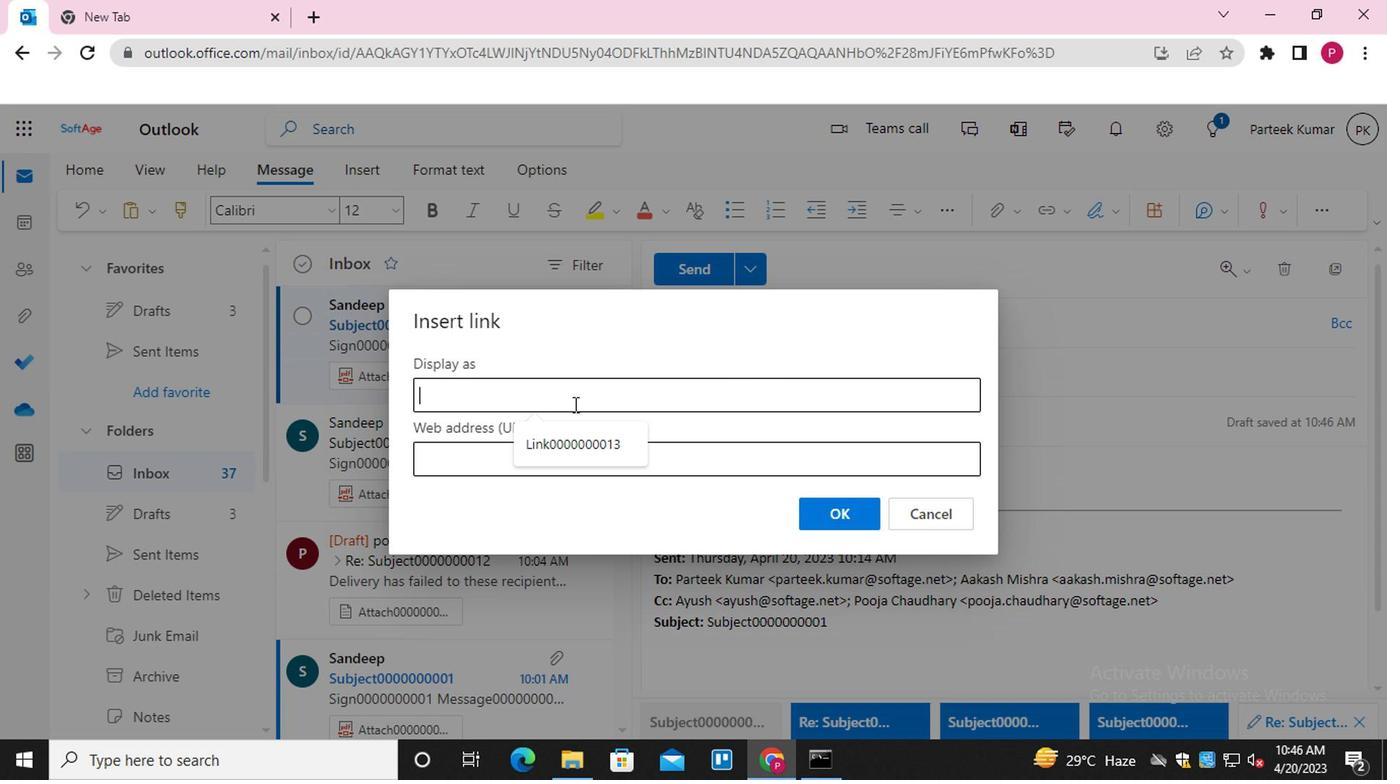 
Action: Mouse pressed left at (575, 440)
Screenshot: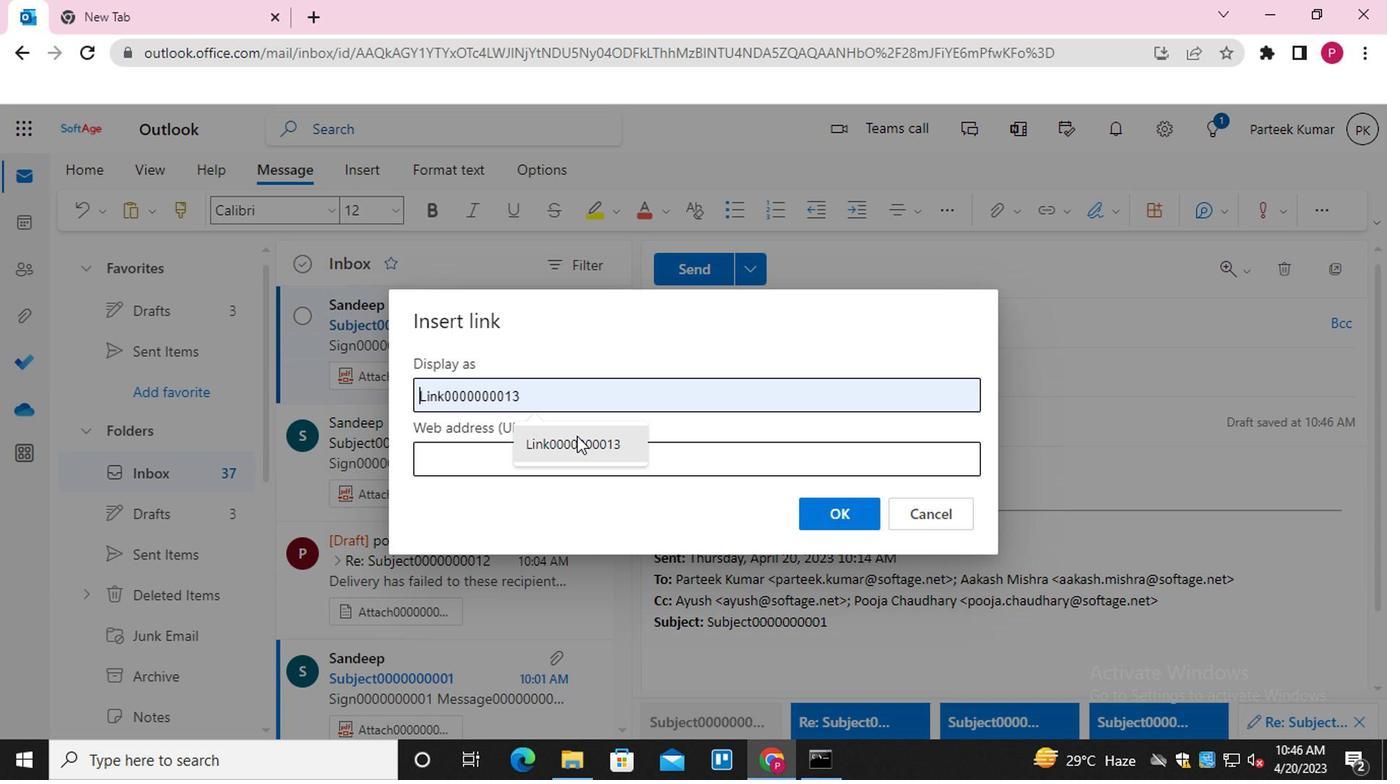 
Action: Mouse moved to (564, 451)
Screenshot: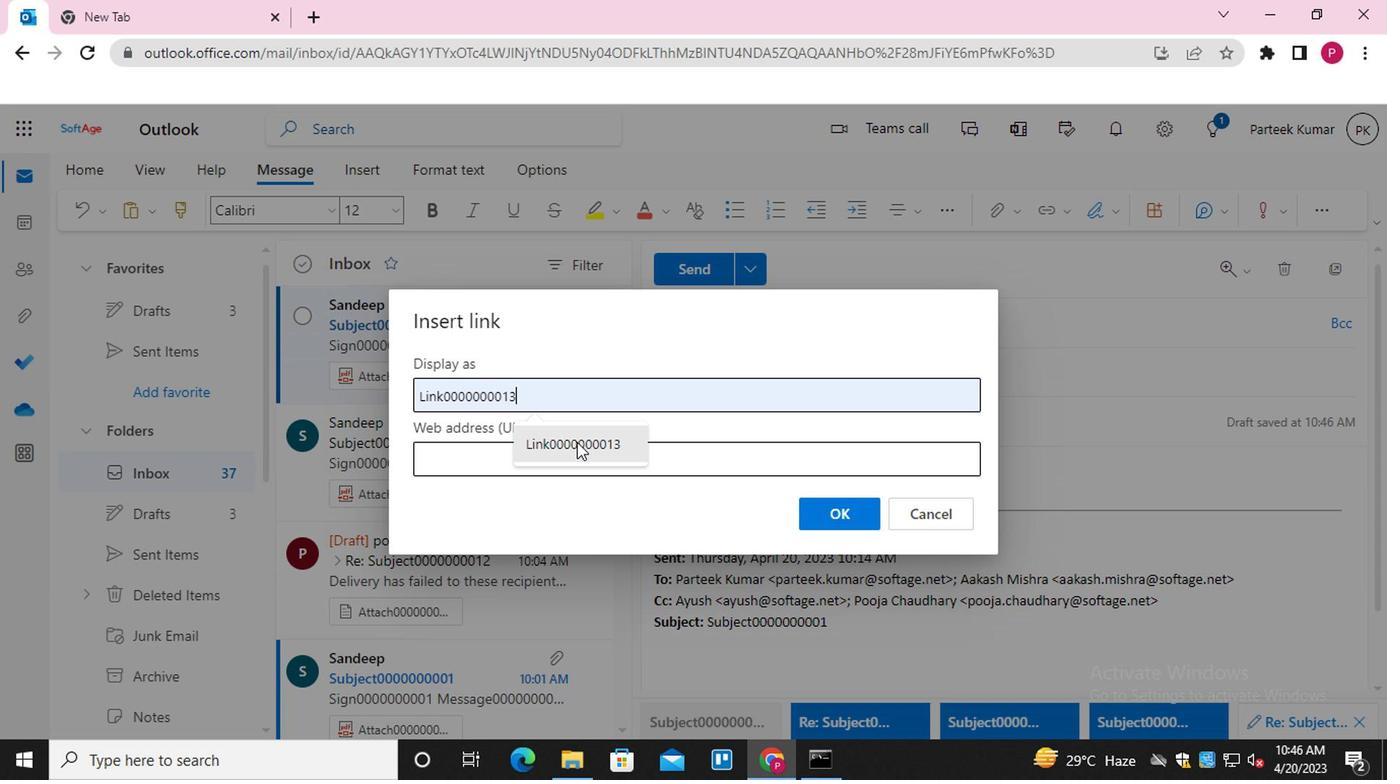 
Action: Mouse pressed left at (564, 451)
Screenshot: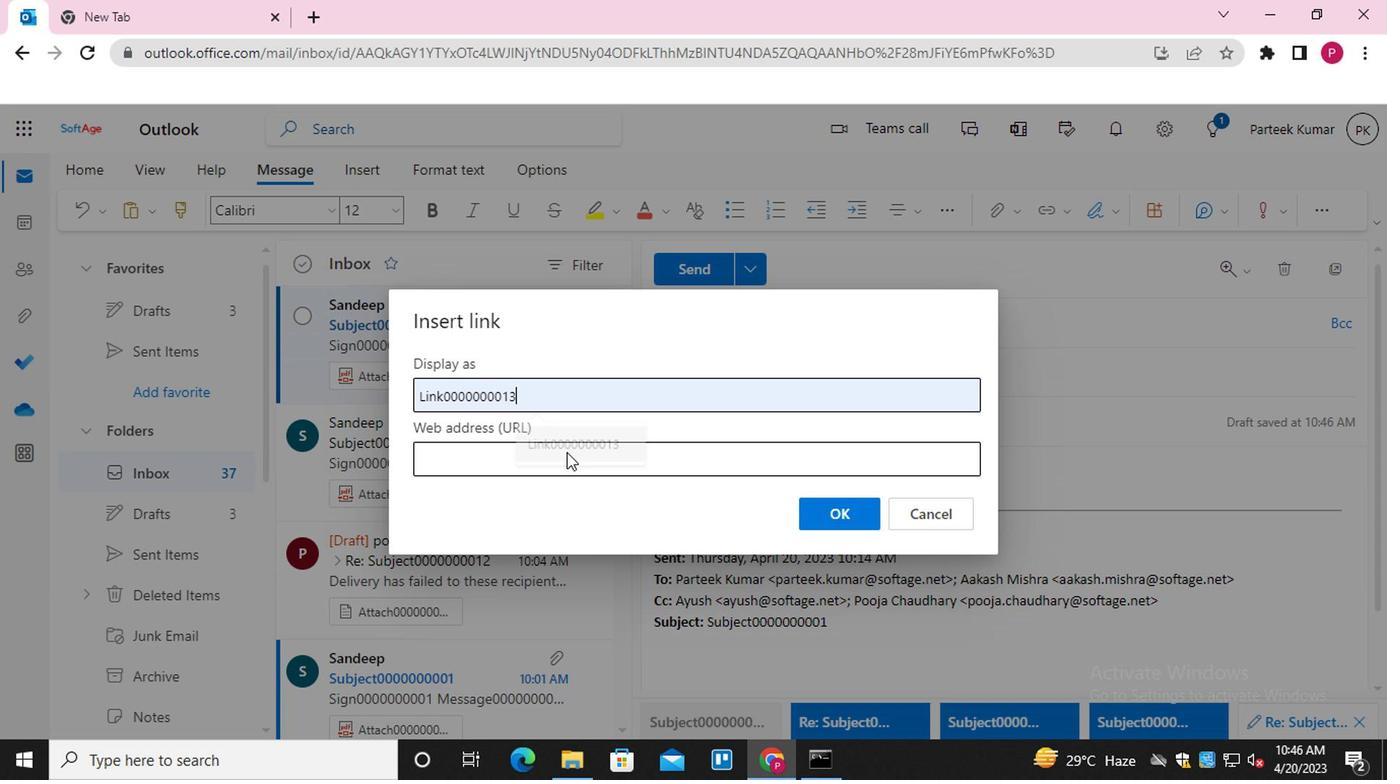 
Action: Mouse moved to (547, 503)
